Task: Open an excel sheet and write heading  Apex Sales. Add 10 people name  'Alexander Cooper, Victoria Hayes, Daniel Carter, Chloe Murphy, Christopher Ross, Natalie Price, Jack Peterson, Harper Foster, Joseph Gray, Lily Reed'Item code in between  1005-1056. Product range in between  1000-10000. Add Products   ASICS Shoe, Brooks Shoe, Clarks Shoe, Crocs Shoe, Dr. Martens Shoe, Ecco Shoe, Fila Shoe, Hush Puppies Shoe, Jordan Shoe, K-Swiss Shoe.Choose quantity  1 to 10 Tax 12 percent Total Add Amount. Save page  Apex Sales review book
Action: Mouse moved to (64, 132)
Screenshot: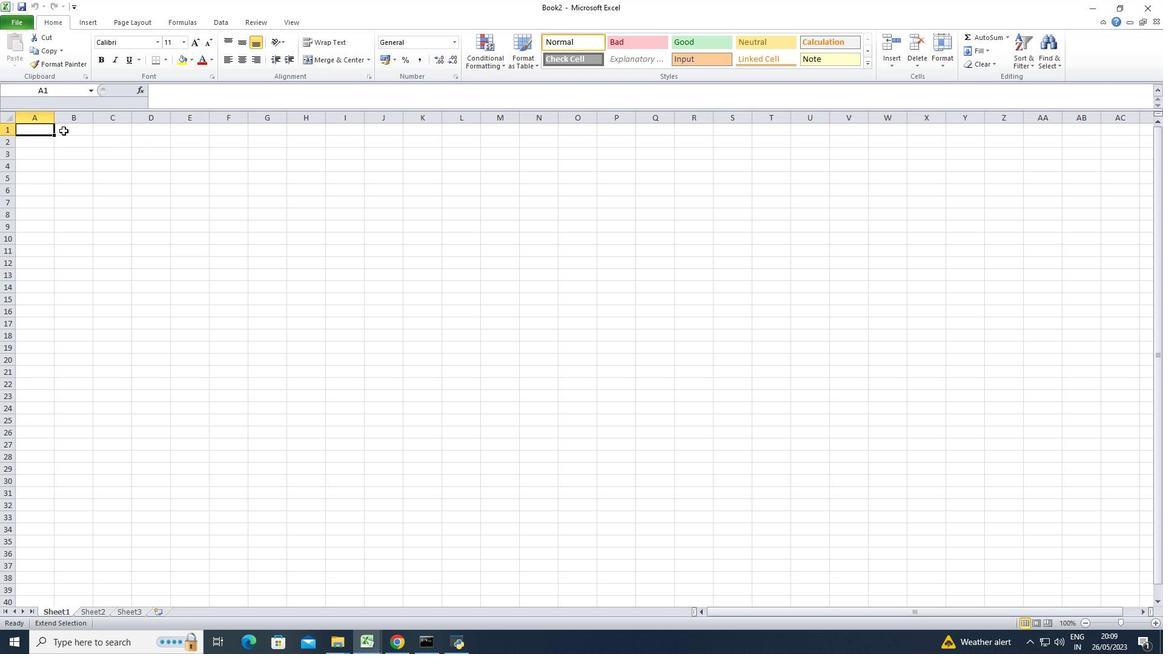 
Action: Mouse pressed left at (64, 132)
Screenshot: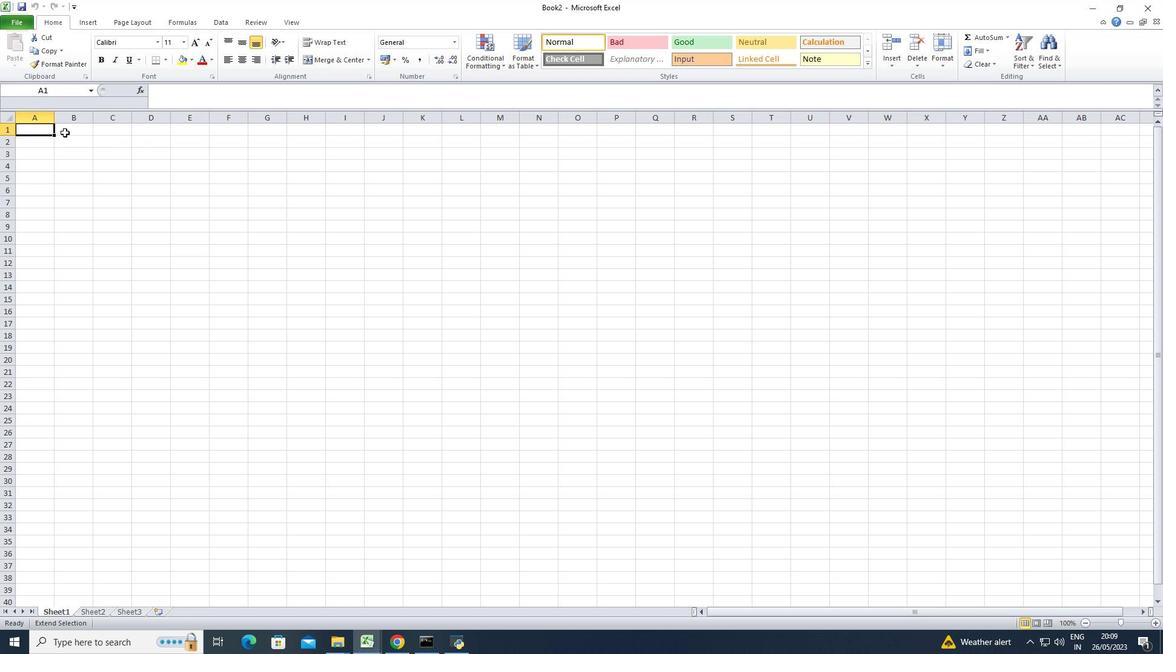 
Action: Mouse moved to (47, 130)
Screenshot: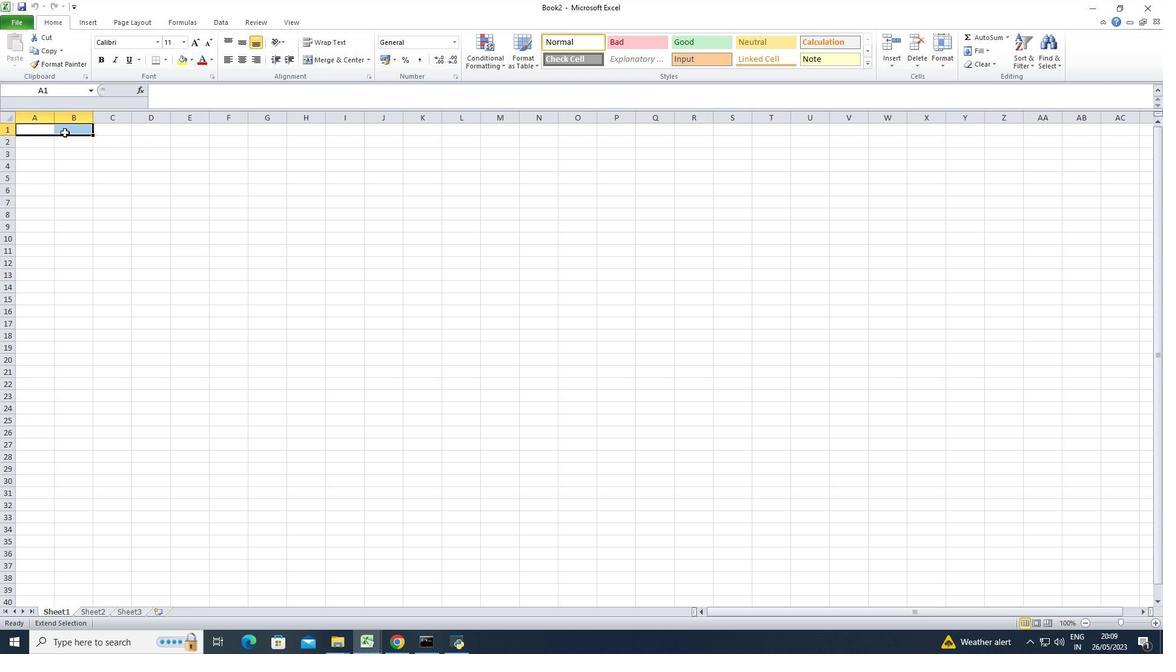 
Action: Mouse pressed left at (47, 130)
Screenshot: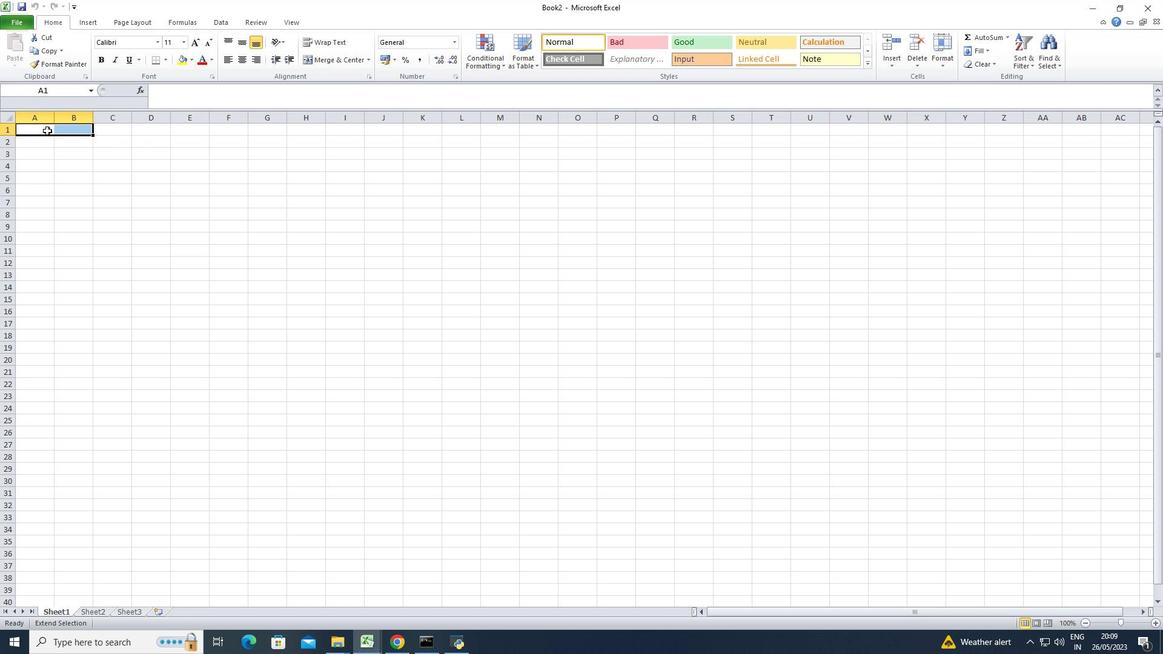 
Action: Mouse pressed left at (47, 130)
Screenshot: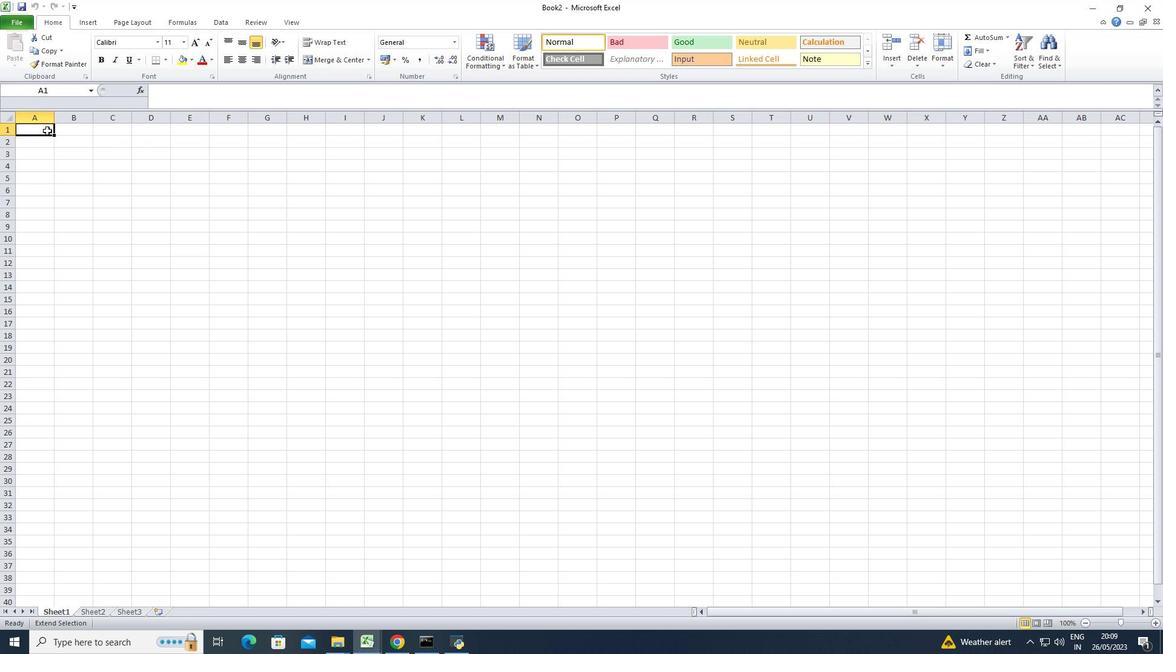 
Action: Mouse moved to (39, 134)
Screenshot: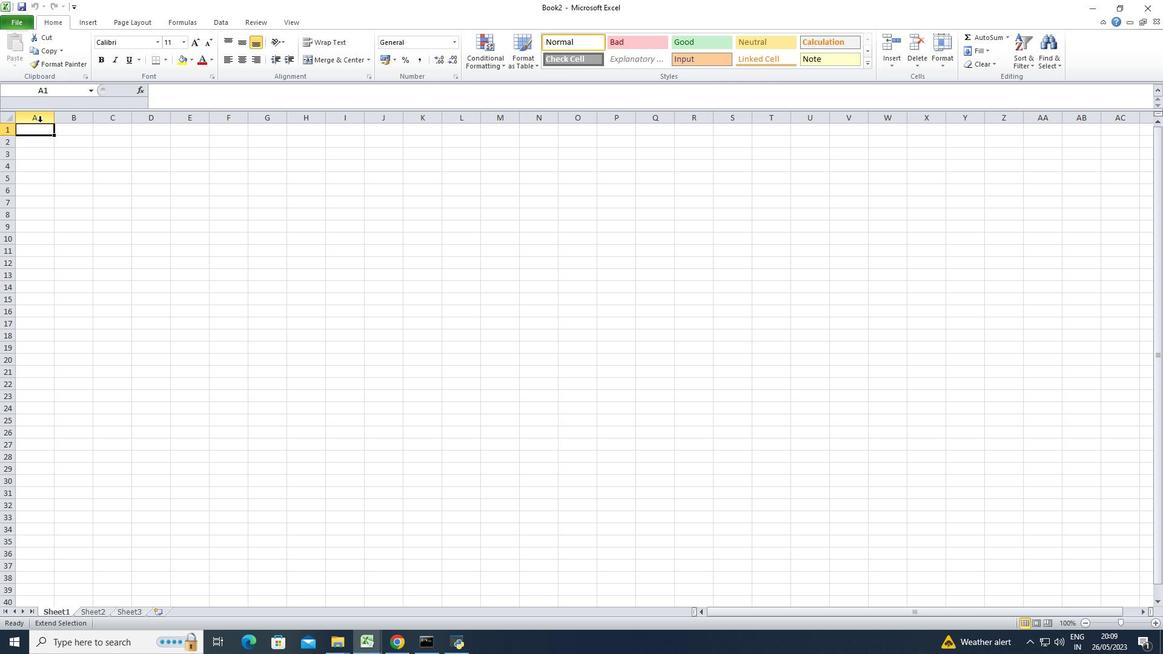 
Action: Mouse pressed left at (39, 134)
Screenshot: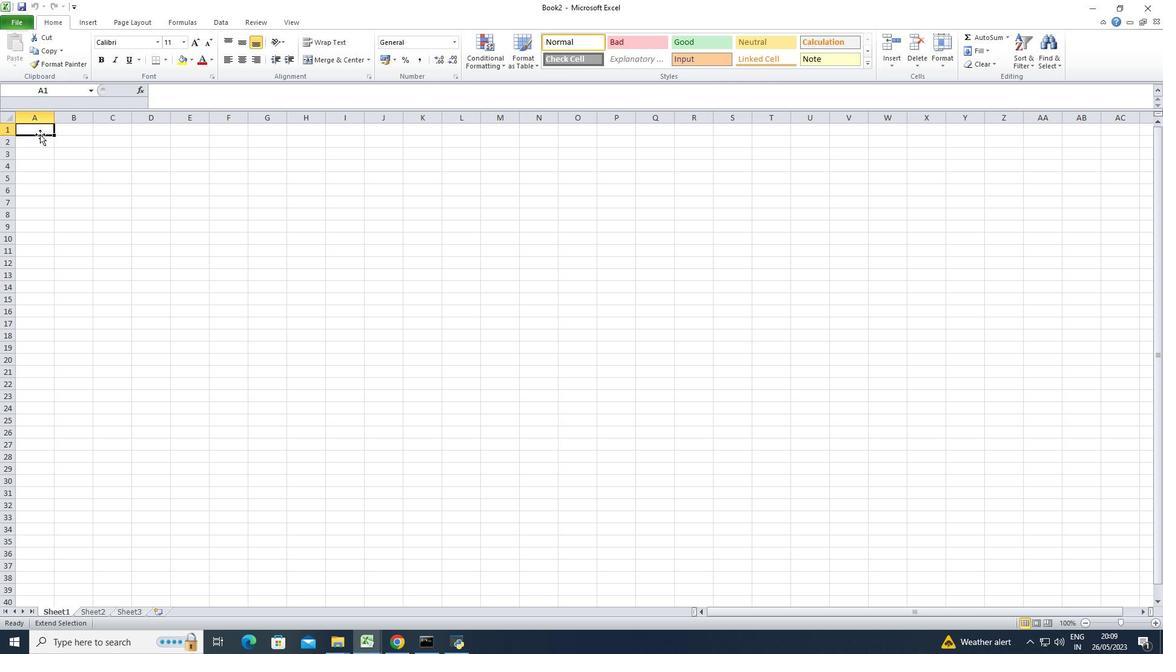 
Action: Key pressed <Key.shift>Apex<Key.space>sales<Key.space>
Screenshot: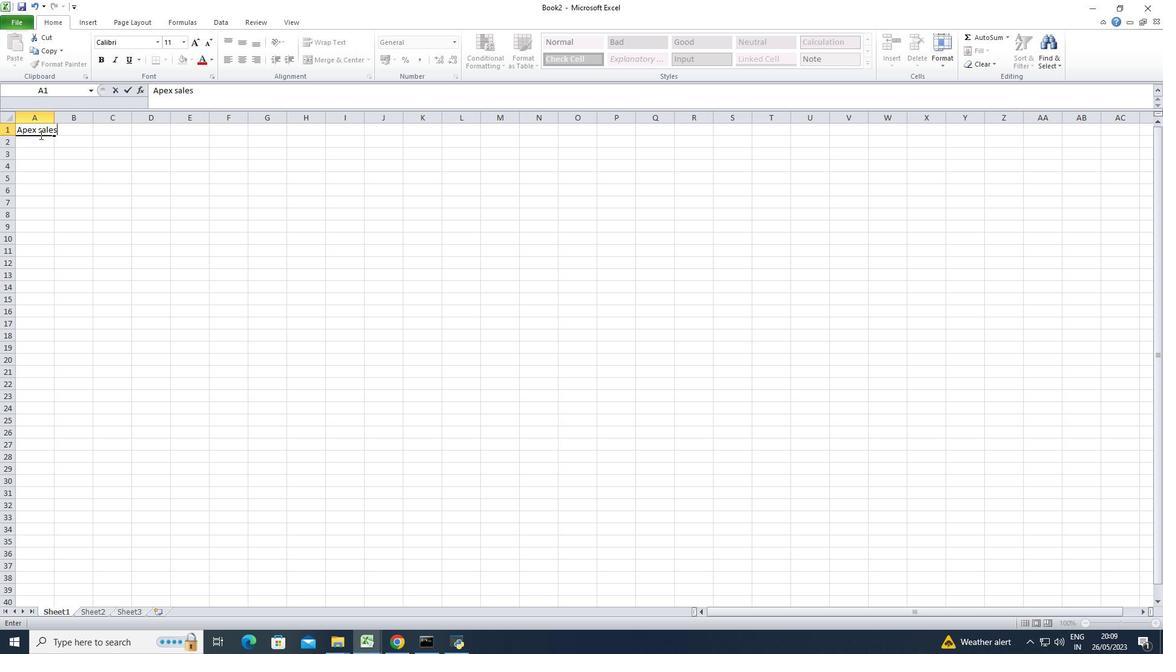 
Action: Mouse moved to (166, 212)
Screenshot: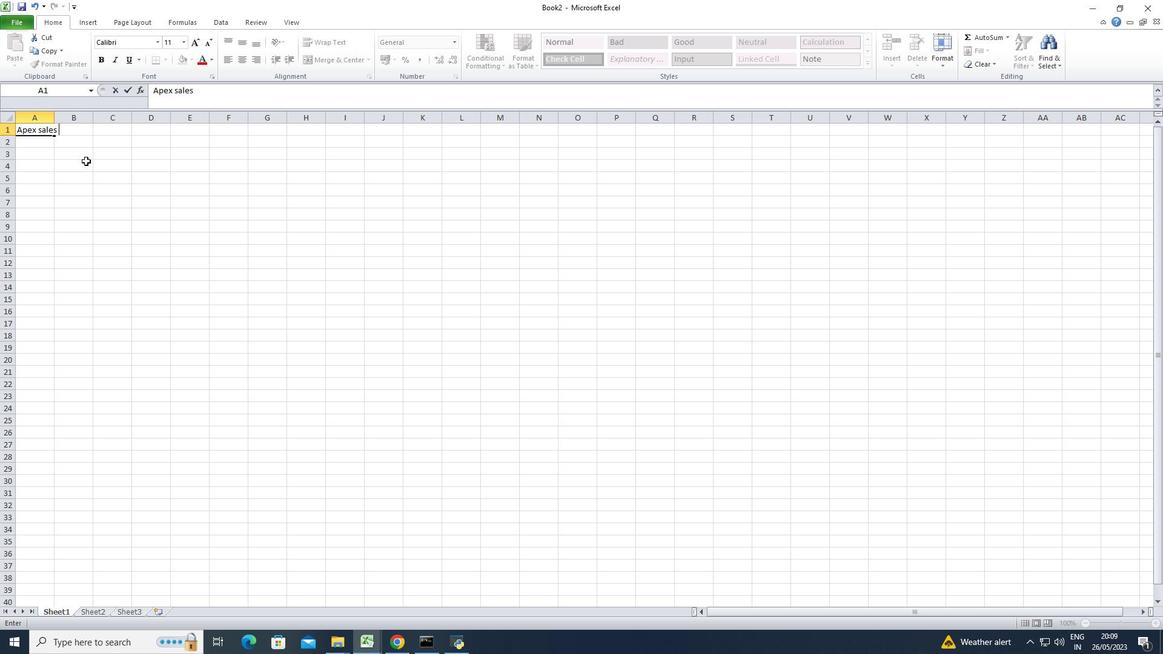
Action: Mouse pressed left at (166, 212)
Screenshot: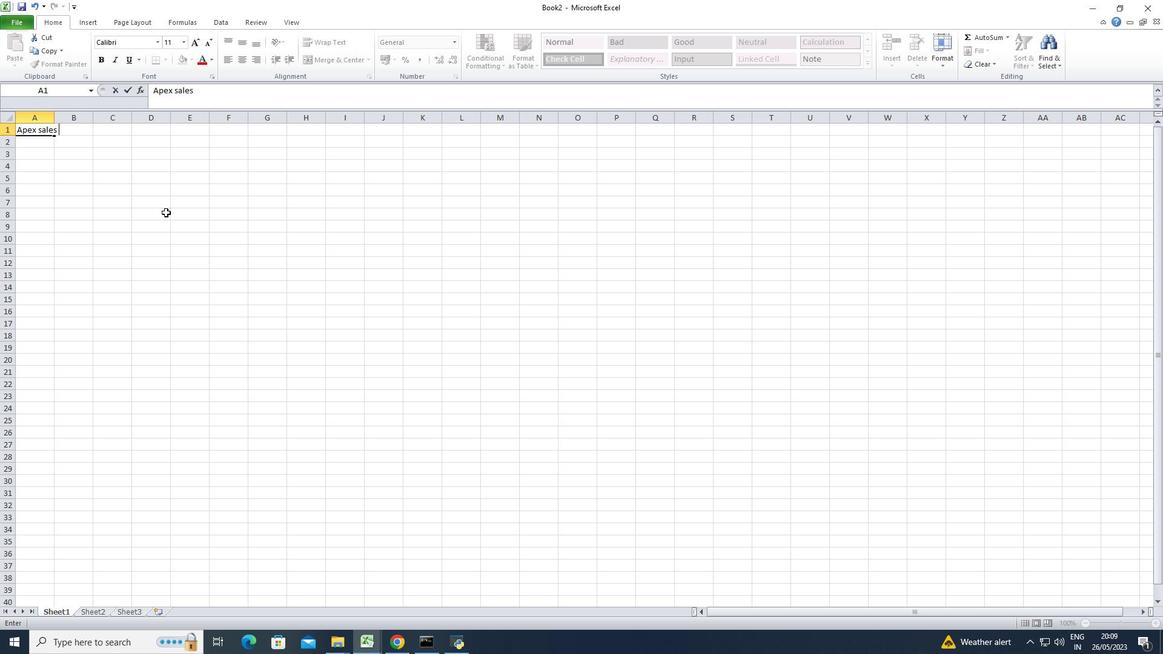 
Action: Mouse moved to (52, 130)
Screenshot: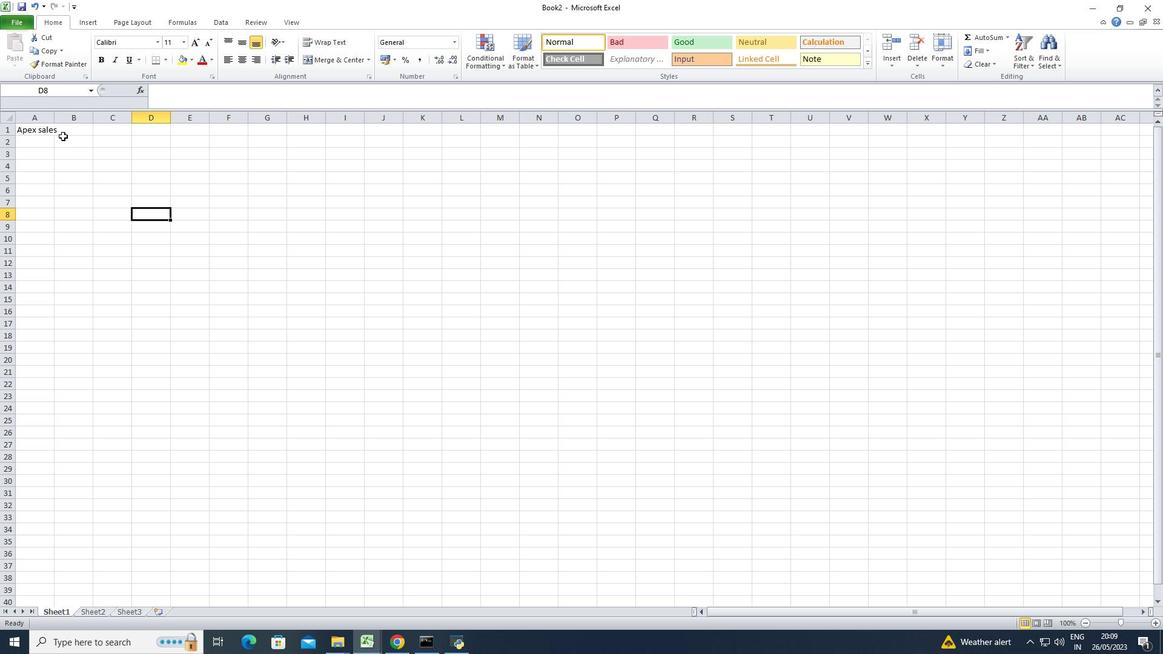 
Action: Mouse pressed left at (52, 130)
Screenshot: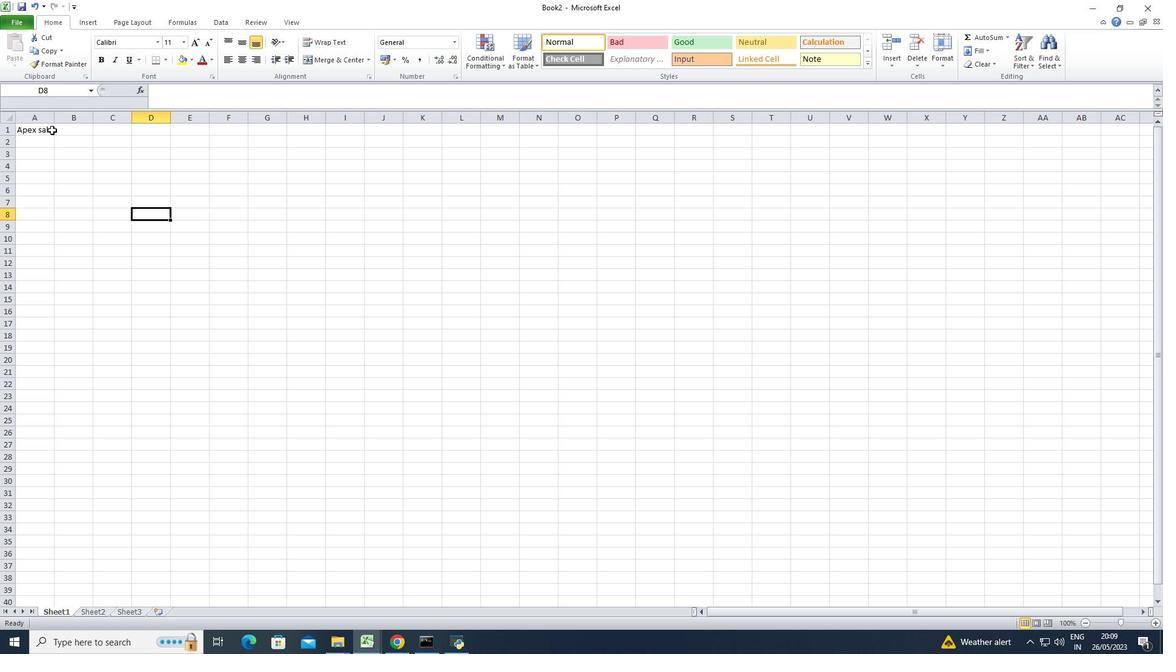 
Action: Key pressed <Key.shift><Key.shift><Key.shift><Key.shift><Key.shift><Key.shift><Key.right><Key.right><Key.right>
Screenshot: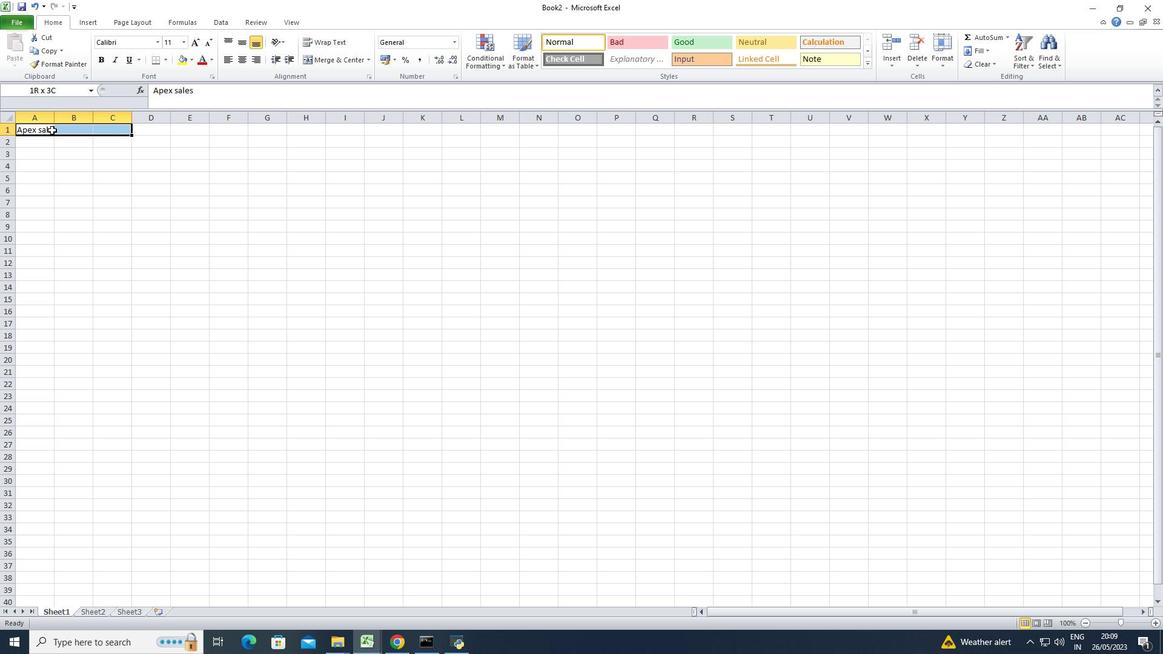 
Action: Mouse moved to (98, 202)
Screenshot: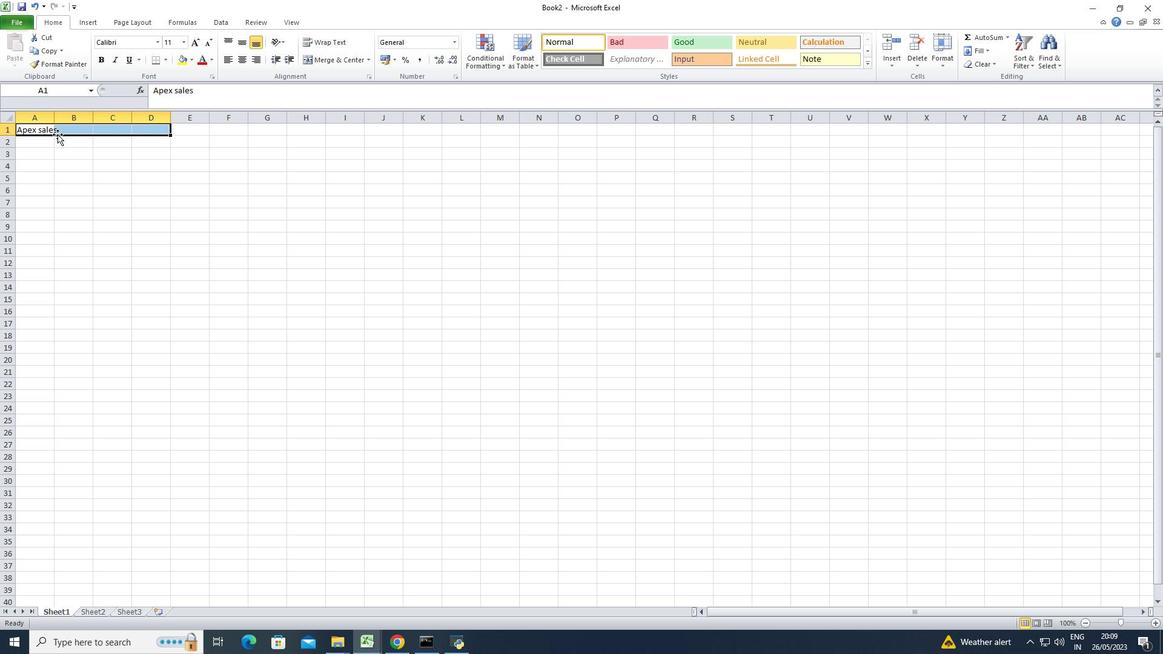 
Action: Mouse pressed left at (98, 202)
Screenshot: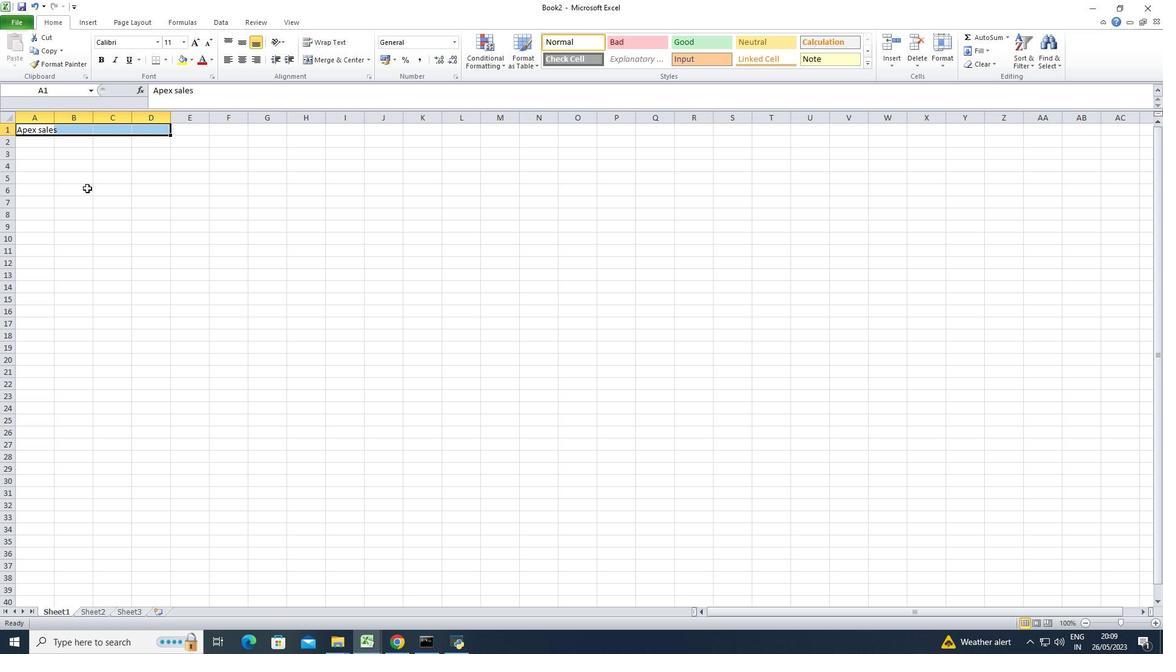 
Action: Mouse moved to (45, 129)
Screenshot: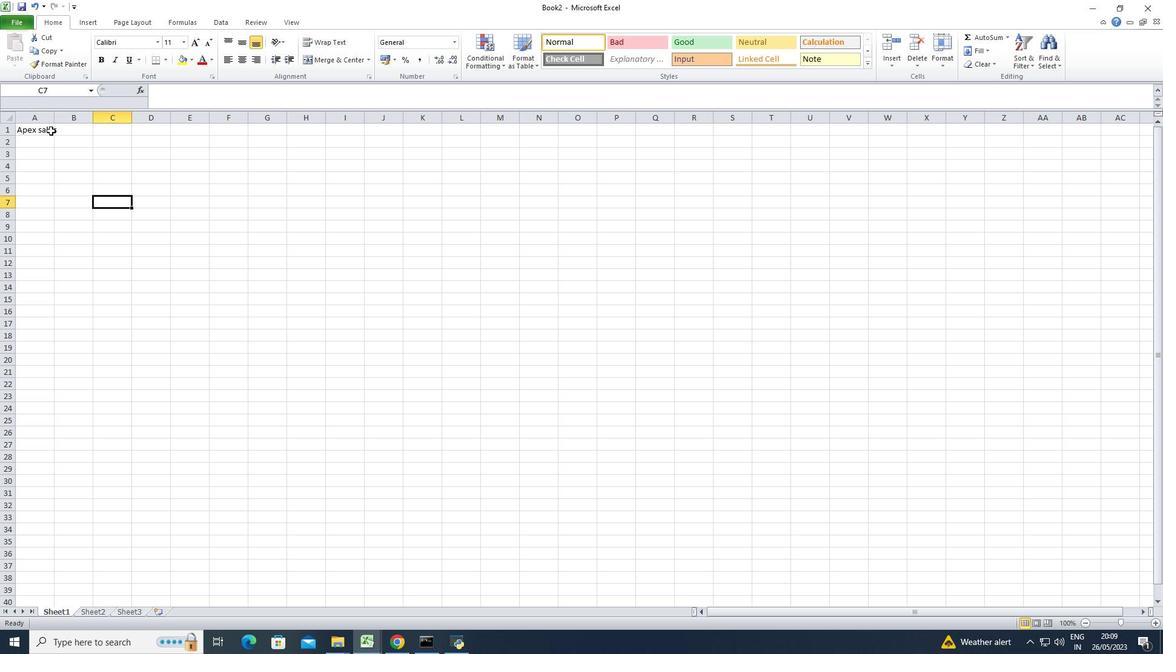 
Action: Mouse pressed left at (45, 129)
Screenshot: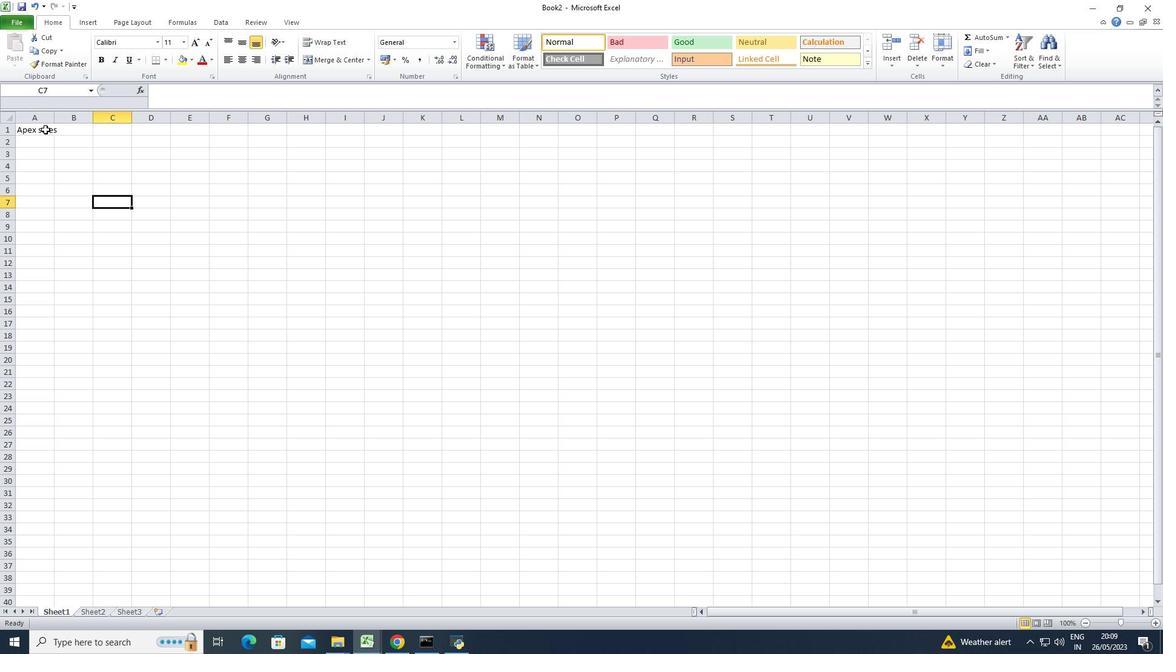
Action: Mouse moved to (17, 129)
Screenshot: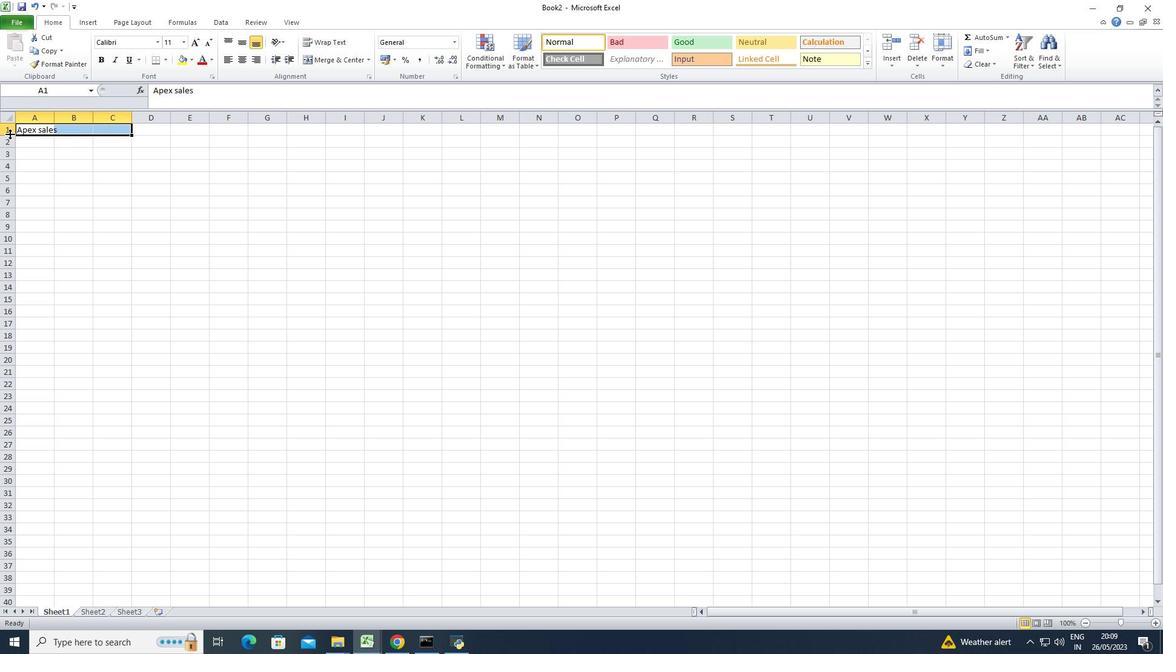 
Action: Mouse pressed left at (17, 129)
Screenshot: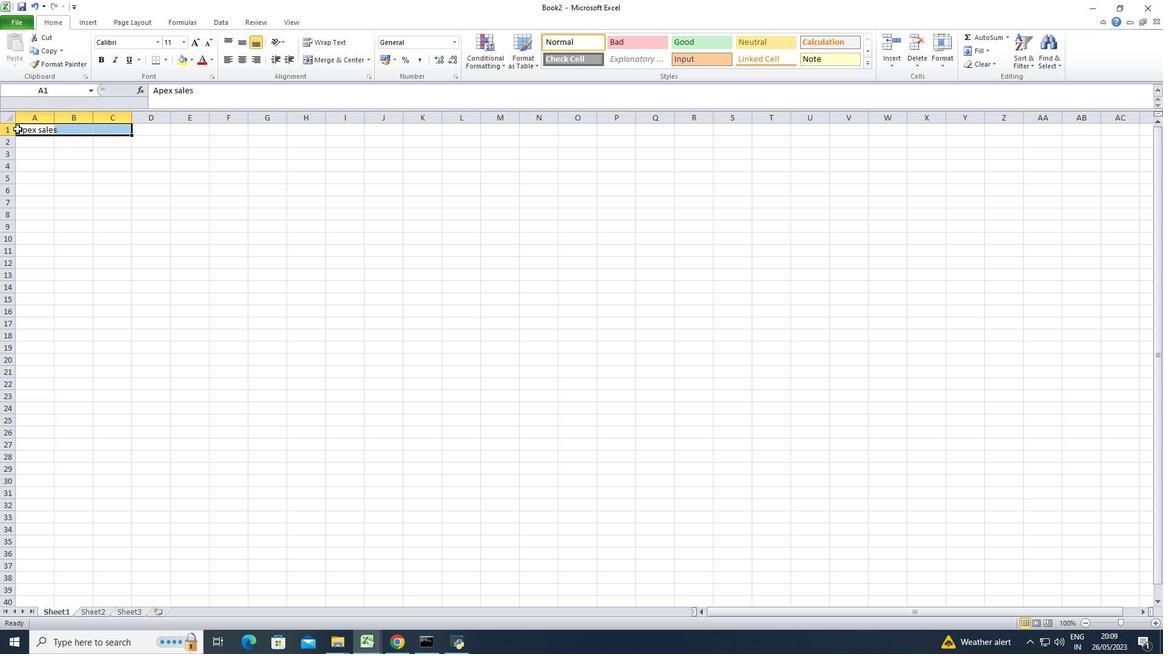 
Action: Mouse moved to (39, 215)
Screenshot: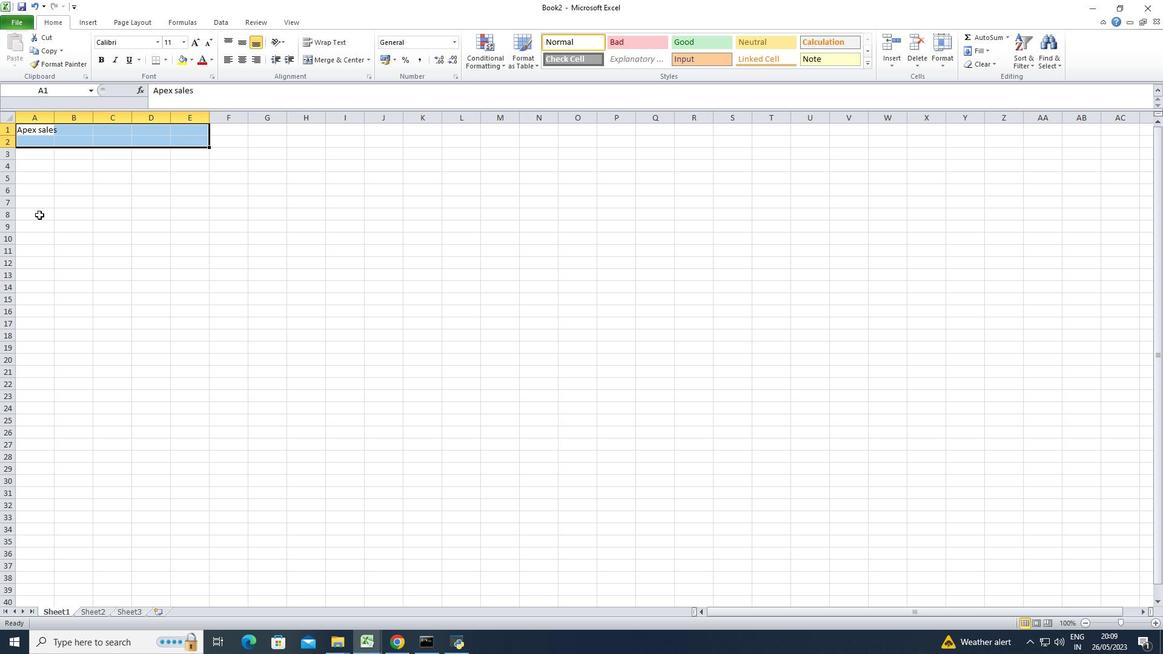 
Action: Mouse pressed left at (39, 215)
Screenshot: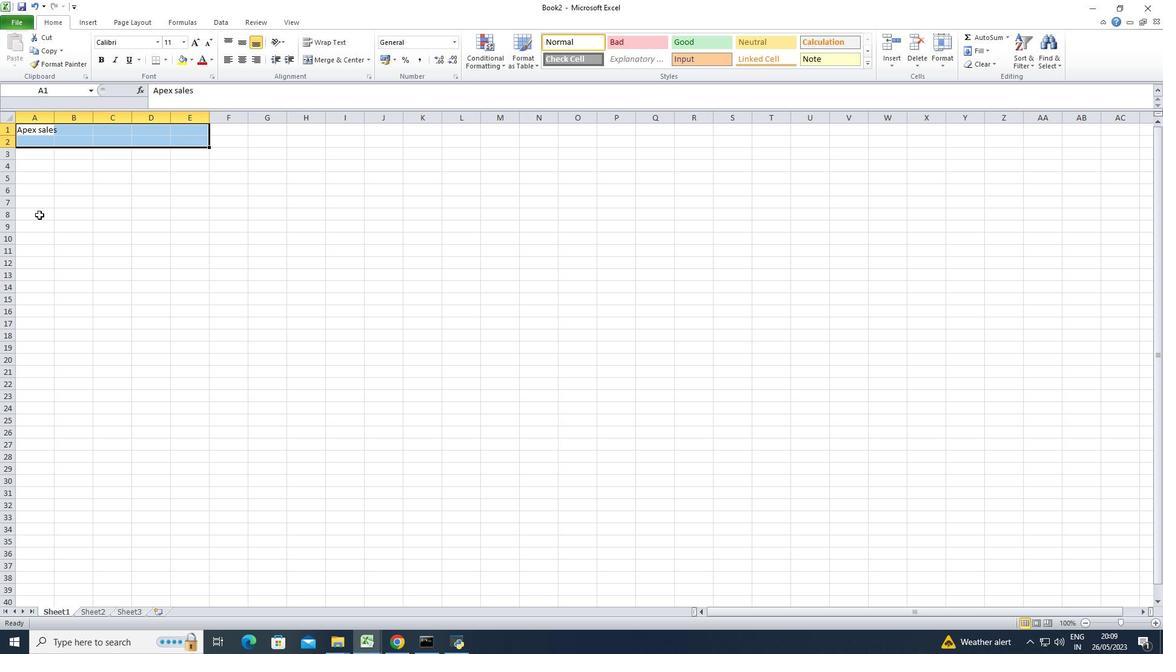 
Action: Mouse moved to (44, 127)
Screenshot: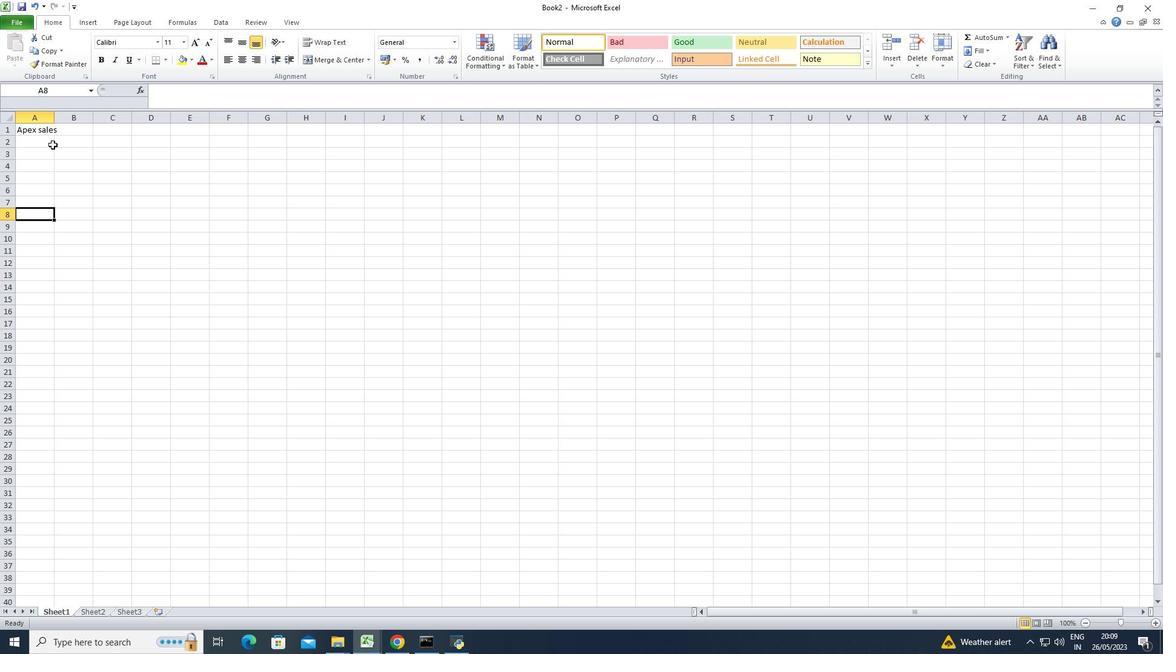 
Action: Mouse pressed left at (44, 127)
Screenshot: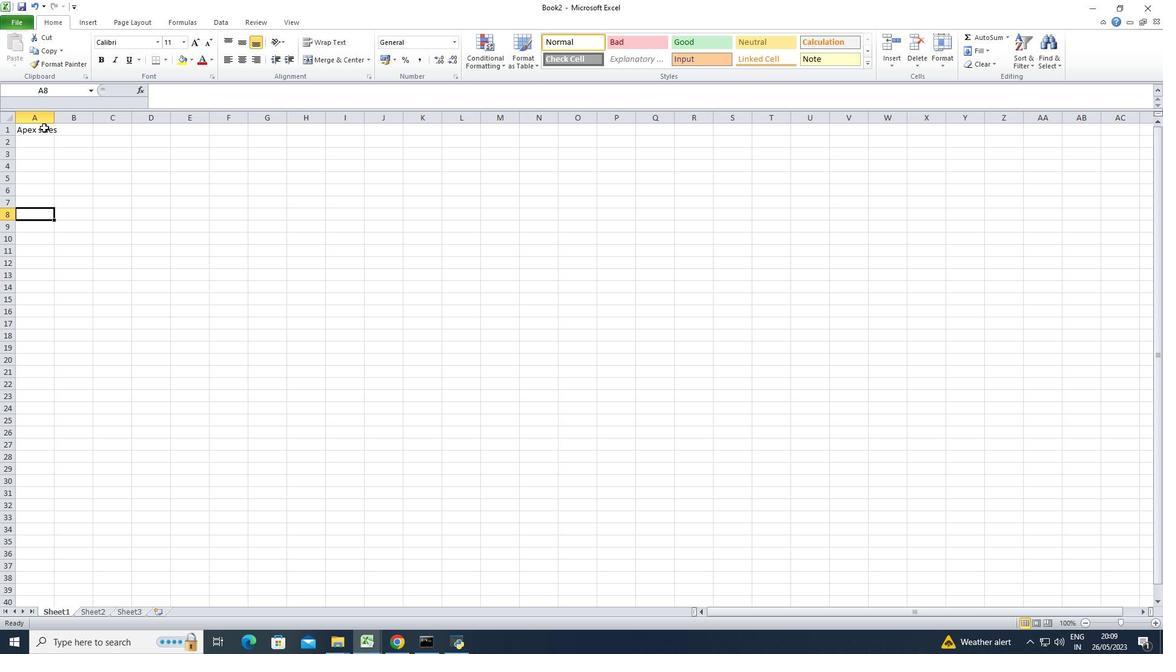
Action: Mouse pressed left at (44, 127)
Screenshot: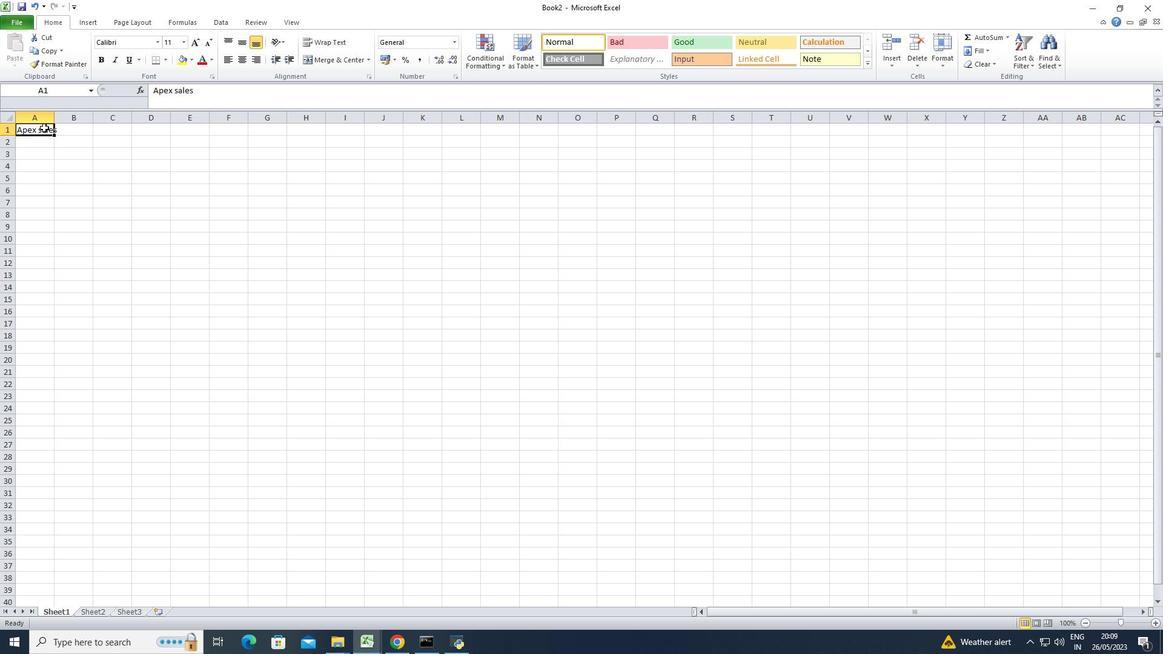 
Action: Mouse moved to (56, 134)
Screenshot: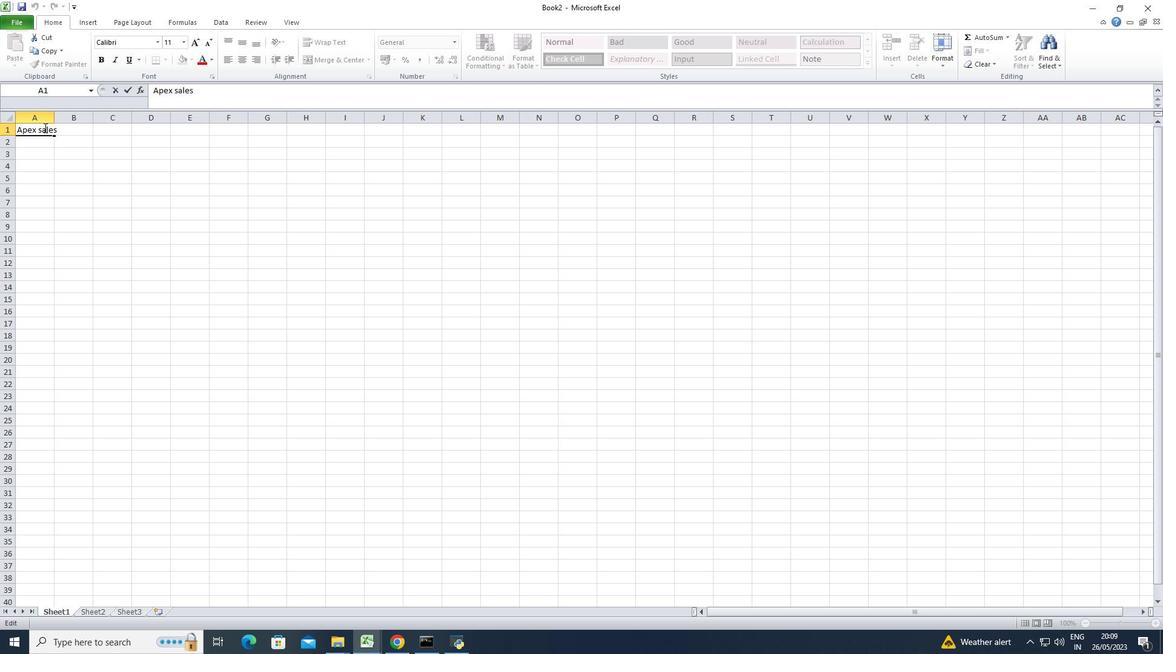 
Action: Mouse pressed left at (56, 134)
Screenshot: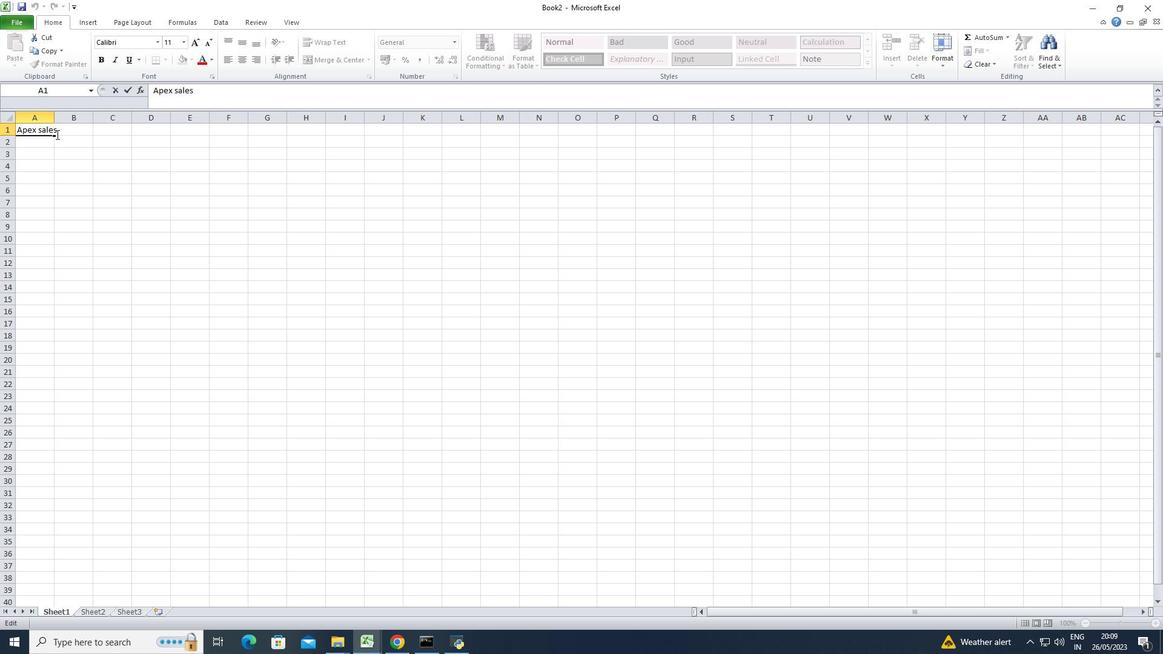 
Action: Mouse moved to (87, 152)
Screenshot: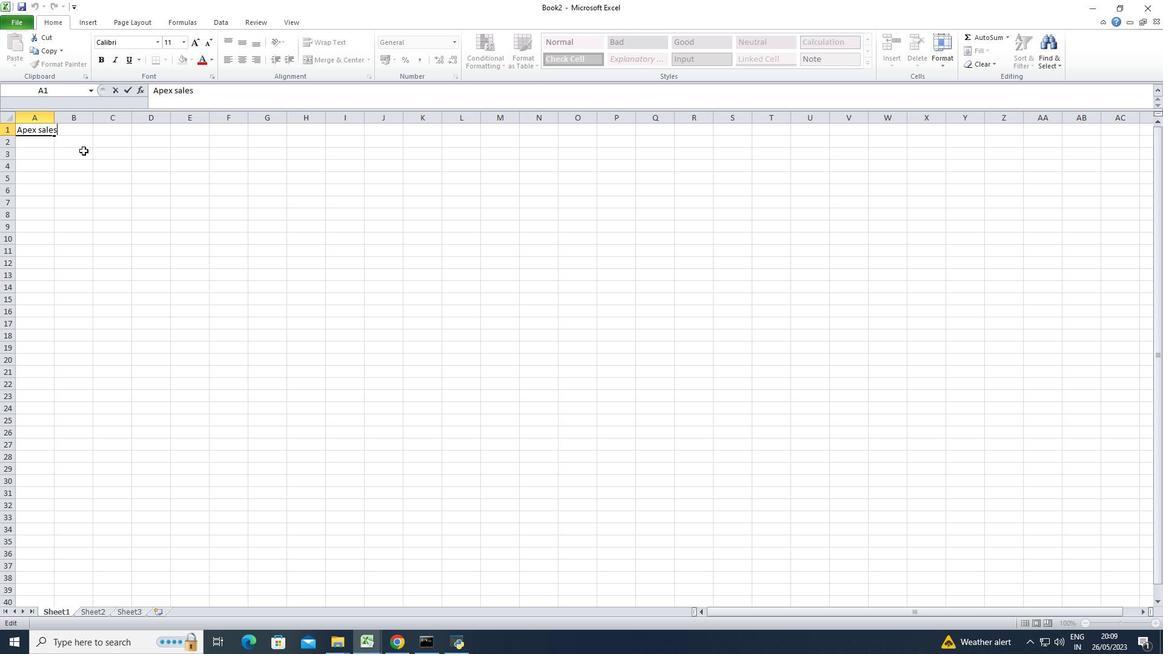 
Action: Mouse pressed left at (87, 152)
Screenshot: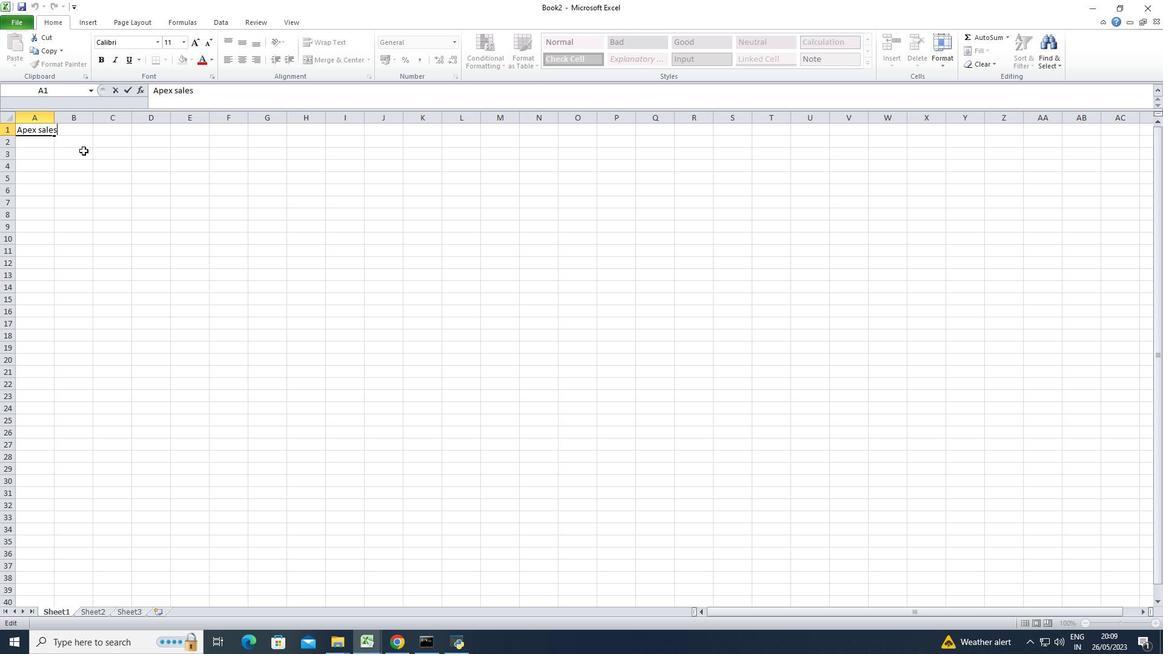 
Action: Mouse moved to (49, 131)
Screenshot: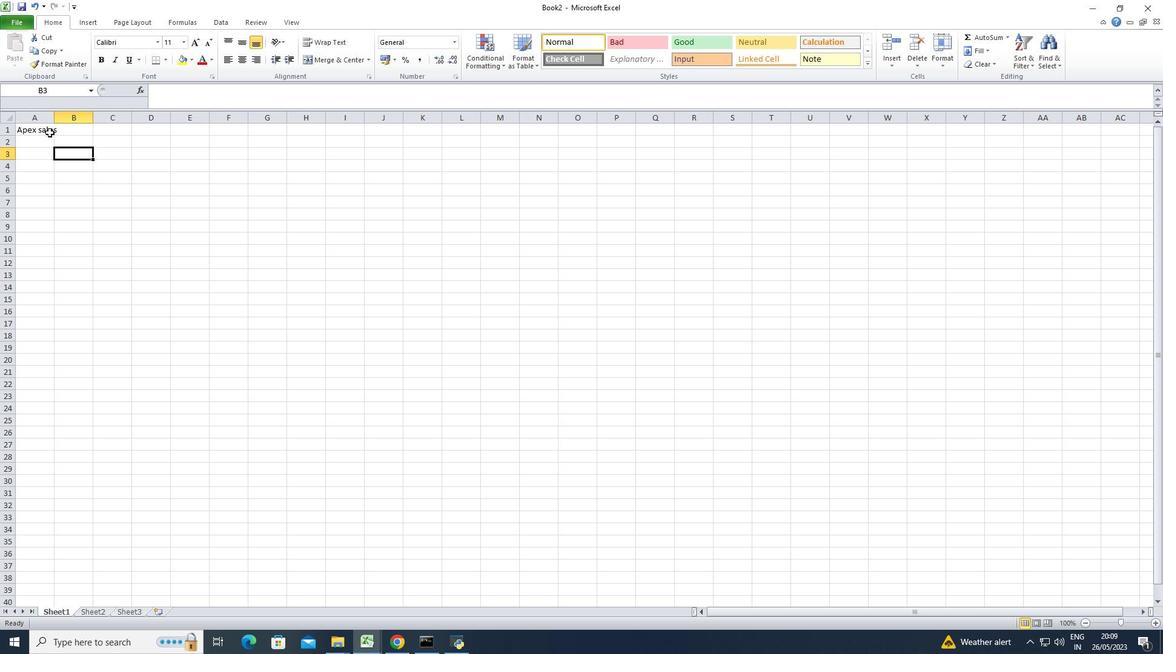 
Action: Mouse pressed left at (49, 131)
Screenshot: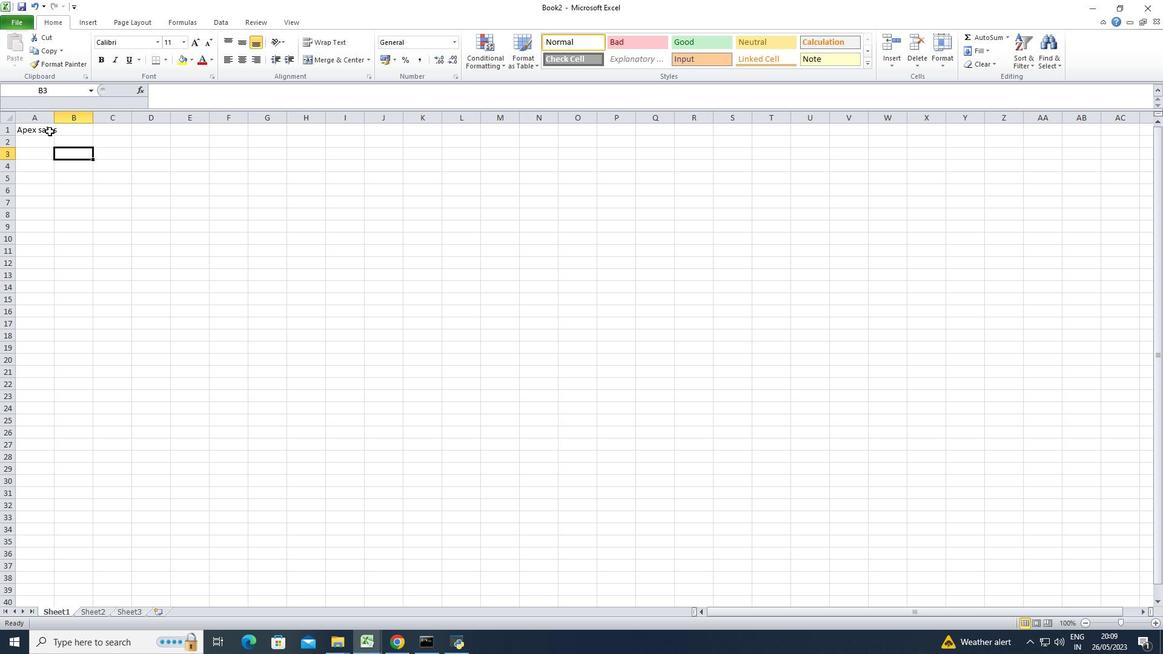 
Action: Mouse moved to (41, 144)
Screenshot: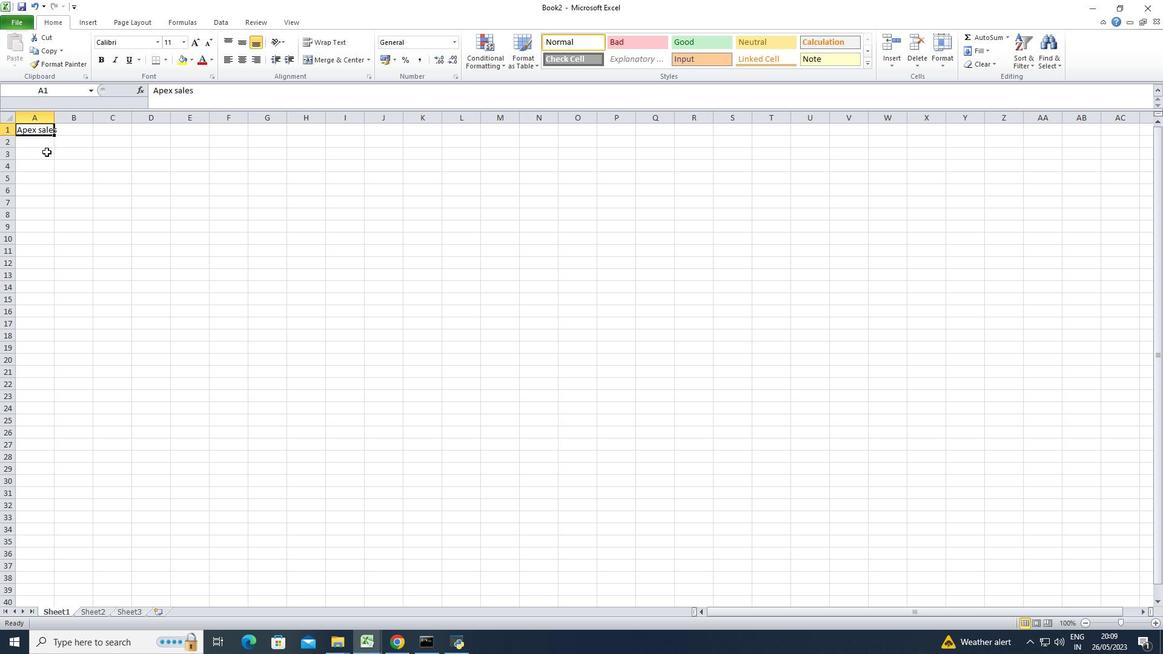 
Action: Mouse pressed left at (41, 144)
Screenshot: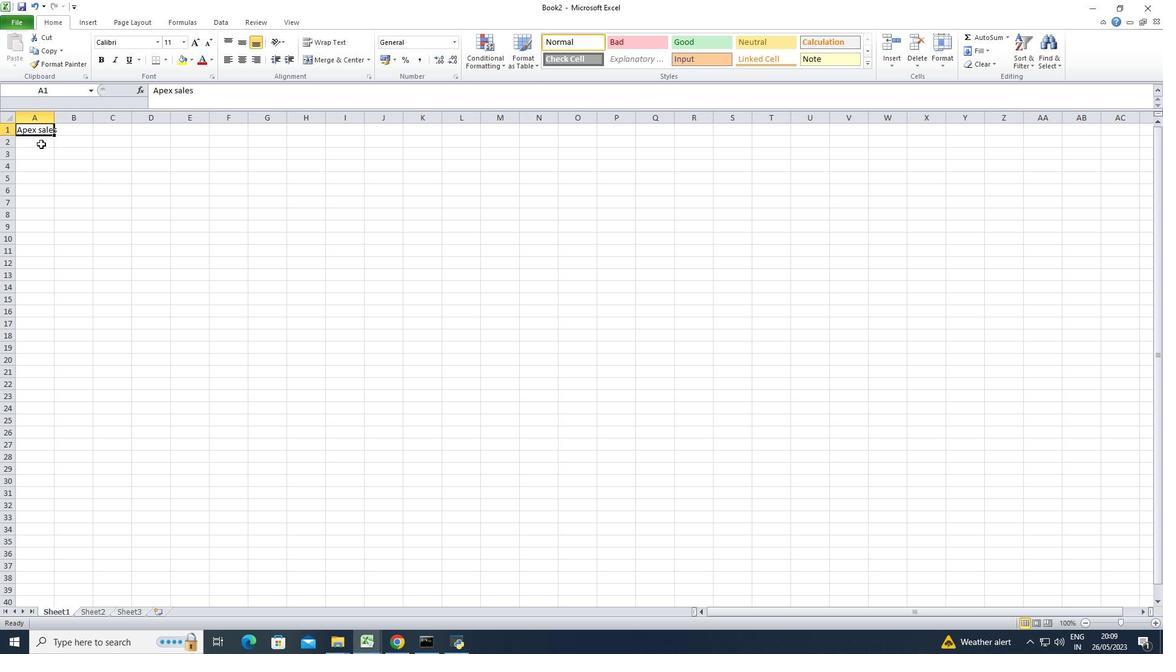 
Action: Mouse moved to (47, 116)
Screenshot: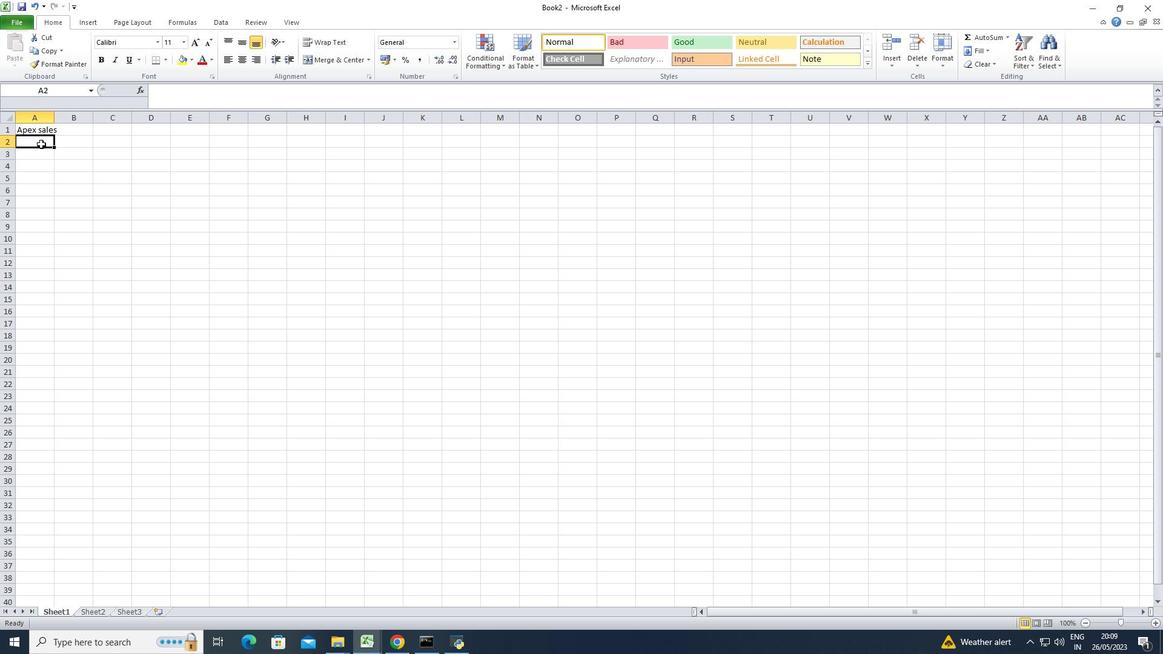 
Action: Mouse pressed left at (47, 116)
Screenshot: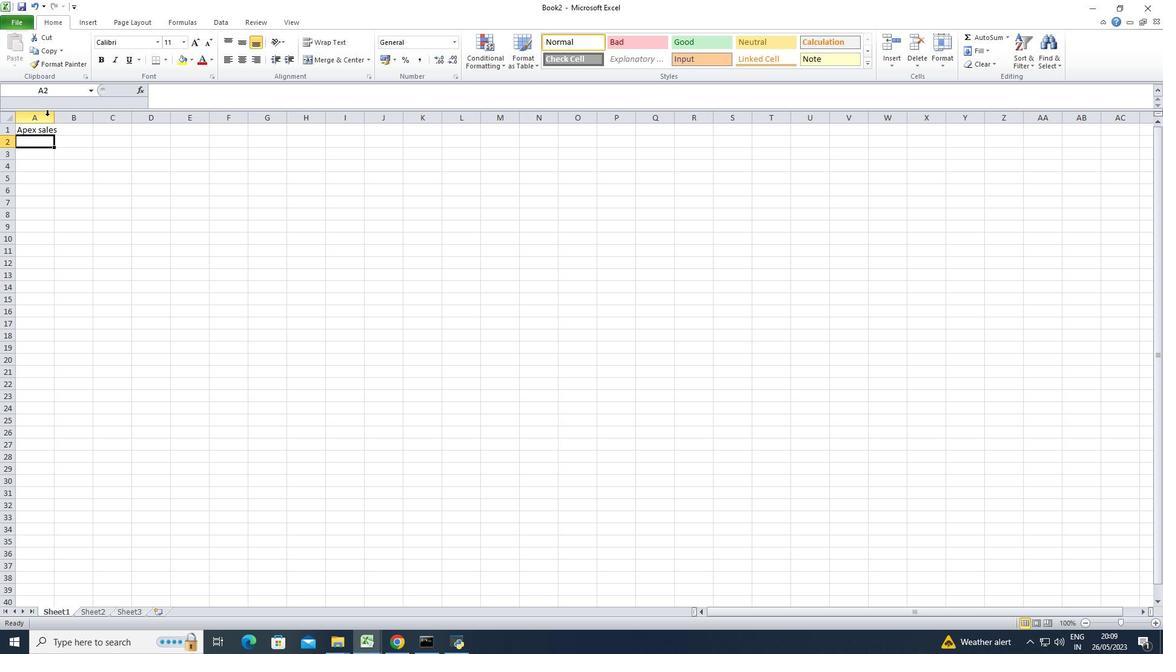 
Action: Mouse moved to (52, 148)
Screenshot: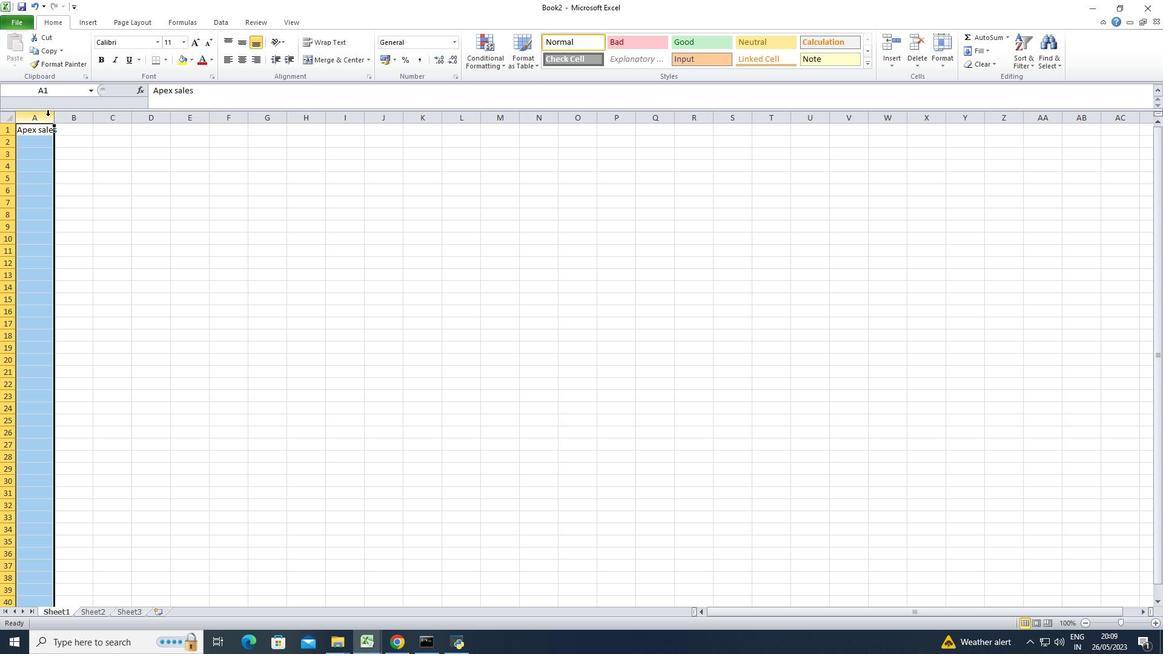 
Action: Mouse pressed left at (52, 148)
Screenshot: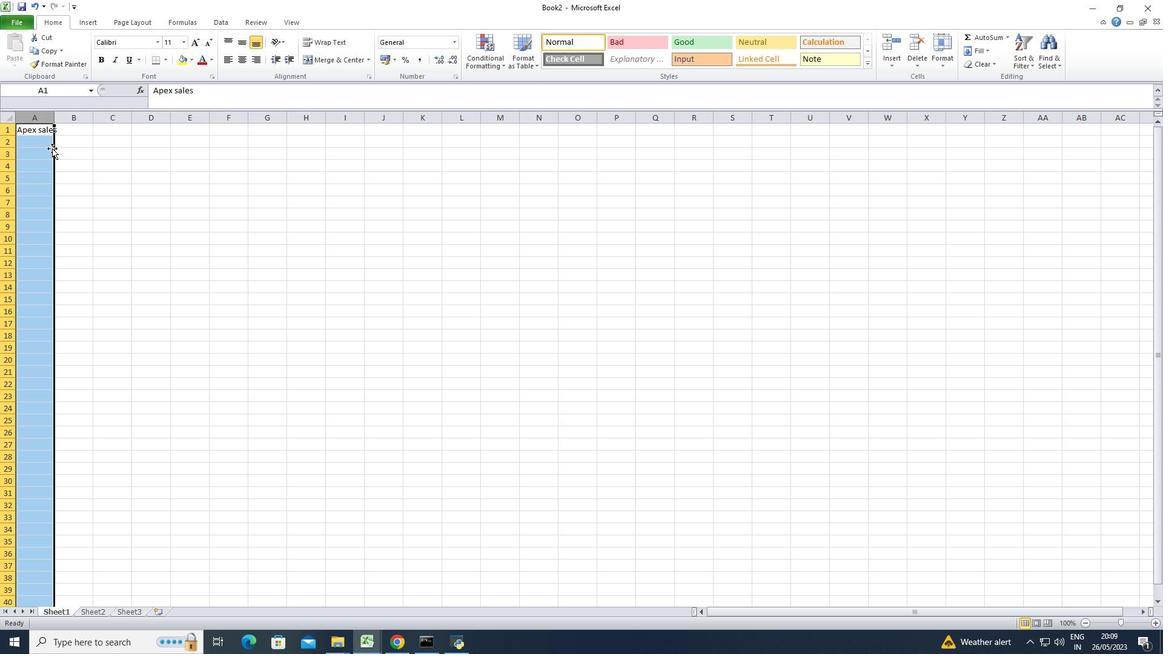 
Action: Mouse moved to (114, 151)
Screenshot: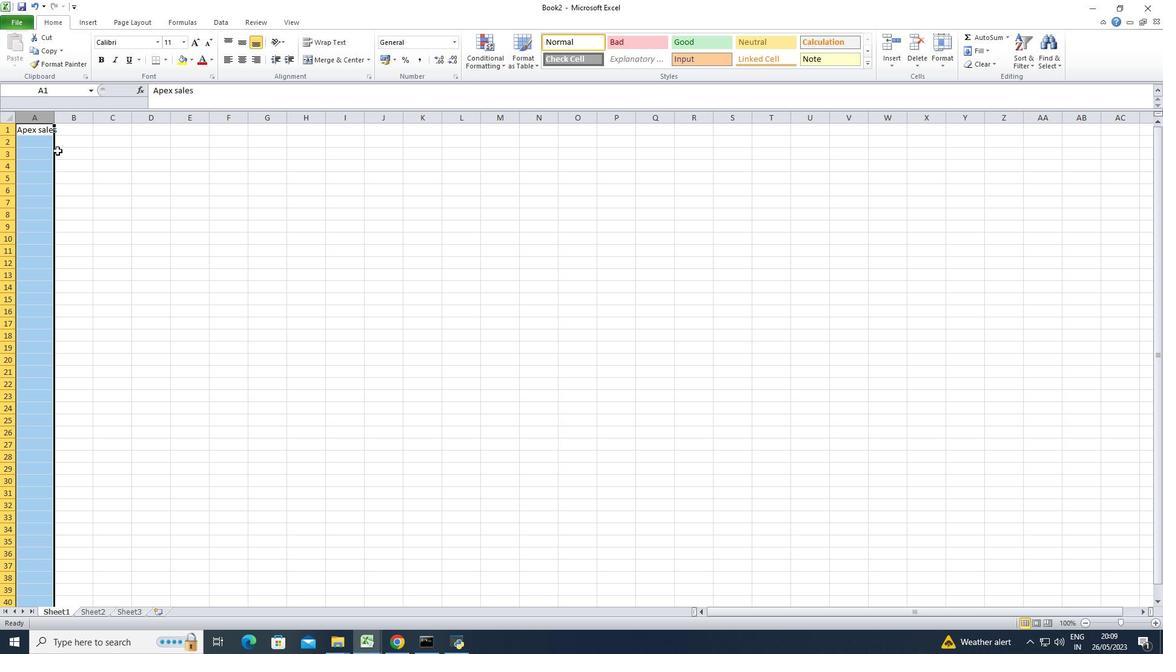 
Action: Mouse pressed left at (114, 151)
Screenshot: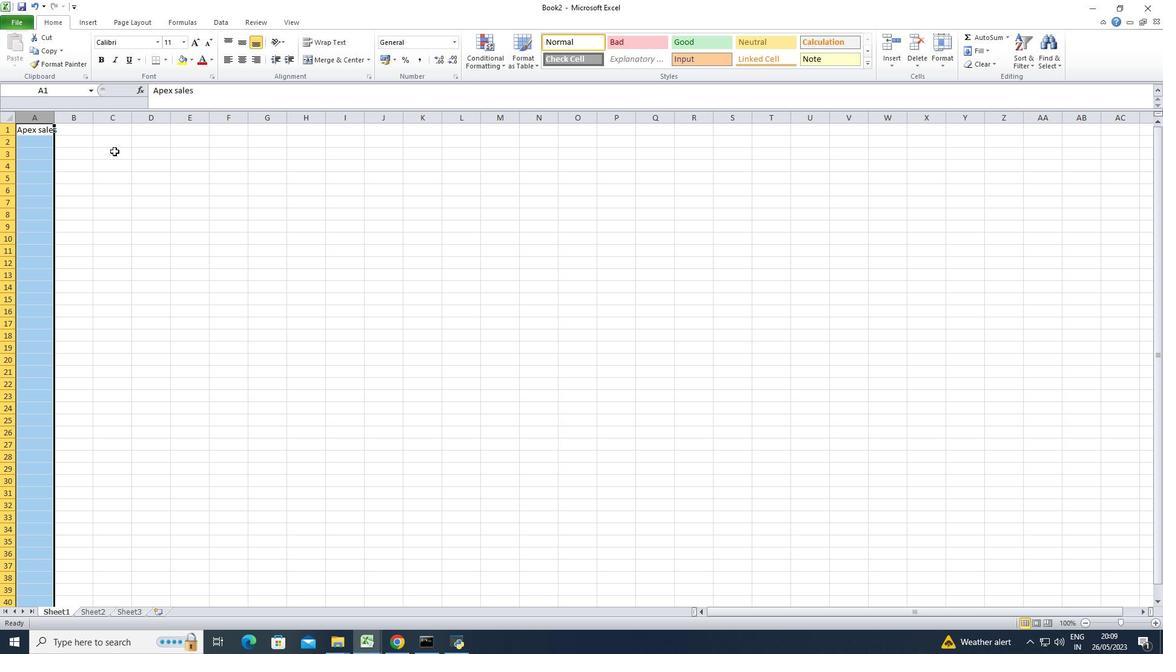 
Action: Mouse moved to (50, 130)
Screenshot: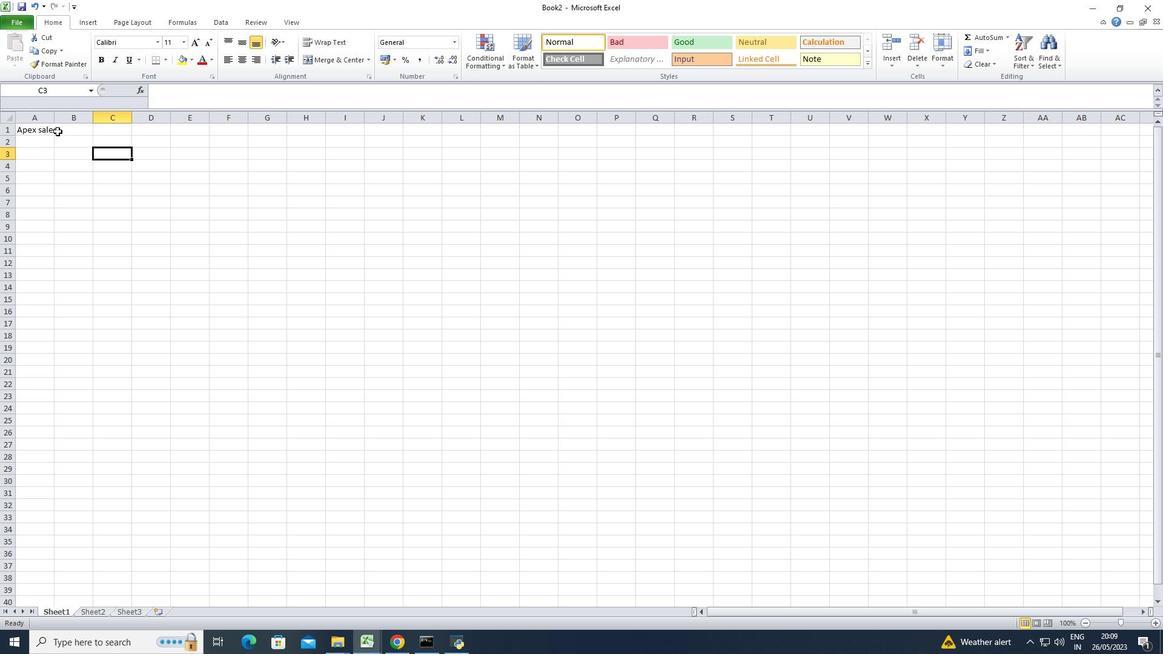 
Action: Mouse pressed left at (50, 130)
Screenshot: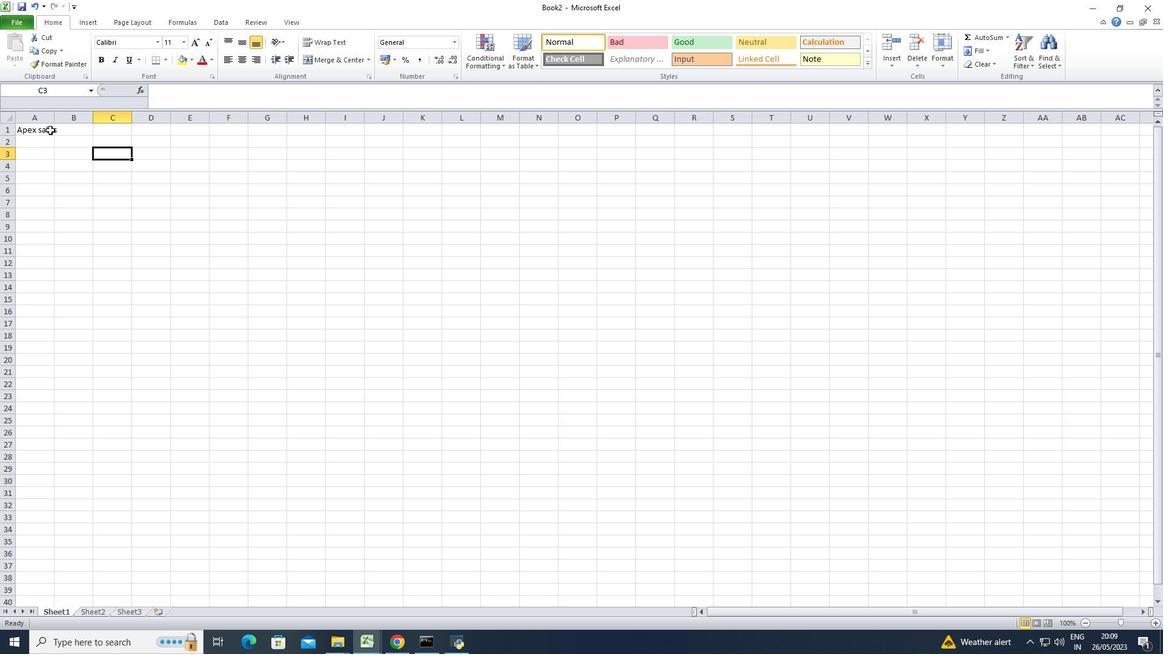 
Action: Mouse moved to (102, 63)
Screenshot: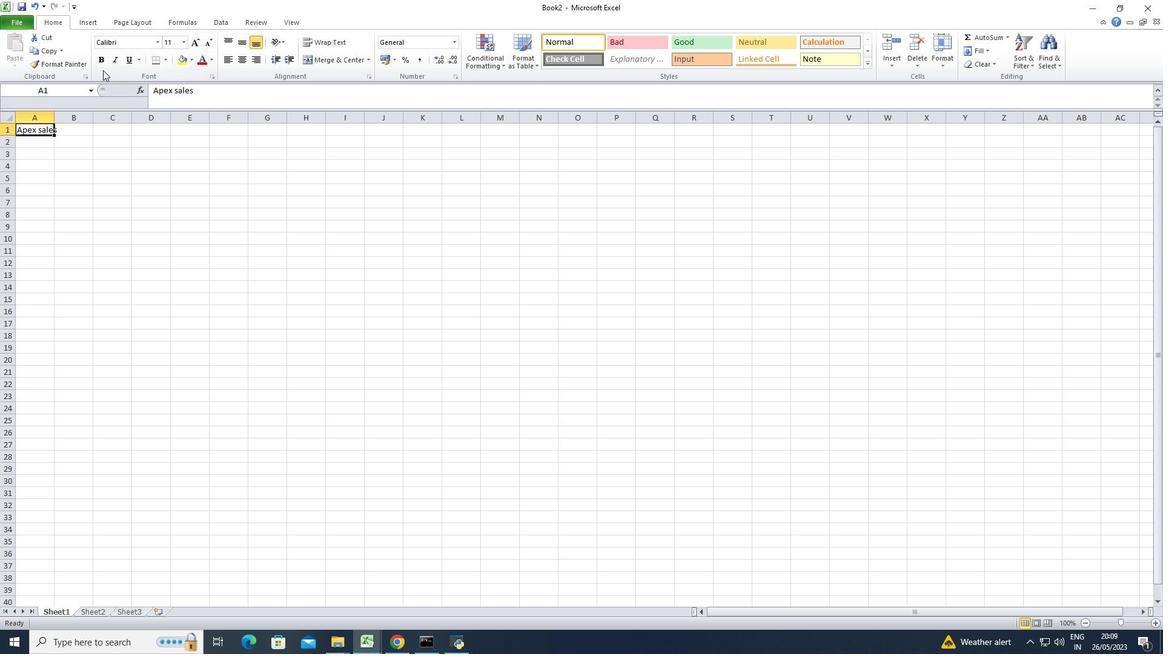 
Action: Mouse pressed left at (102, 63)
Screenshot: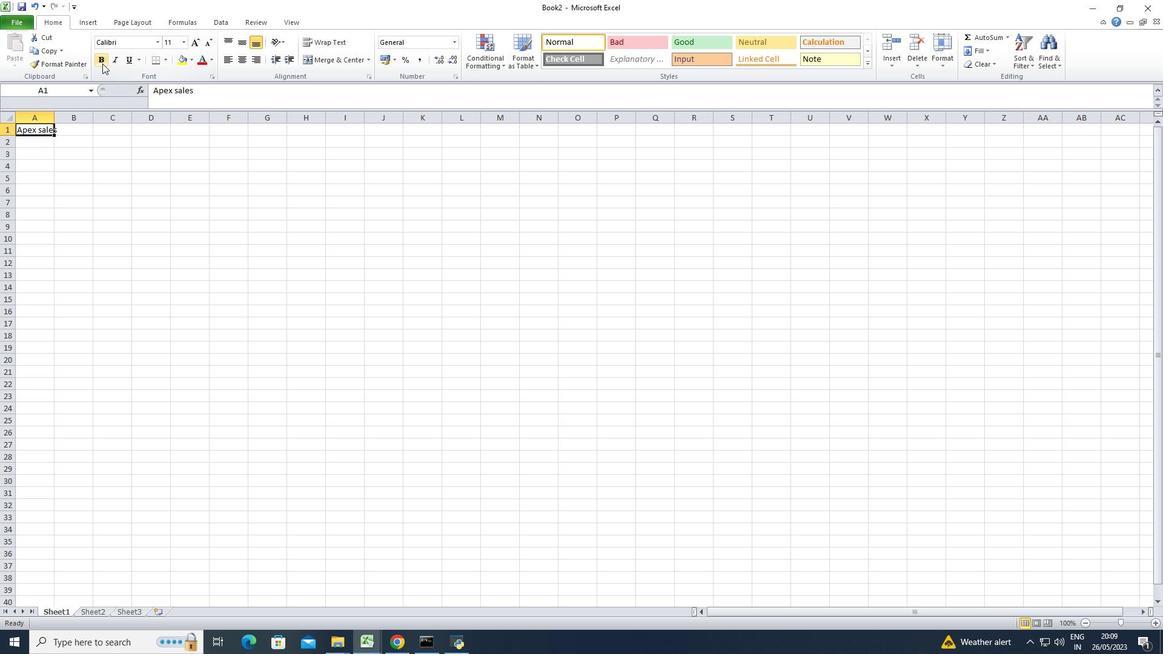 
Action: Mouse moved to (180, 42)
Screenshot: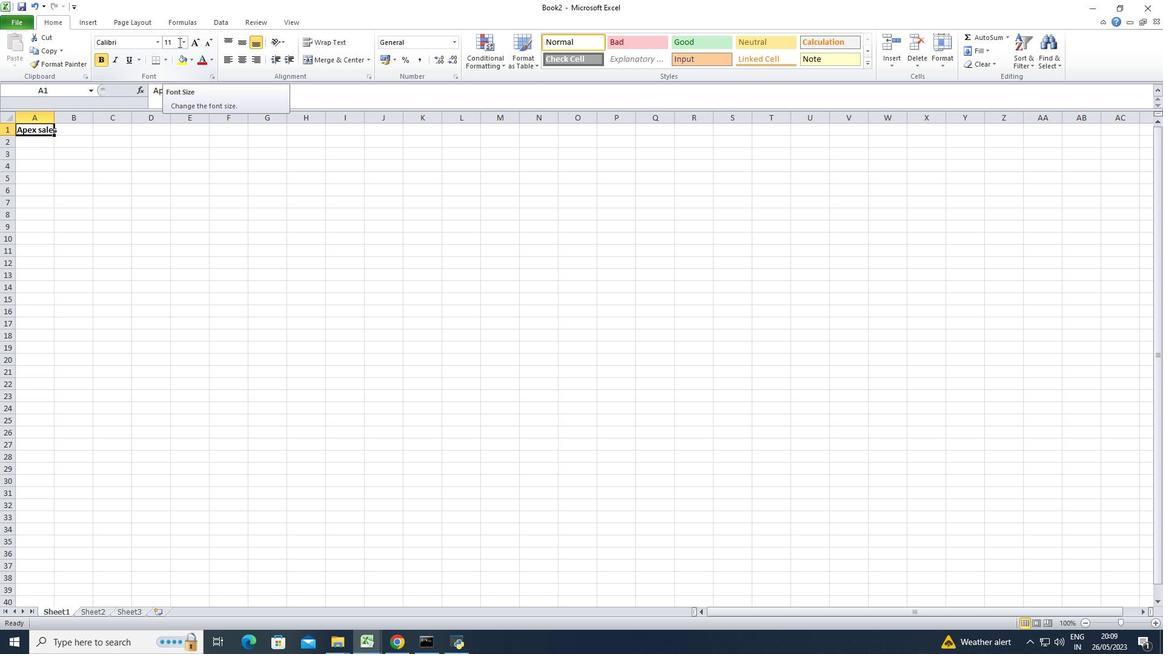 
Action: Mouse pressed left at (180, 42)
Screenshot: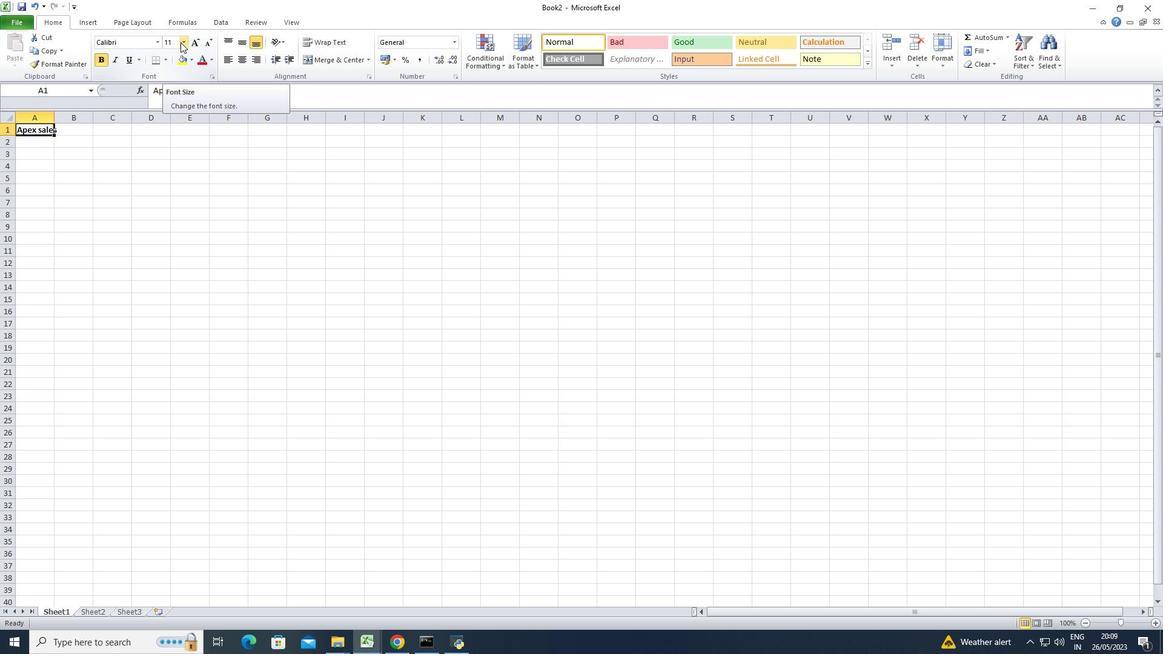 
Action: Mouse moved to (173, 155)
Screenshot: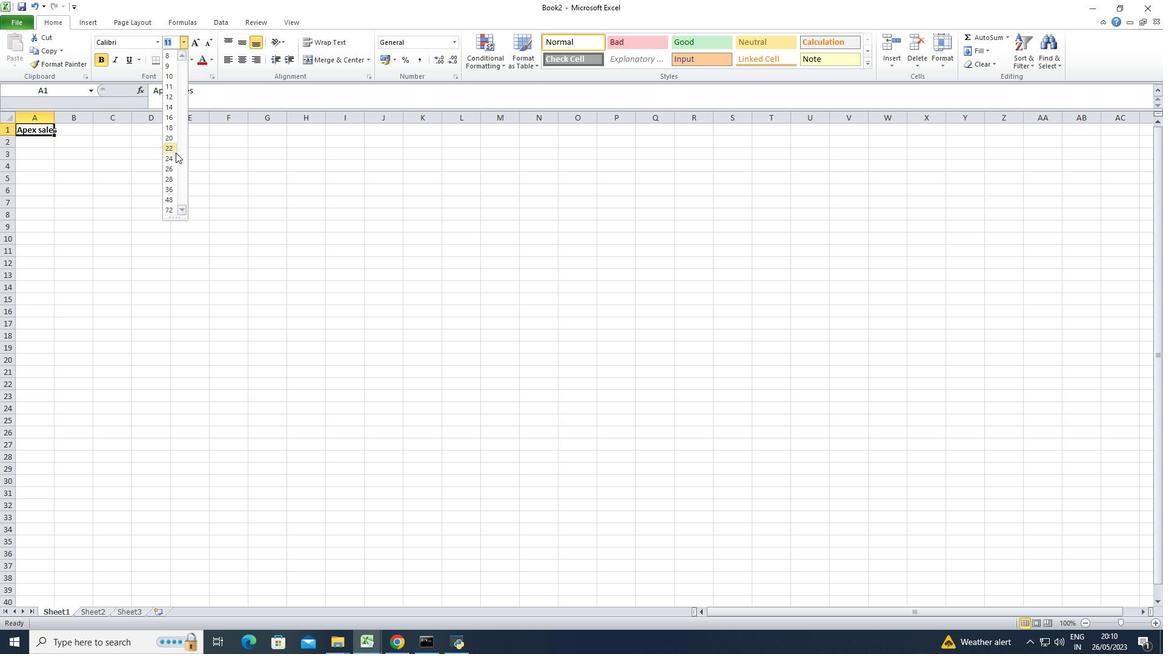
Action: Mouse pressed left at (173, 155)
Screenshot: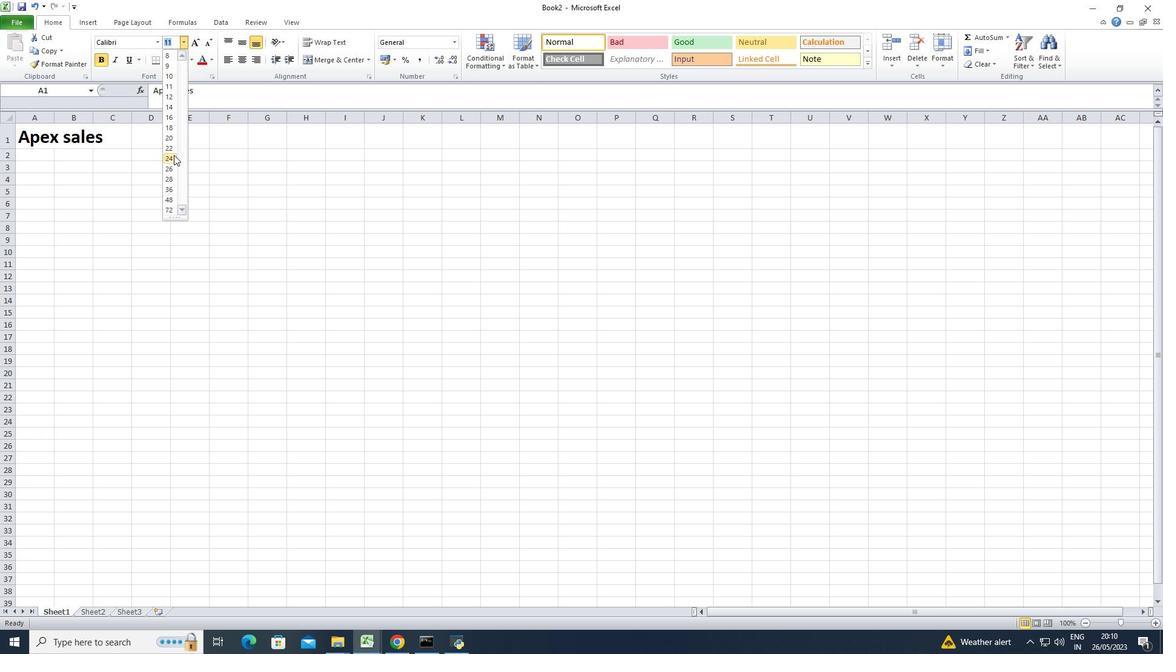 
Action: Mouse moved to (33, 158)
Screenshot: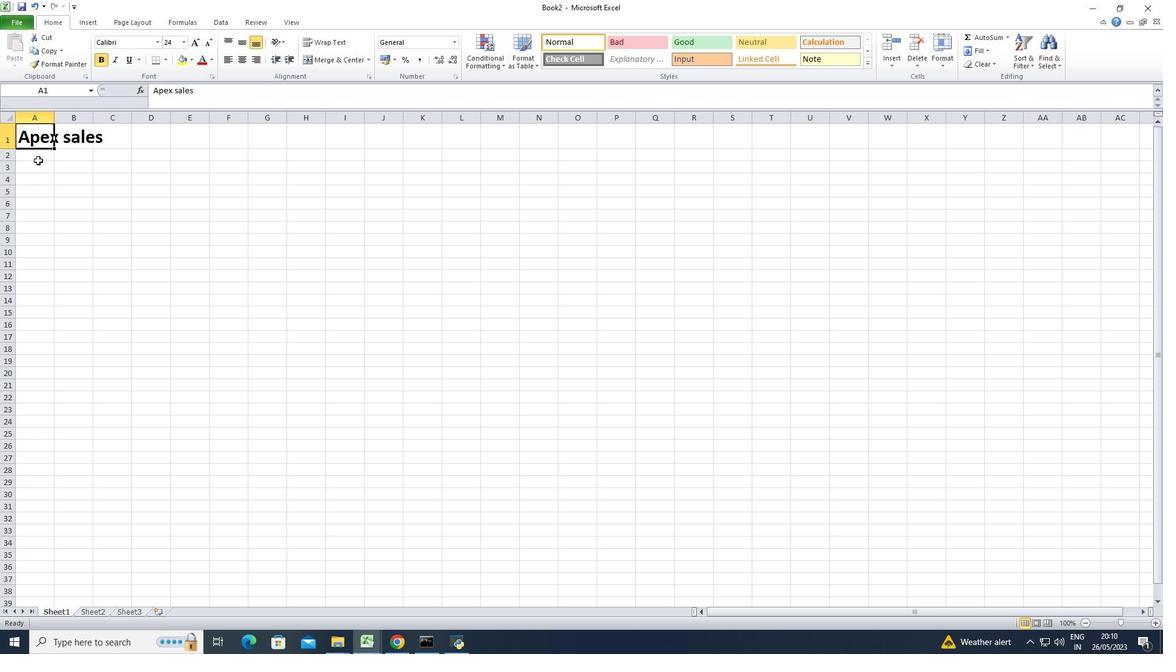 
Action: Mouse pressed left at (33, 158)
Screenshot: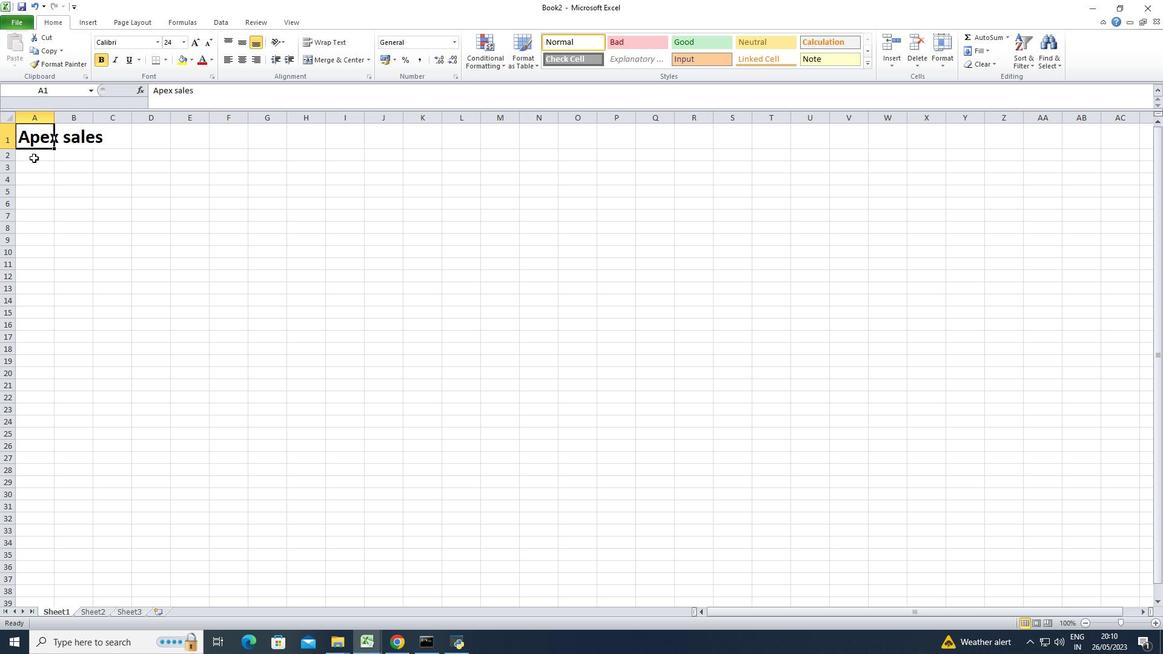 
Action: Mouse moved to (142, 182)
Screenshot: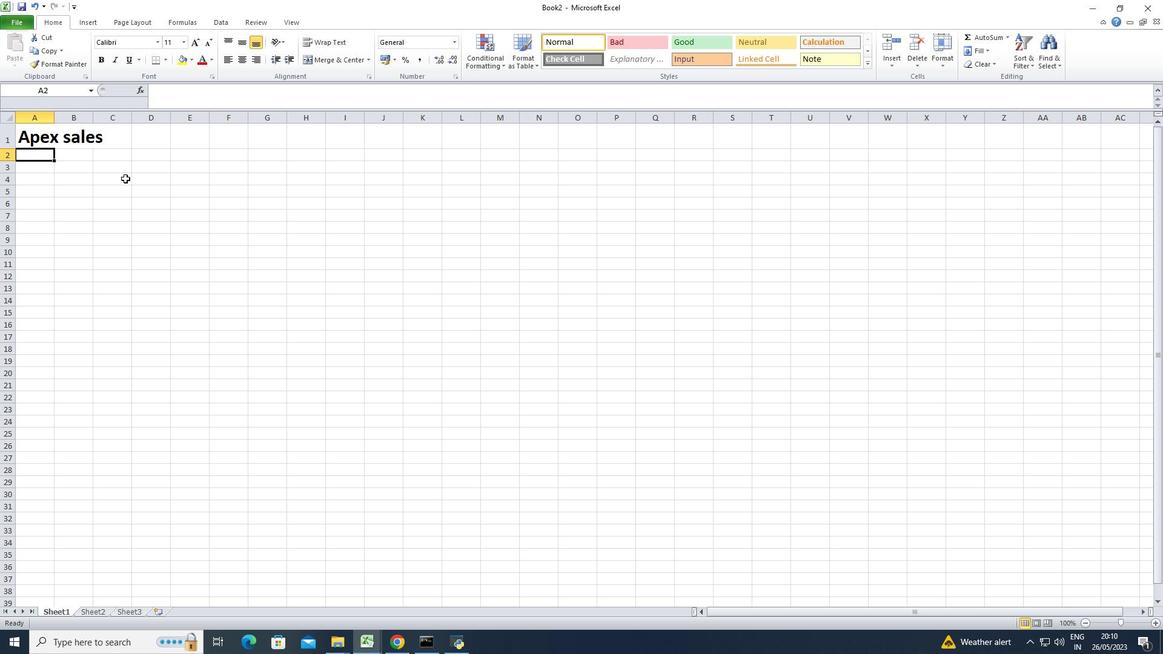 
Action: Key pressed nam<Key.backspace><Key.backspace><Key.backspace><Key.shift><Key.shift><Key.shift><Key.shift><Key.shift><Key.shift><Key.shift><Key.shift><Key.shift><Key.shift><Key.shift><Key.shift><Key.shift><Key.shift><Key.shift><Key.shift><Key.shift><Key.shift><Key.shift><Key.shift><Key.shift><Key.shift><Key.shift><Key.shift><Key.shift><Key.shift><Key.shift><Key.shift><Key.shift><Key.shift><Key.shift><Key.shift><Key.shift><Key.shift><Key.shift><Key.shift><Key.shift><Key.shift><Key.shift><Key.shift><Key.shift><Key.shift><Key.shift><Key.shift><Key.shift><Key.shift><Key.shift><Key.shift><Key.shift><Key.shift><Key.shift><Key.shift><Key.shift><Key.shift><Key.shift><Key.shift><Key.shift>Name<Key.space><Key.right><Key.shift>Item<Key.space>codw<Key.backspace>e<Key.space><Key.right><Key.shift>Product<Key.space>rane<Key.backspace>ge<Key.space><Key.right><Key.shift>Product<Key.space><Key.backspace>s
Screenshot: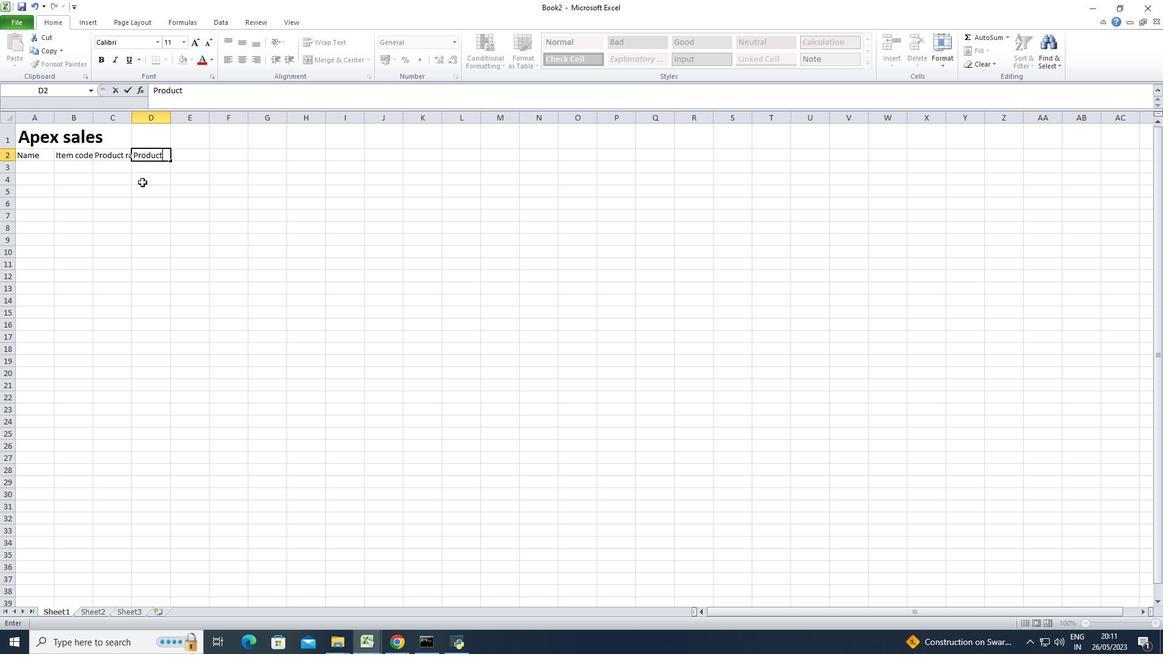
Action: Mouse moved to (149, 197)
Screenshot: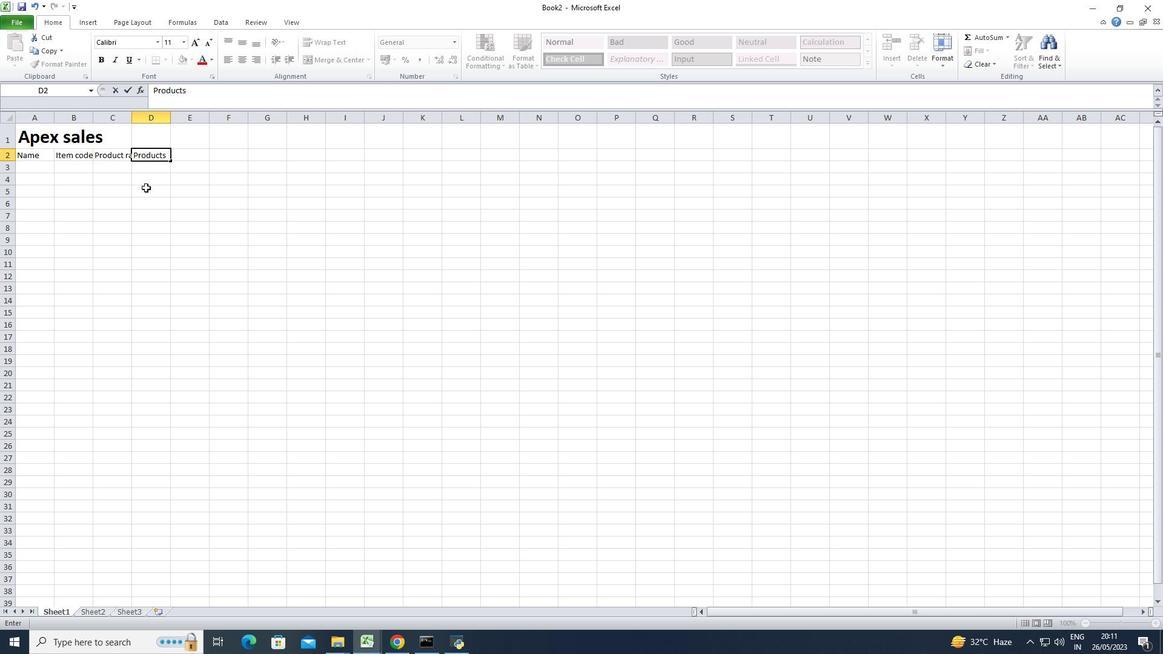 
Action: Mouse pressed left at (149, 197)
Screenshot: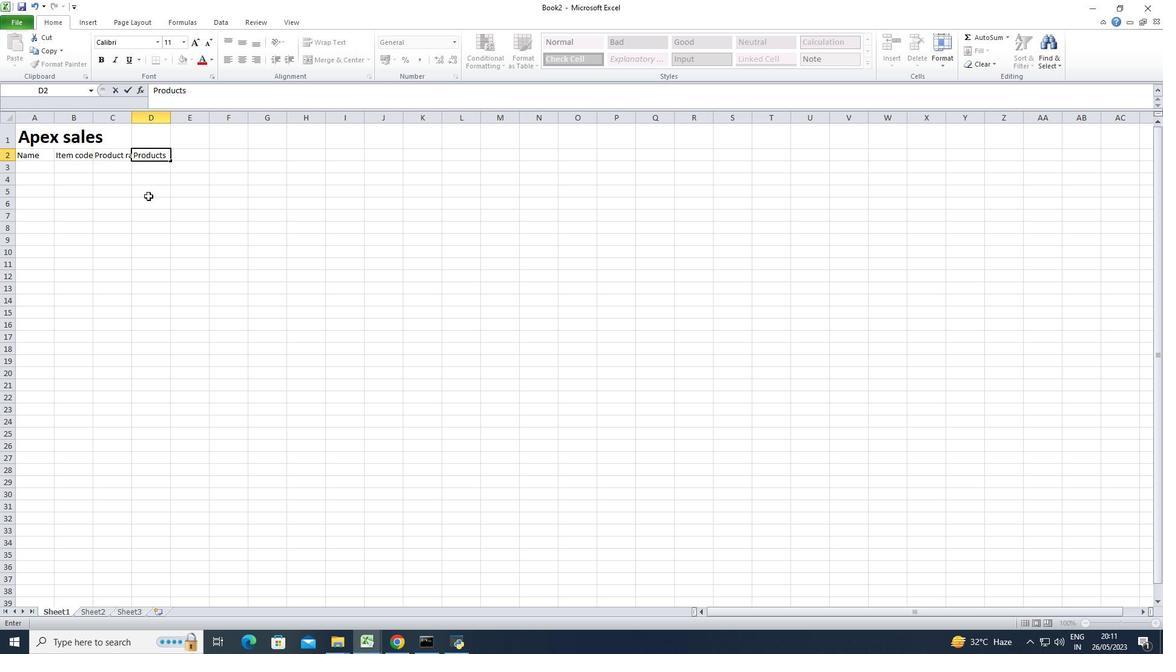 
Action: Mouse moved to (187, 149)
Screenshot: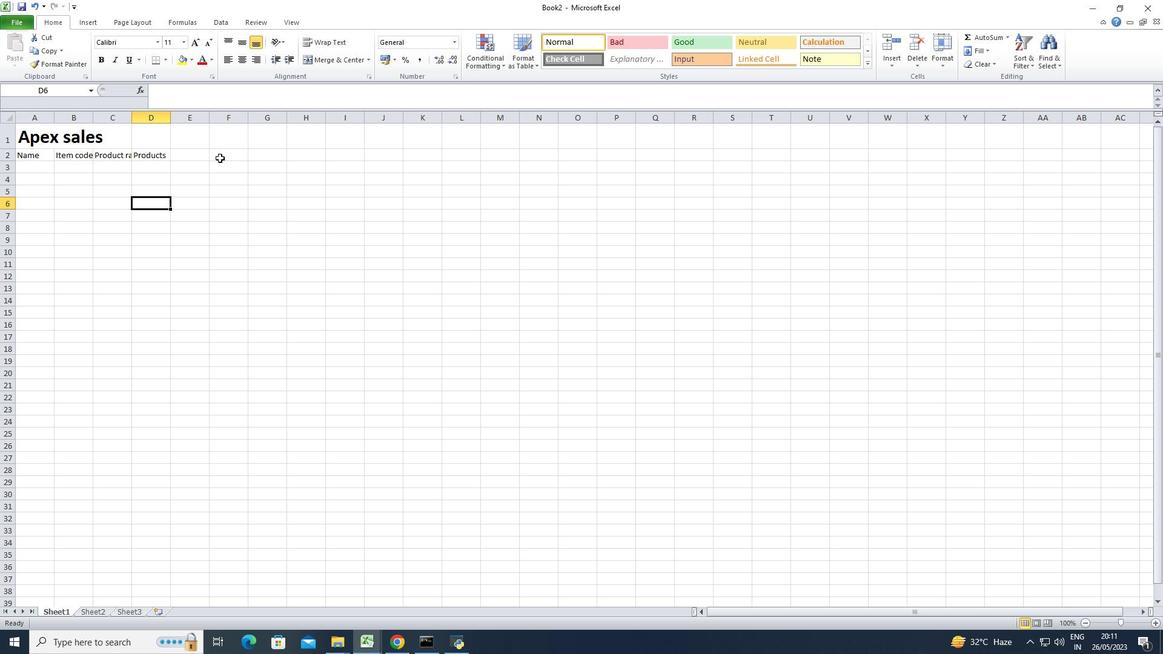 
Action: Mouse pressed left at (187, 149)
Screenshot: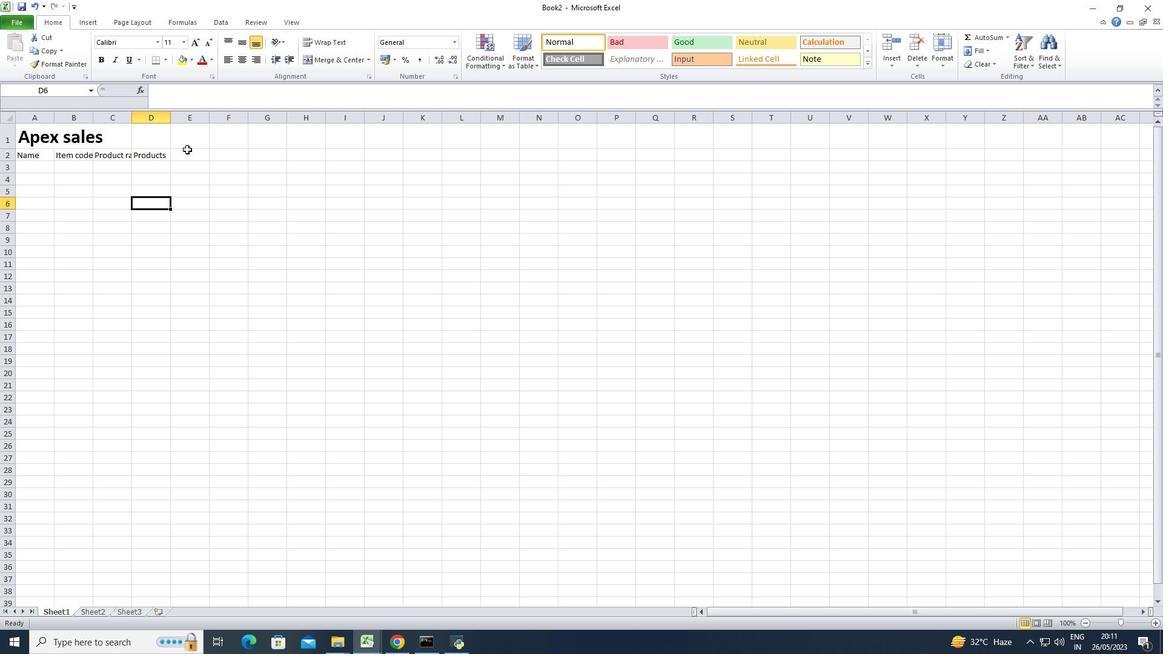 
Action: Mouse moved to (193, 154)
Screenshot: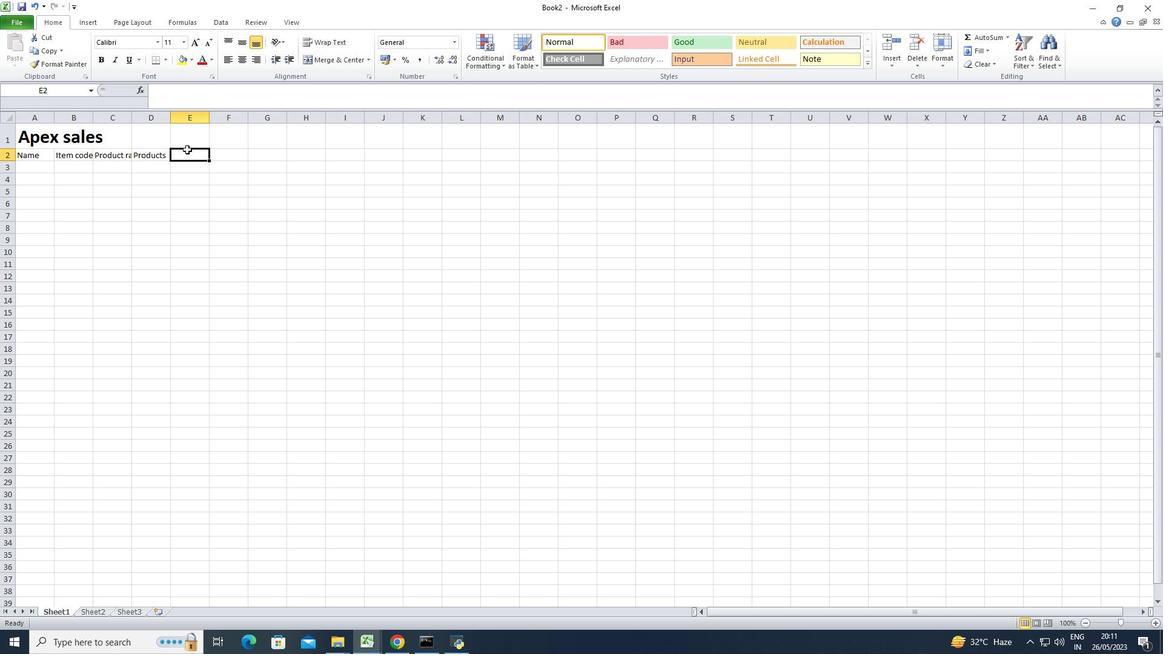 
Action: Key pressed quantity
Screenshot: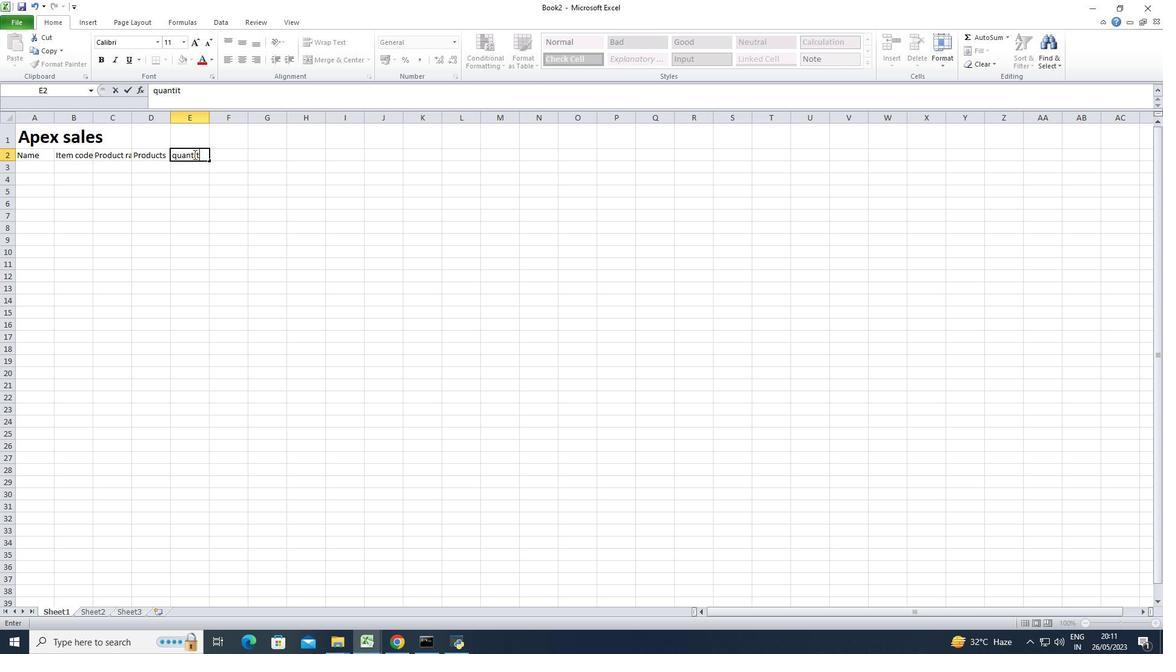 
Action: Mouse moved to (269, 287)
Screenshot: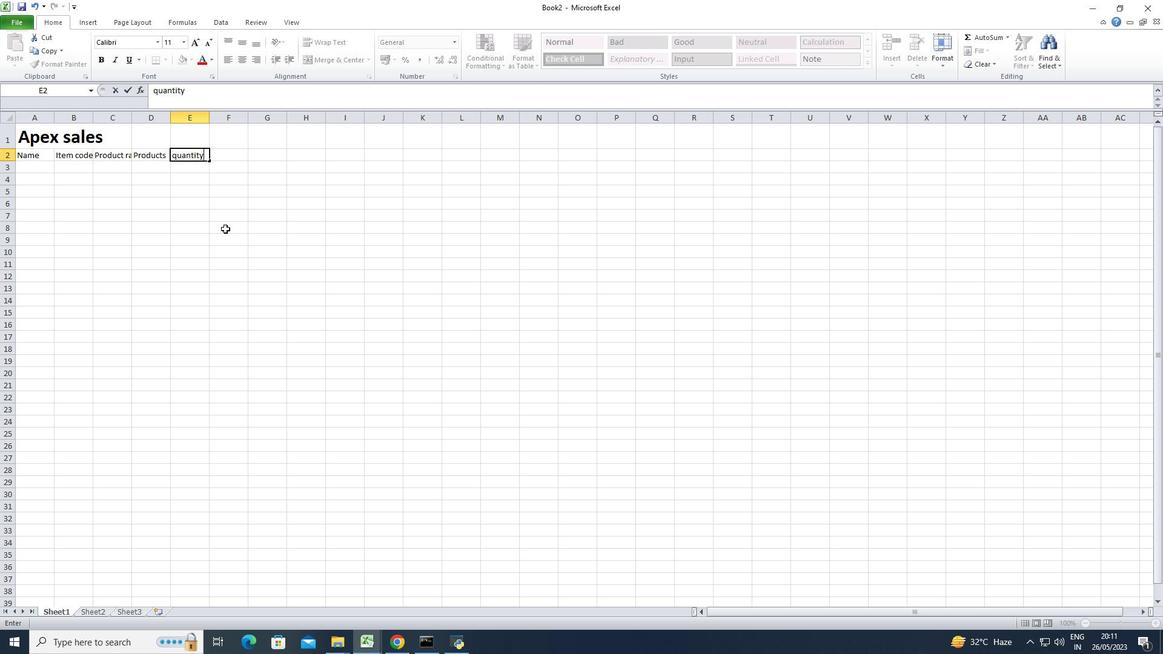 
Action: Mouse pressed left at (269, 287)
Screenshot: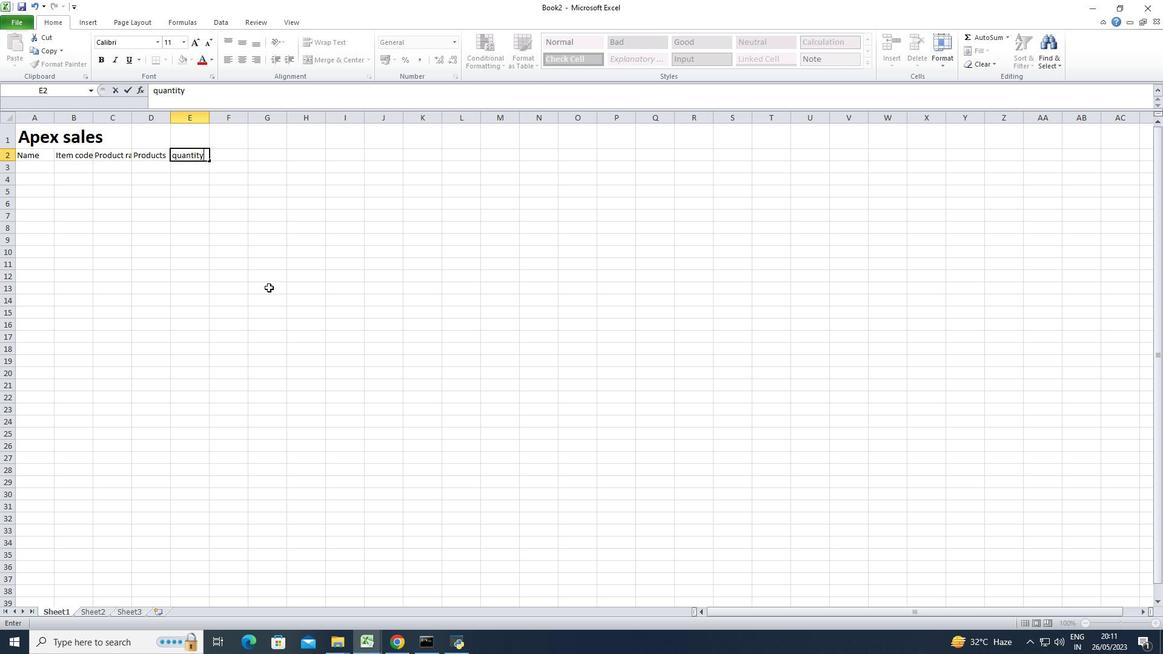 
Action: Mouse moved to (235, 160)
Screenshot: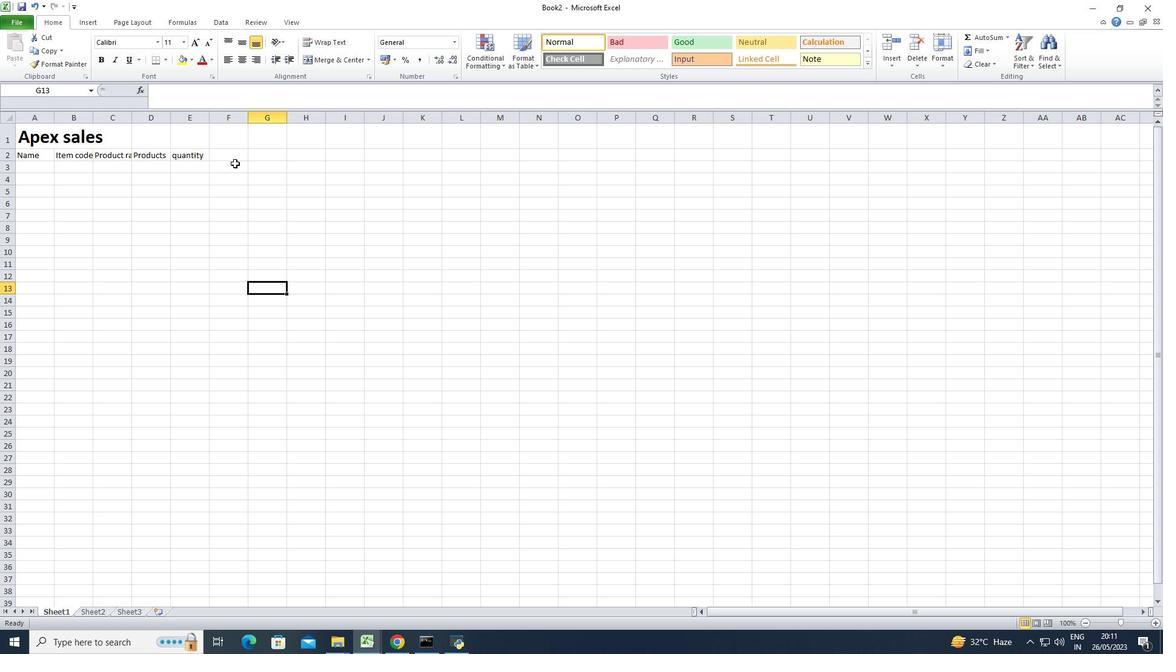 
Action: Mouse pressed left at (235, 160)
Screenshot: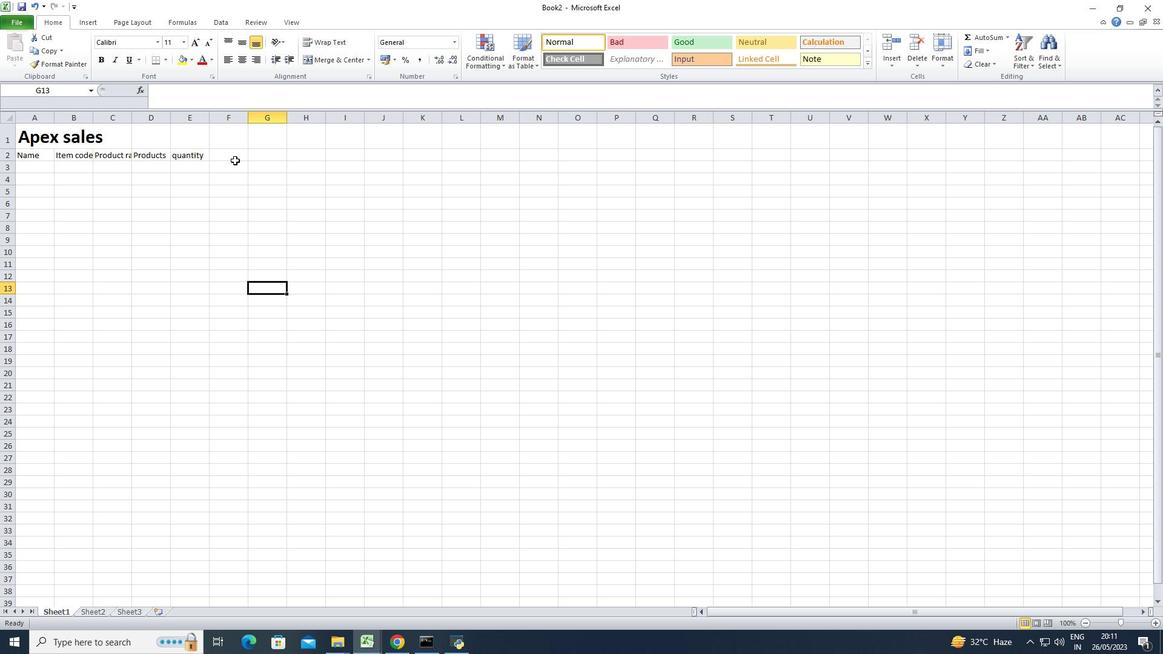 
Action: Key pressed 12<Key.backspace><Key.backspace>totel
Screenshot: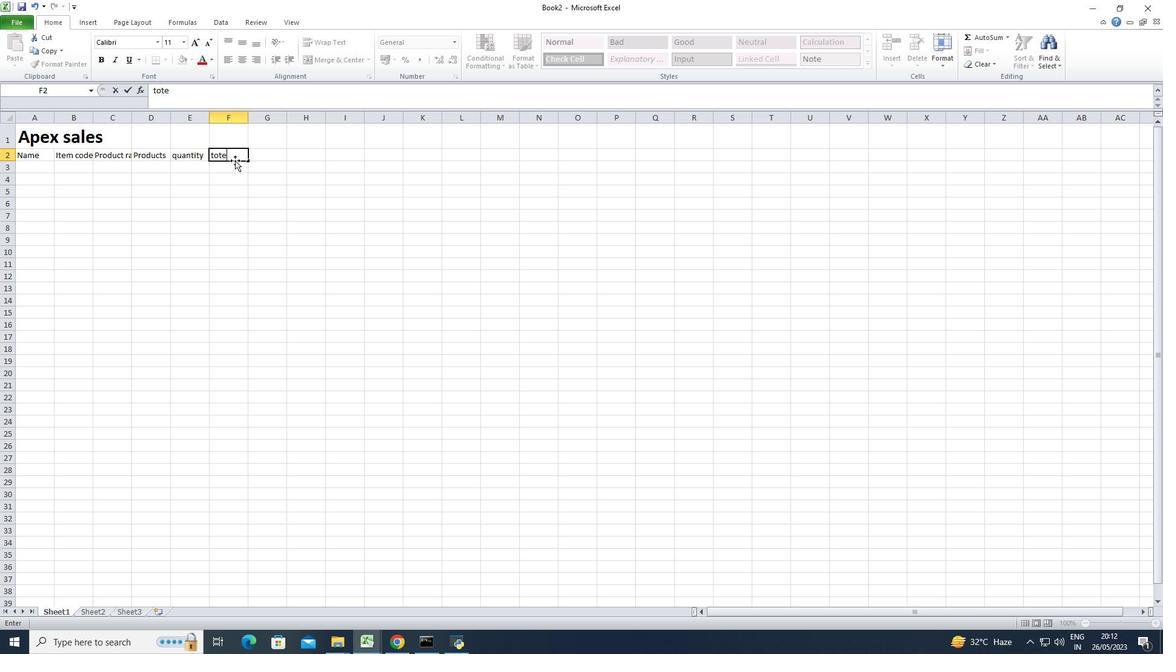 
Action: Mouse moved to (252, 223)
Screenshot: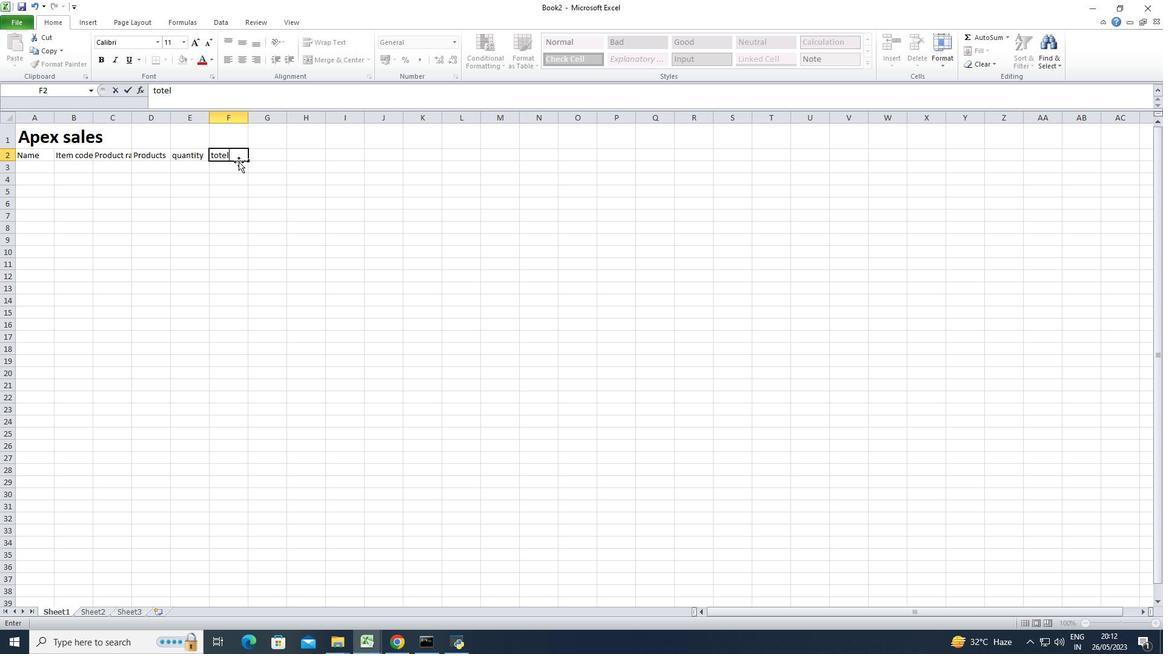 
Action: Mouse pressed left at (252, 223)
Screenshot: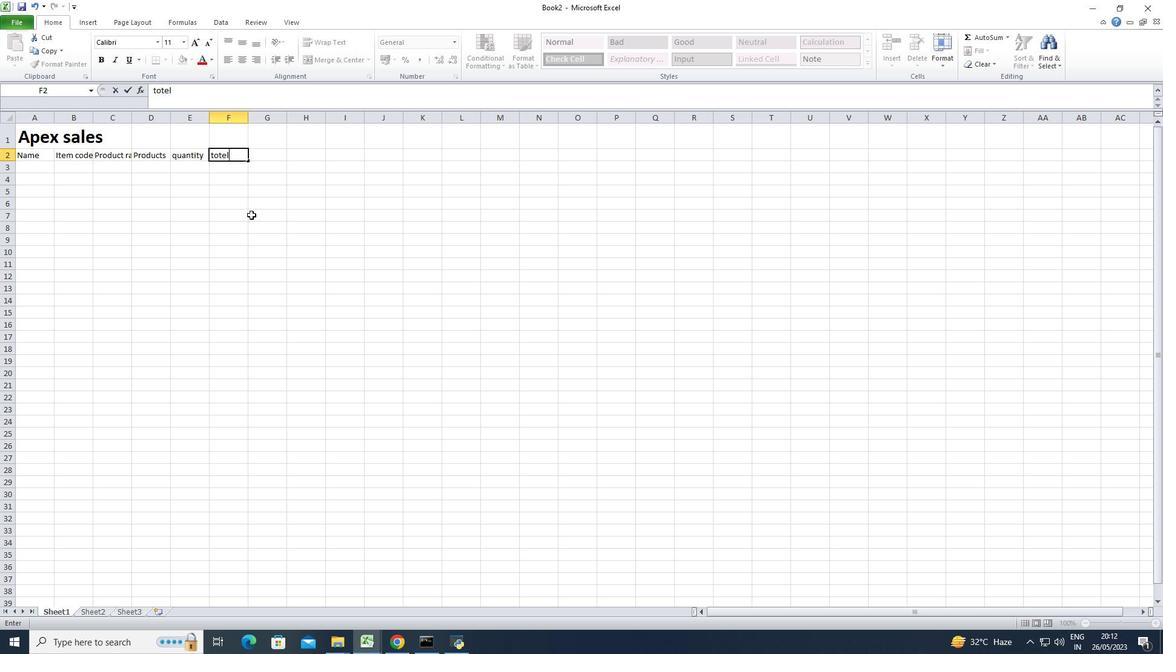 
Action: Mouse moved to (55, 147)
Screenshot: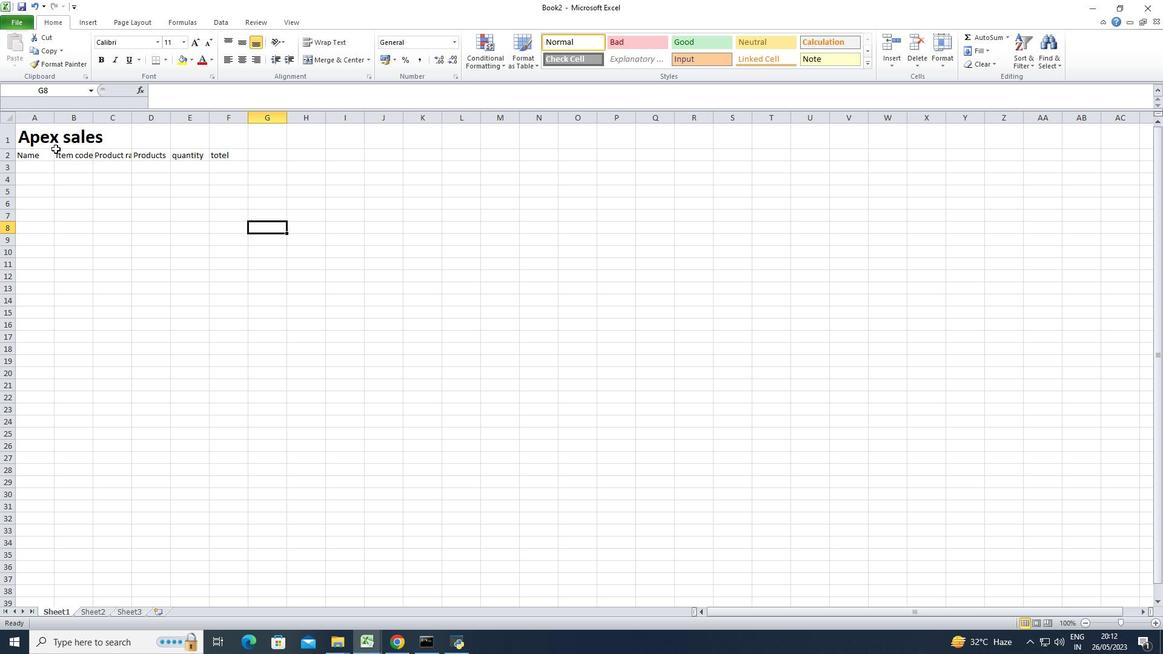 
Action: Mouse pressed left at (55, 147)
Screenshot: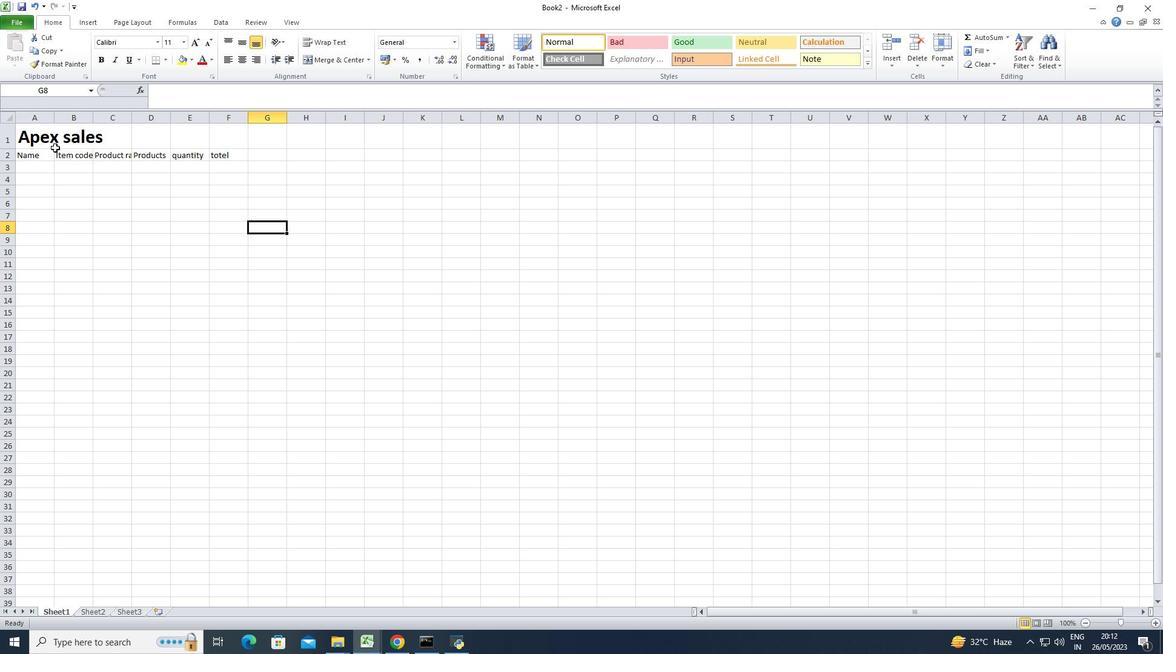
Action: Mouse pressed left at (55, 147)
Screenshot: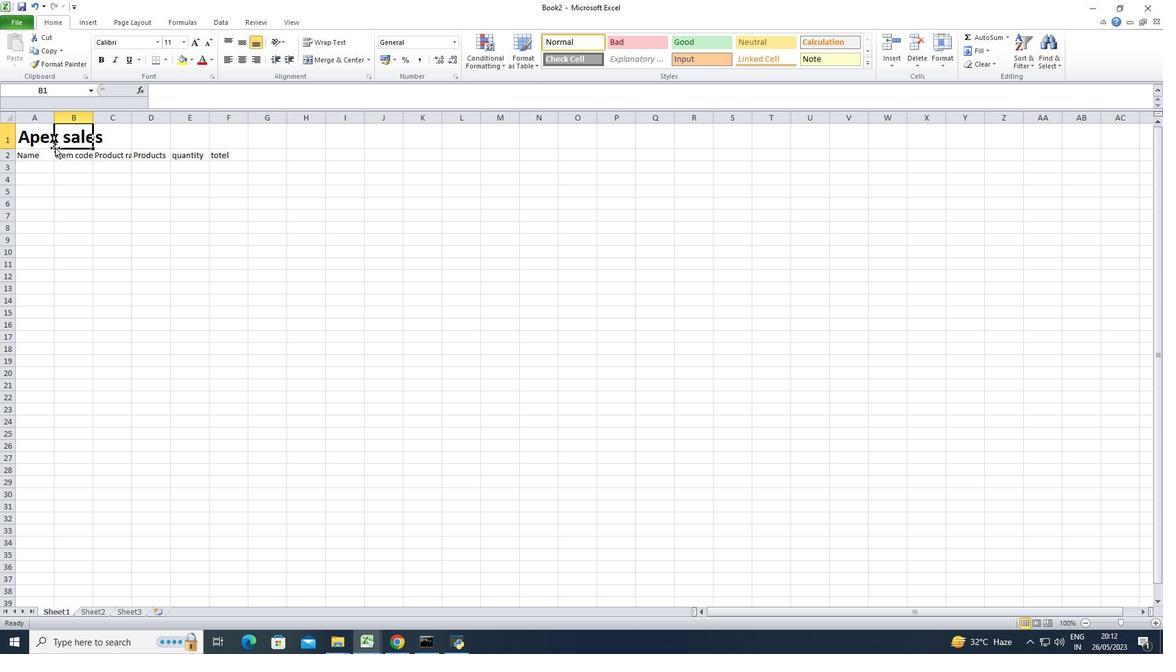 
Action: Mouse moved to (55, 153)
Screenshot: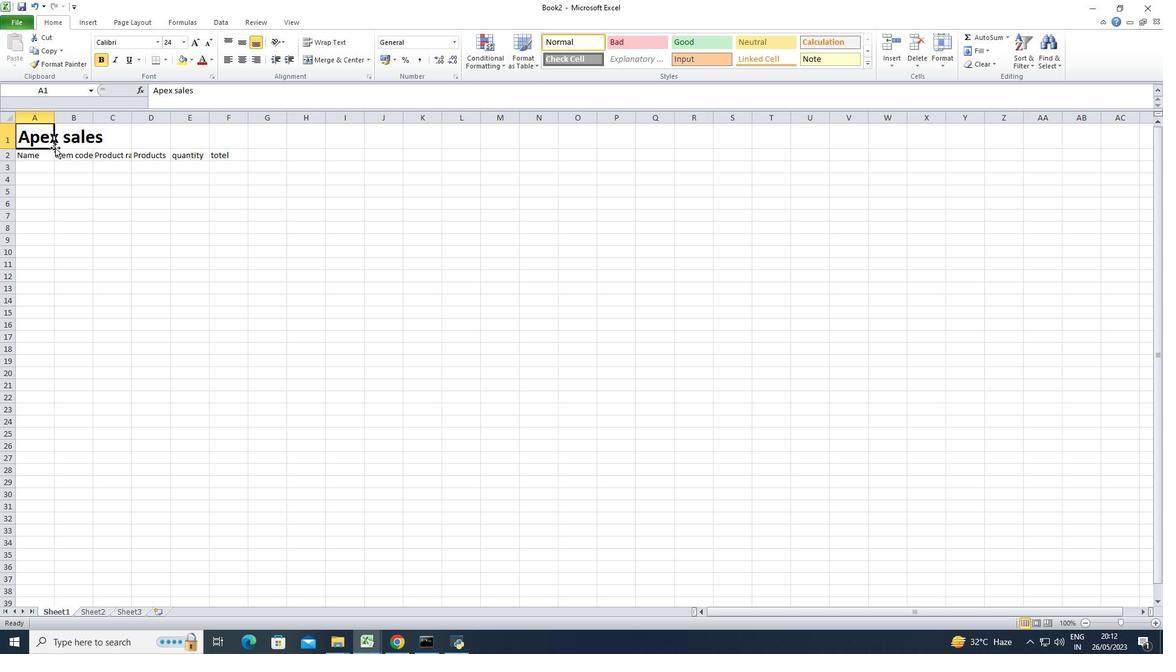 
Action: Mouse pressed left at (55, 153)
Screenshot: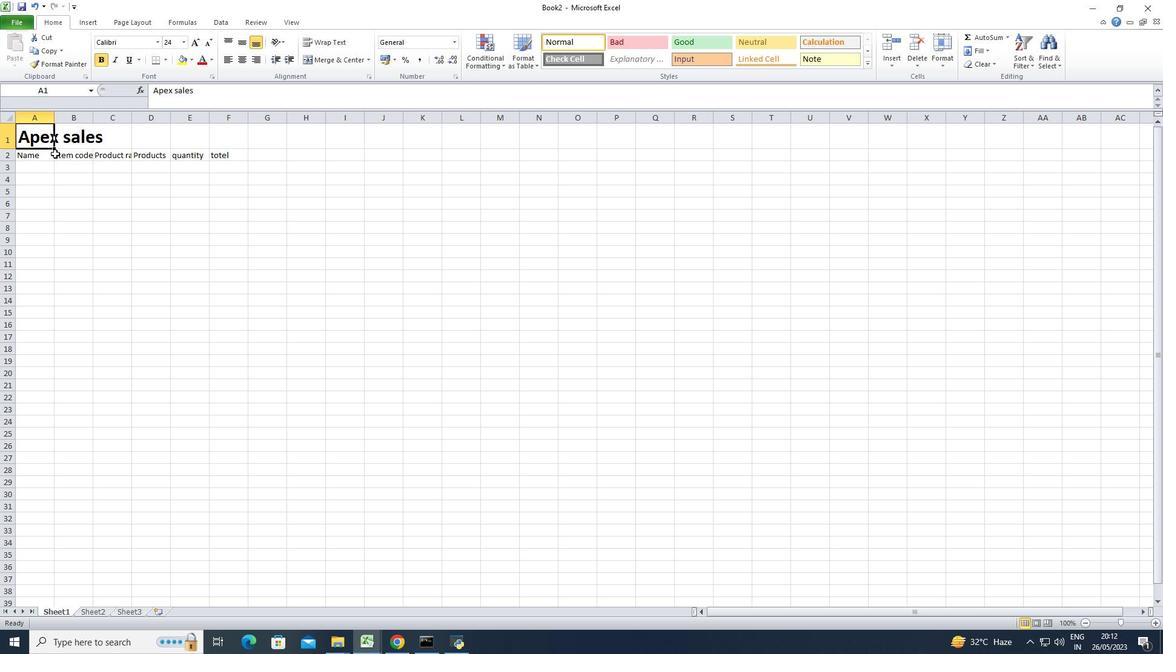 
Action: Mouse pressed left at (55, 153)
Screenshot: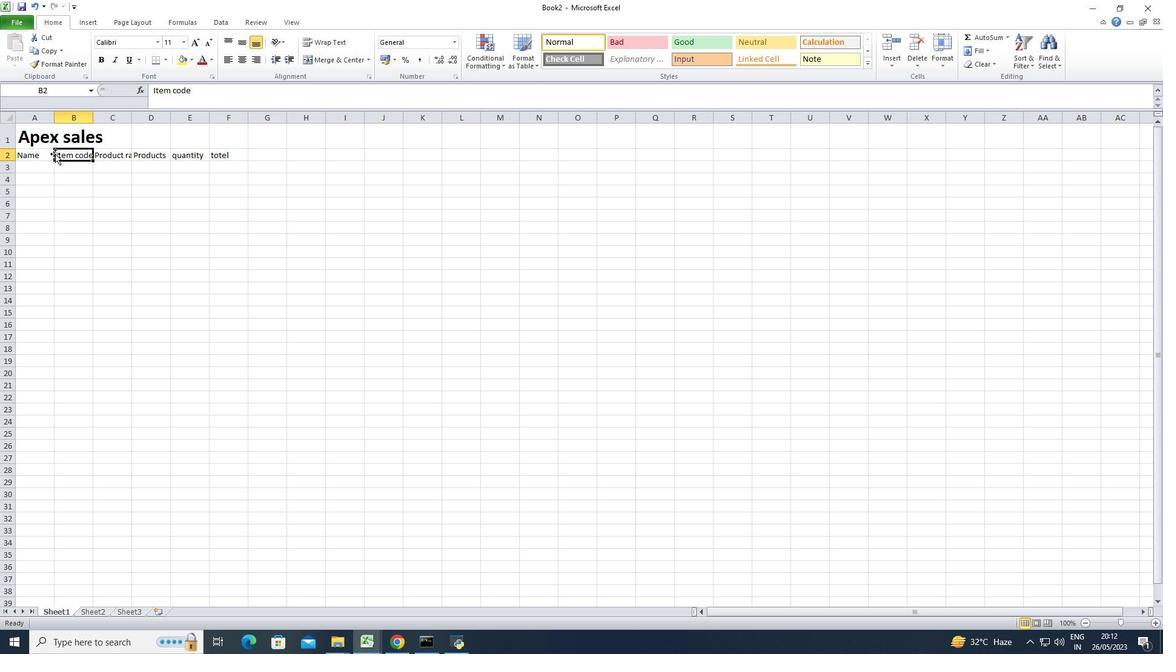
Action: Mouse moved to (53, 110)
Screenshot: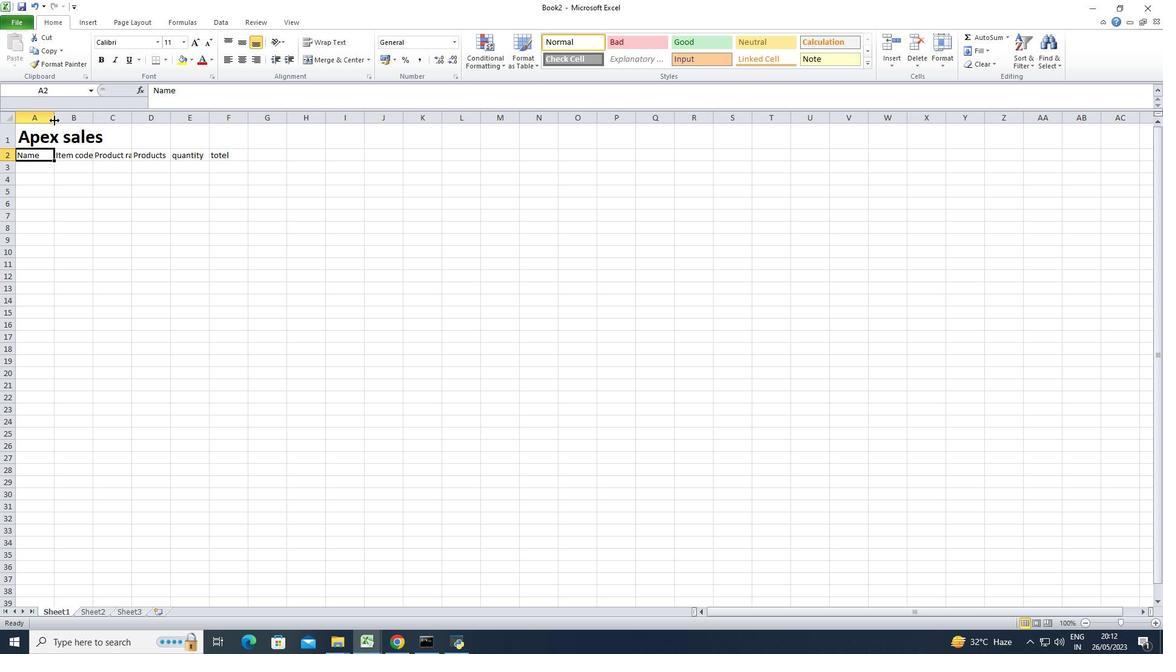 
Action: Mouse pressed left at (53, 110)
Screenshot: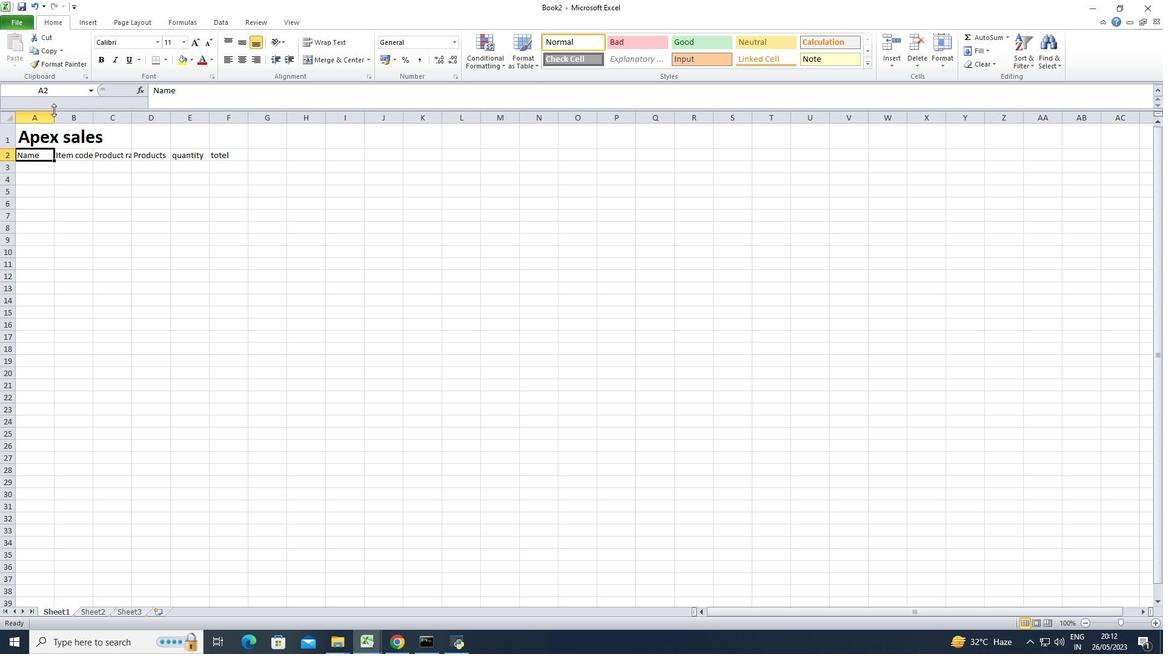 
Action: Mouse pressed left at (53, 110)
Screenshot: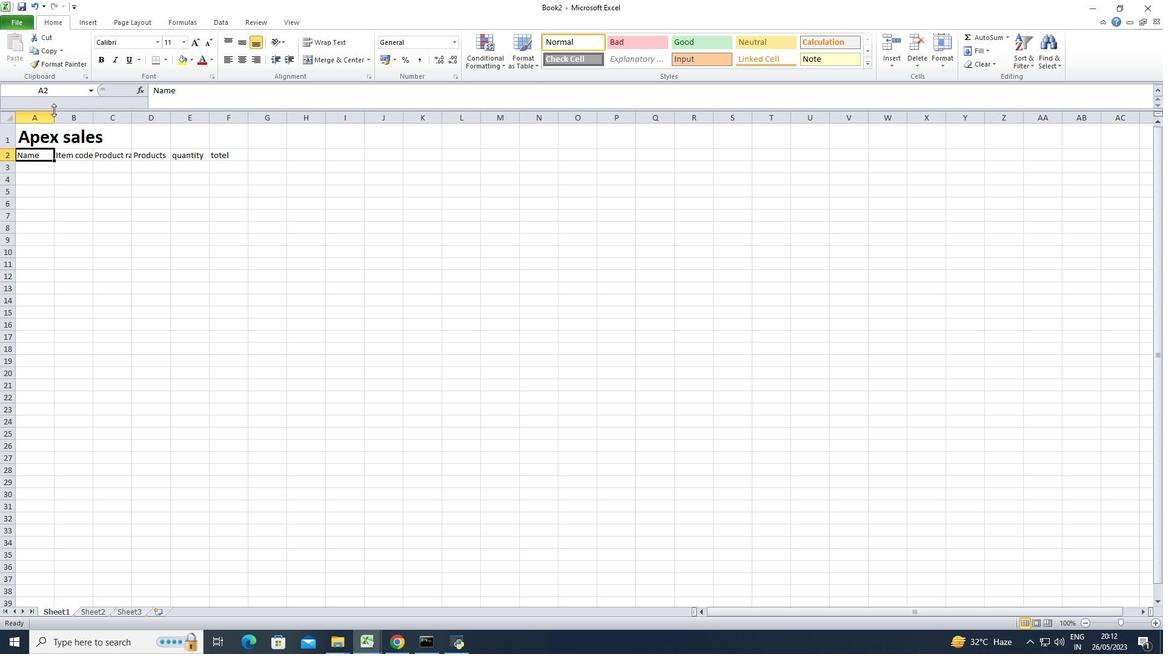 
Action: Mouse pressed left at (53, 110)
Screenshot: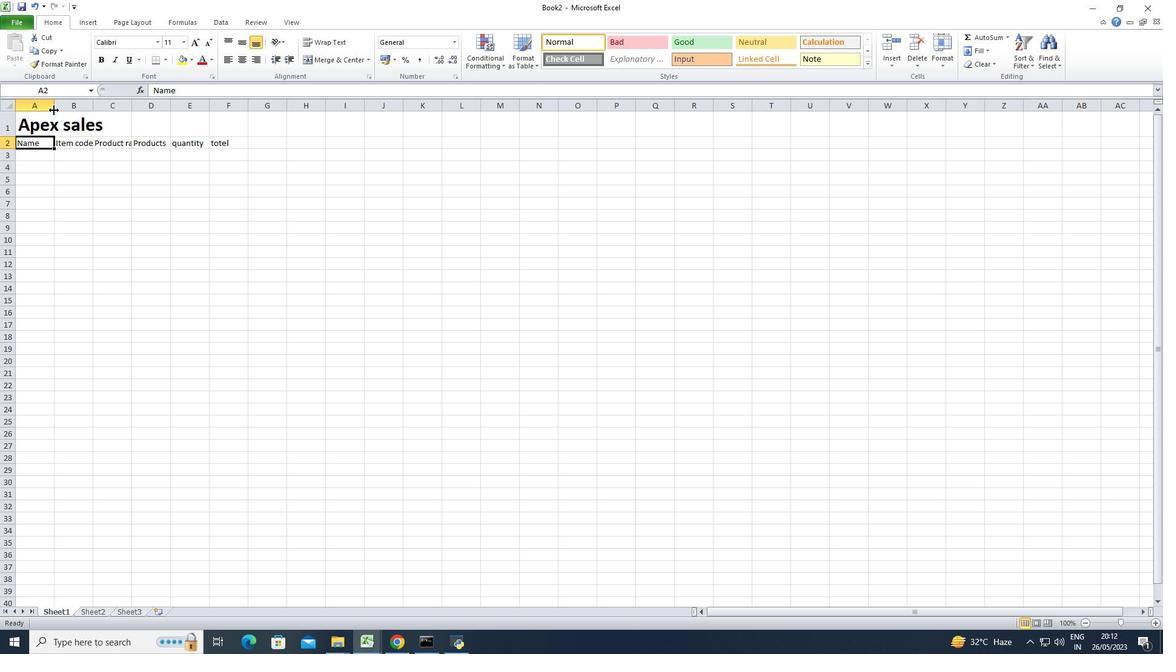 
Action: Mouse pressed left at (53, 110)
Screenshot: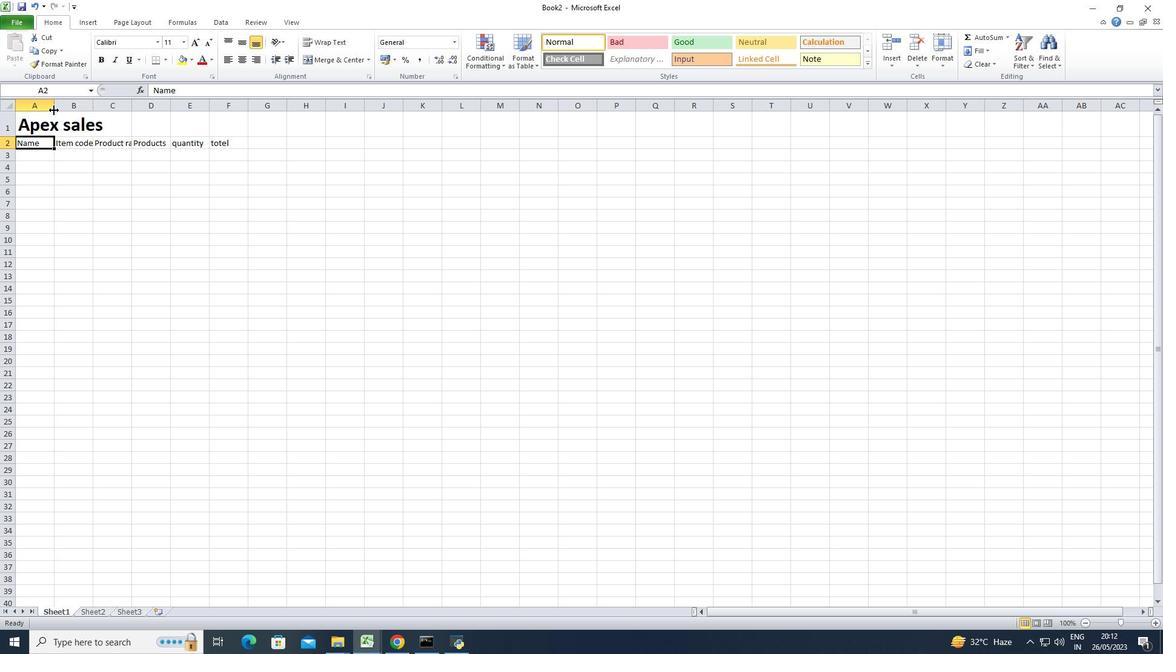 
Action: Mouse moved to (53, 101)
Screenshot: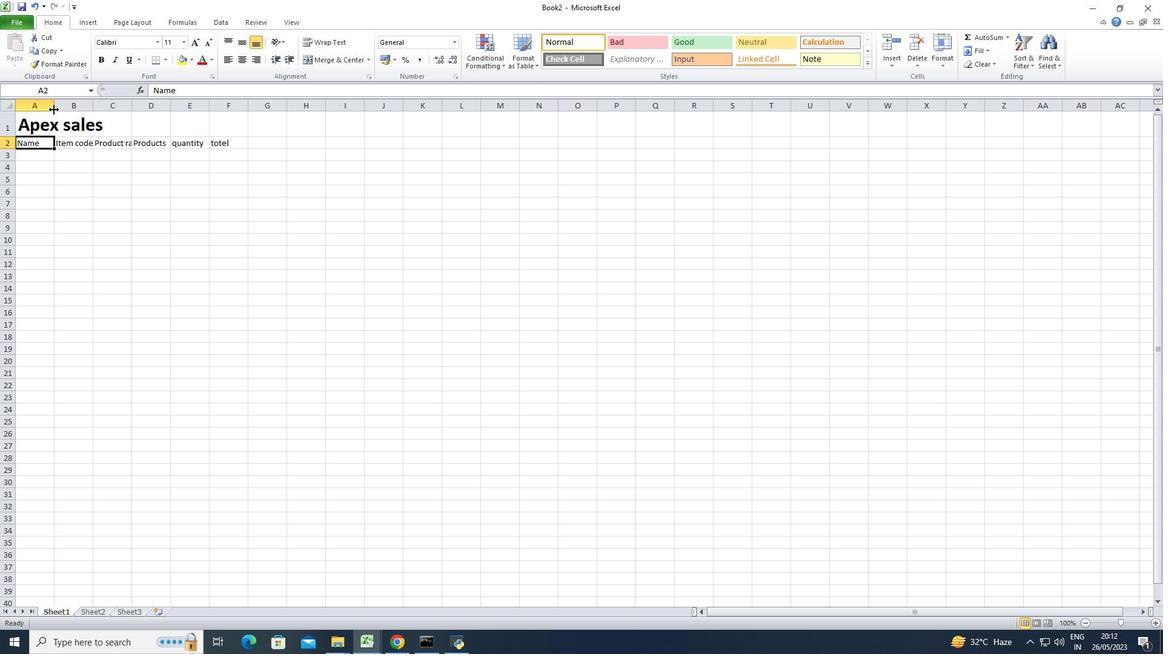 
Action: Mouse pressed left at (53, 101)
Screenshot: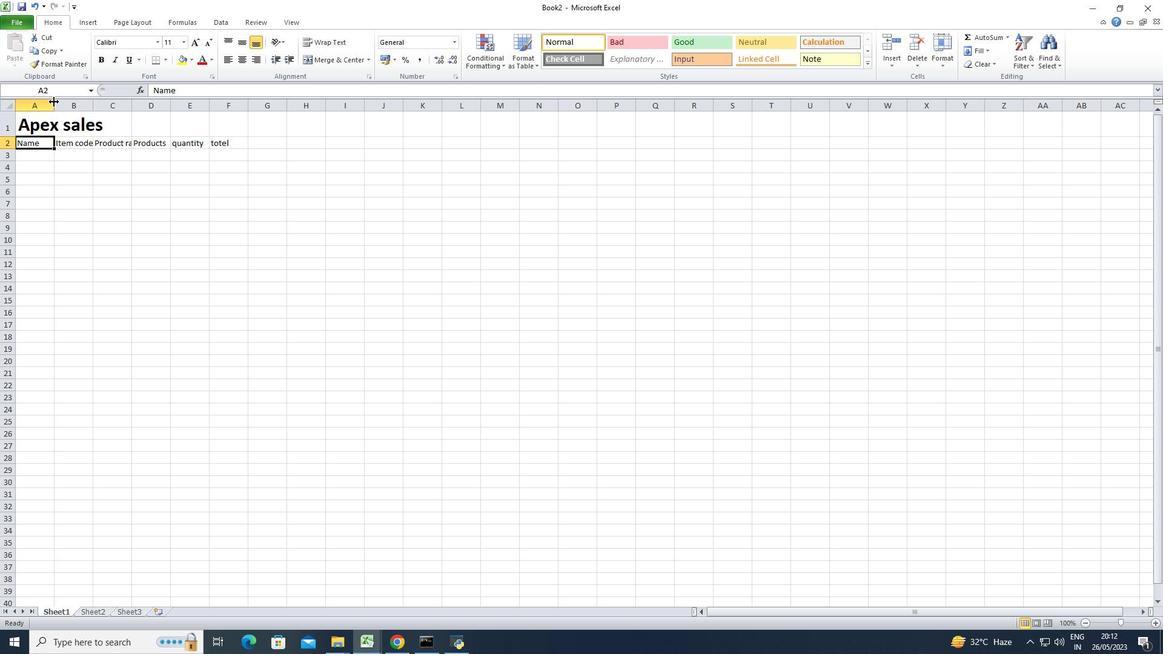 
Action: Mouse moved to (92, 98)
Screenshot: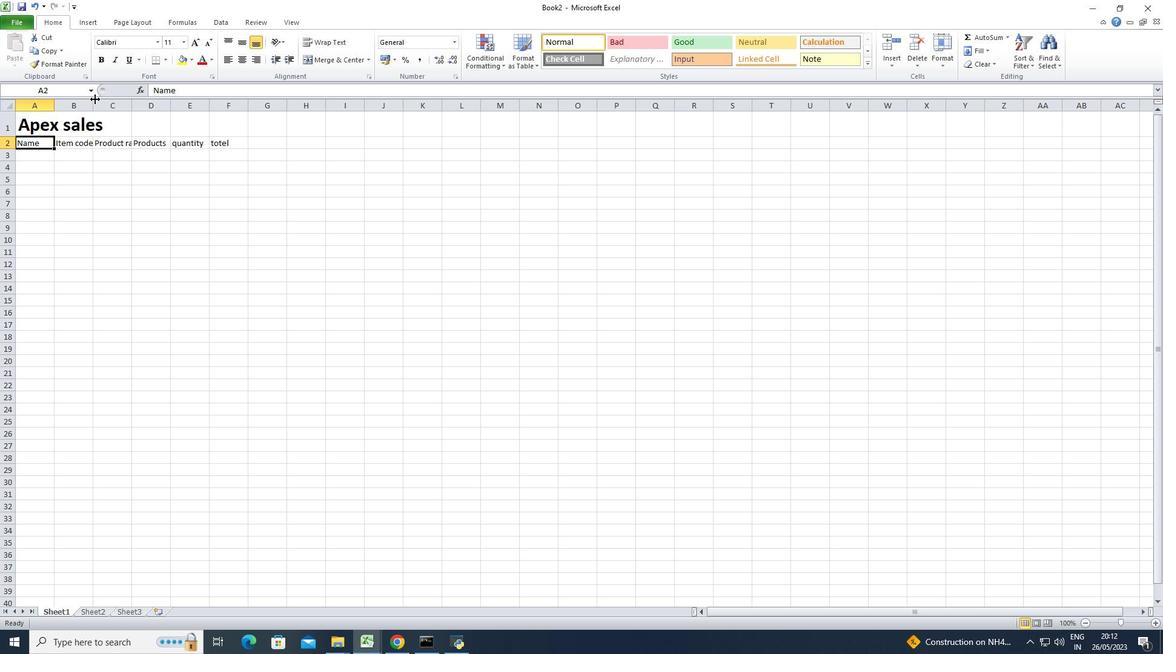 
Action: Mouse pressed left at (92, 98)
Screenshot: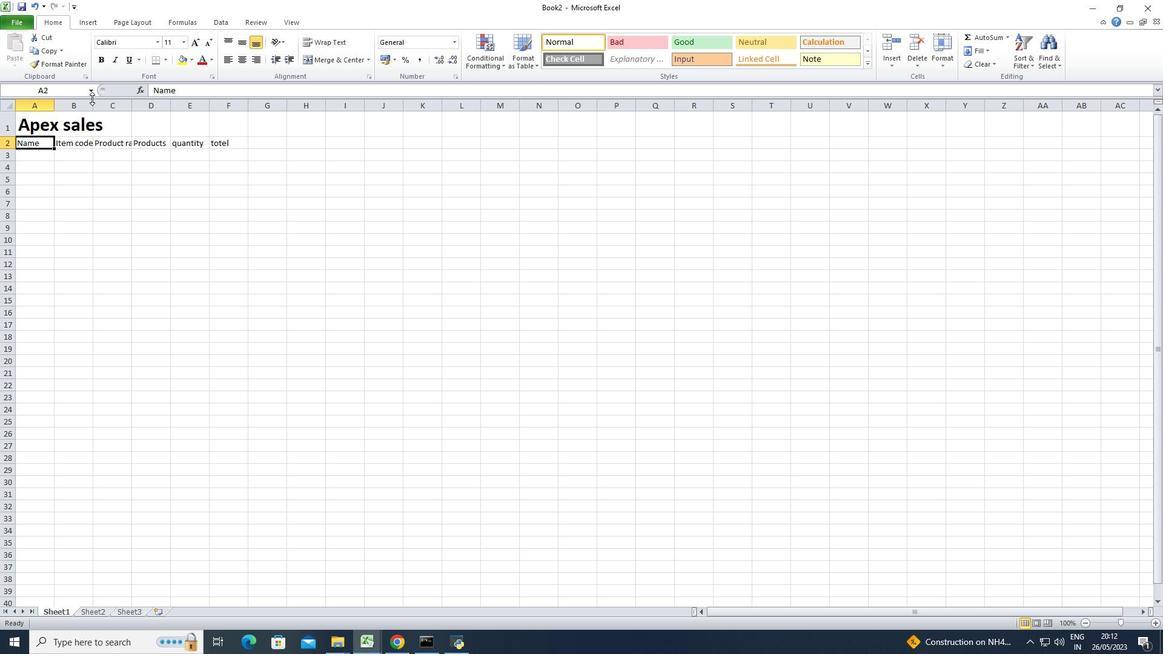 
Action: Mouse pressed left at (92, 98)
Screenshot: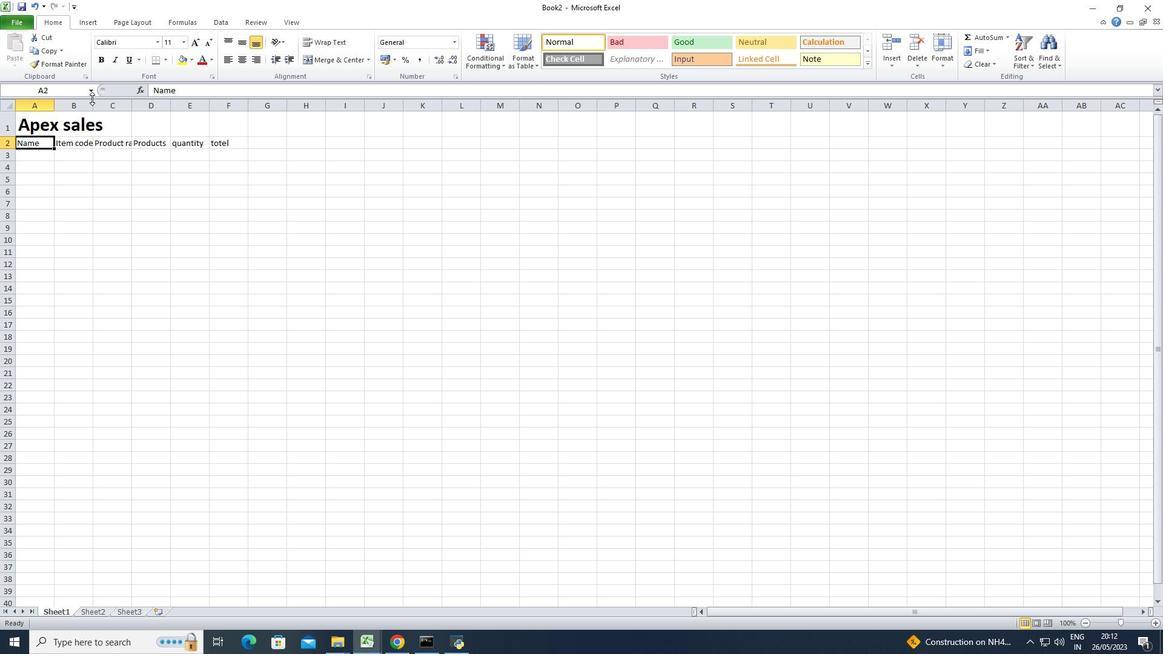 
Action: Mouse pressed left at (92, 98)
Screenshot: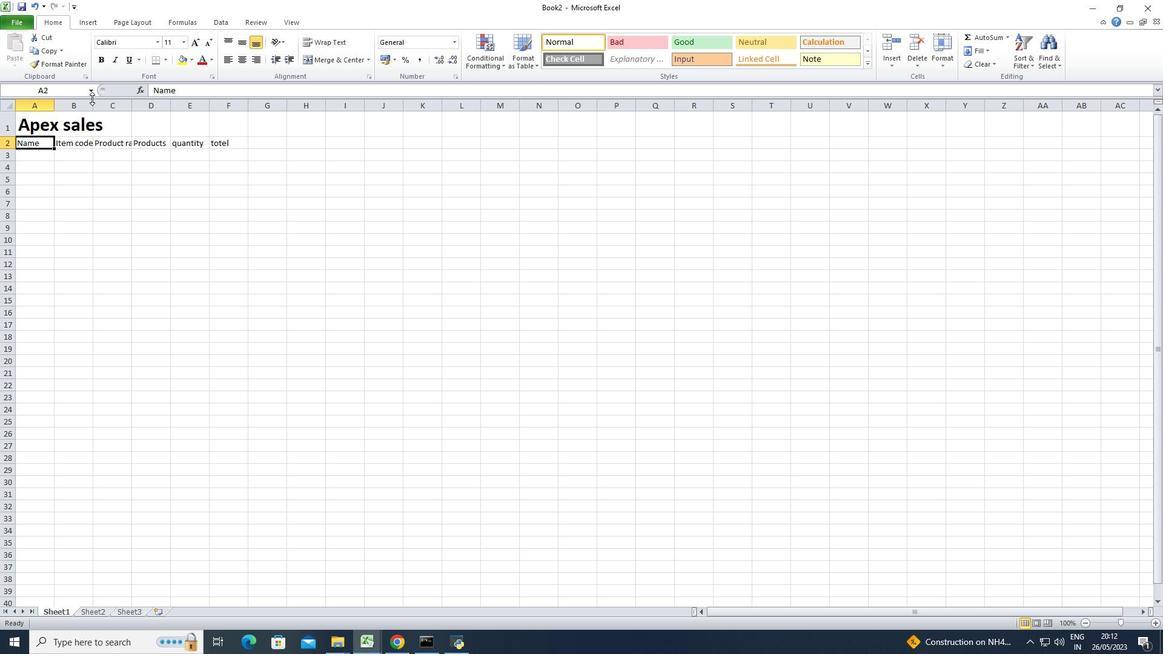
Action: Mouse pressed left at (92, 98)
Screenshot: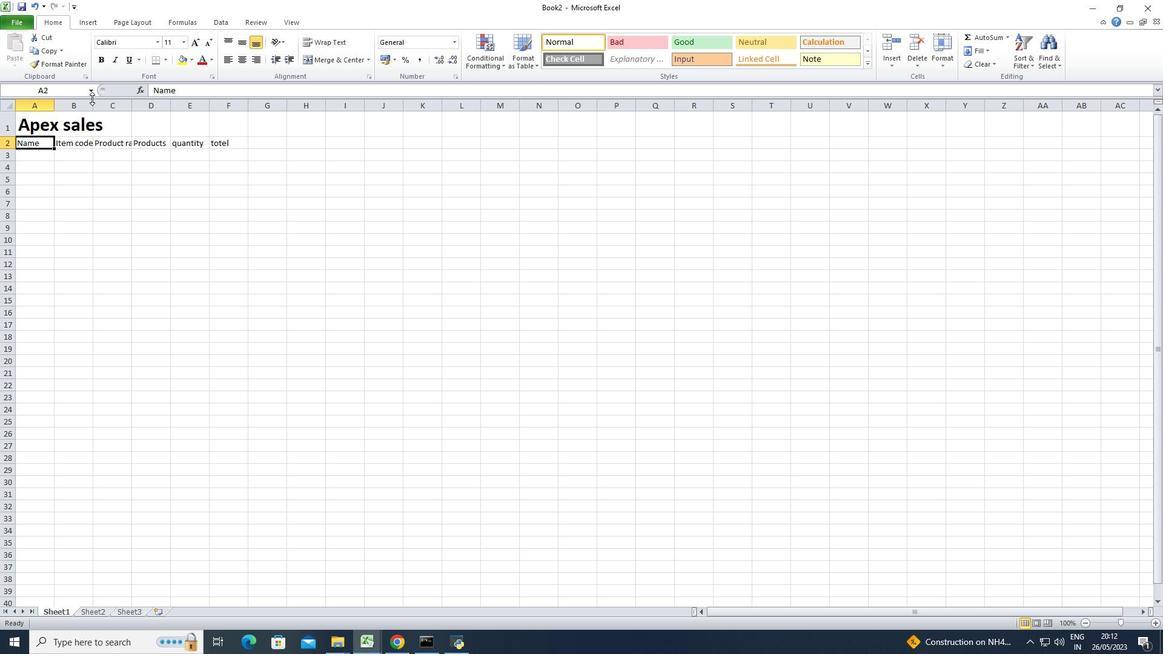 
Action: Mouse moved to (93, 98)
Screenshot: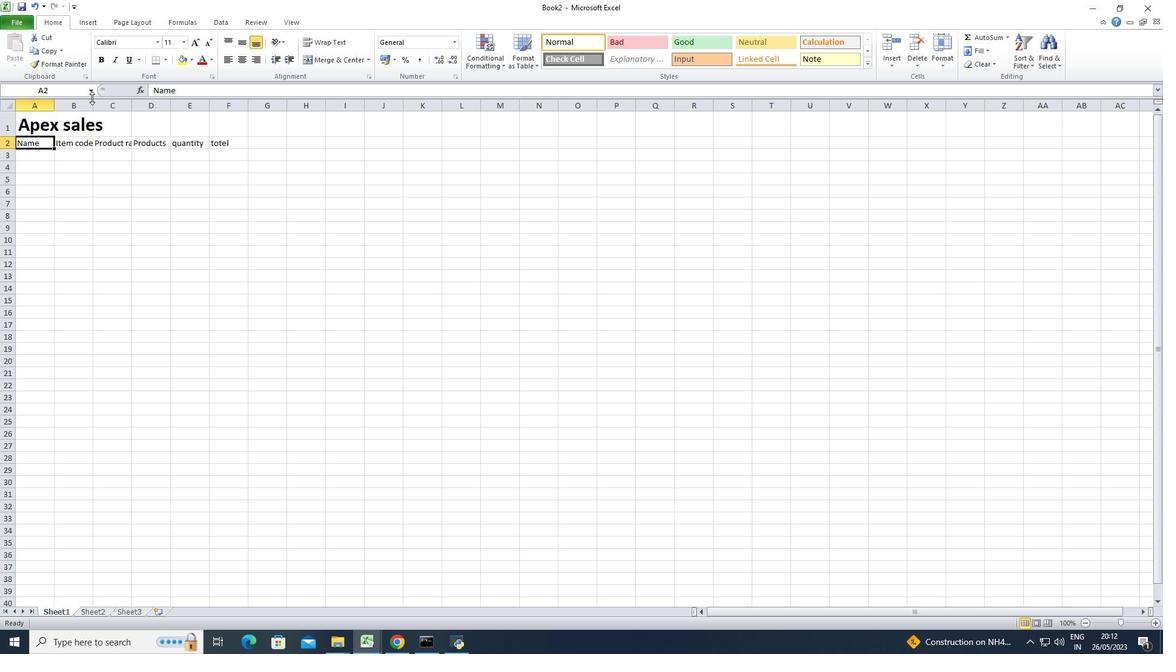 
Action: Mouse pressed left at (93, 98)
Screenshot: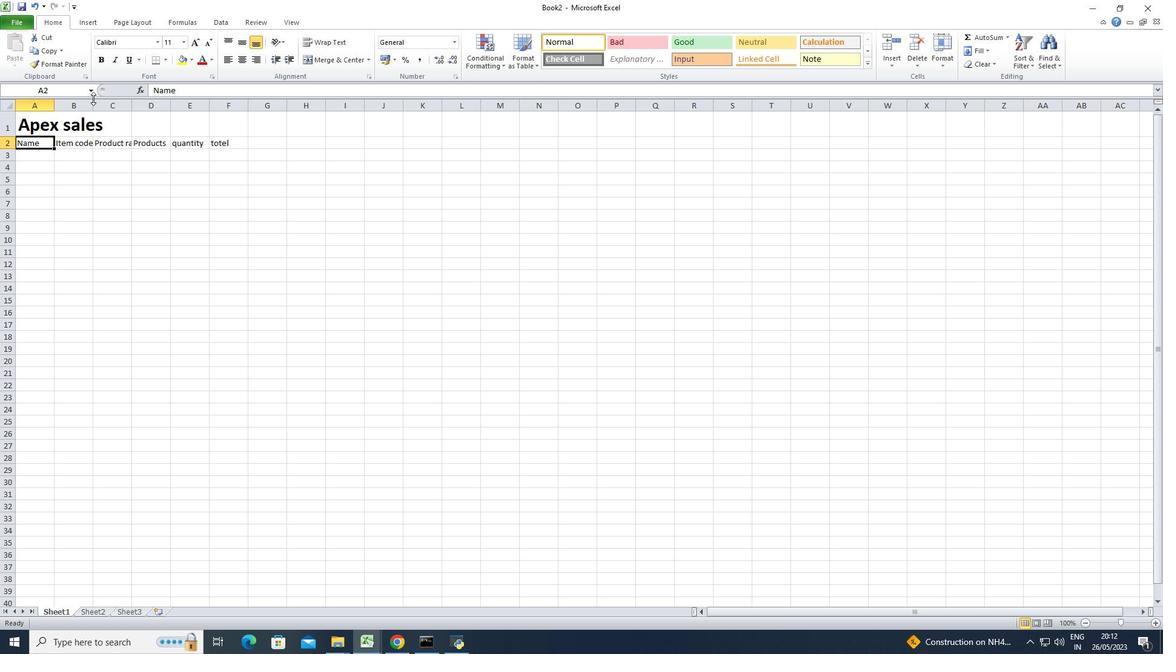 
Action: Mouse pressed left at (93, 98)
Screenshot: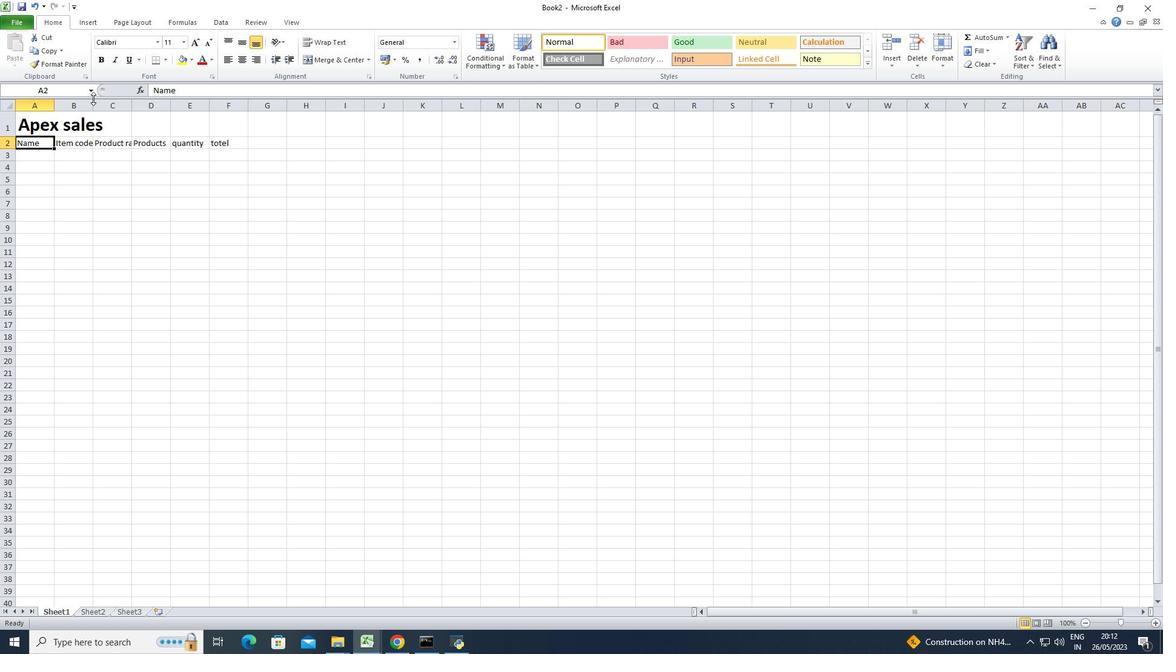 
Action: Mouse pressed left at (93, 98)
Screenshot: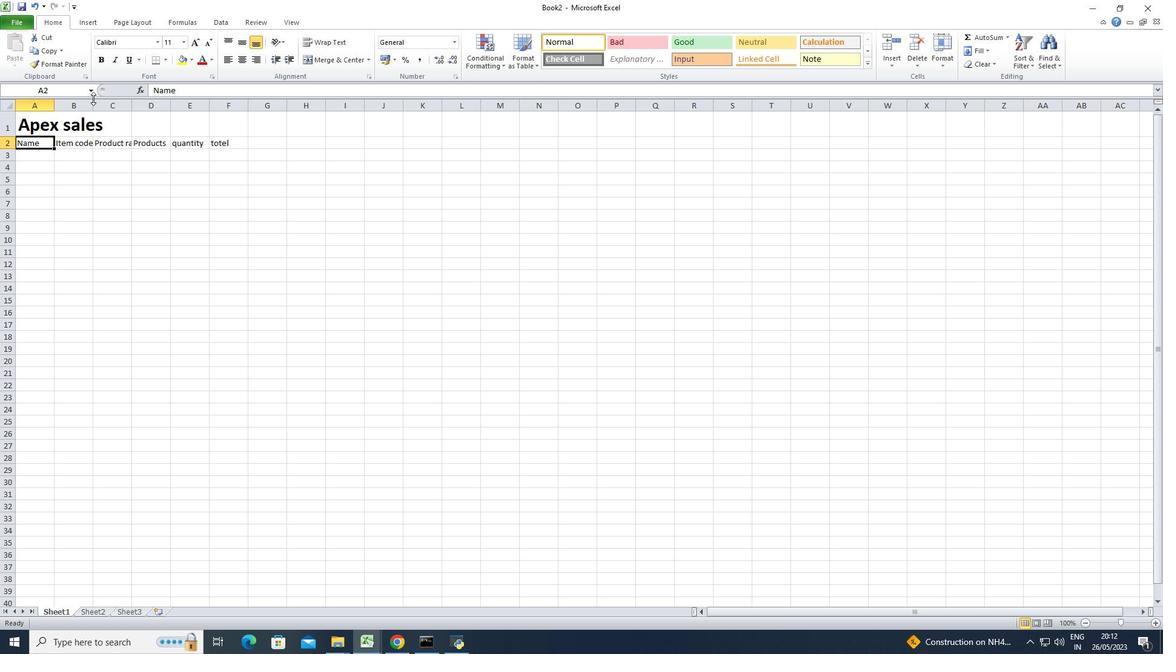
Action: Mouse pressed left at (93, 98)
Screenshot: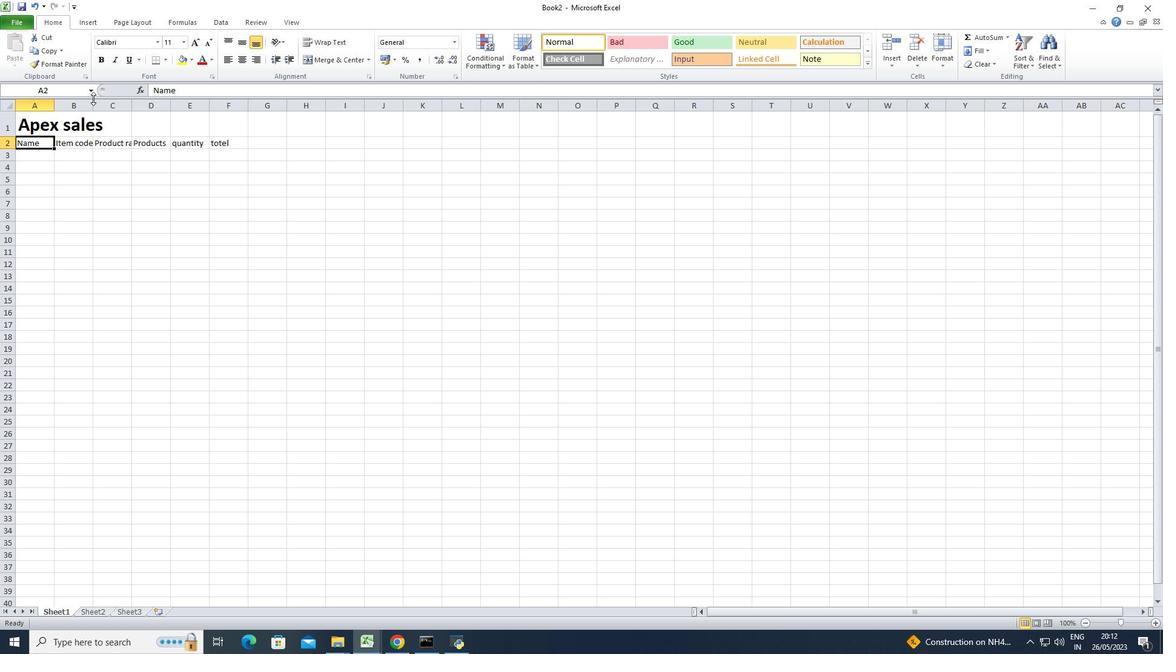 
Action: Mouse moved to (92, 98)
Screenshot: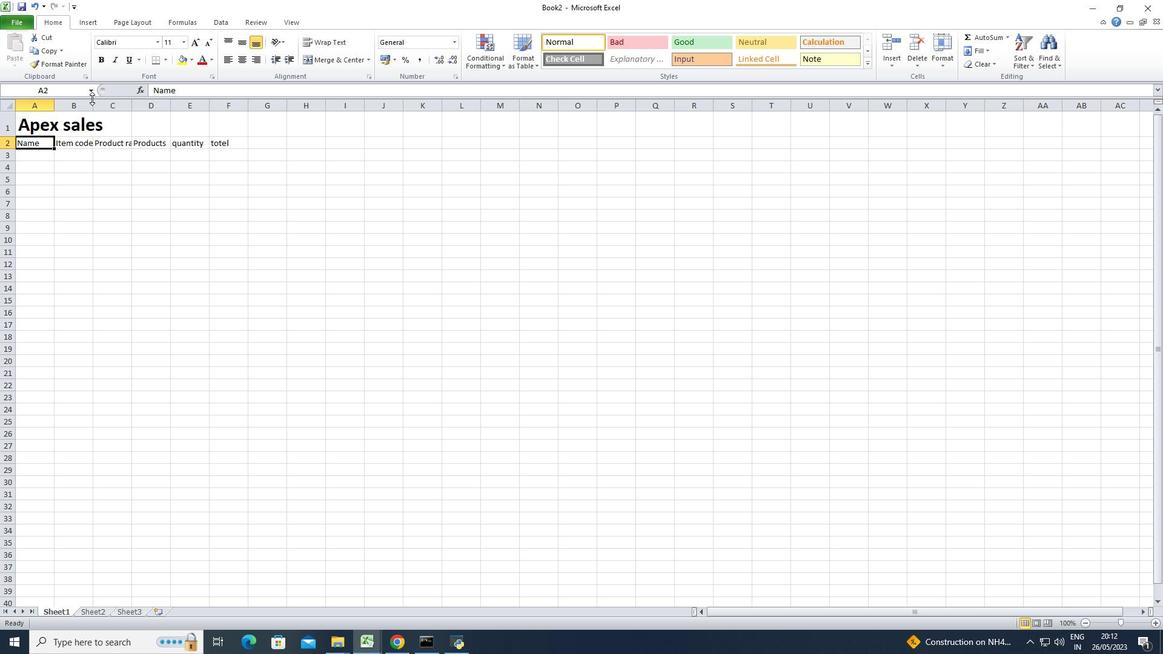 
Action: Mouse pressed left at (92, 98)
Screenshot: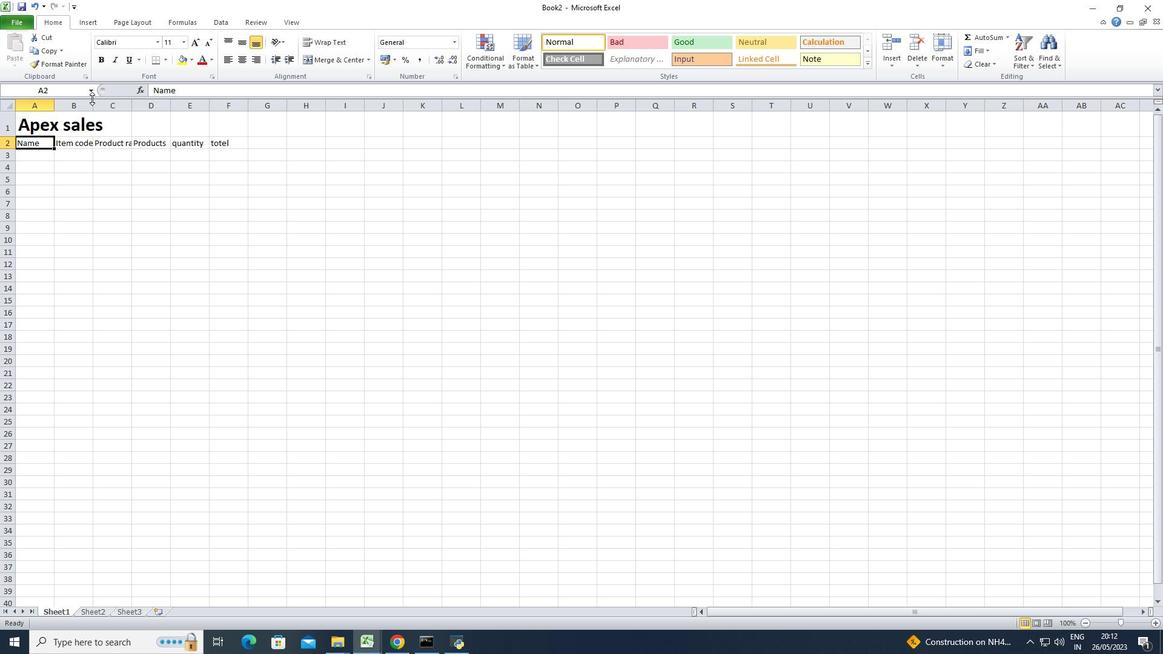 
Action: Mouse moved to (92, 99)
Screenshot: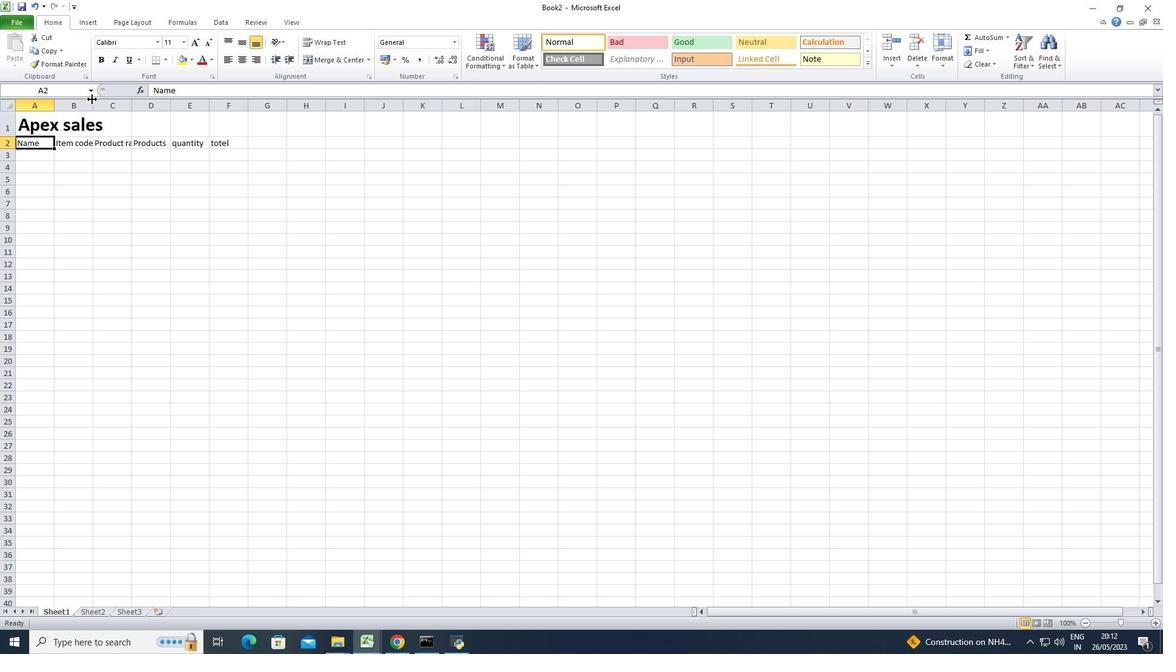 
Action: Mouse pressed left at (92, 99)
Screenshot: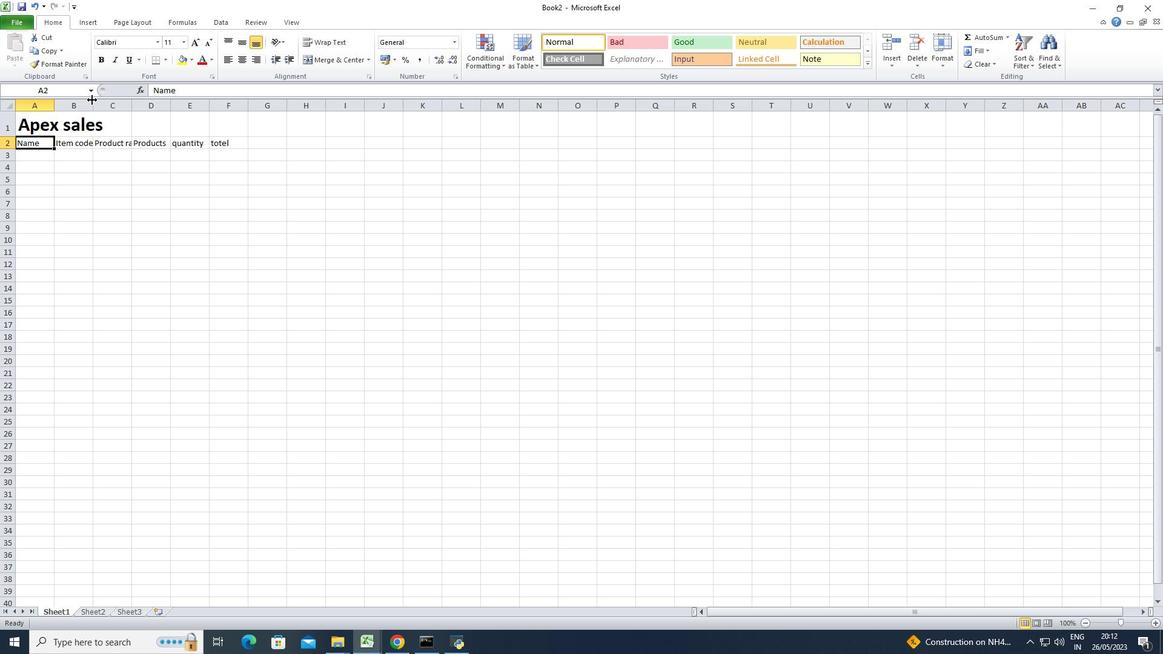 
Action: Mouse pressed left at (92, 99)
Screenshot: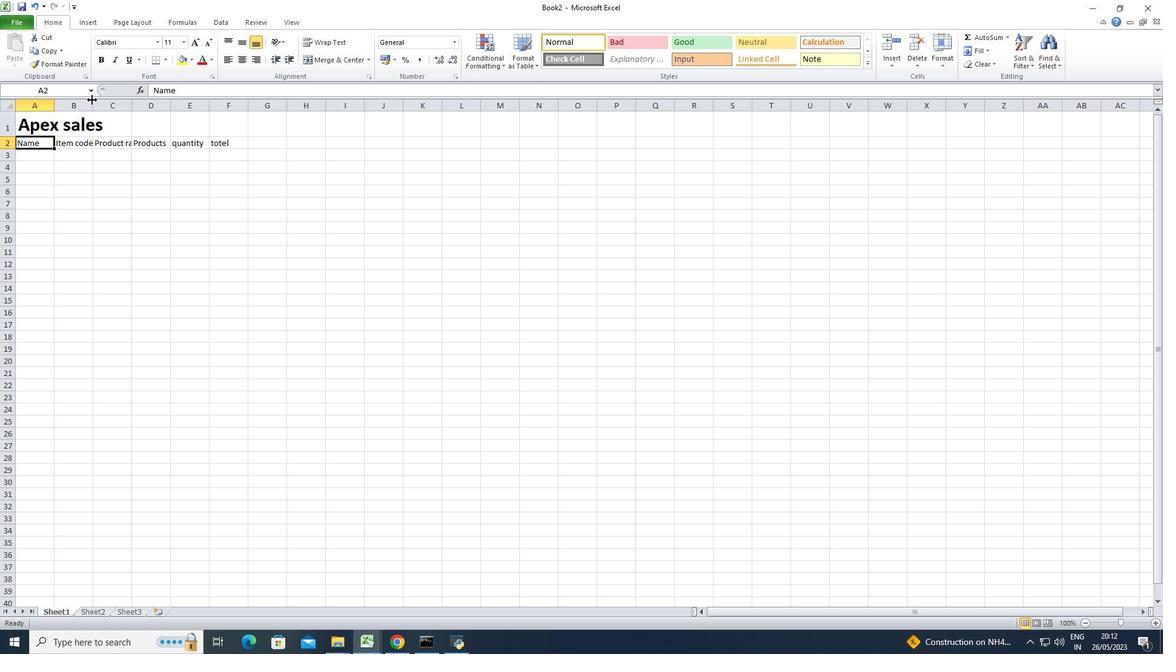 
Action: Mouse moved to (136, 99)
Screenshot: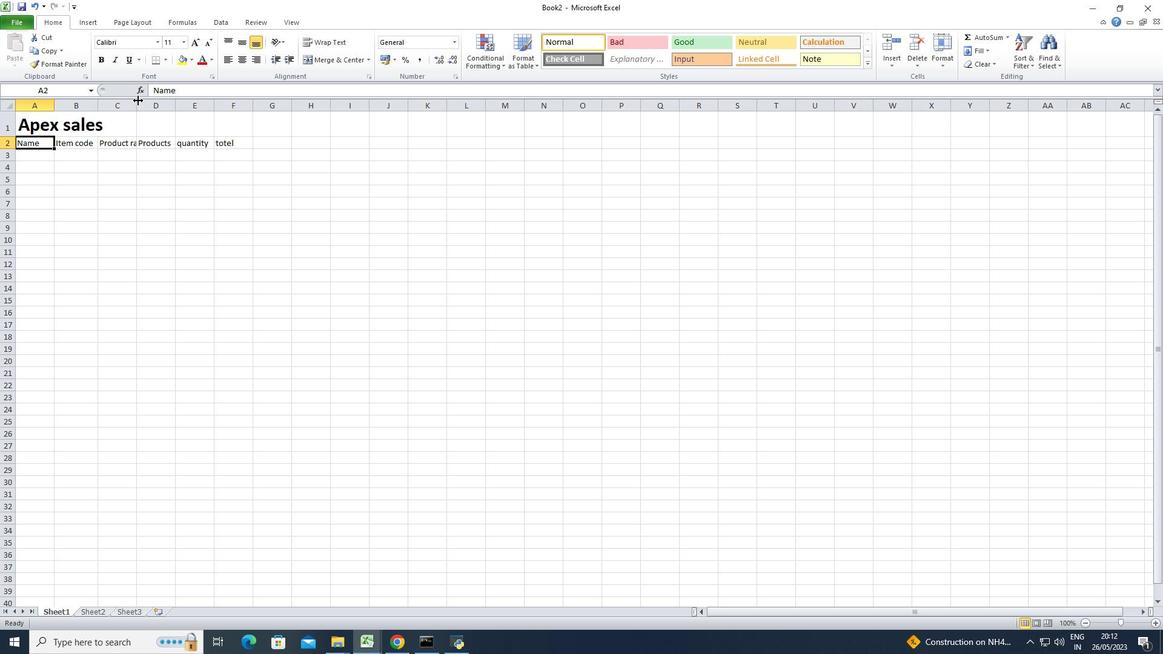 
Action: Mouse pressed left at (136, 99)
Screenshot: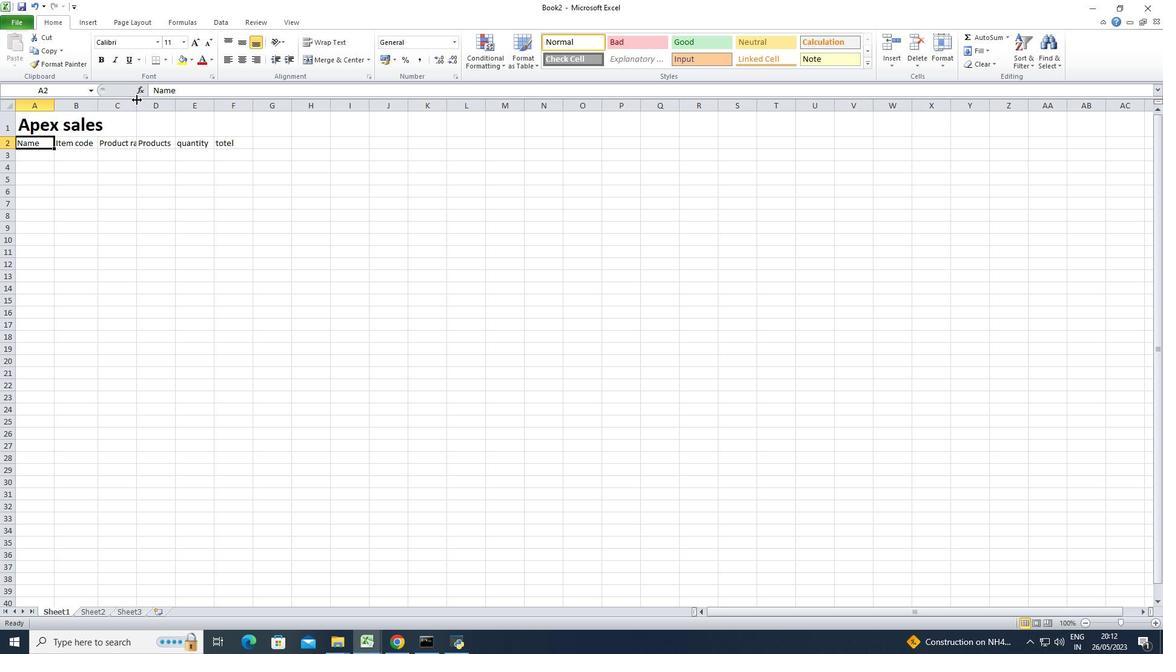 
Action: Mouse pressed left at (136, 99)
Screenshot: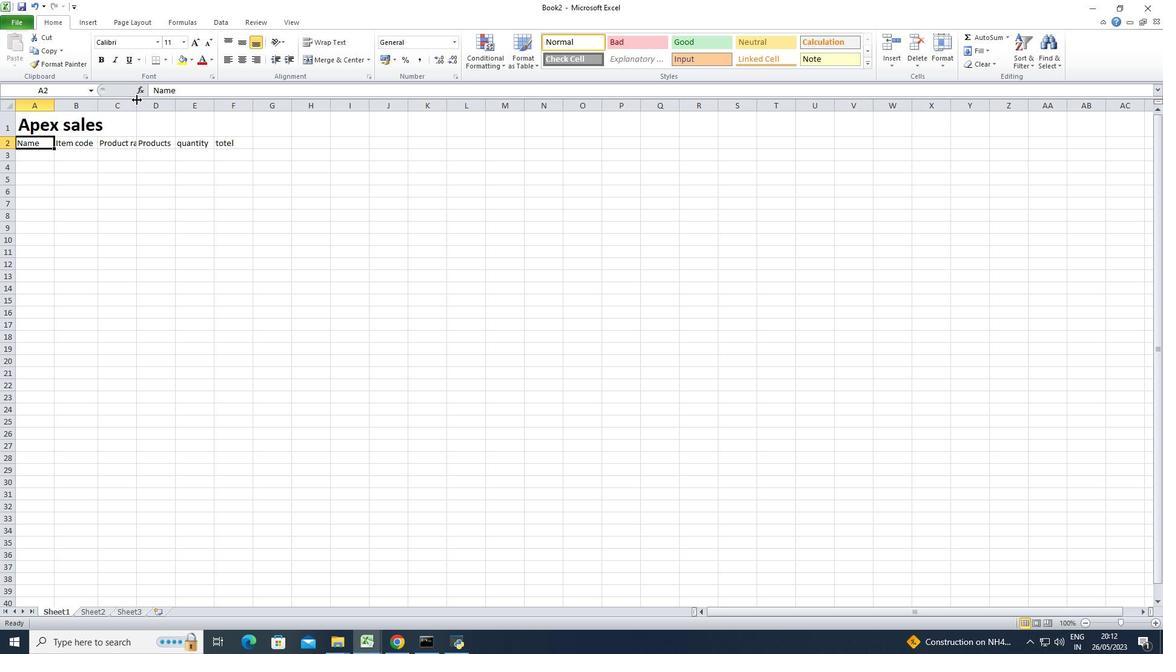 
Action: Mouse moved to (195, 102)
Screenshot: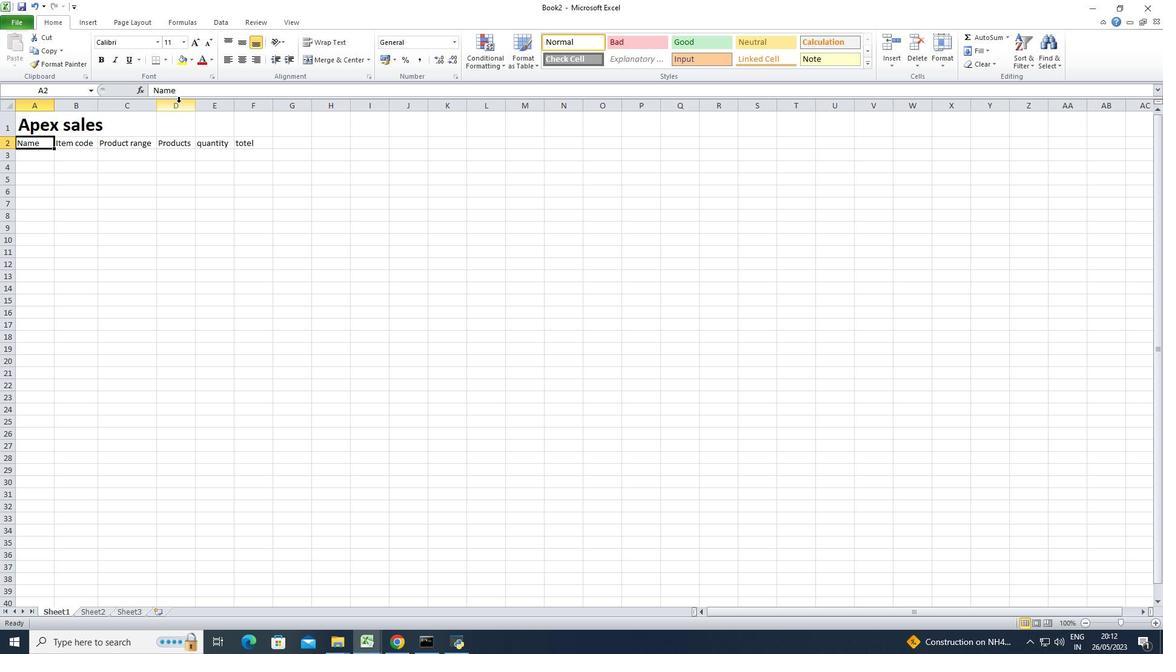 
Action: Mouse pressed left at (195, 102)
Screenshot: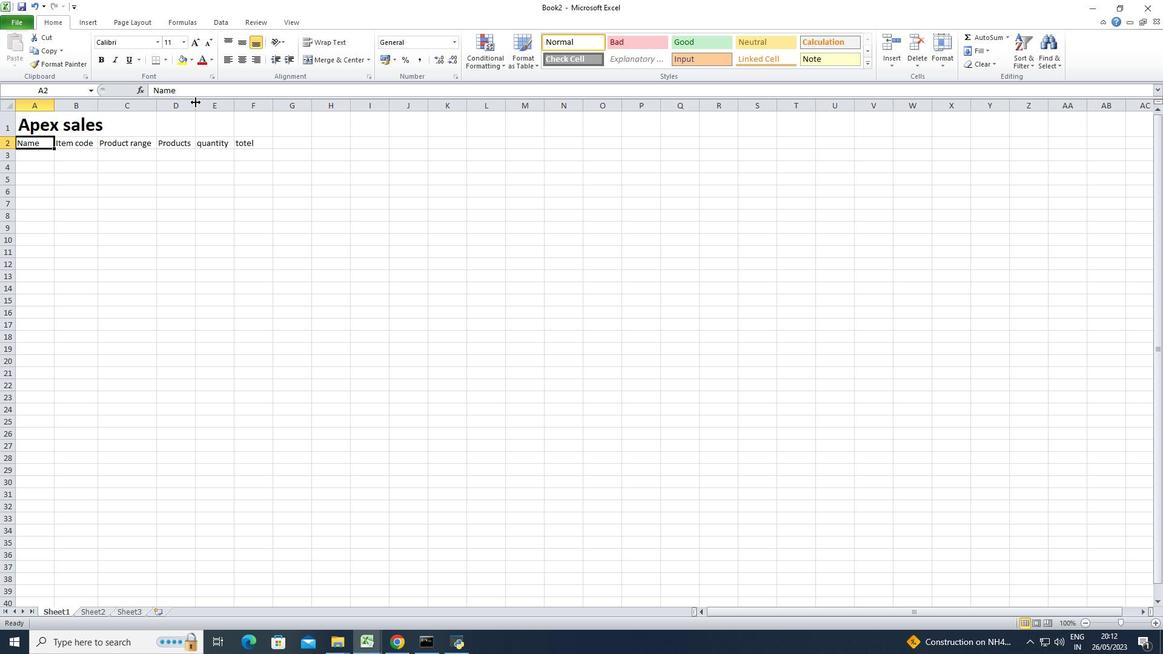 
Action: Mouse pressed left at (195, 102)
Screenshot: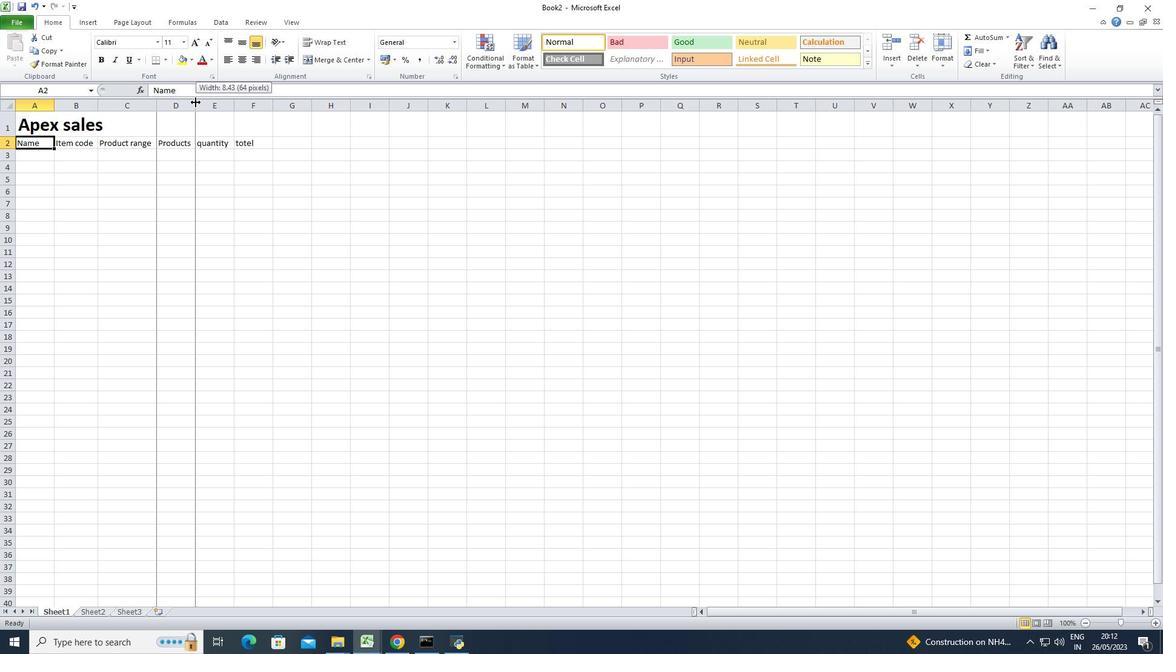 
Action: Mouse moved to (195, 102)
Screenshot: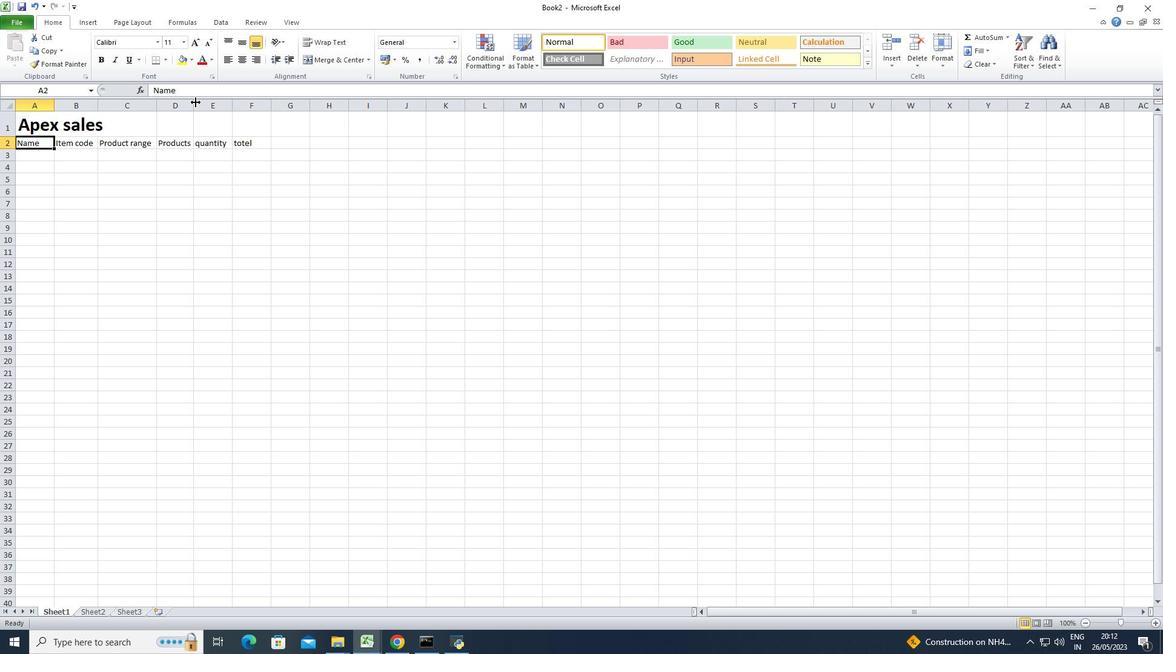 
Action: Mouse pressed left at (195, 102)
Screenshot: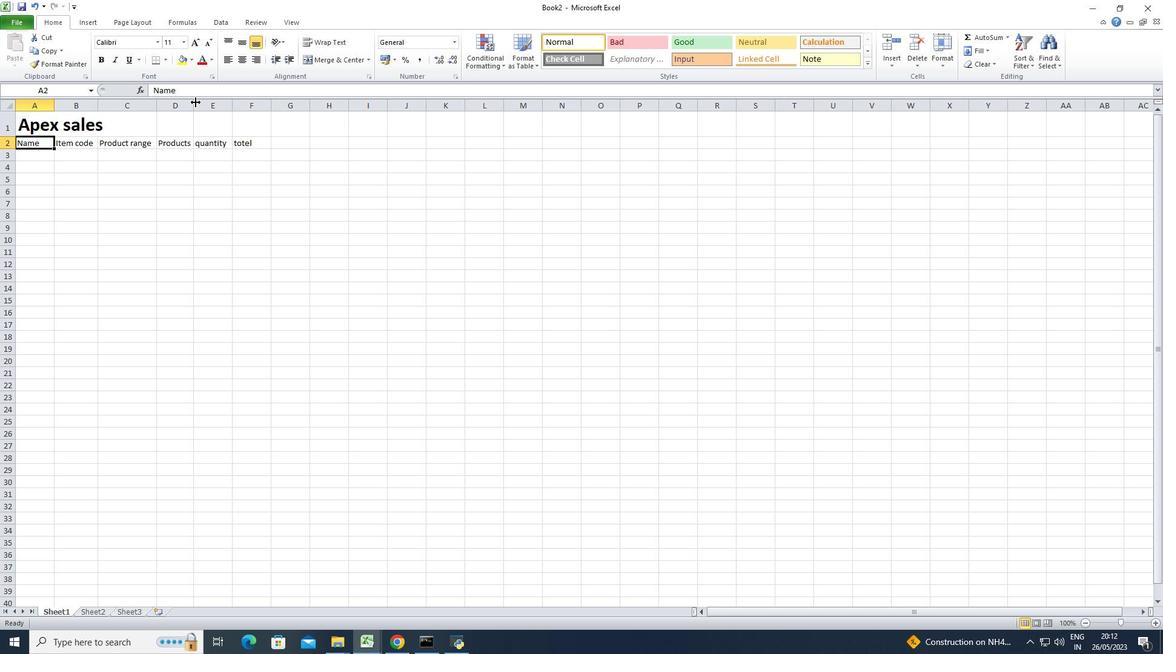 
Action: Mouse moved to (232, 100)
Screenshot: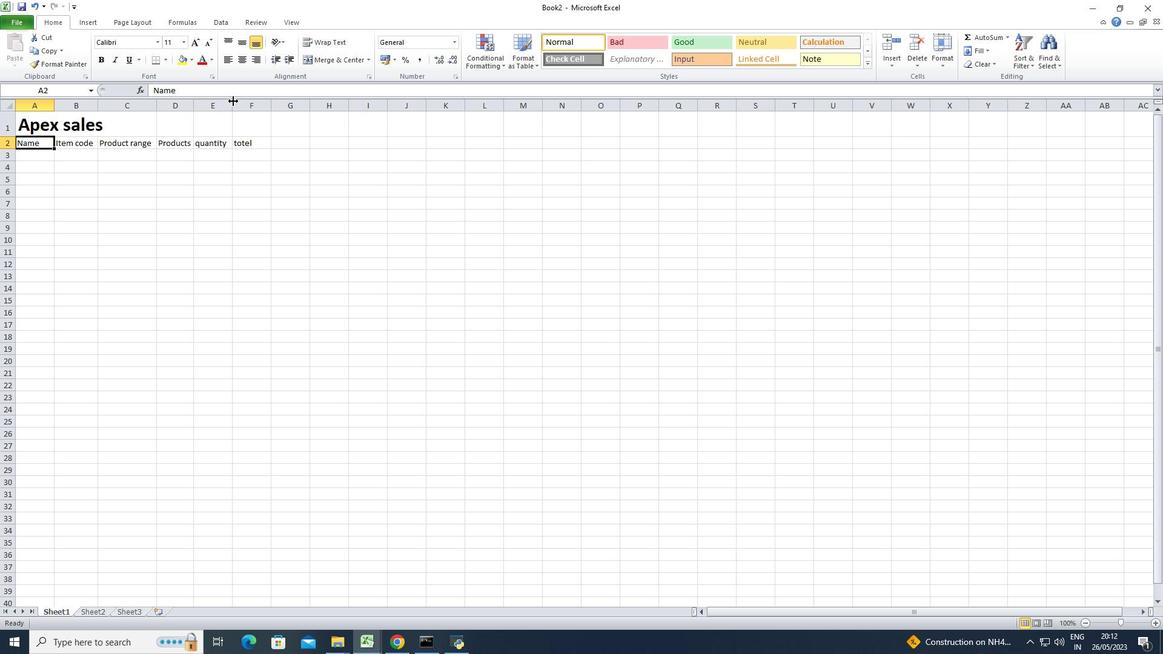 
Action: Mouse pressed left at (232, 100)
Screenshot: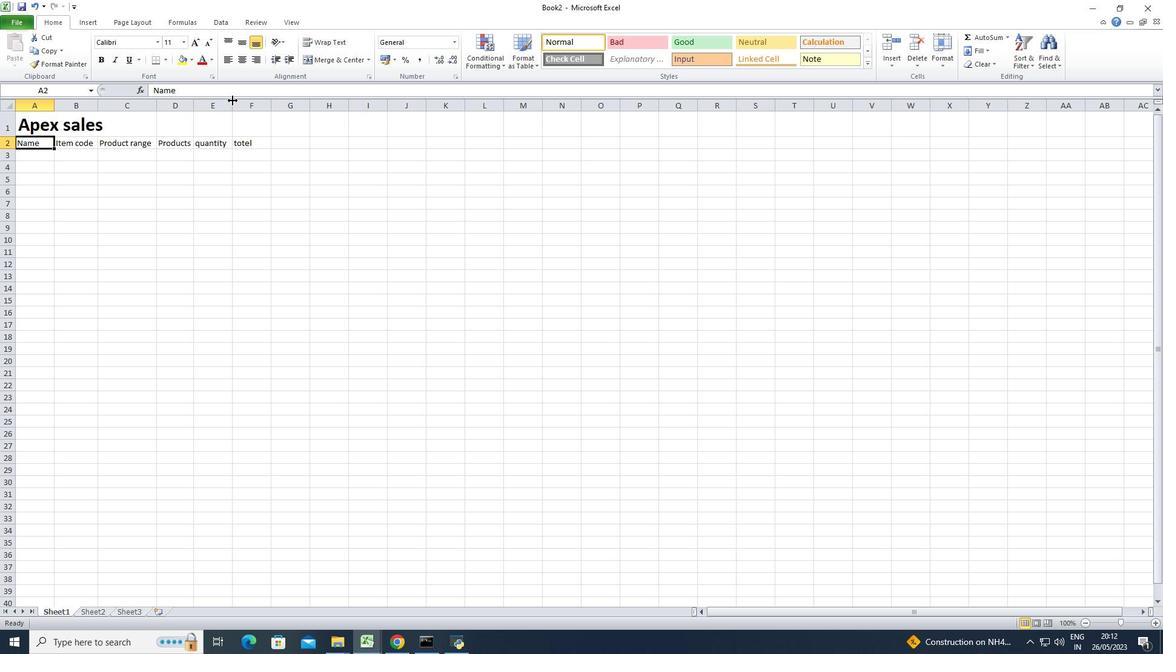 
Action: Mouse pressed left at (232, 100)
Screenshot: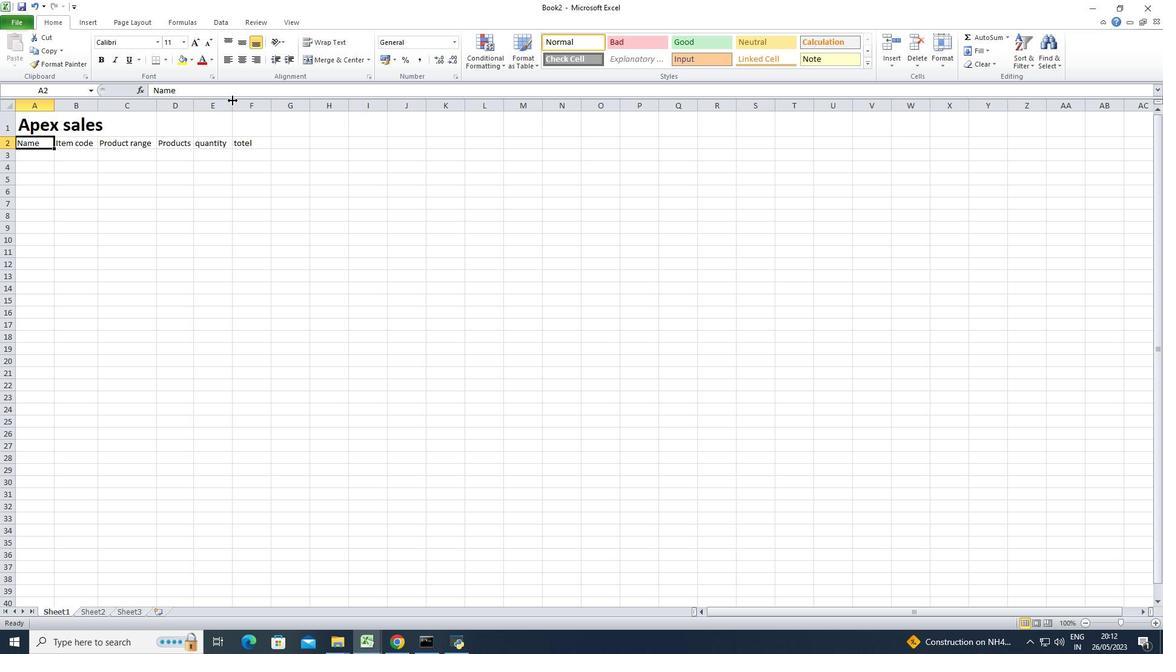 
Action: Mouse pressed left at (232, 100)
Screenshot: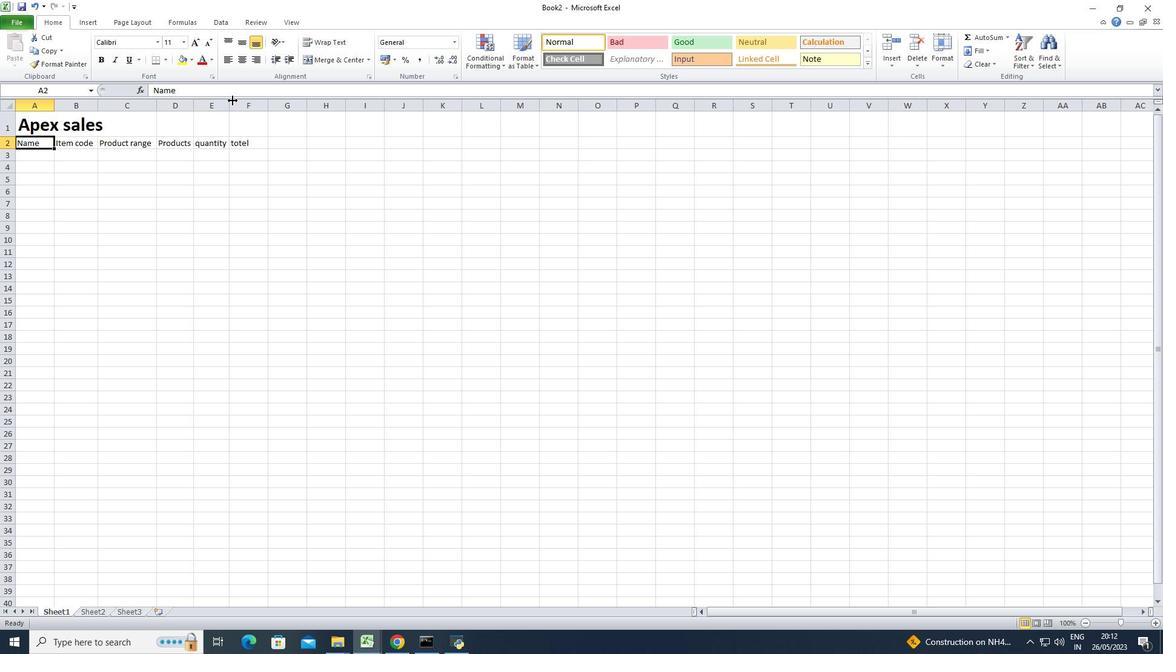 
Action: Mouse moved to (267, 101)
Screenshot: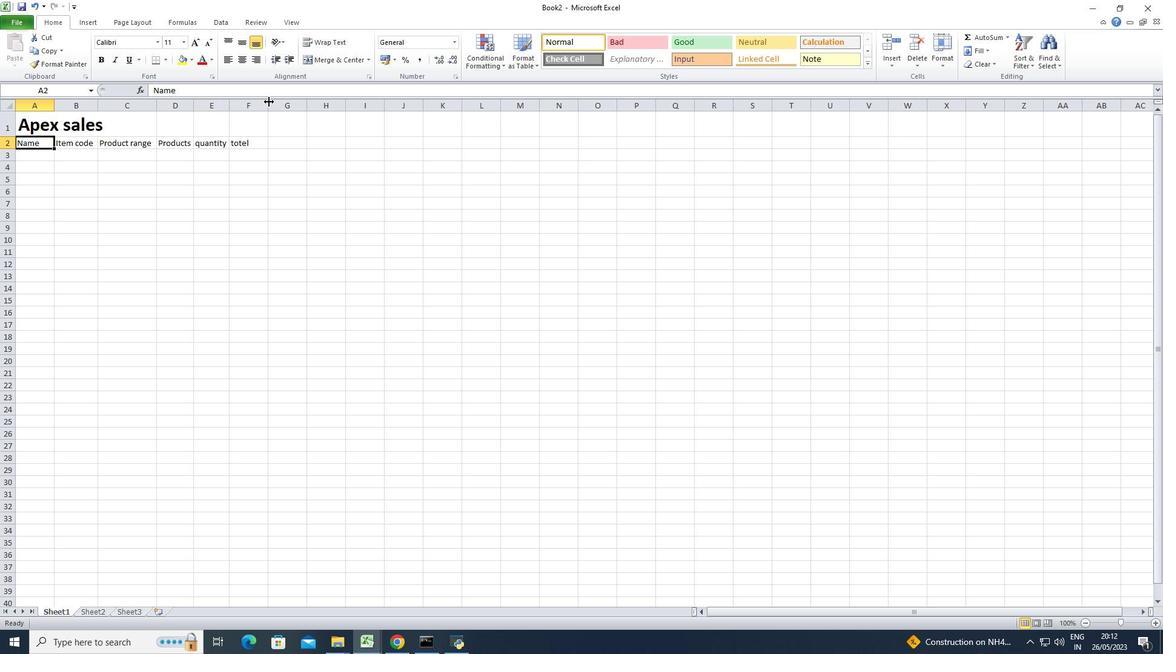 
Action: Mouse pressed left at (267, 101)
Screenshot: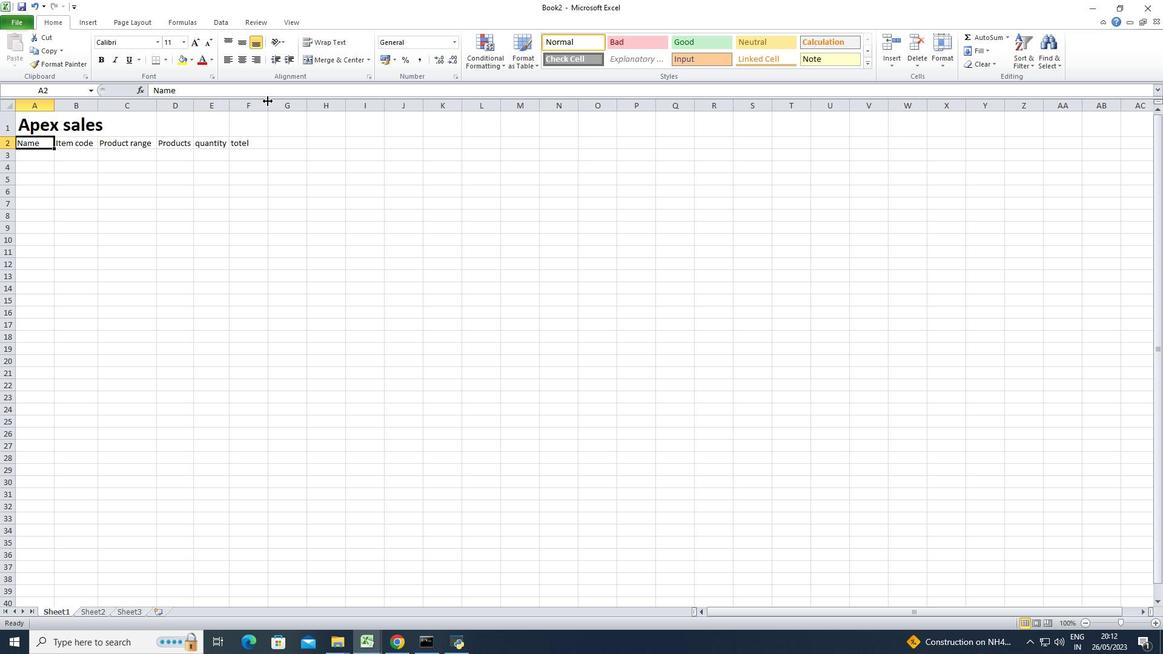 
Action: Mouse pressed left at (267, 101)
Screenshot: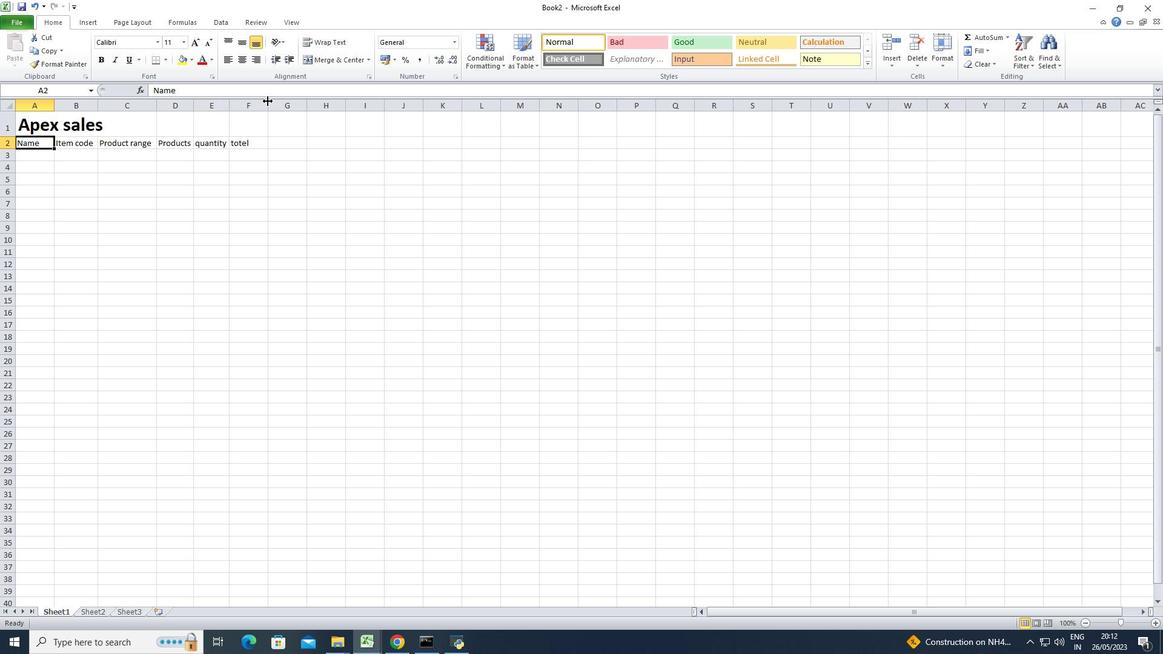 
Action: Mouse pressed left at (267, 101)
Screenshot: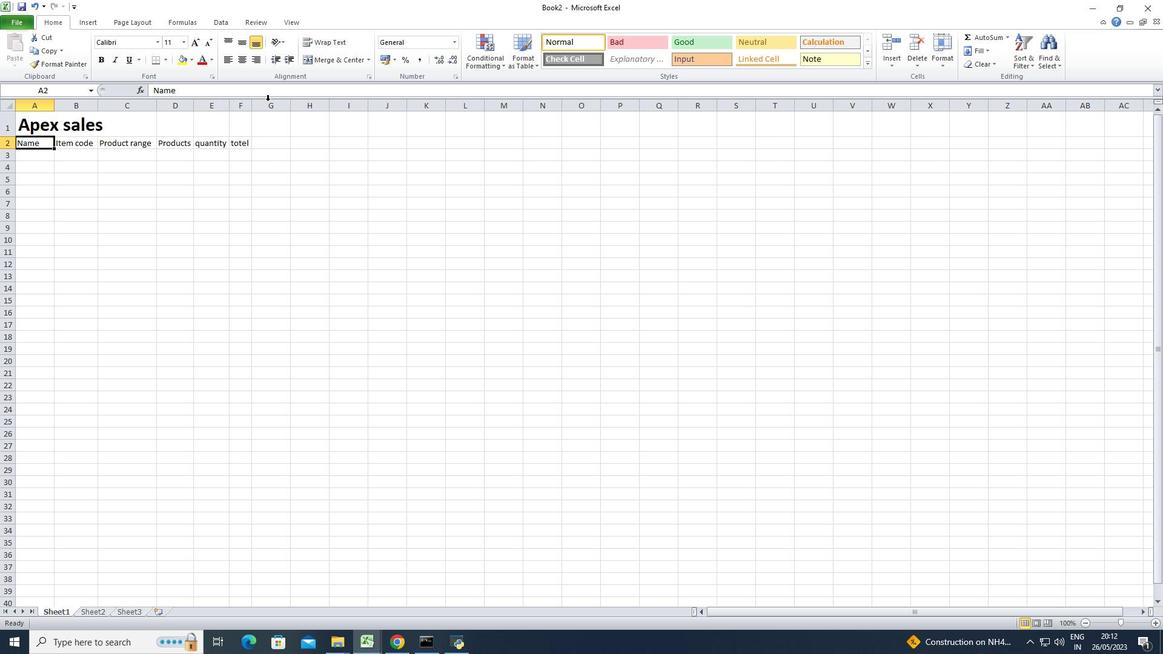 
Action: Mouse moved to (223, 159)
Screenshot: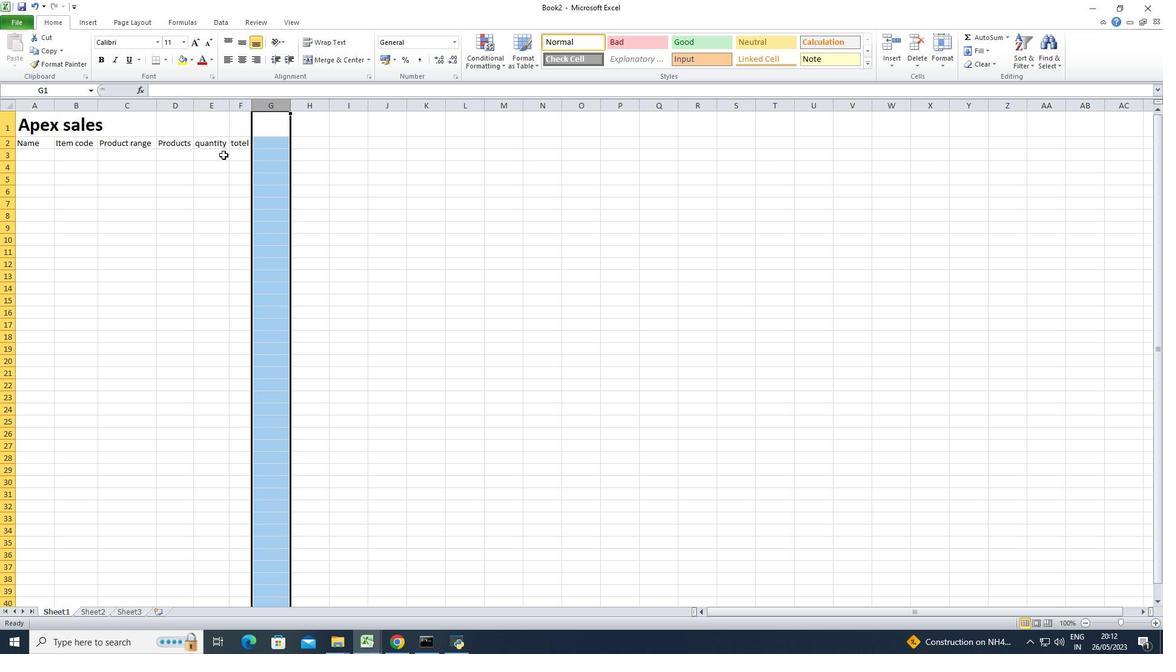 
Action: Mouse pressed left at (223, 159)
Screenshot: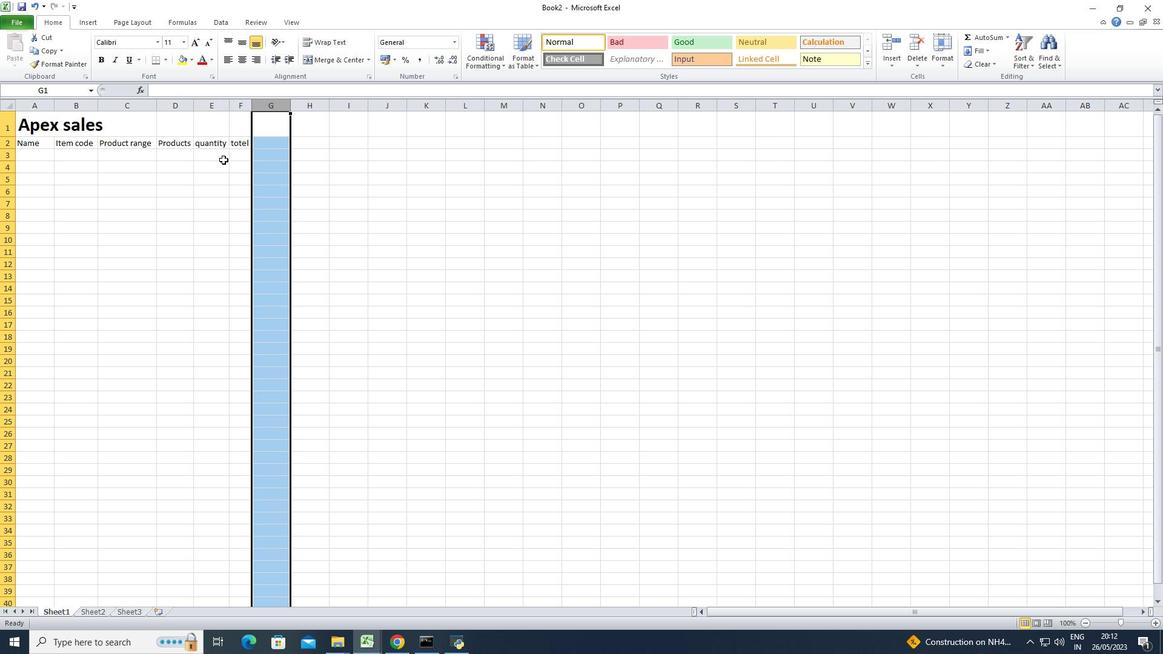
Action: Mouse moved to (252, 99)
Screenshot: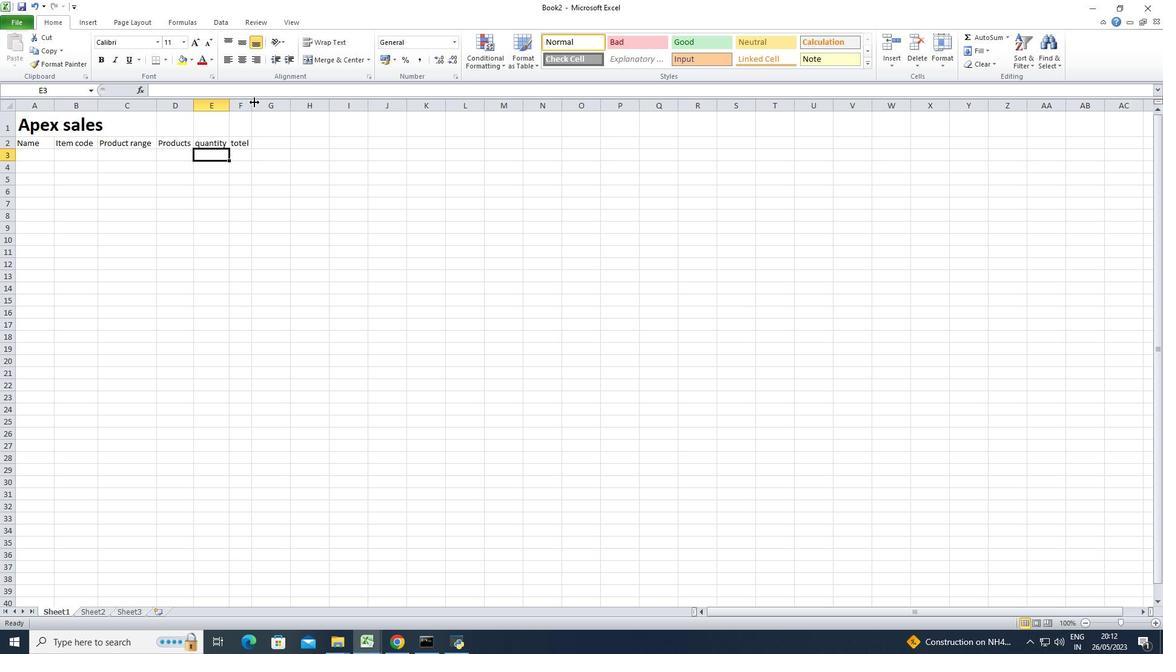 
Action: Mouse pressed left at (252, 99)
Screenshot: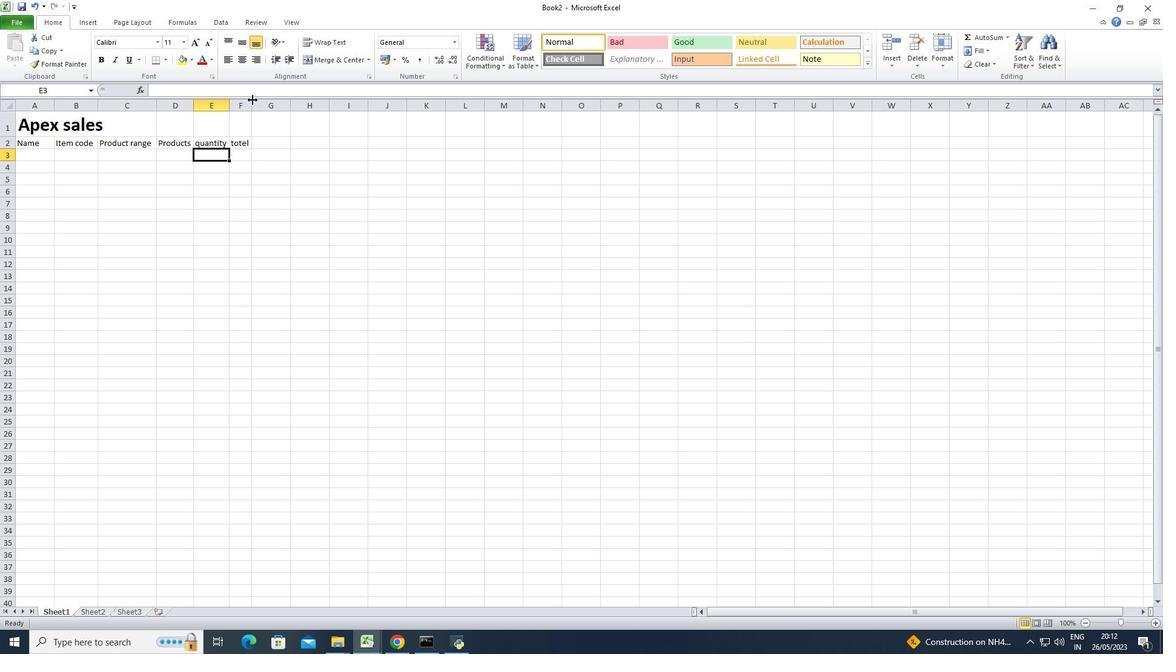 
Action: Mouse pressed left at (252, 99)
Screenshot: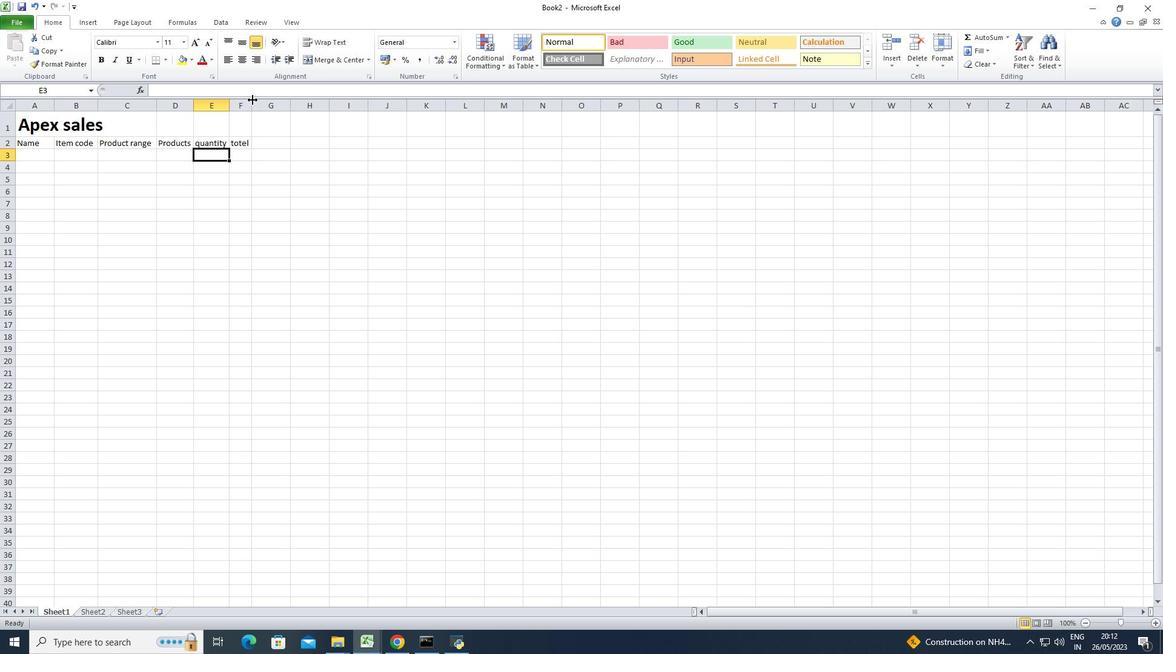 
Action: Mouse moved to (250, 98)
Screenshot: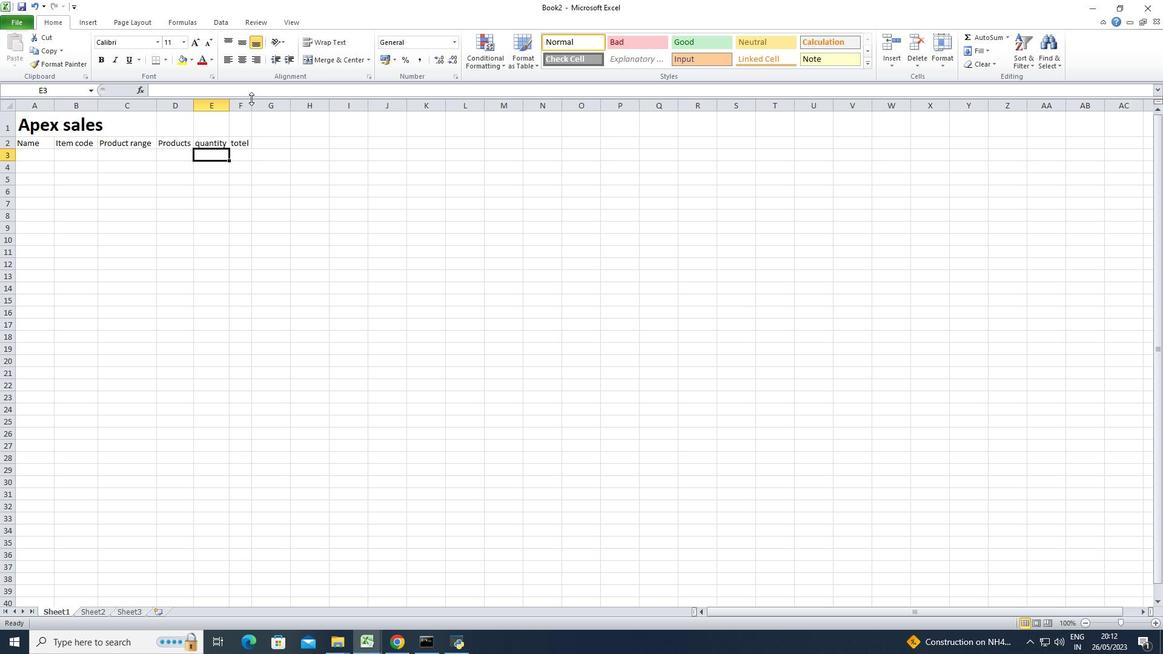 
Action: Mouse pressed left at (250, 98)
Screenshot: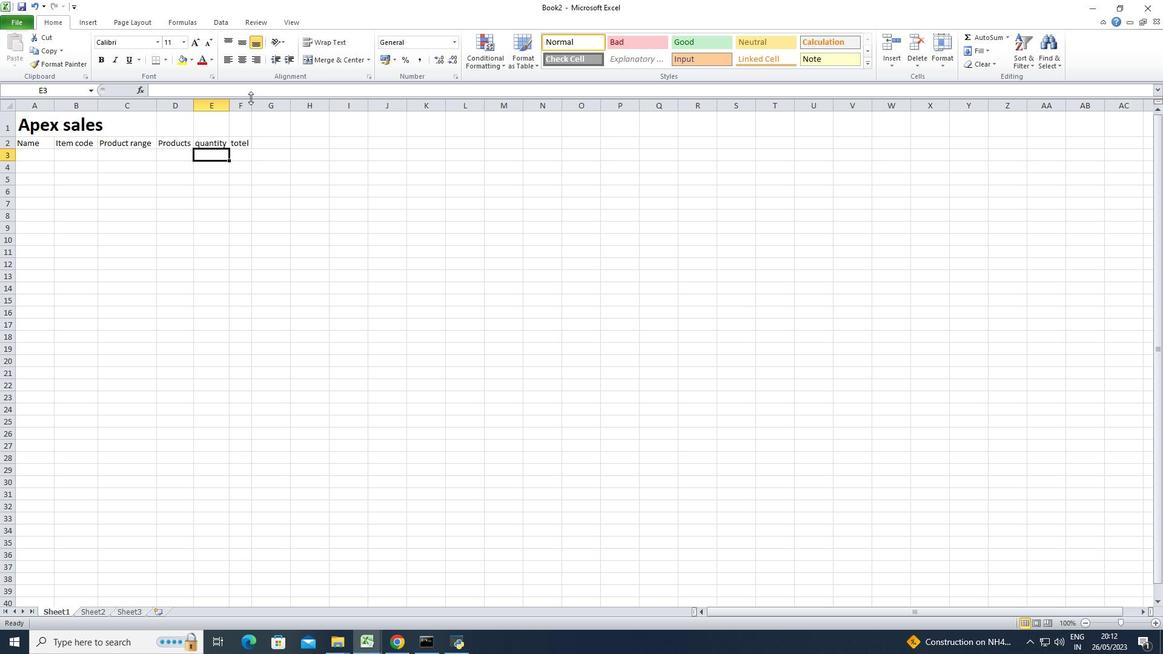 
Action: Mouse pressed left at (250, 98)
Screenshot: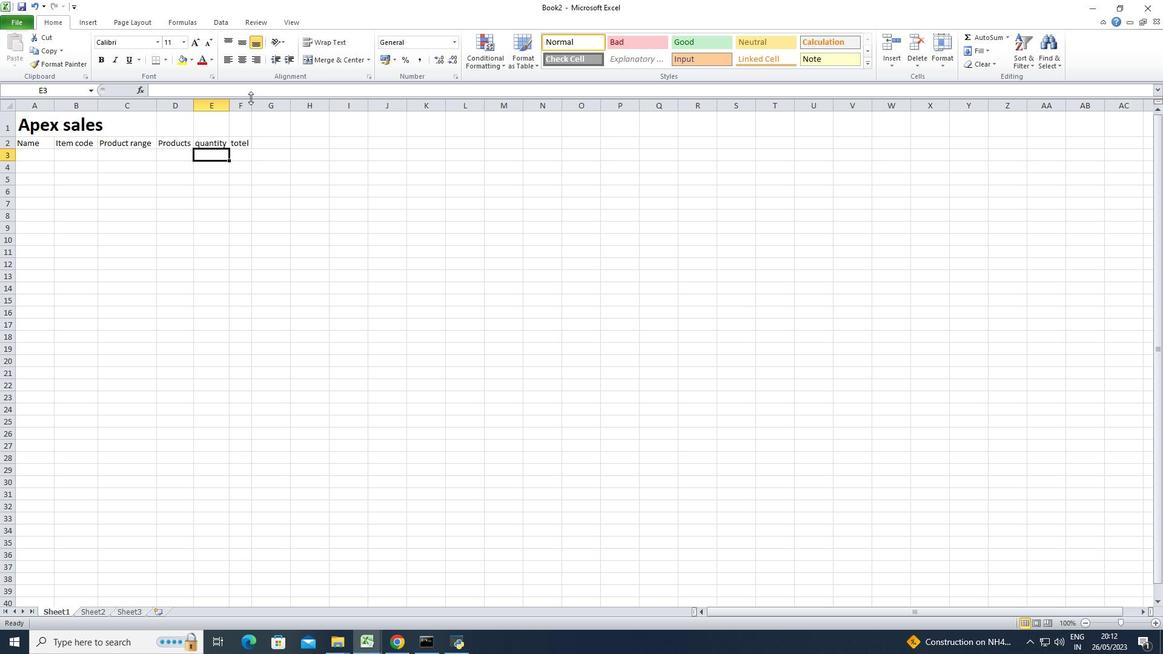 
Action: Mouse moved to (252, 99)
Screenshot: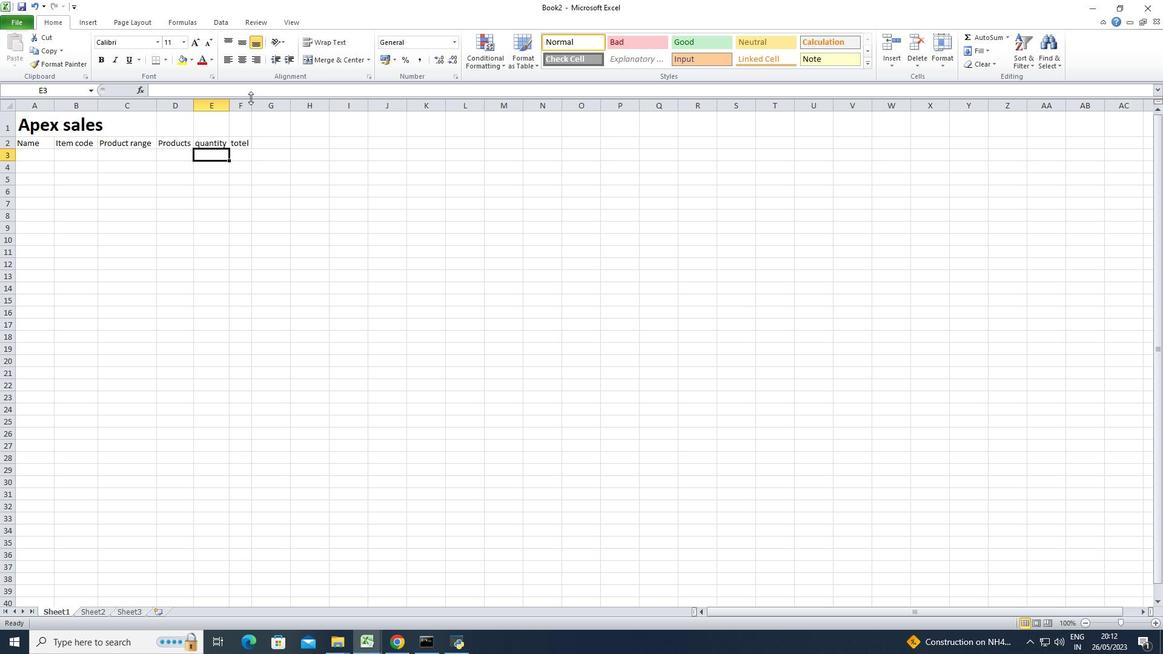 
Action: Mouse pressed left at (252, 99)
Screenshot: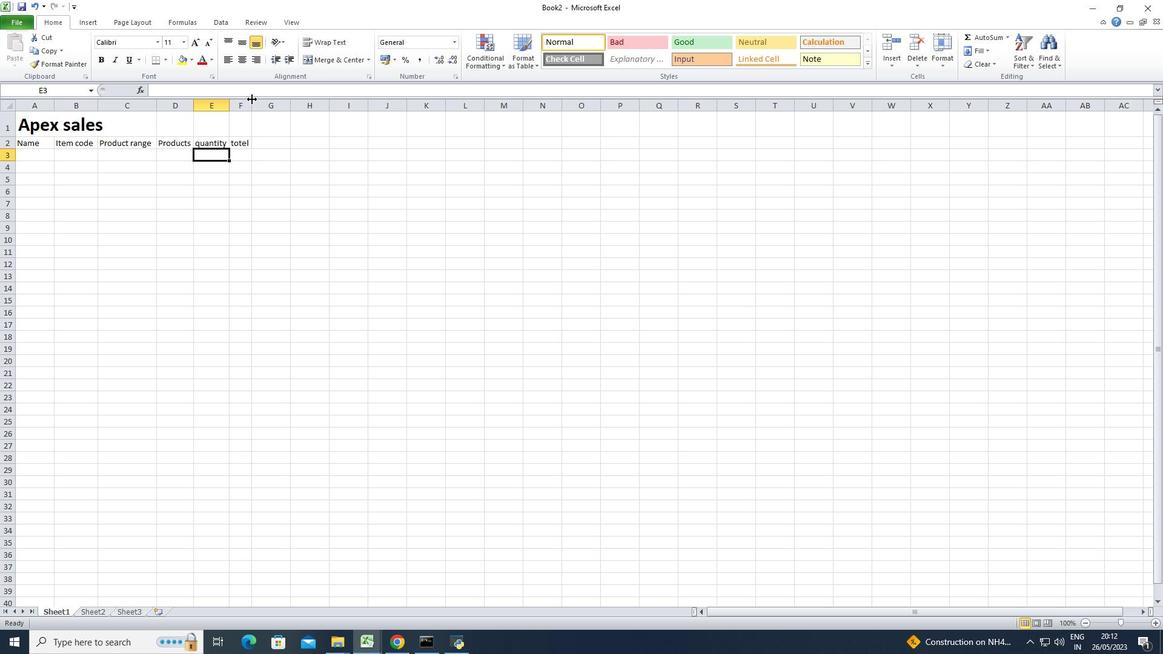 
Action: Mouse pressed left at (252, 99)
Screenshot: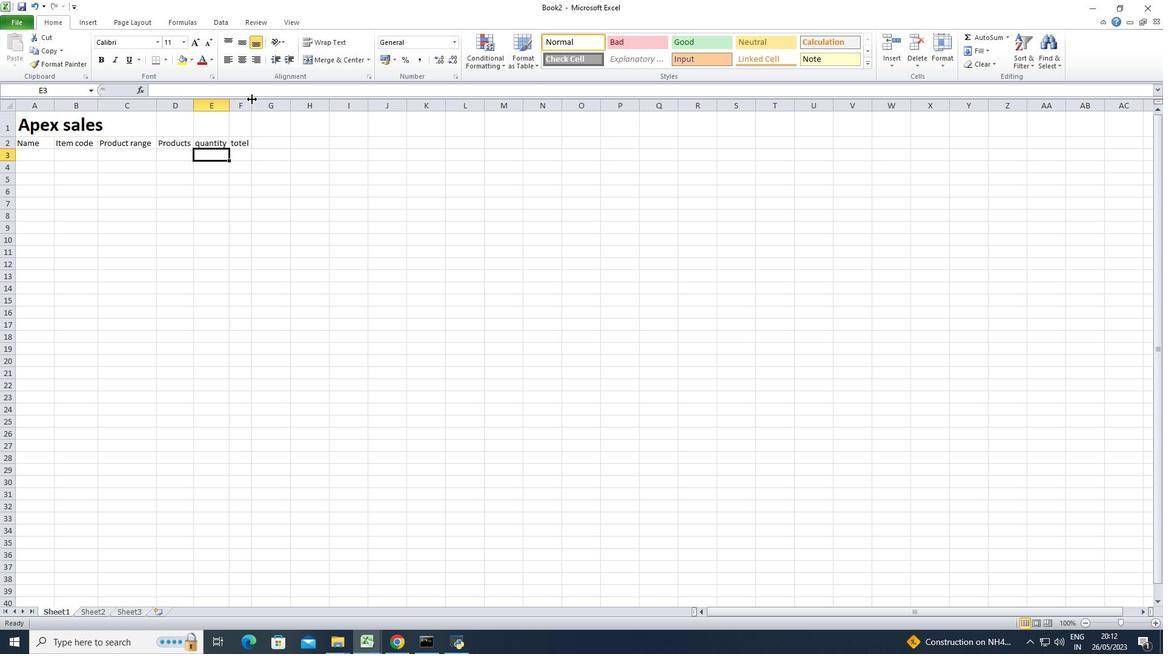 
Action: Mouse moved to (252, 99)
Screenshot: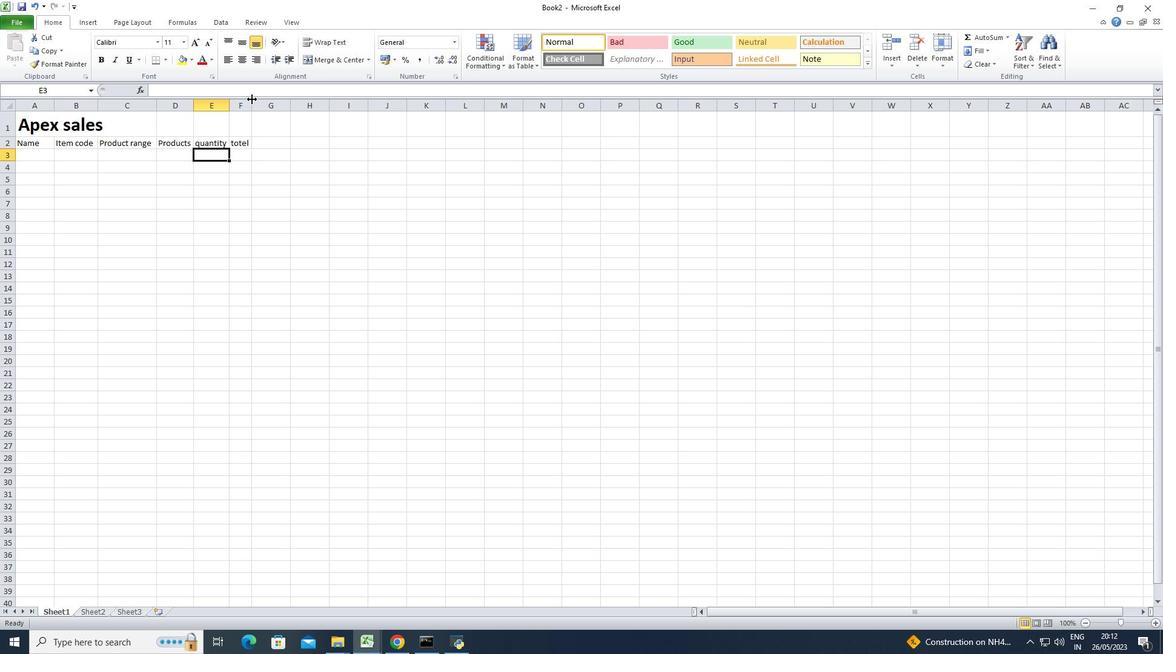 
Action: Mouse pressed left at (252, 99)
Screenshot: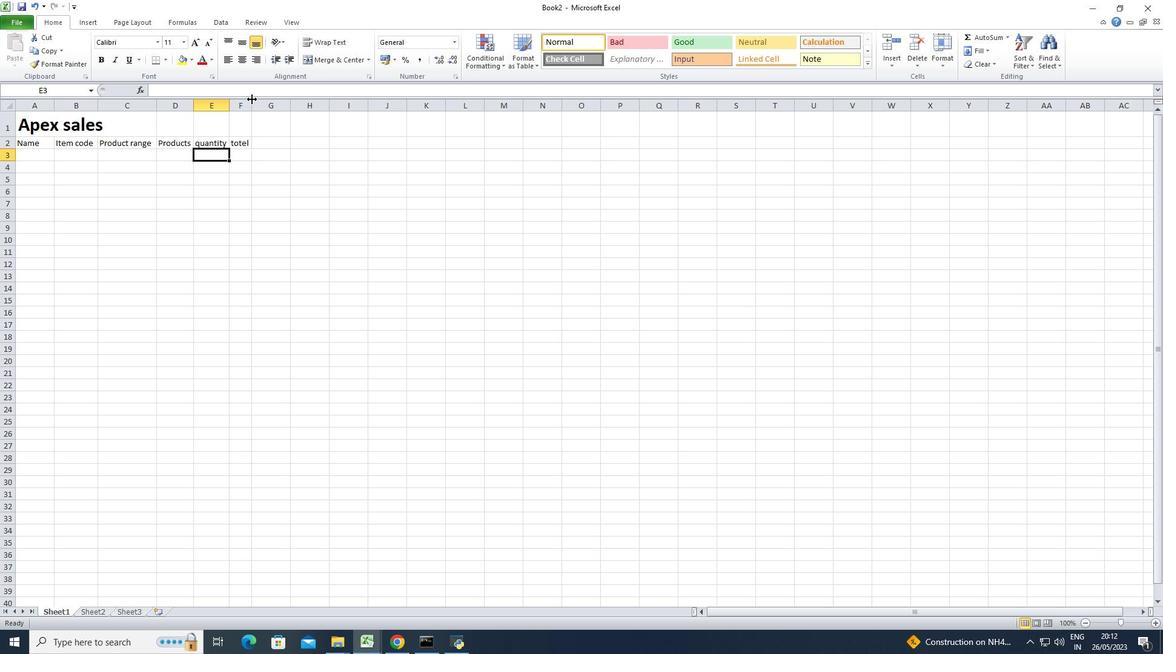 
Action: Mouse pressed left at (252, 99)
Screenshot: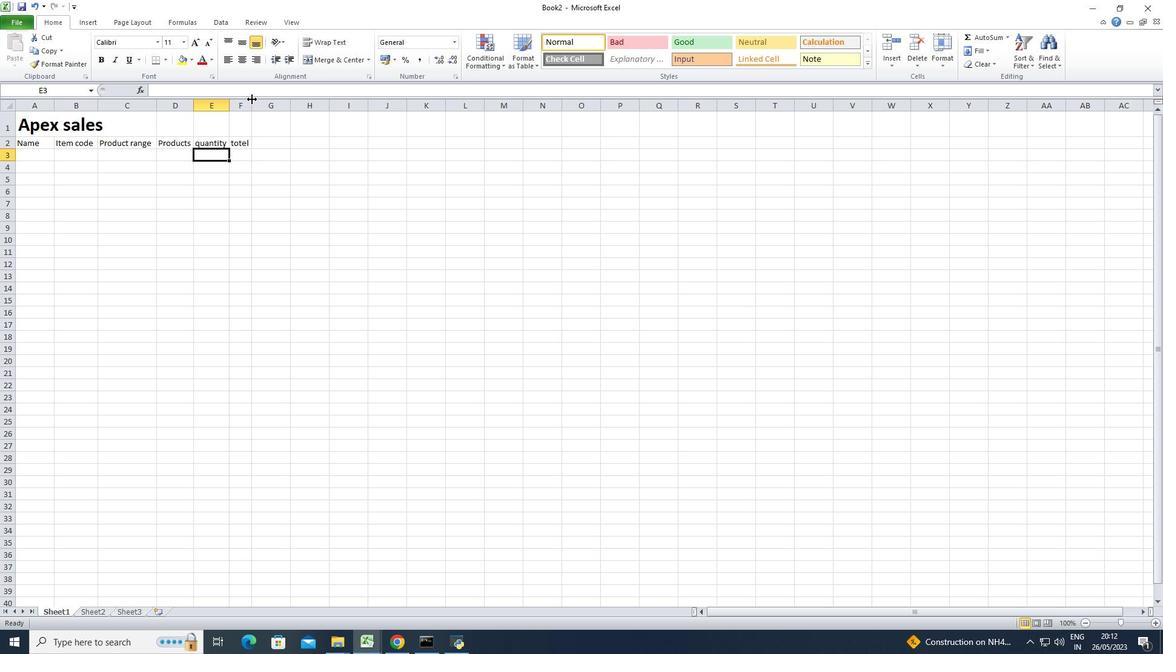 
Action: Mouse moved to (250, 100)
Screenshot: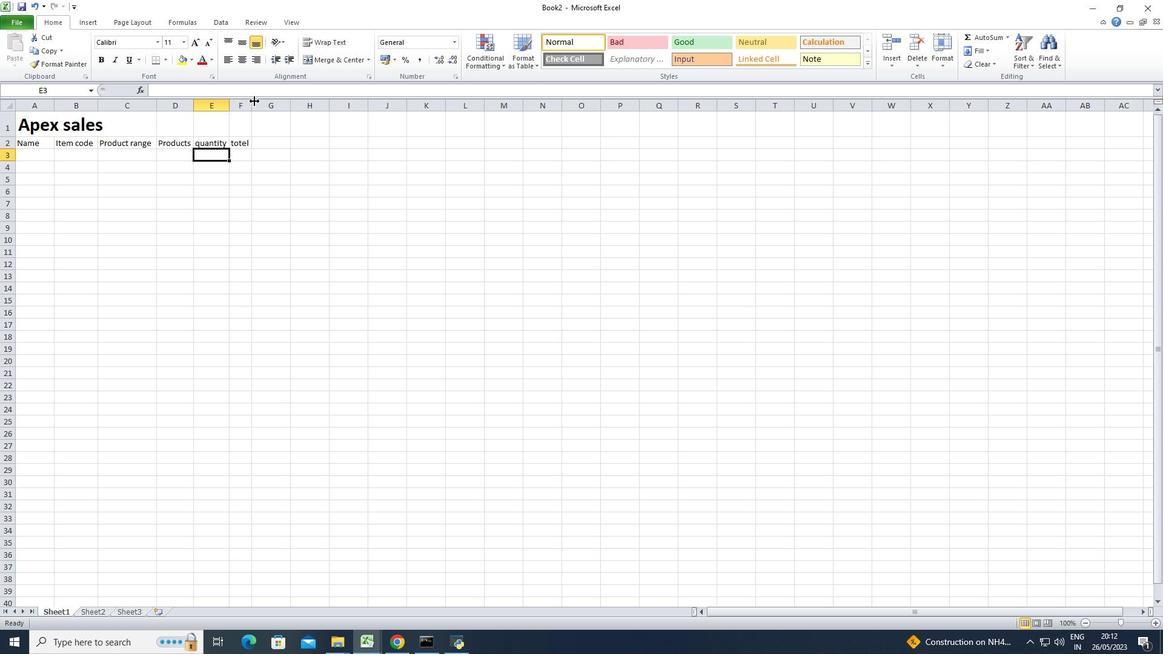 
Action: Mouse pressed left at (250, 100)
Screenshot: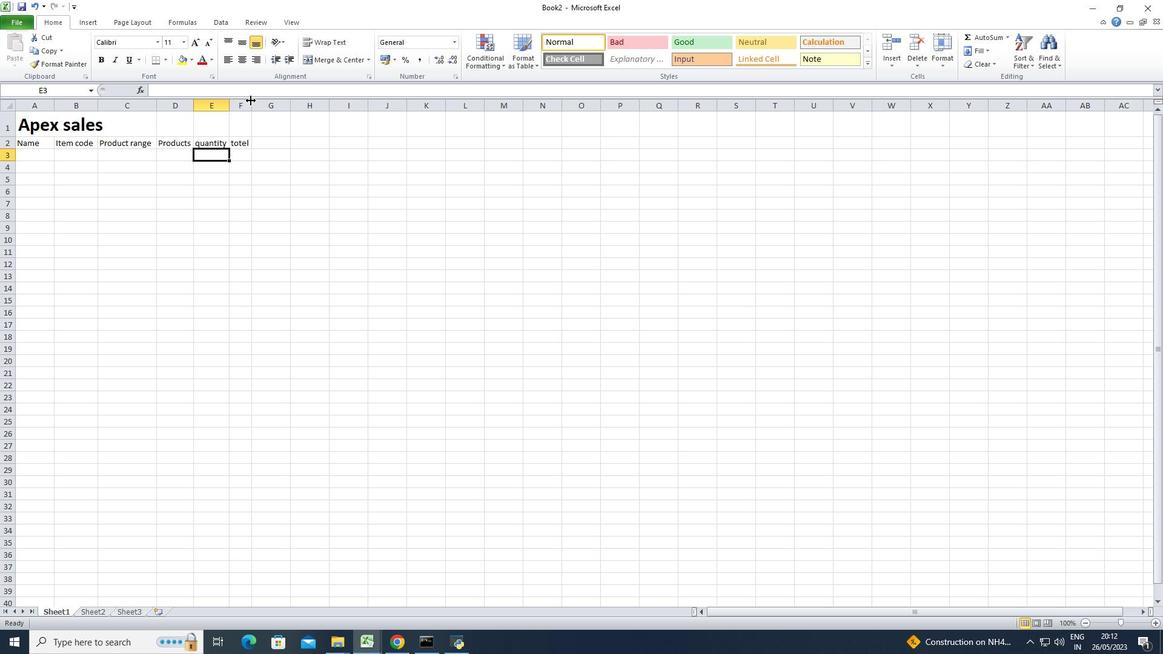 
Action: Mouse pressed left at (250, 100)
Screenshot: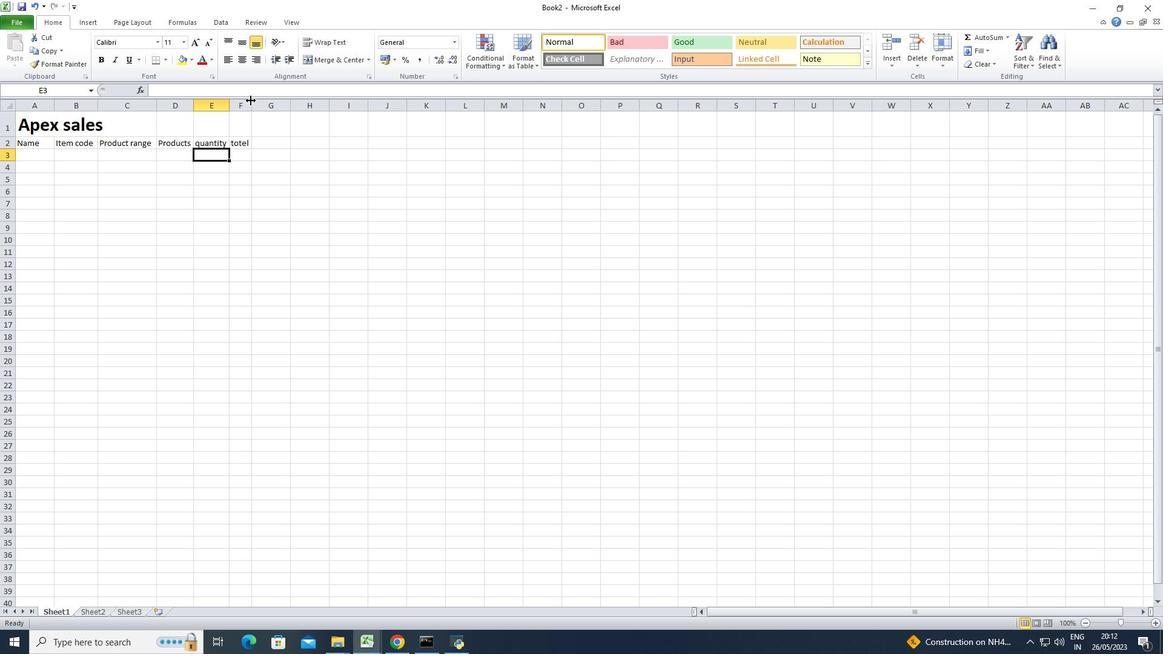 
Action: Mouse pressed left at (250, 100)
Screenshot: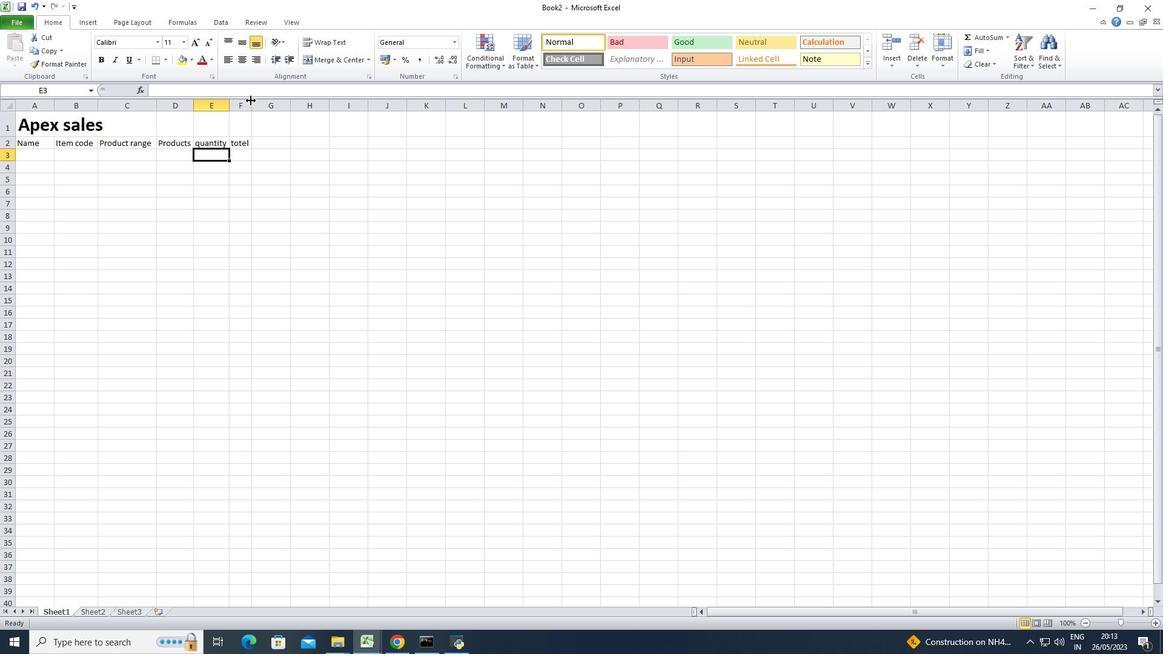 
Action: Mouse moved to (249, 99)
Screenshot: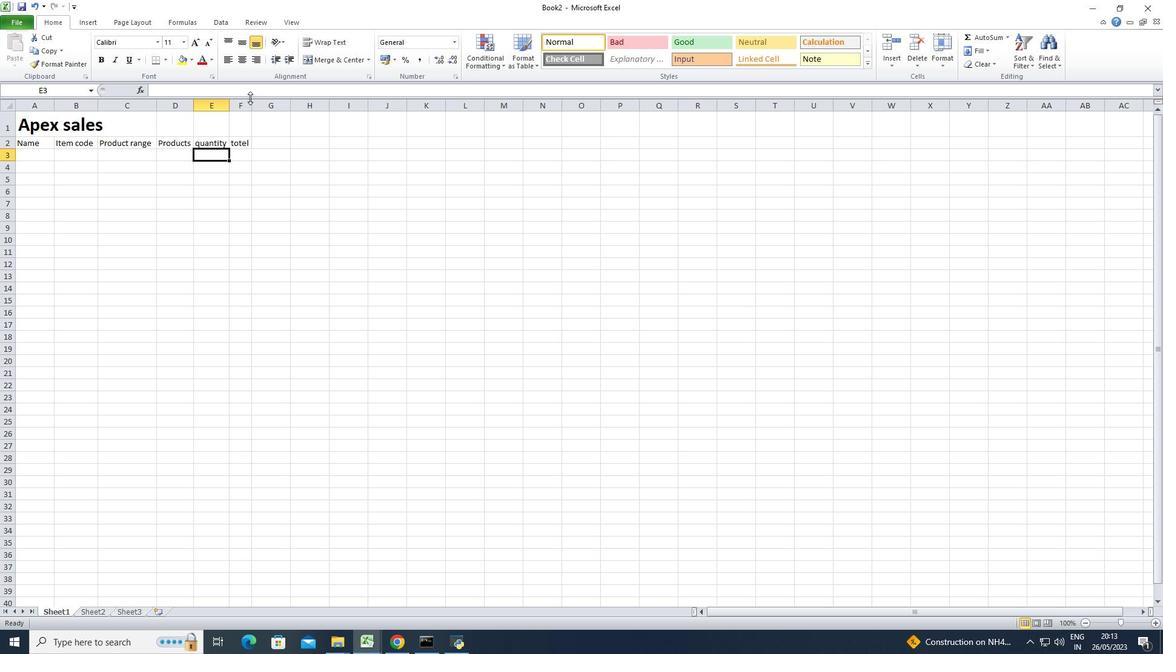 
Action: Mouse pressed left at (249, 99)
Screenshot: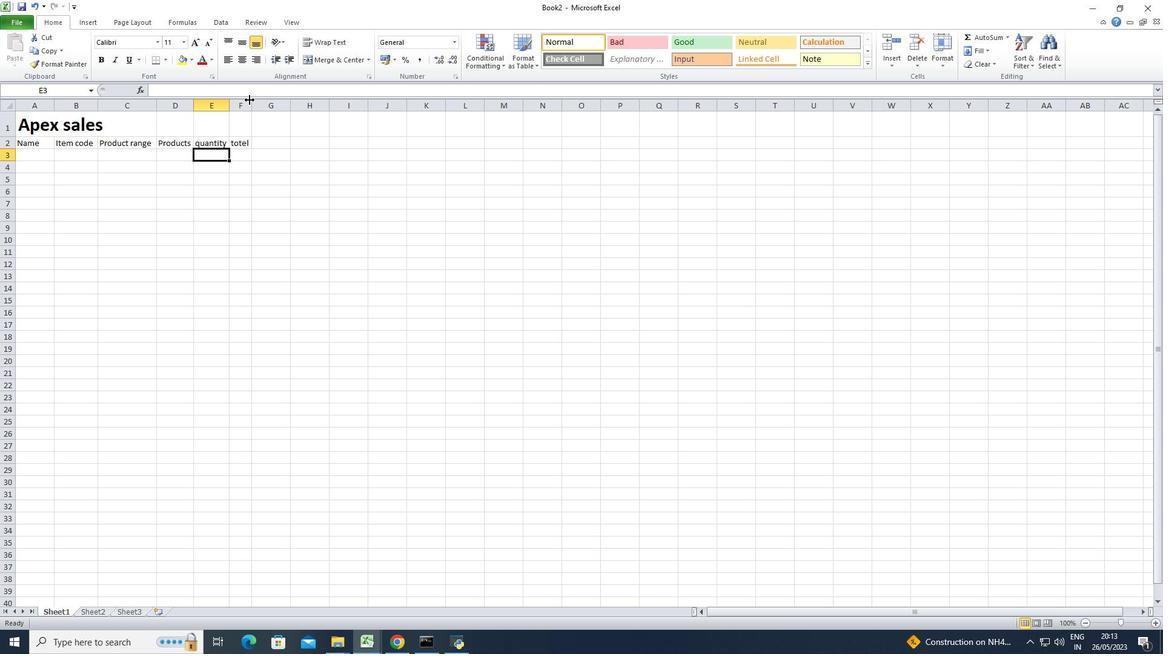 
Action: Mouse moved to (252, 99)
Screenshot: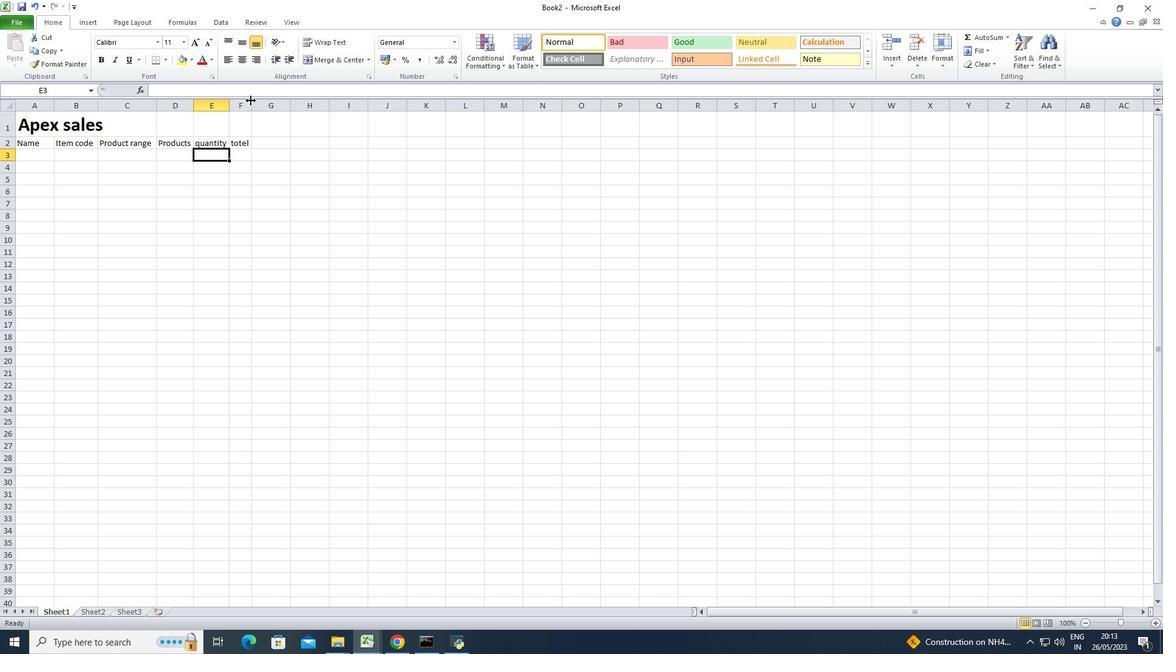
Action: Mouse pressed left at (252, 99)
Screenshot: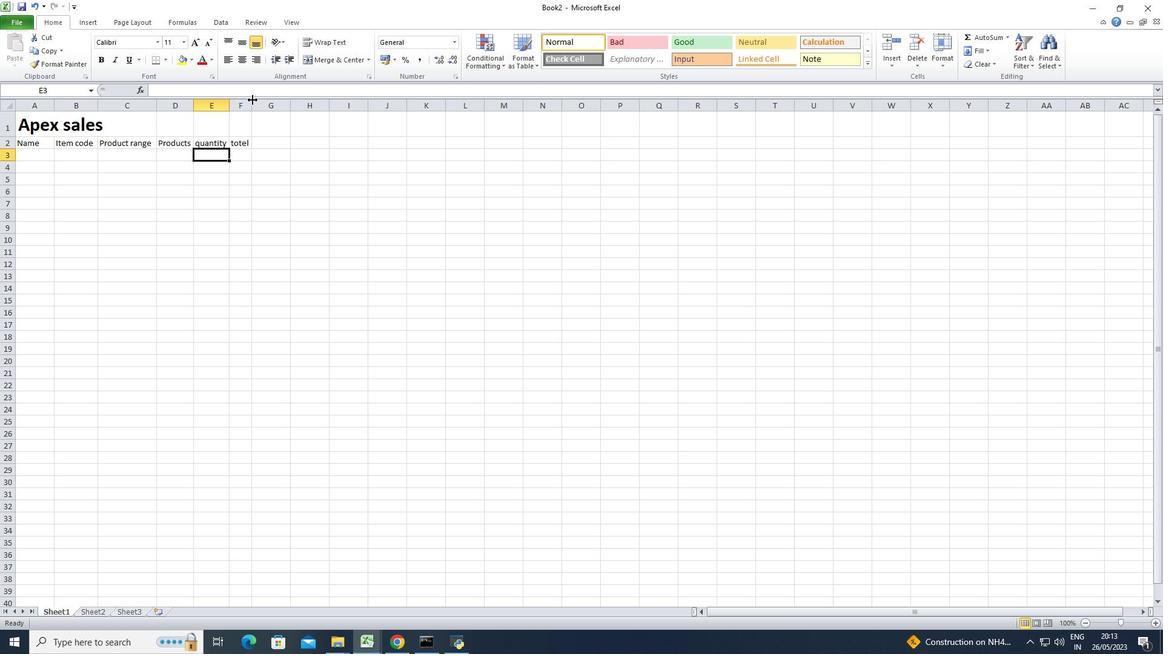 
Action: Mouse pressed left at (252, 99)
Screenshot: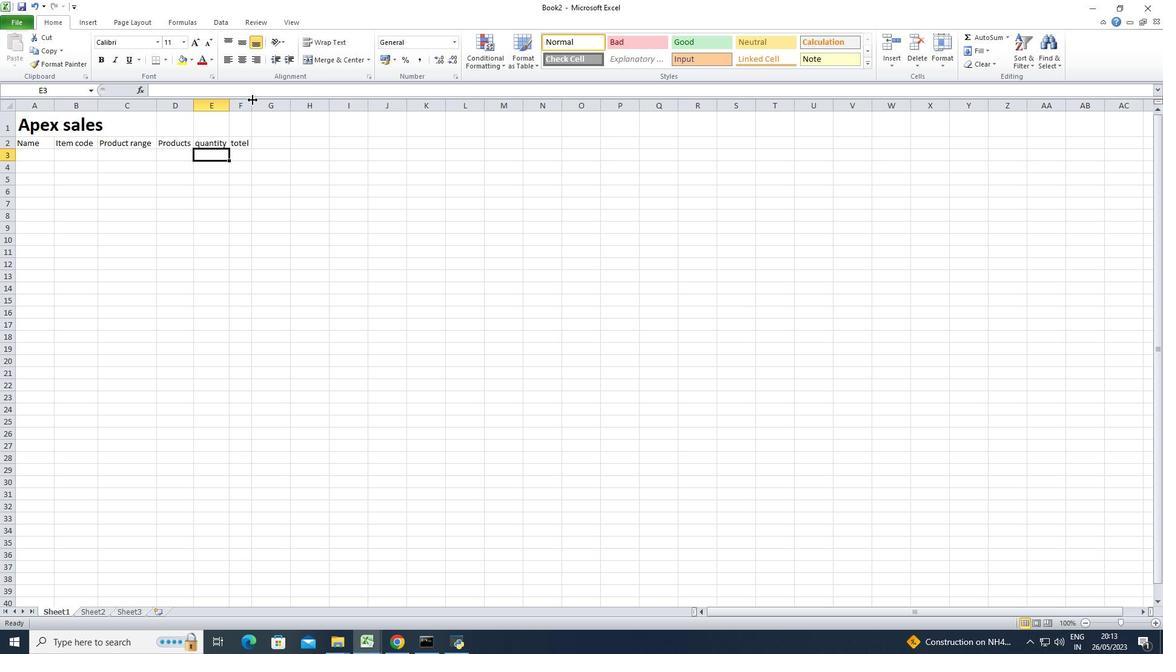 
Action: Mouse moved to (187, 220)
Screenshot: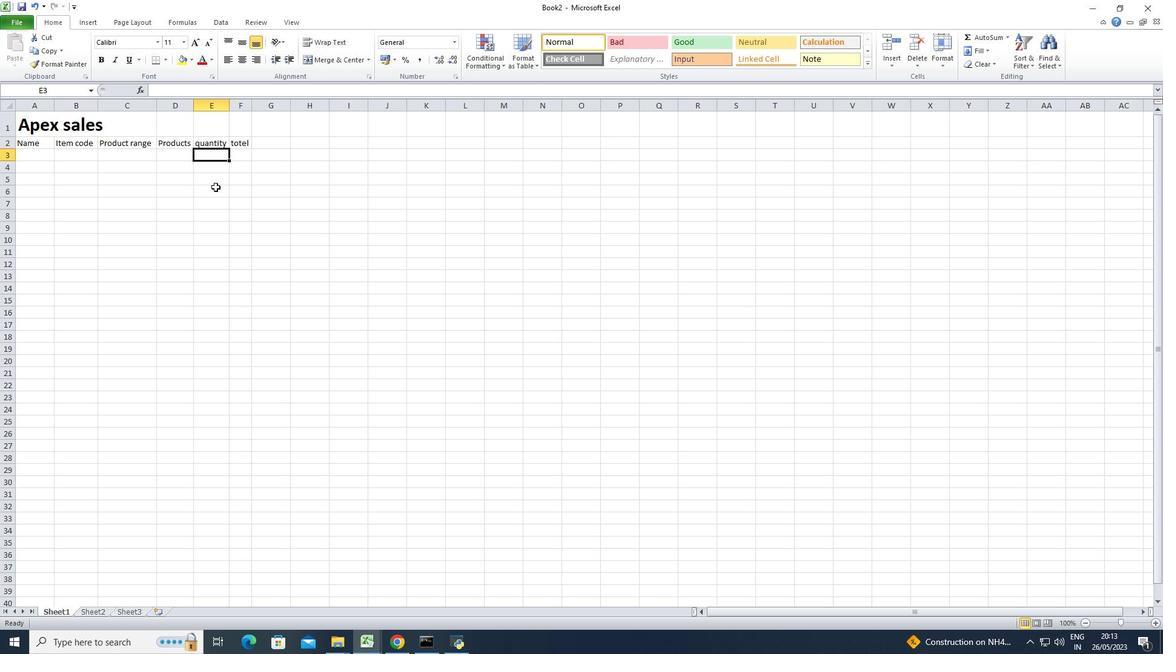 
Action: Mouse pressed left at (187, 220)
Screenshot: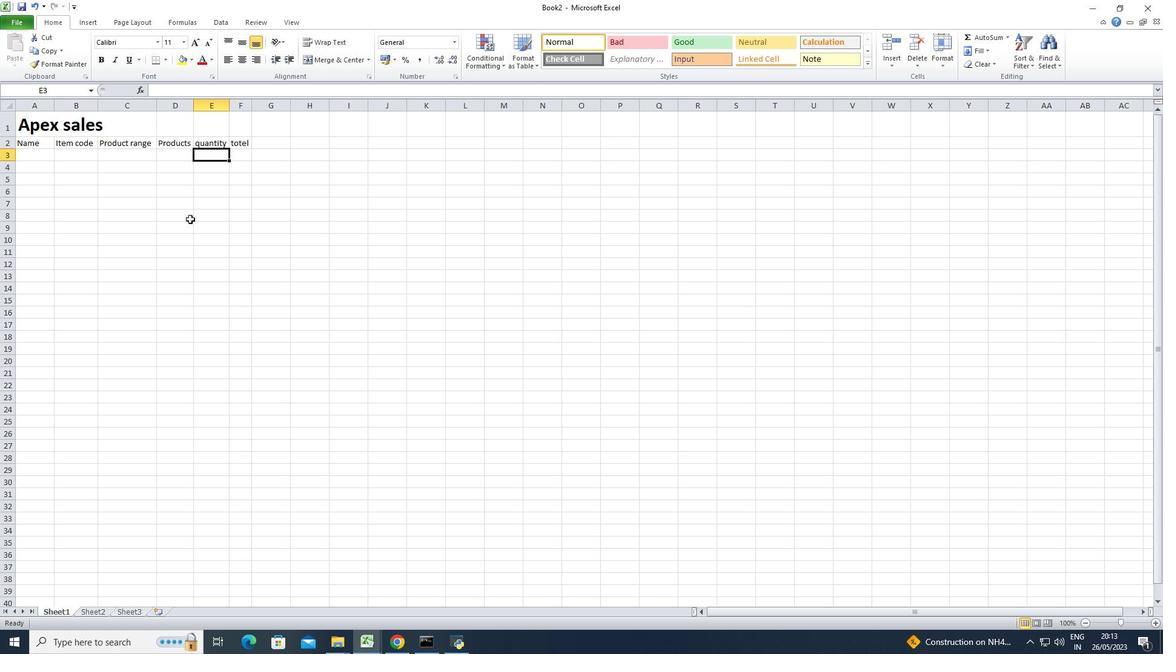 
Action: Mouse moved to (35, 156)
Screenshot: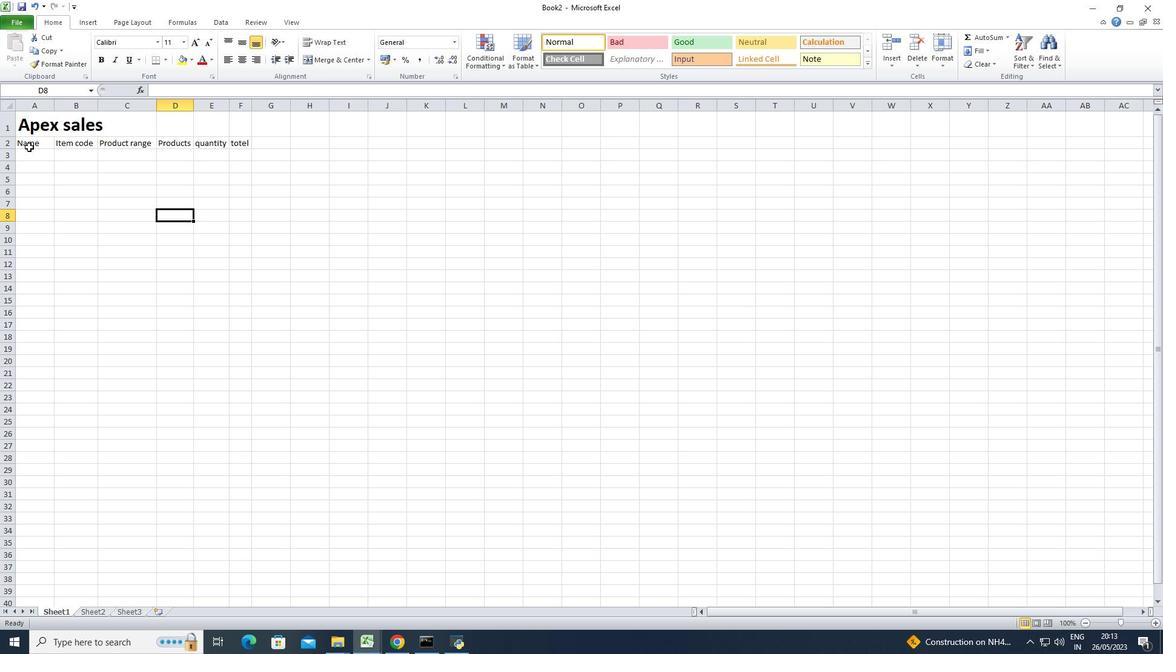 
Action: Mouse pressed left at (35, 156)
Screenshot: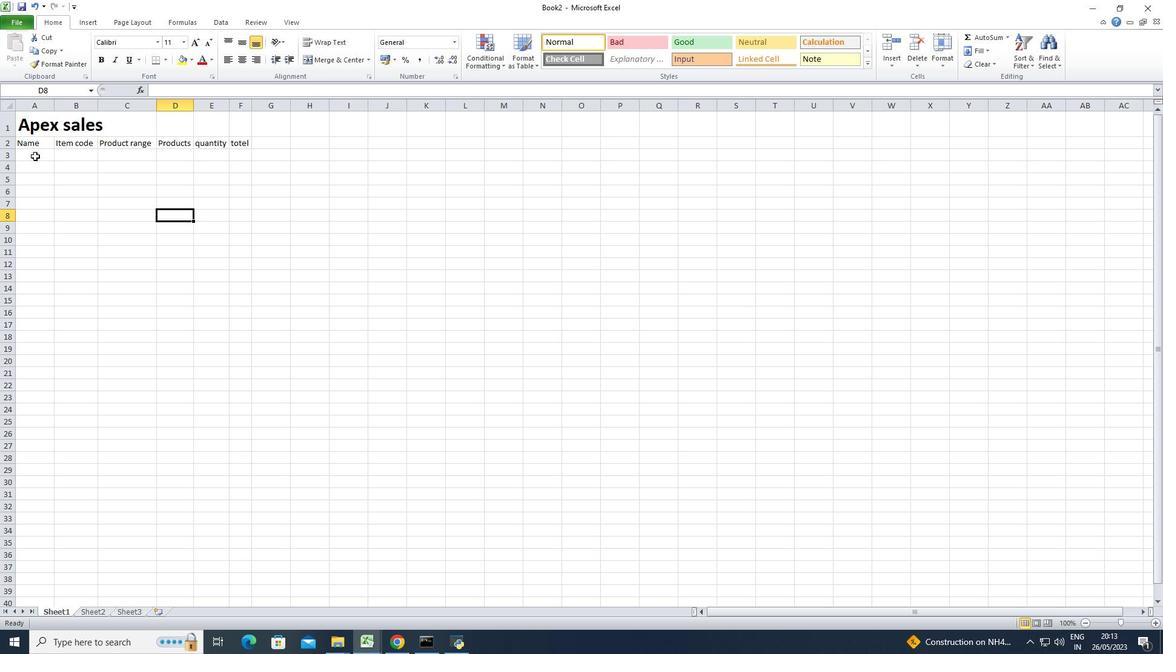 
Action: Mouse moved to (221, 209)
Screenshot: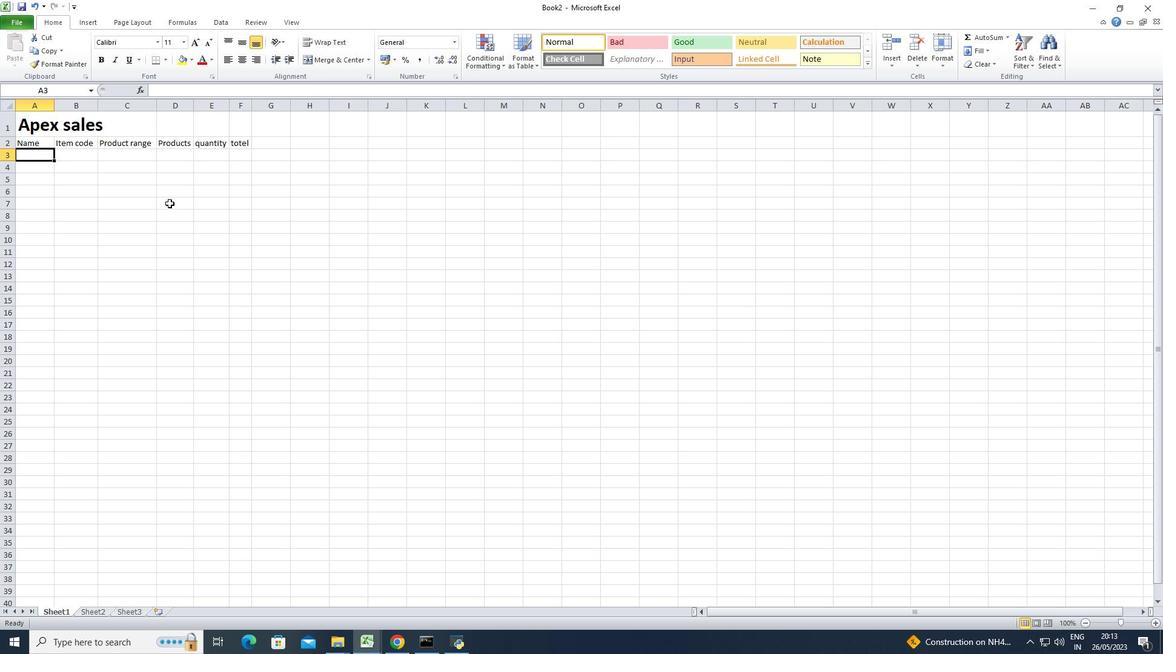 
Action: Key pressed <Key.shift>Alexander<Key.space><Key.shift><Key.shift><Key.shift><Key.shift>Cooper<Key.enter><Key.shift><Key.shift><Key.shift><Key.shift><Key.shift><Key.shift><Key.shift><Key.shift><Key.shift><Key.shift><Key.shift><Key.shift><Key.shift><Key.shift><Key.shift><Key.shift><Key.shift><Key.shift><Key.shift><Key.shift><Key.shift><Key.shift><Key.shift><Key.shift><Key.shift><Key.shift><Key.shift><Key.shift><Key.shift><Key.shift><Key.shift><Key.shift><Key.shift><Key.shift><Key.shift><Key.shift><Key.shift><Key.shift><Key.shift><Key.shift><Key.shift><Key.shift><Key.shift><Key.shift><Key.shift><Key.shift><Key.shift><Key.shift><Key.shift><Key.shift><Key.shift><Key.shift><Key.shift><Key.shift><Key.shift><Key.shift><Key.shift><Key.shift><Key.shift><Key.shift><Key.shift><Key.shift><Key.shift><Key.shift><Key.shift><Key.shift><Key.shift><Key.shift><Key.shift><Key.shift><Key.shift><Key.shift><Key.shift><Key.shift><Key.shift><Key.shift><Key.shift><Key.shift><Key.shift><Key.shift><Key.shift><Key.shift><Key.shift><Key.shift><Key.shift><Key.shift><Key.shift><Key.shift><Key.shift><Key.shift><Key.shift><Key.shift><Key.shift><Key.shift><Key.shift><Key.shift><Key.shift><Key.shift><Key.shift><Key.shift><Key.shift><Key.shift><Key.shift><Key.shift><Key.shift><Key.shift><Key.shift><Key.shift><Key.shift>Victoria<Key.space><Key.shift>Hy<Key.backspace>ayes<Key.enter>
Screenshot: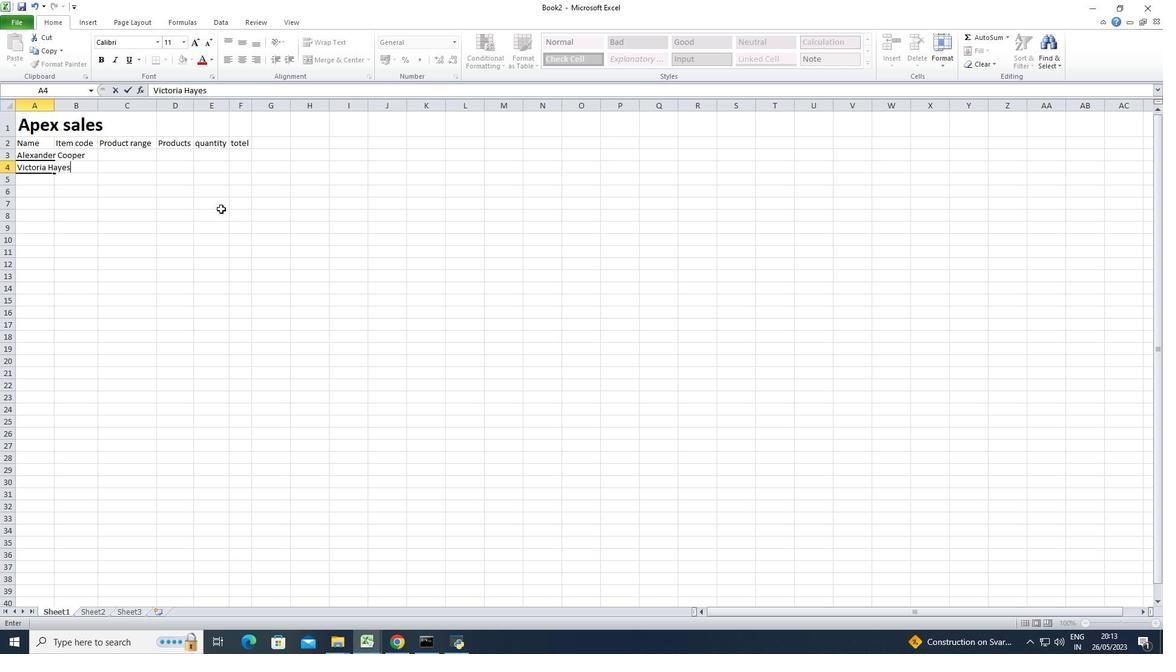 
Action: Mouse moved to (855, 653)
Screenshot: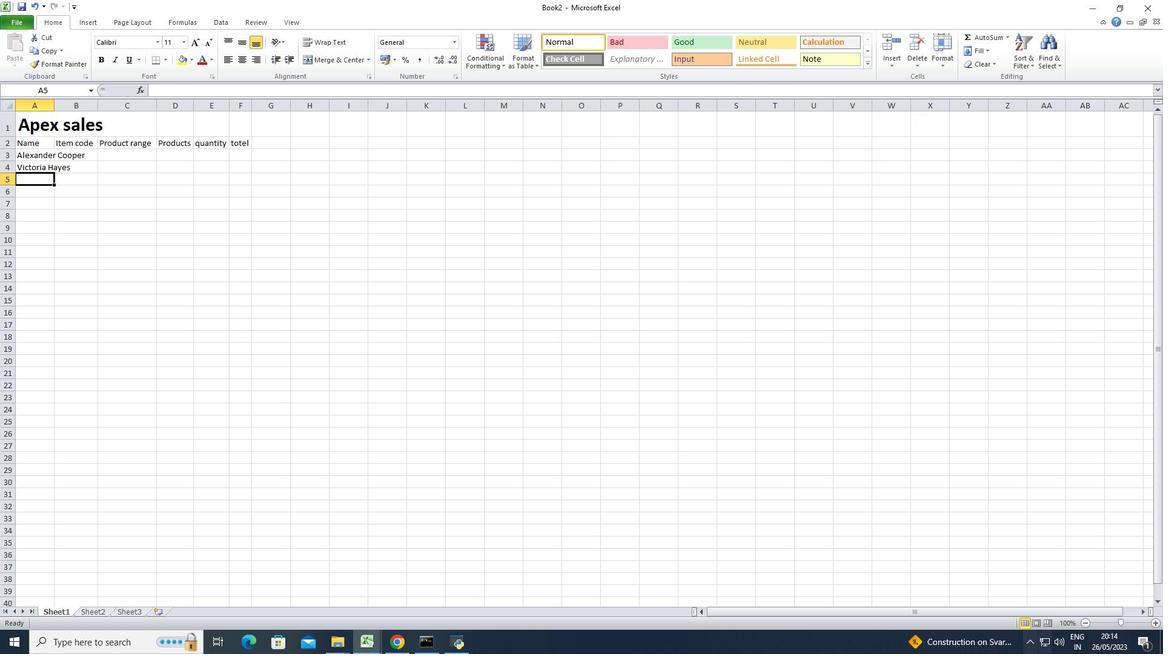 
Action: Key pressed <Key.shift>Daniel<Key.space><Key.shift>Carter<Key.space><Key.enter><Key.shift>Chol<Key.backspace><Key.backspace>loe<Key.space><Key.shift>Murphy<Key.space><Key.enter><Key.shift><Key.shift><Key.shift><Key.shift><Key.shift><Key.shift><Key.shift><Key.shift><Key.shift><Key.shift><Key.shift><Key.shift><Key.shift><Key.shift><Key.shift><Key.shift><Key.shift><Key.shift><Key.shift><Key.shift><Key.shift><Key.shift><Key.shift><Key.shift>Christopher<Key.space><Key.shift><Key.shift><Key.shift><Key.shift><Key.shift><Key.shift><Key.shift><Key.shift><Key.shift><Key.shift>Ross<Key.enter><Key.shift><Key.shift><Key.shift><Key.shift><Key.shift><Key.shift><Key.shift><Key.shift><Key.shift><Key.shift><Key.shift><Key.shift><Key.shift><Key.shift>Nataile<Key.space><Key.shift>Pricw<Key.backspace>e<Key.space><Key.enter><Key.shift>Jack<Key.space><Key.shift>Peterson<Key.space><Key.enter><Key.shift>Harper<Key.space><Key.shift>Foster<Key.space><Key.enter><Key.shift><Key.shift><Key.shift><Key.shift>Joseph<Key.space><Key.shift>Gray<Key.space><Key.enter><Key.shift>Lily<Key.space><Key.shift>Reed
Screenshot: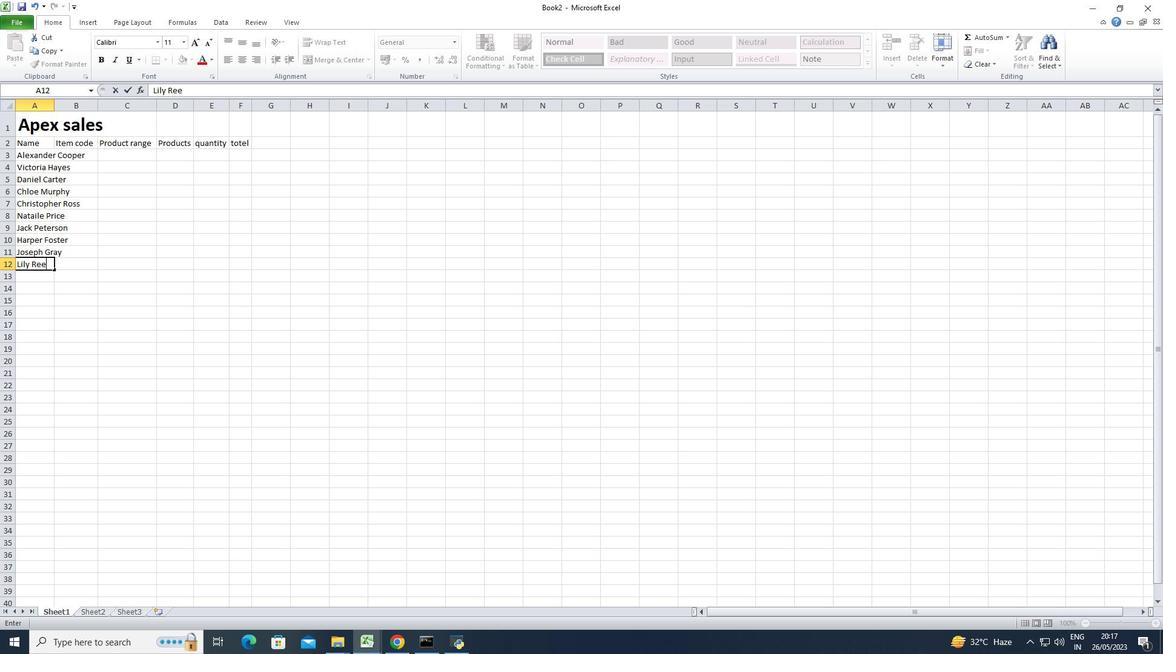 
Action: Mouse moved to (212, 215)
Screenshot: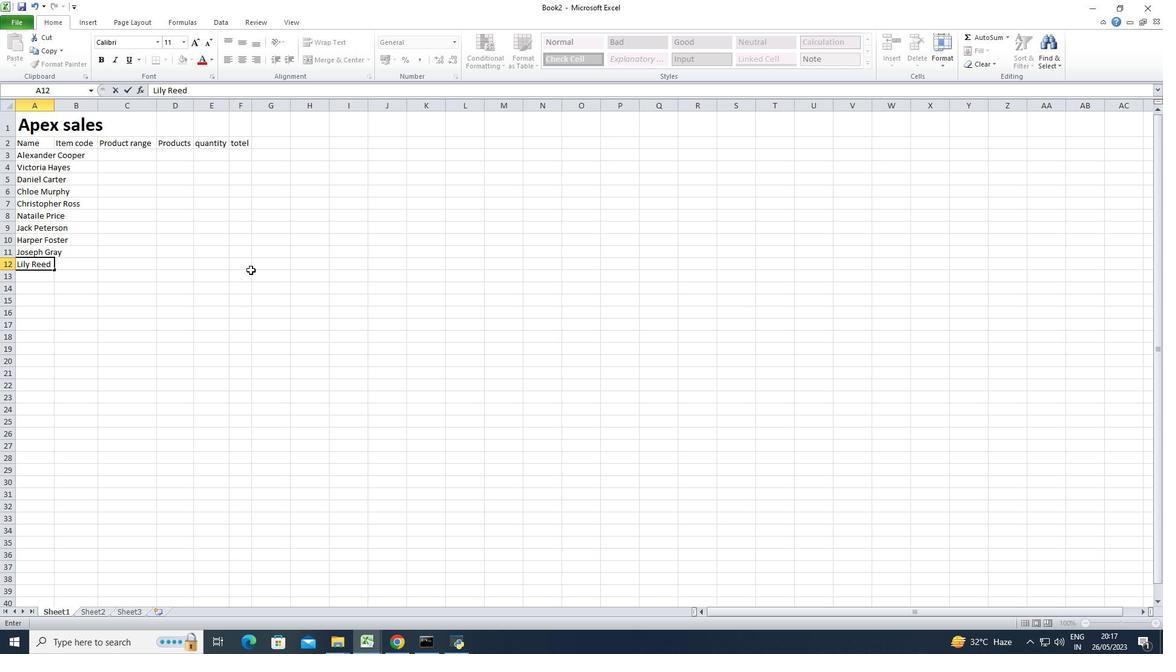 
Action: Mouse pressed left at (212, 215)
Screenshot: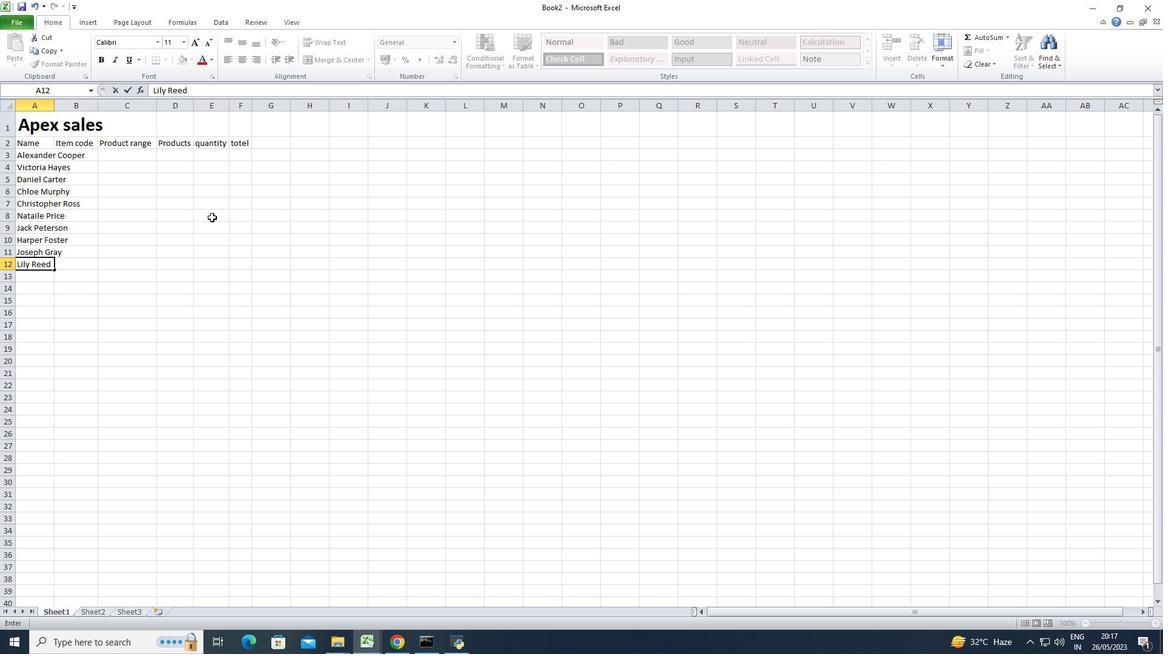 
Action: Mouse moved to (54, 101)
Screenshot: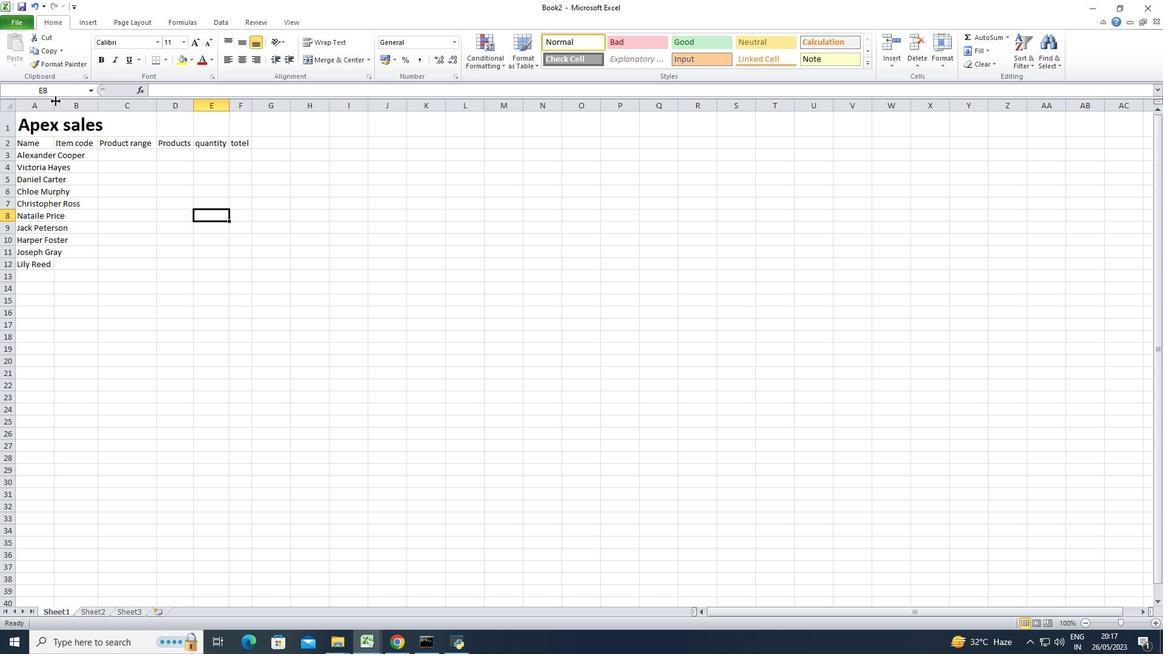 
Action: Mouse pressed left at (54, 101)
Screenshot: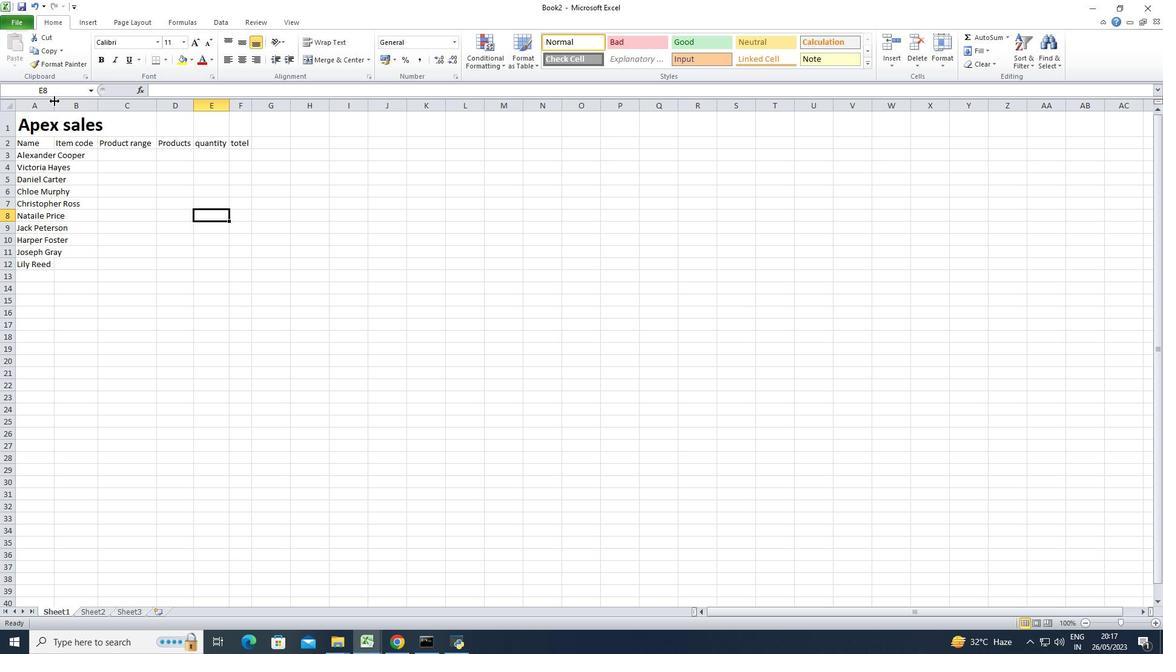 
Action: Mouse pressed left at (54, 101)
Screenshot: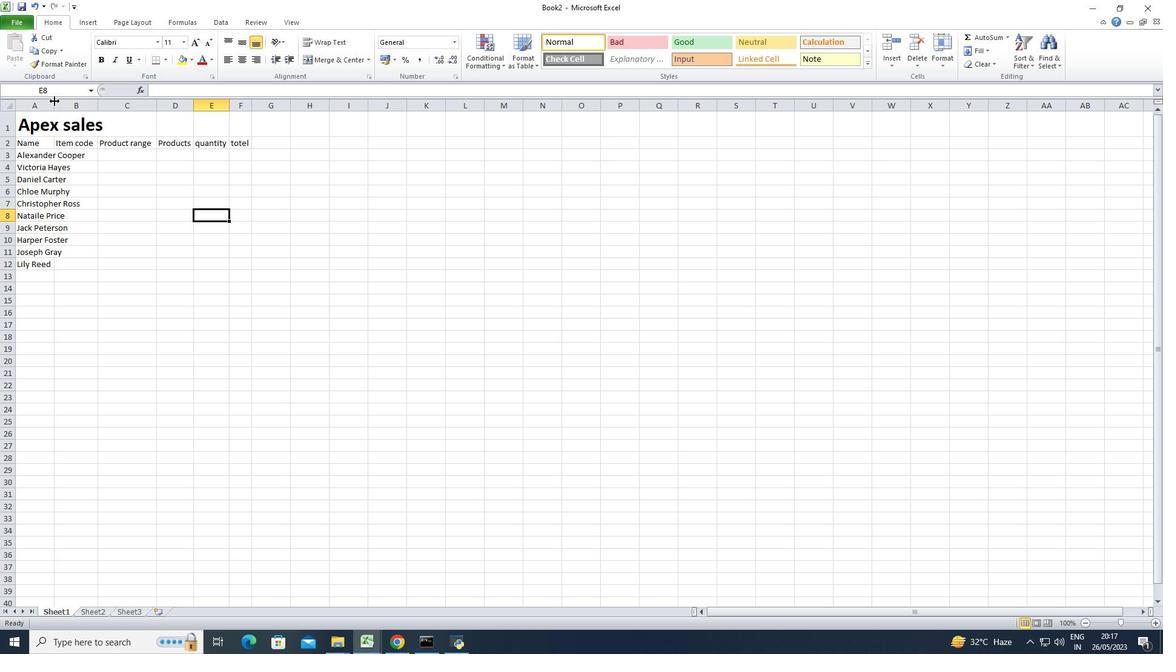 
Action: Mouse moved to (176, 214)
Screenshot: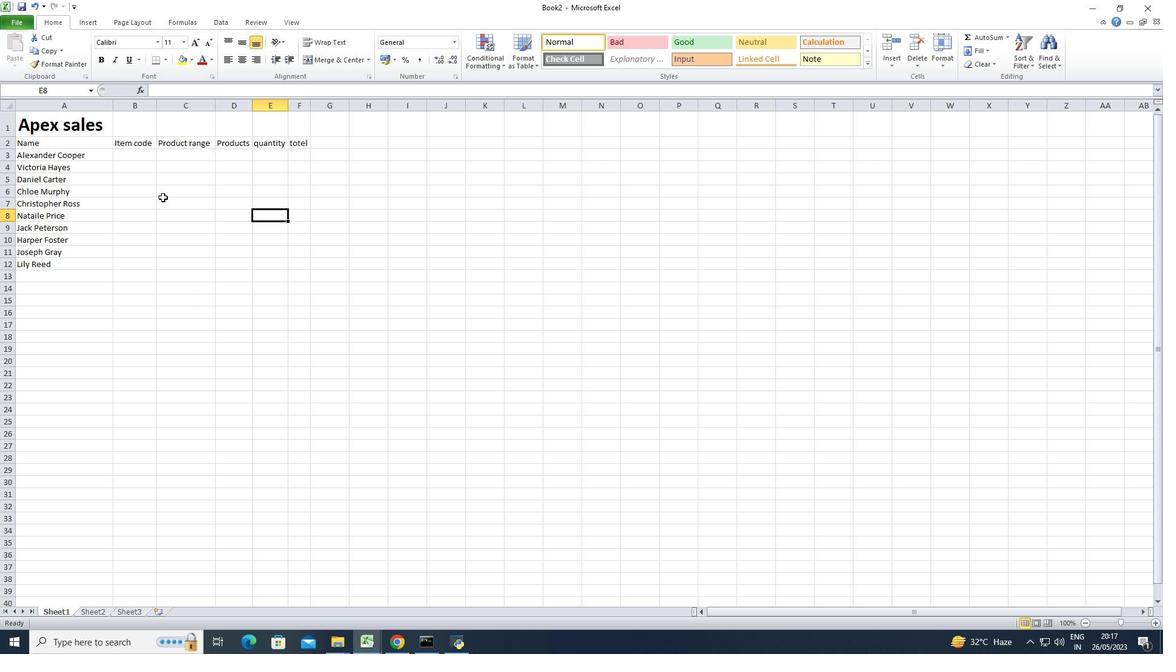 
Action: Mouse pressed left at (176, 214)
Screenshot: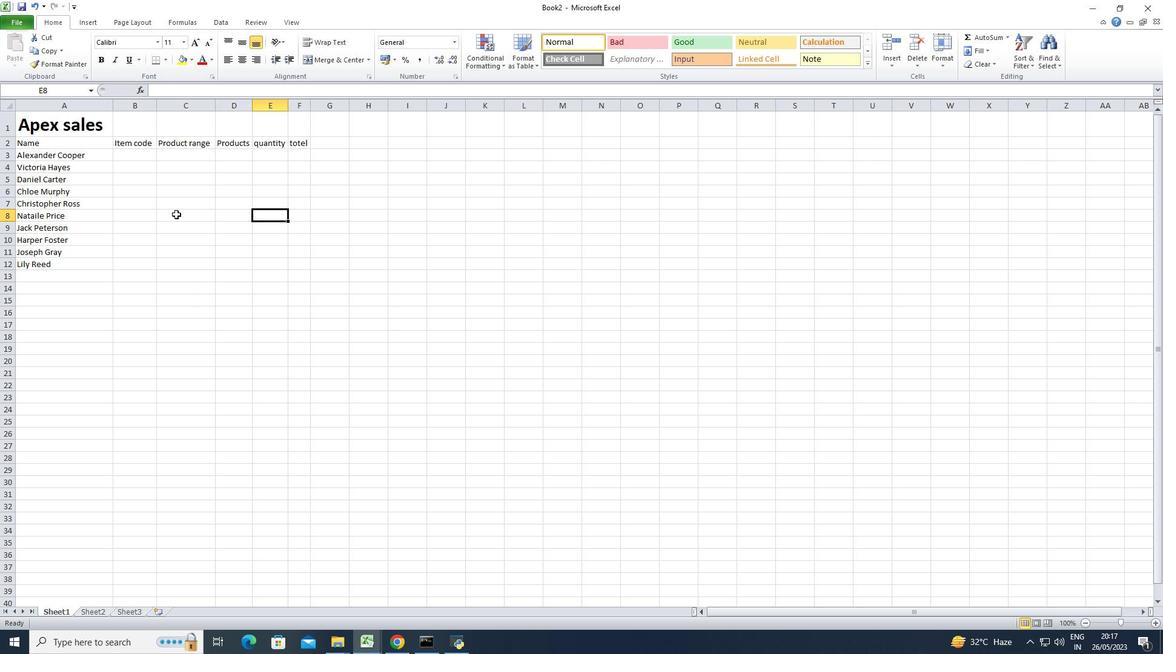 
Action: Mouse moved to (73, 147)
Screenshot: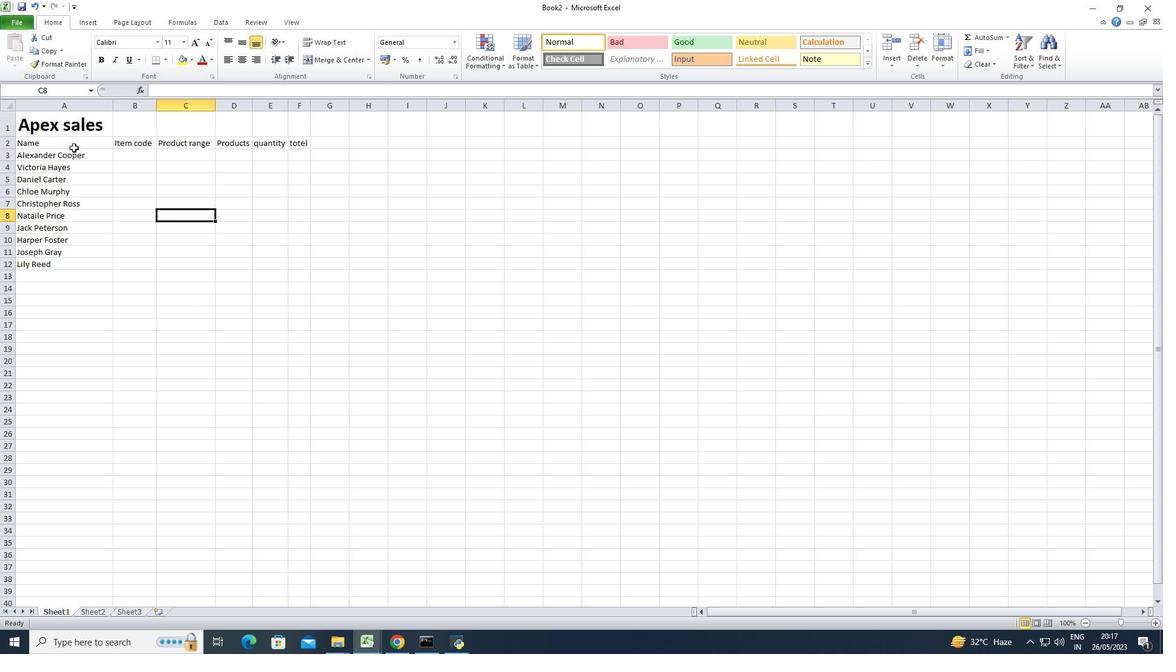 
Action: Mouse pressed left at (73, 147)
Screenshot: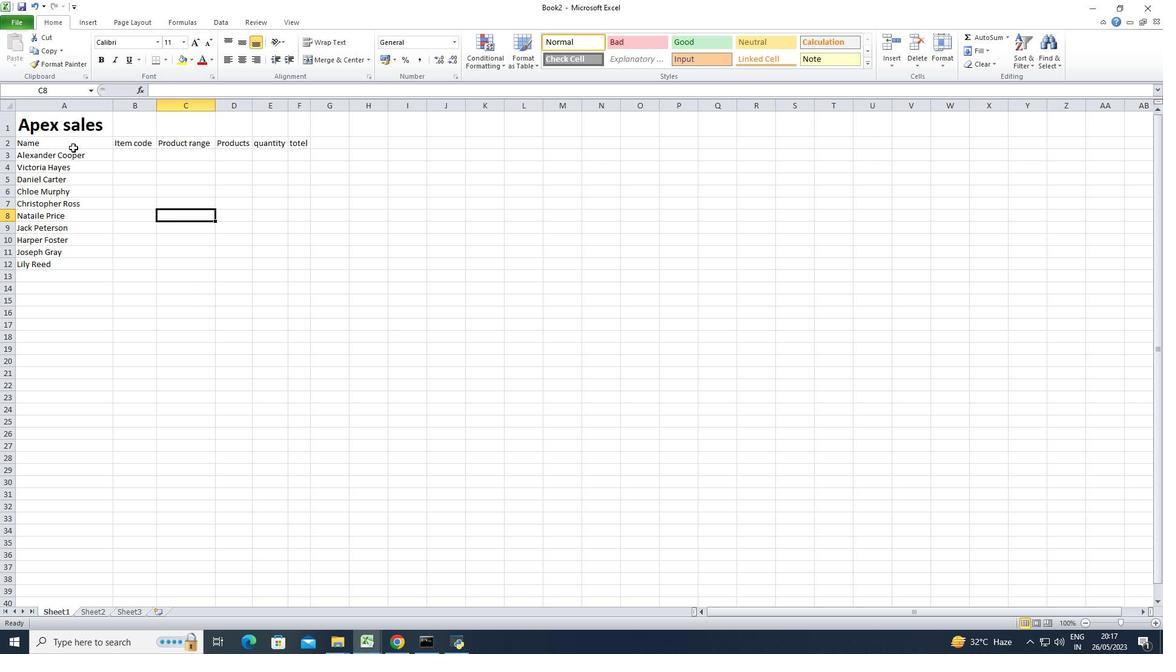 
Action: Mouse moved to (115, 153)
Screenshot: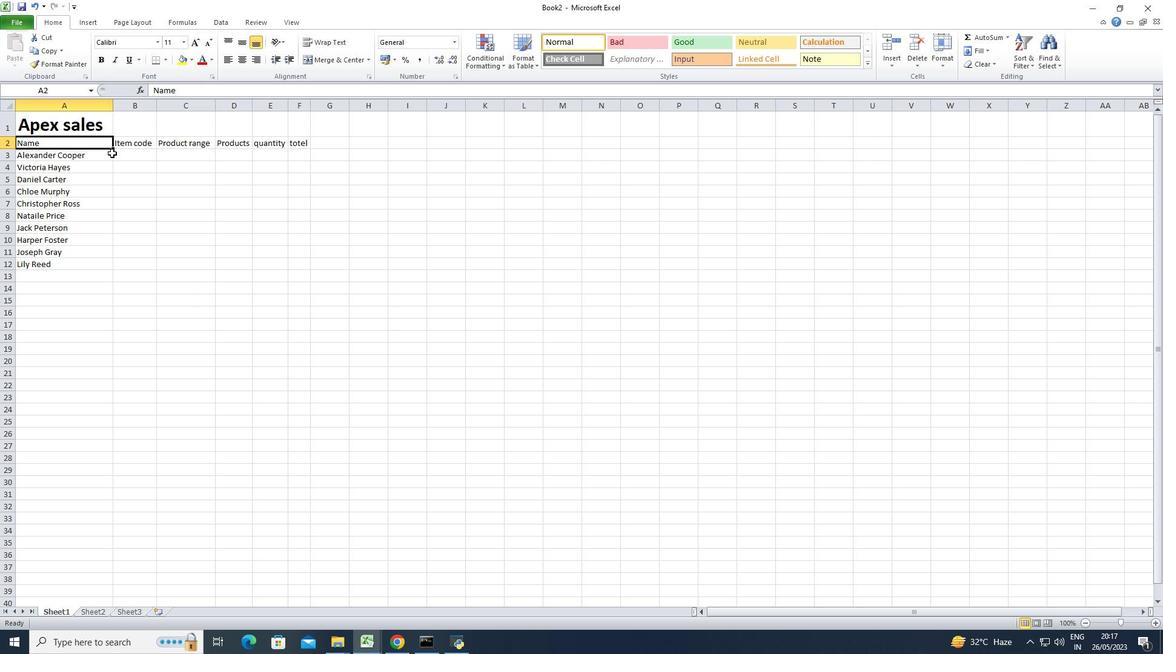 
Action: Key pressed <Key.shift><Key.shift><Key.shift><Key.shift><Key.shift><Key.right><Key.right><Key.right><Key.right><Key.right>
Screenshot: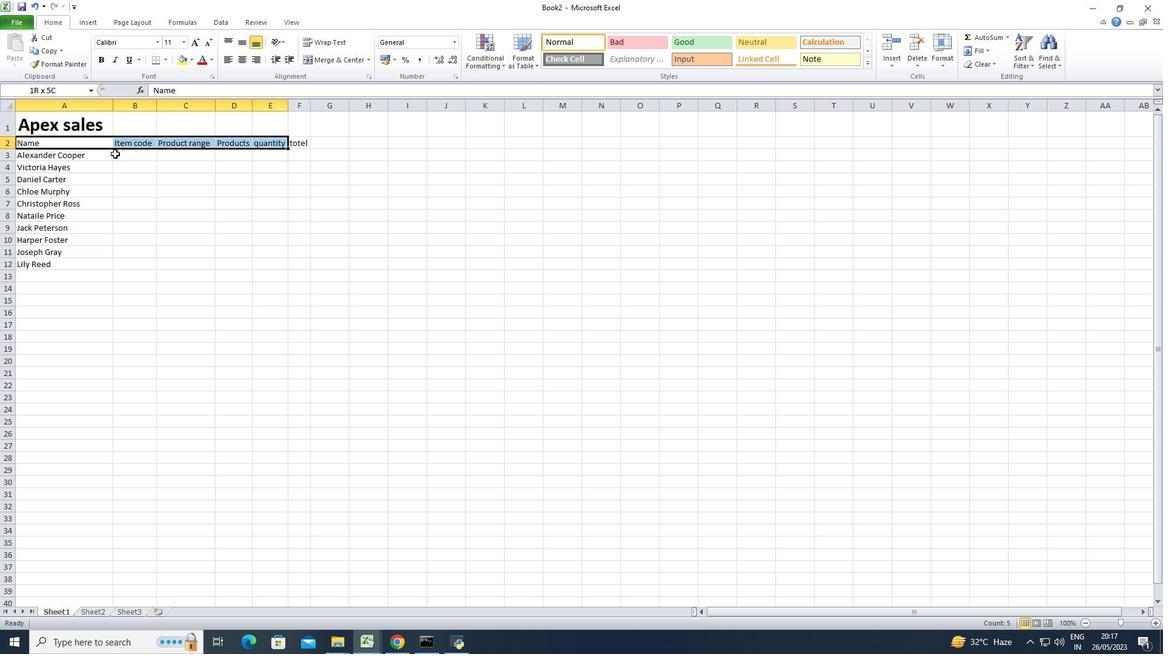 
Action: Mouse moved to (106, 61)
Screenshot: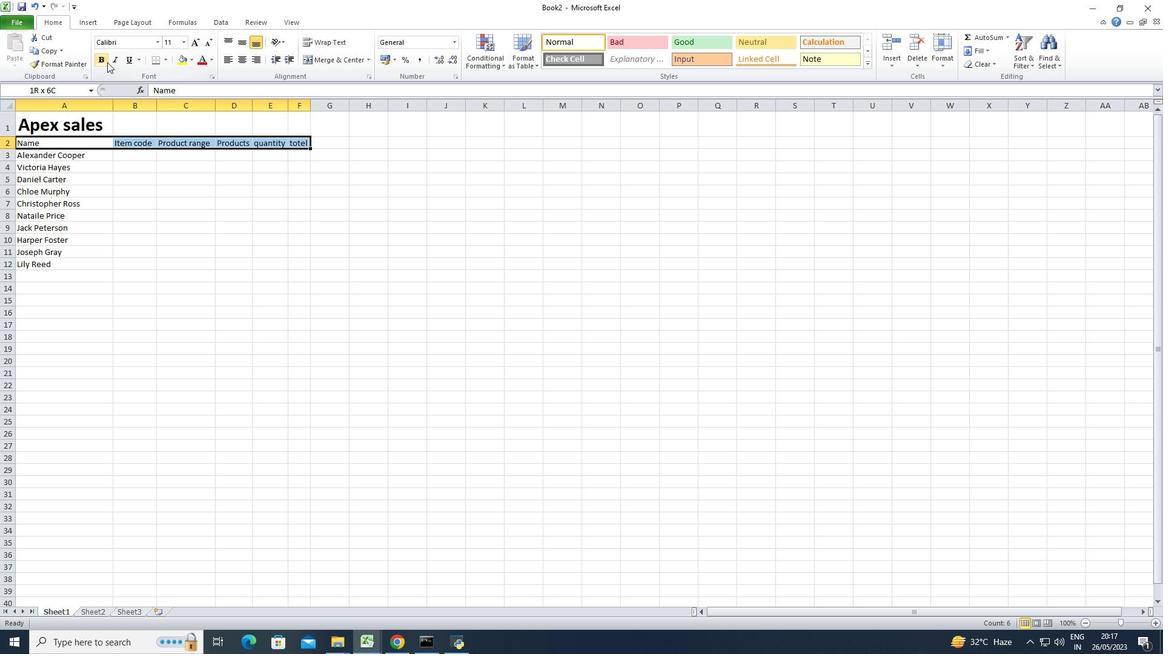 
Action: Mouse pressed left at (106, 61)
Screenshot: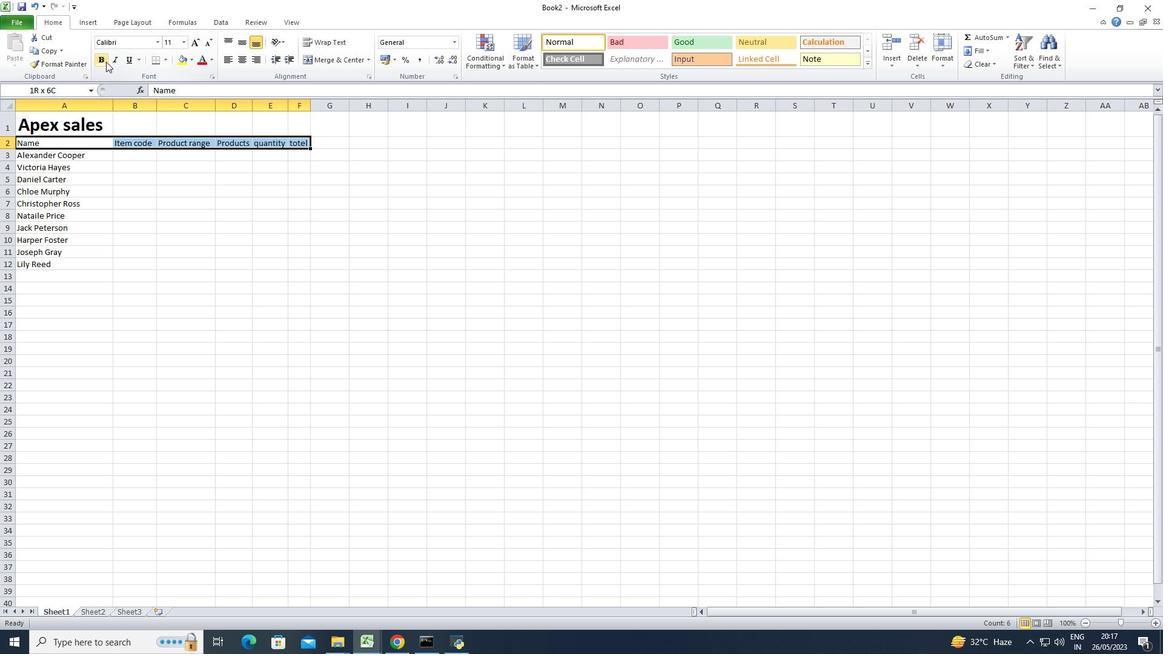 
Action: Mouse moved to (144, 195)
Screenshot: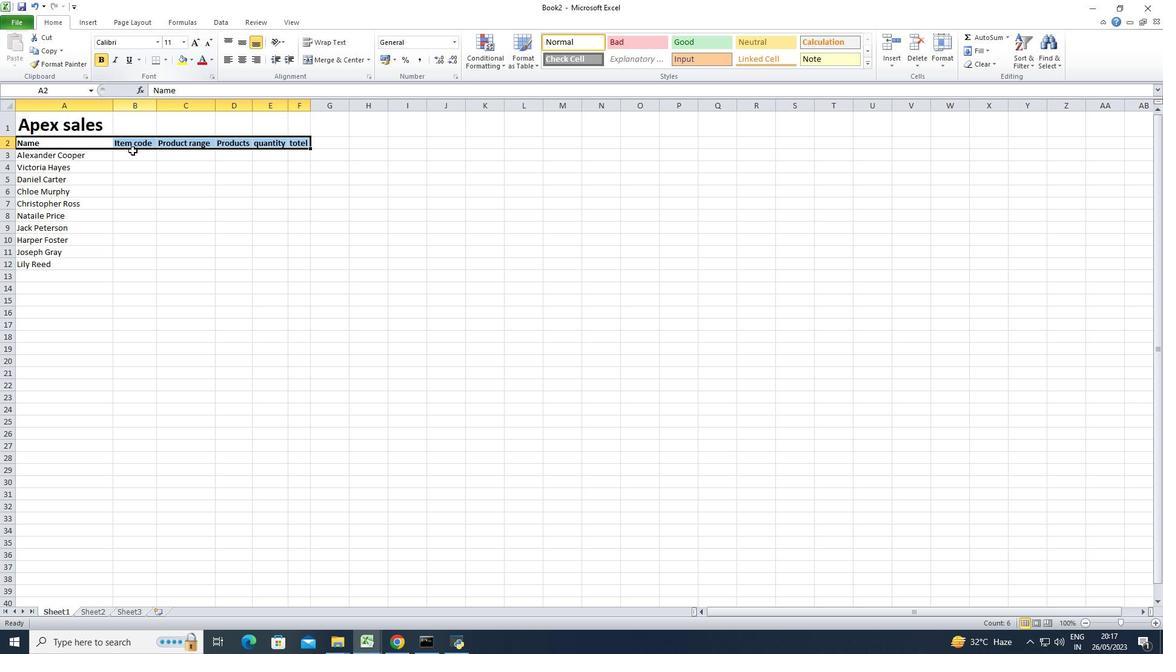 
Action: Mouse pressed left at (144, 195)
Screenshot: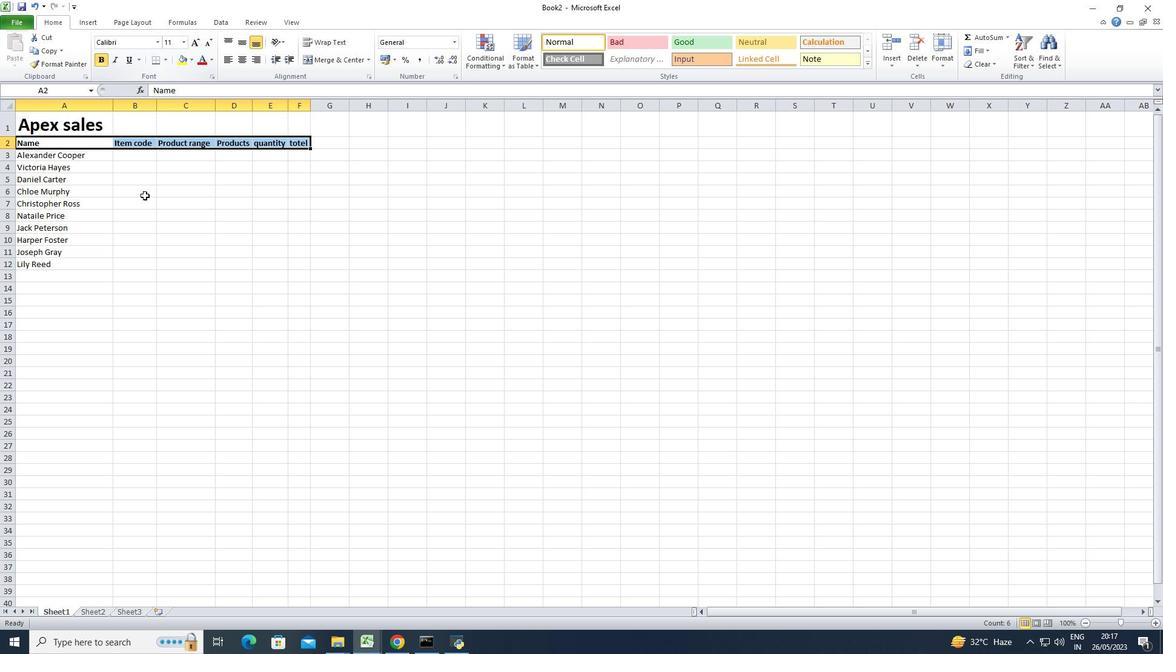 
Action: Mouse moved to (139, 161)
Screenshot: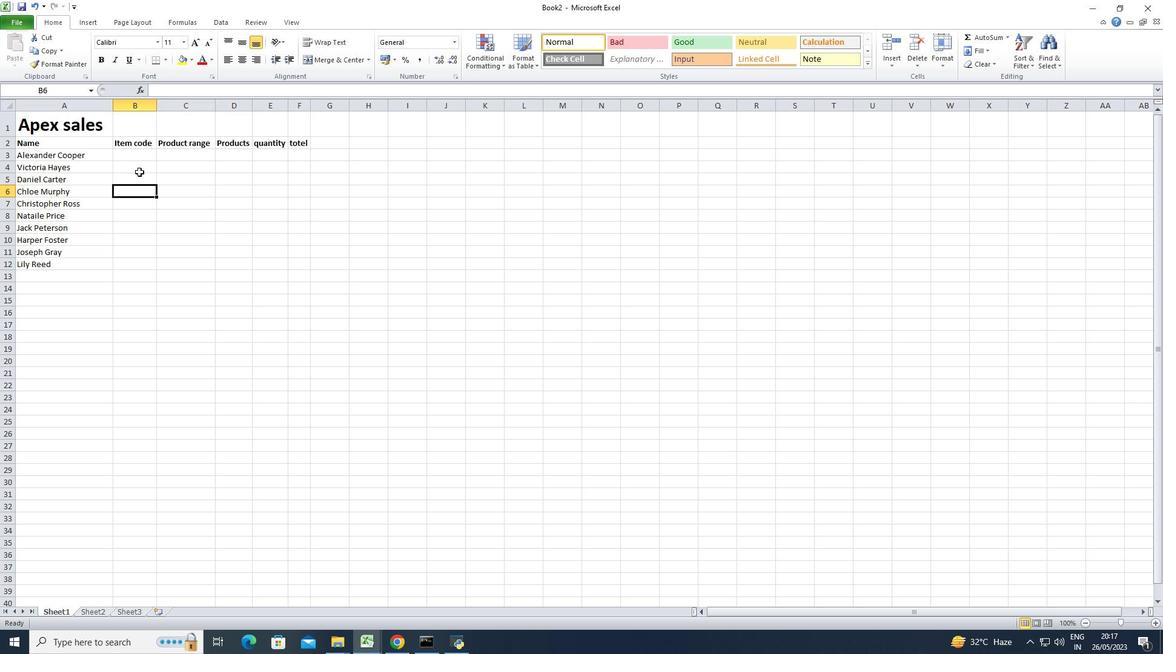 
Action: Mouse pressed left at (139, 161)
Screenshot: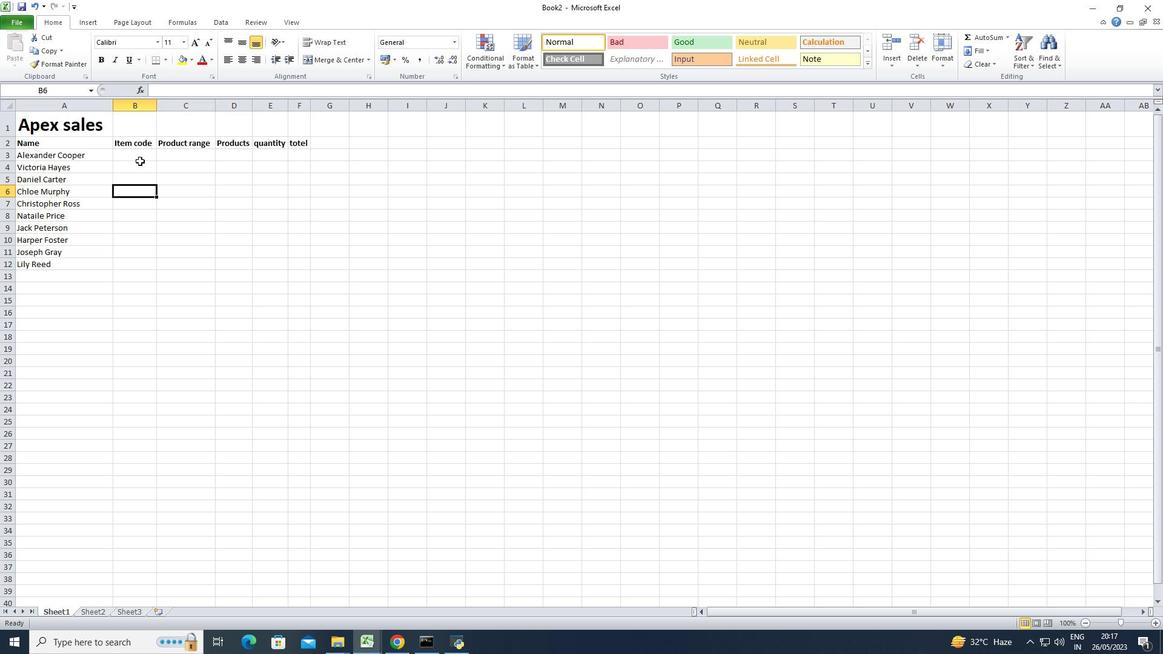 
Action: Mouse moved to (139, 153)
Screenshot: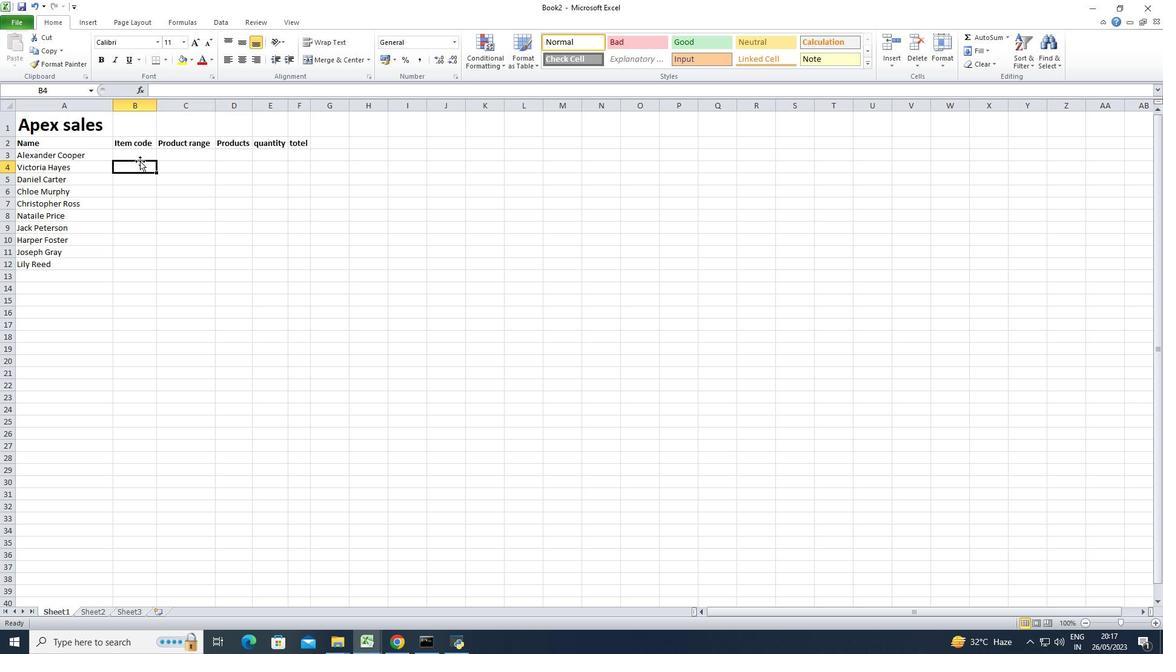 
Action: Mouse pressed left at (139, 153)
Screenshot: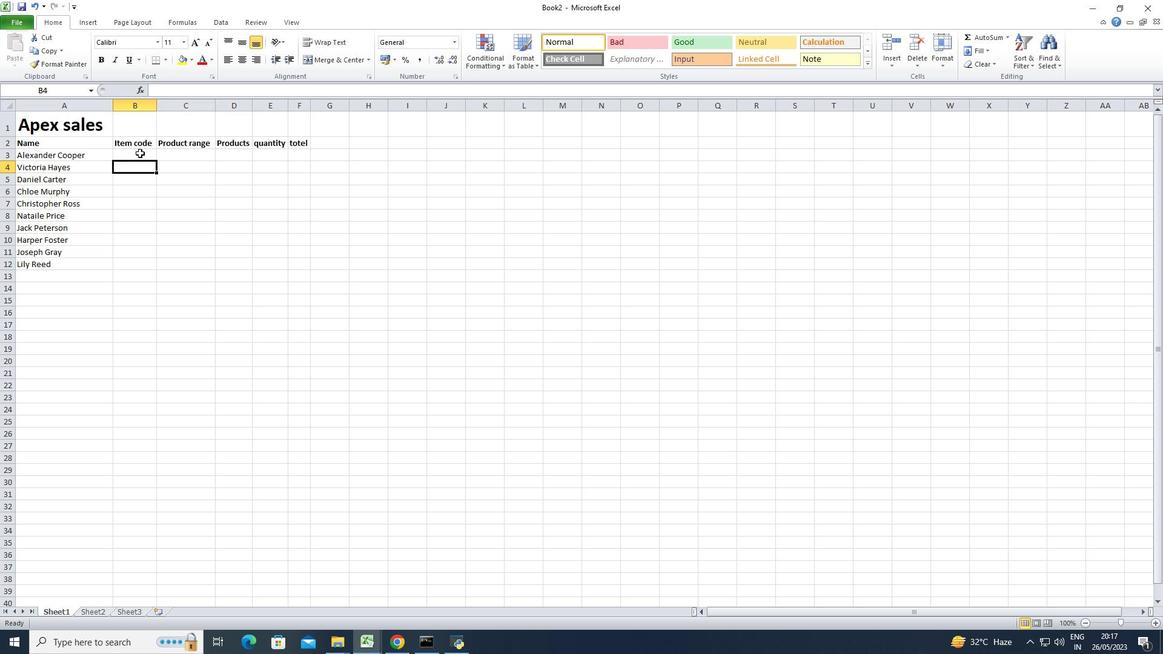 
Action: Mouse moved to (140, 153)
Screenshot: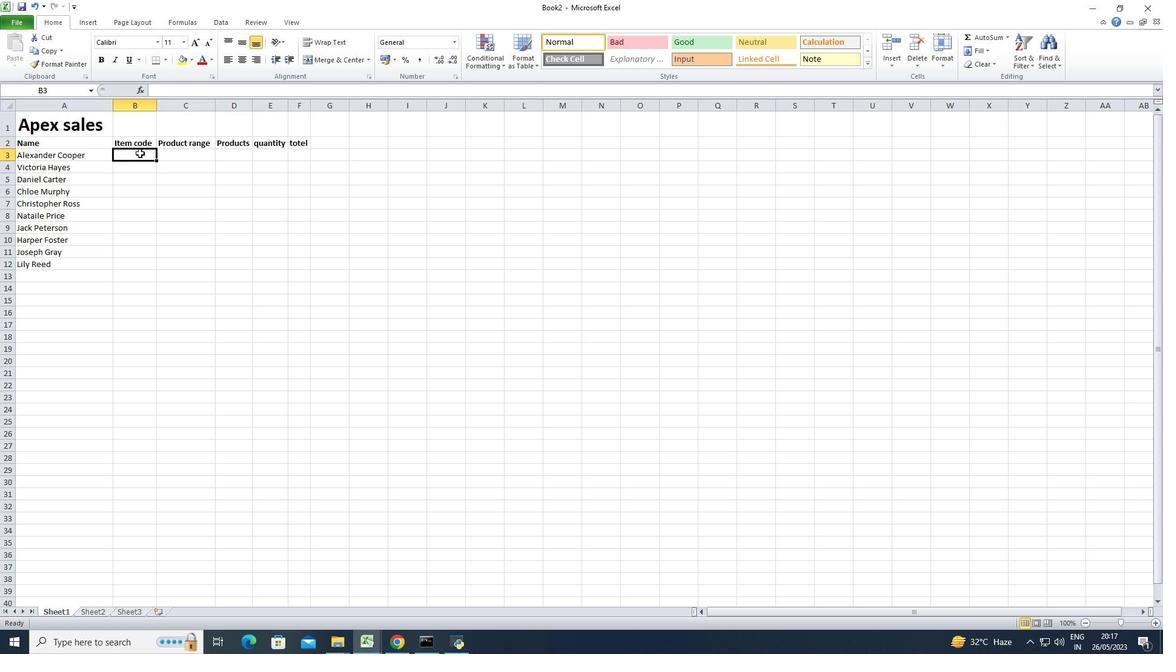 
Action: Key pressed 1005<Key.enter>0
Screenshot: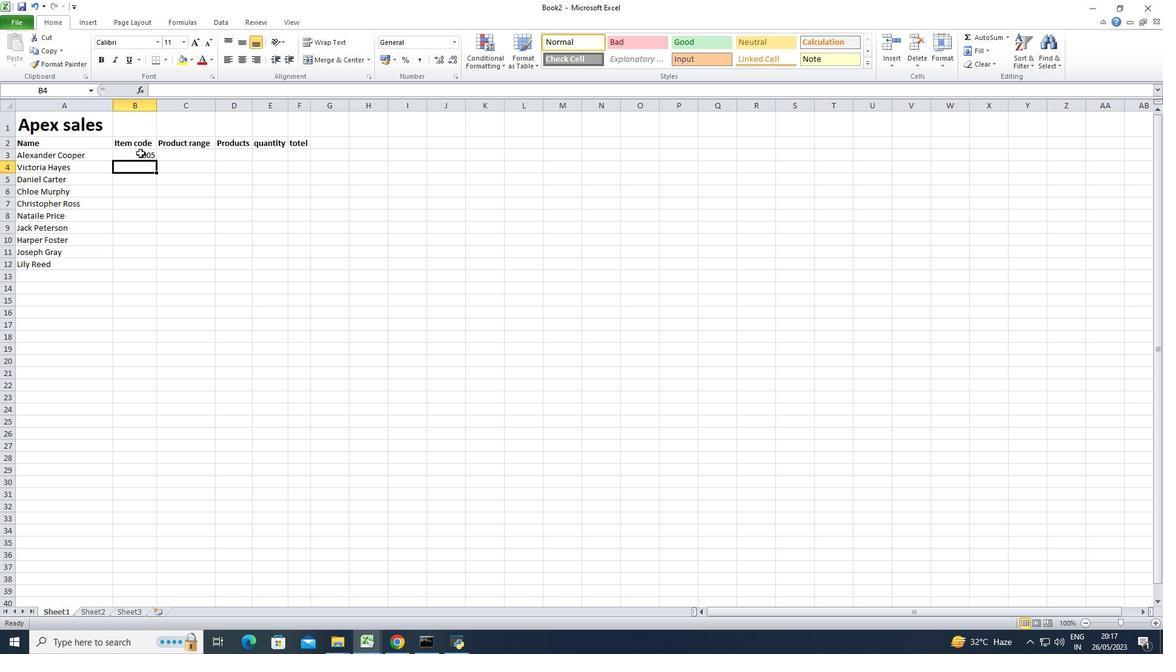 
Action: Mouse moved to (649, 48)
Screenshot: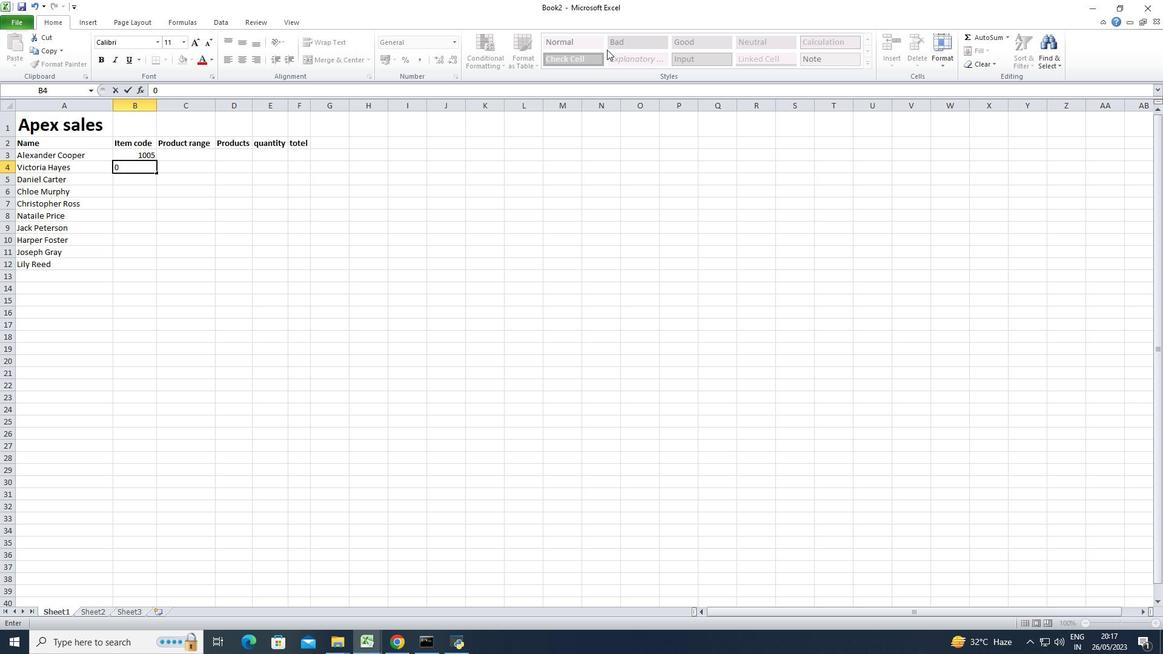 
Action: Key pressed <Key.backspace>1010<Key.enter>1020<Key.enter>1025<Key.enter>1040<Key.enter>1055<Key.enter>1045<Key.enter>1050<Key.enter>1015<Key.enter>1035
Screenshot: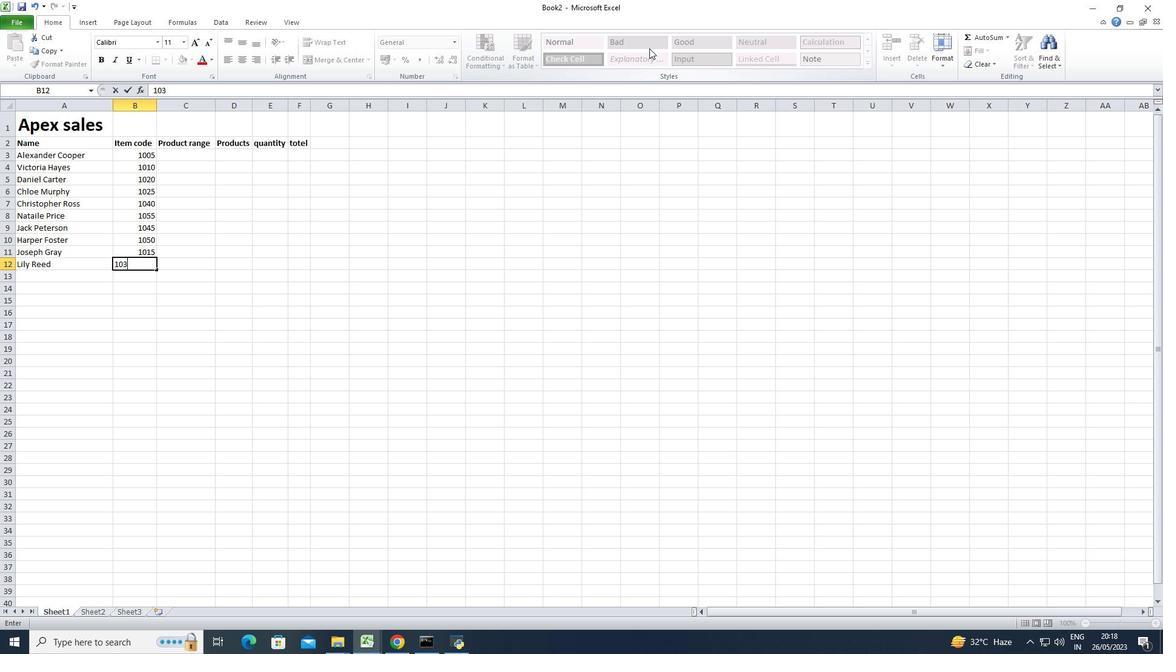 
Action: Mouse moved to (344, 189)
Screenshot: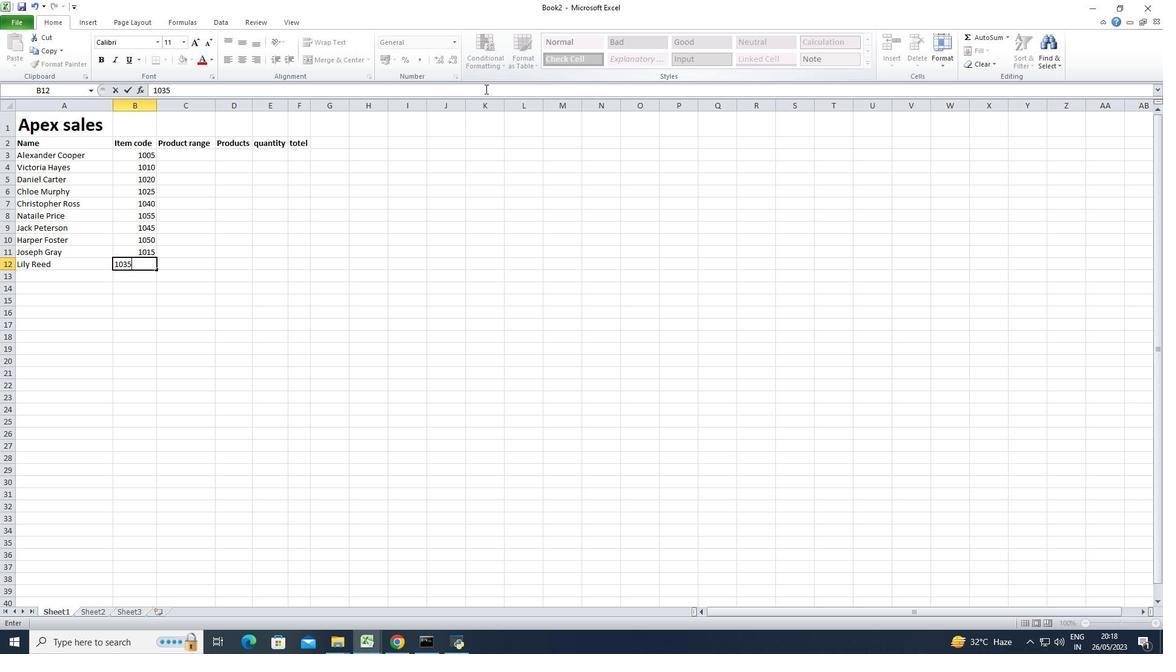 
Action: Mouse pressed left at (344, 189)
Screenshot: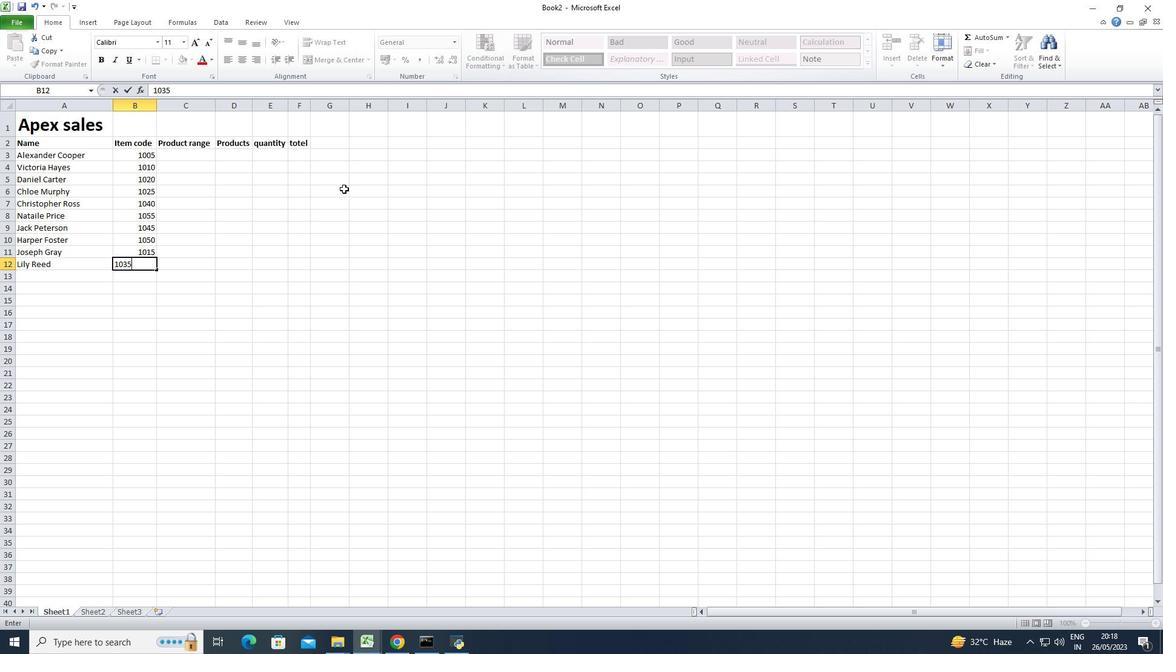 
Action: Mouse moved to (202, 162)
Screenshot: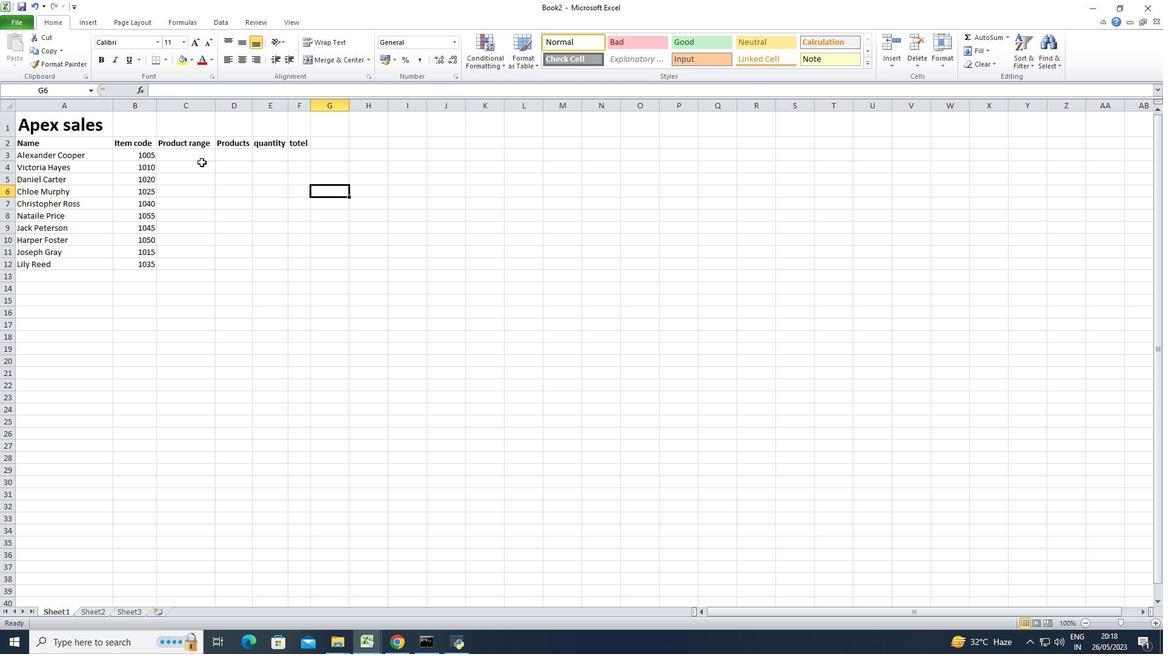 
Action: Mouse pressed left at (202, 162)
Screenshot: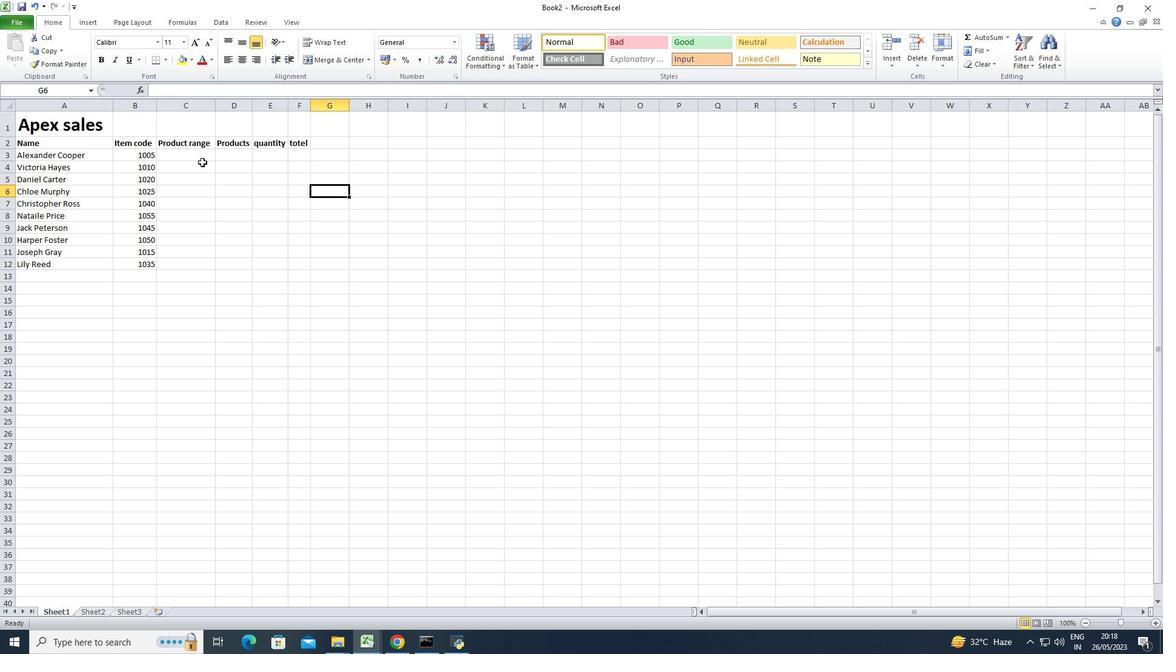 
Action: Mouse moved to (204, 159)
Screenshot: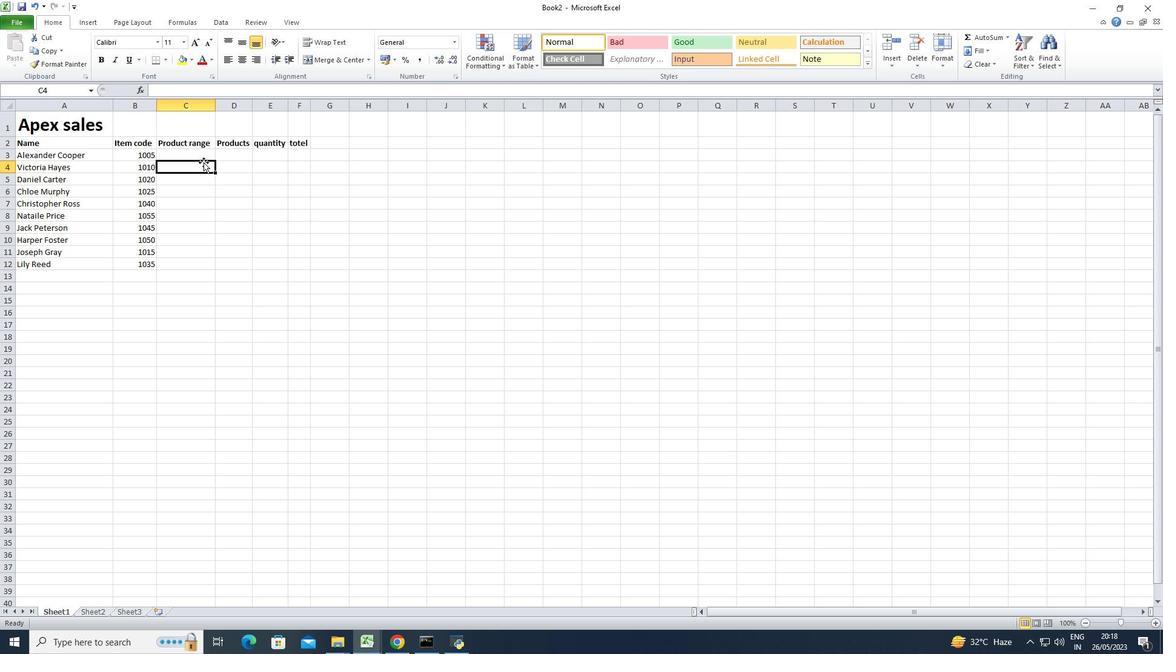 
Action: Mouse pressed left at (204, 159)
Screenshot: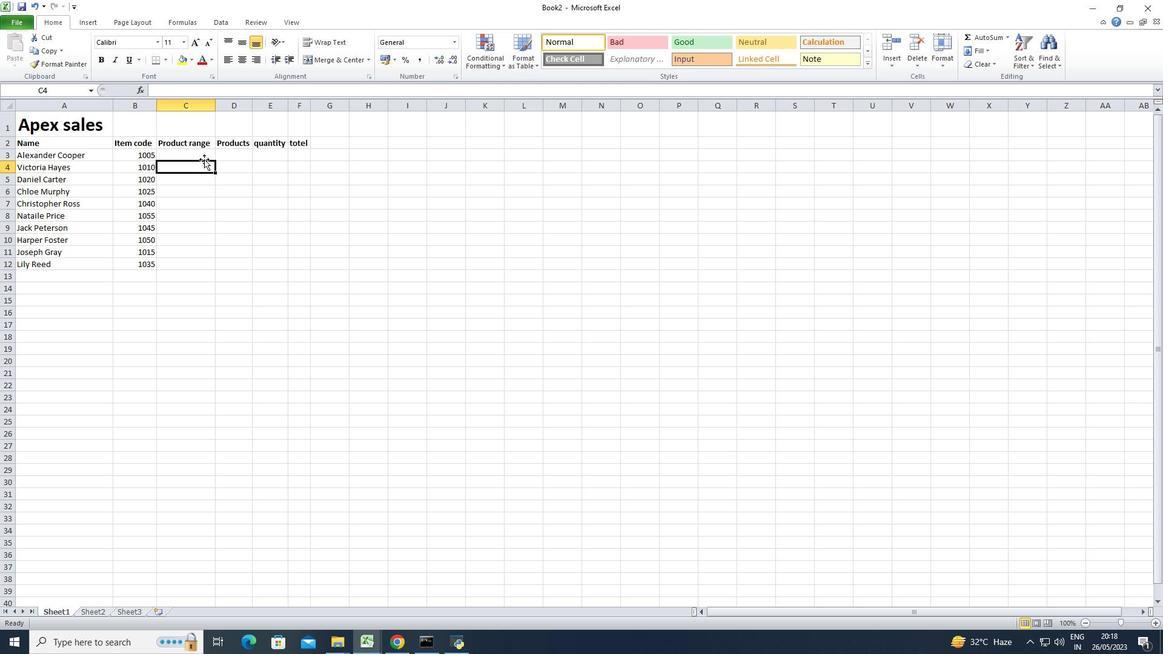 
Action: Mouse moved to (204, 152)
Screenshot: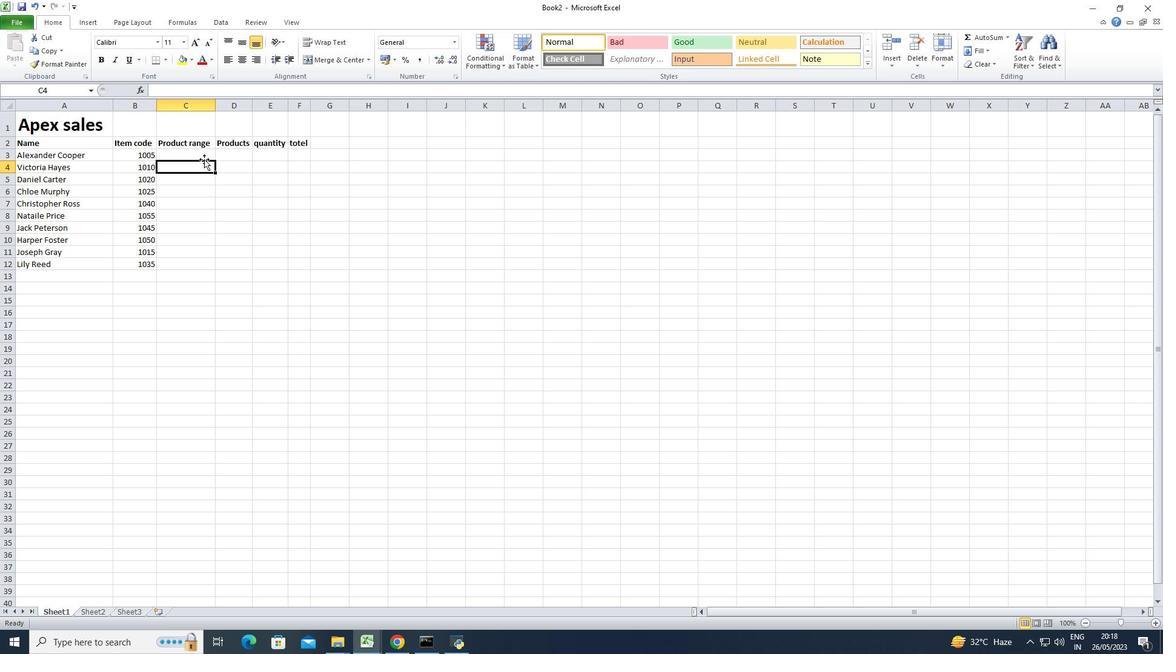 
Action: Mouse pressed left at (204, 152)
Screenshot: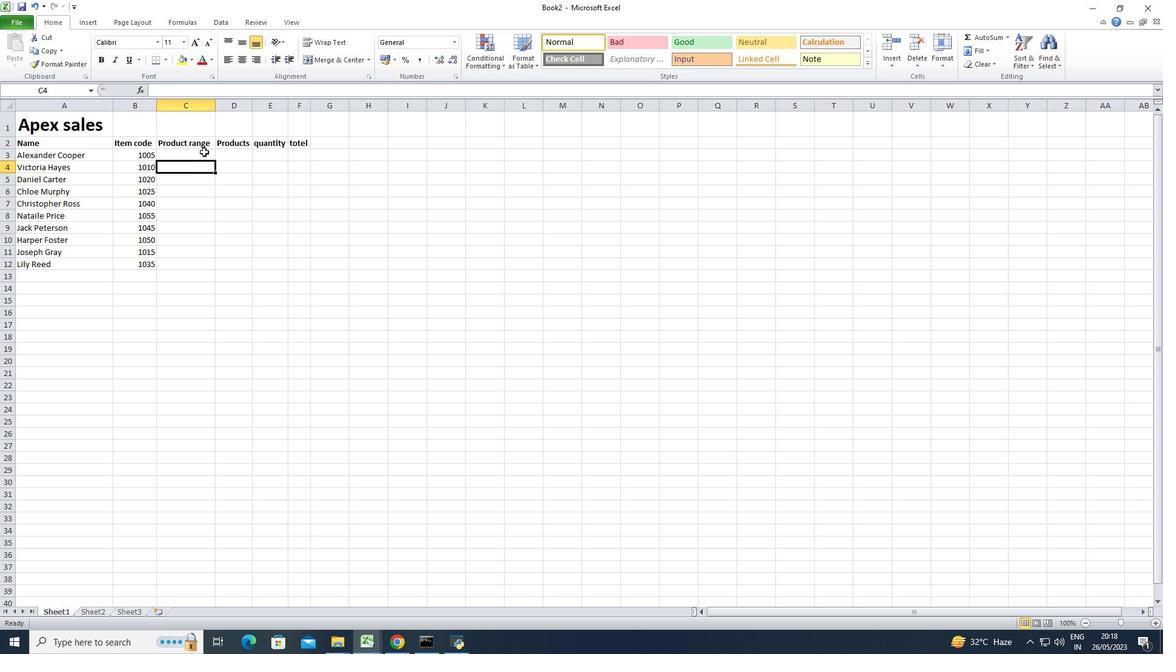 
Action: Mouse moved to (212, 154)
Screenshot: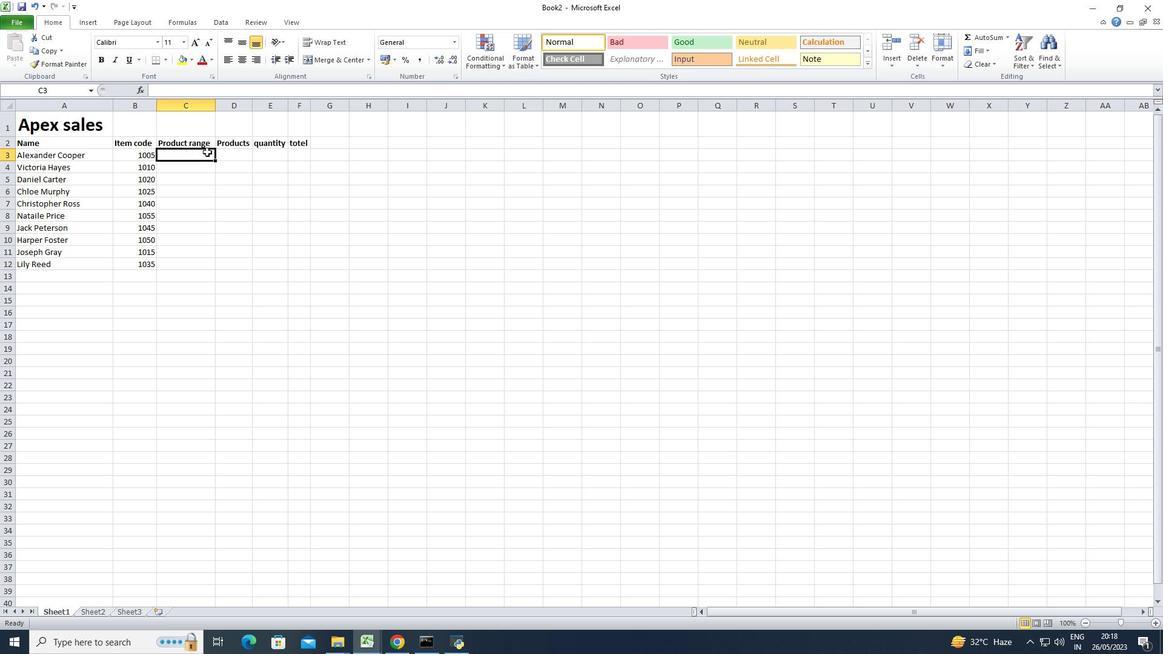 
Action: Key pressed 1000<Key.enter>2000<Key.enter>3000<Key.enter>4000<Key.enter>5000<Key.enter>6000<Key.enter>7000<Key.enter>8000<Key.enter>9000<Key.enter>10000
Screenshot: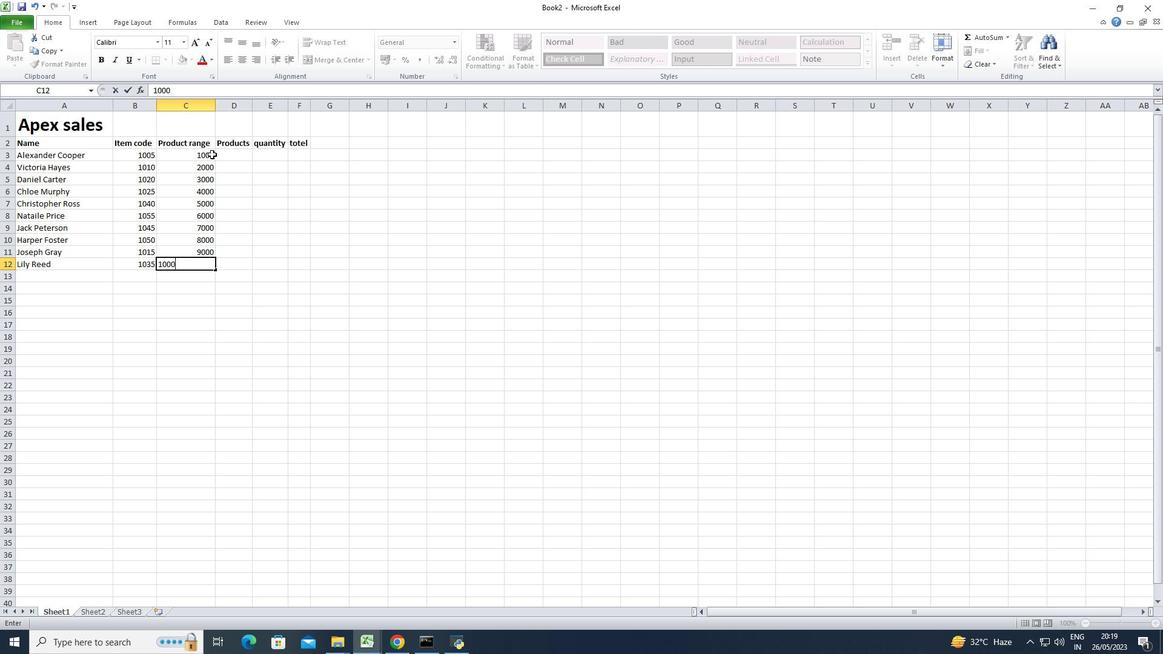 
Action: Mouse moved to (243, 173)
Screenshot: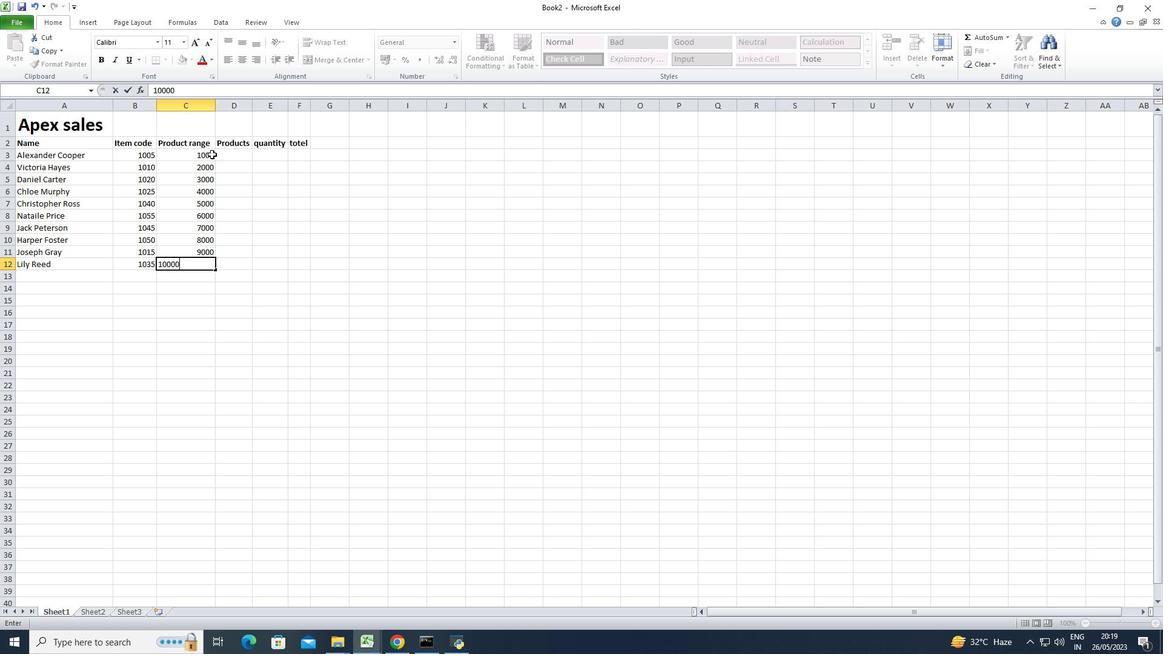 
Action: Mouse pressed left at (243, 173)
Screenshot: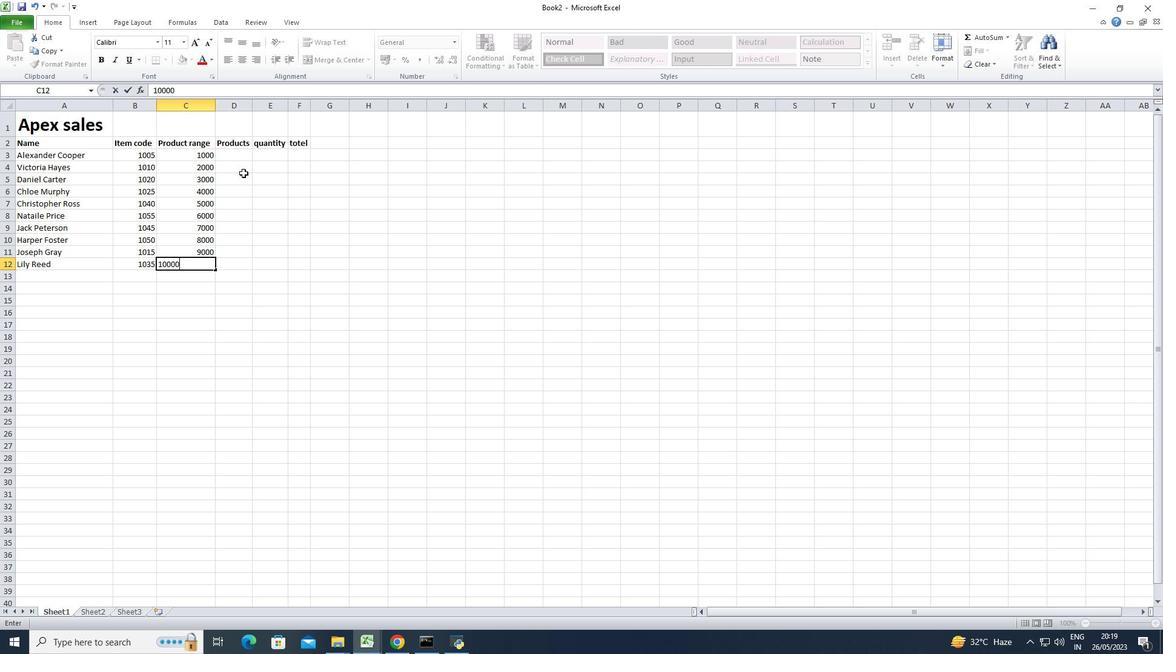 
Action: Mouse moved to (240, 153)
Screenshot: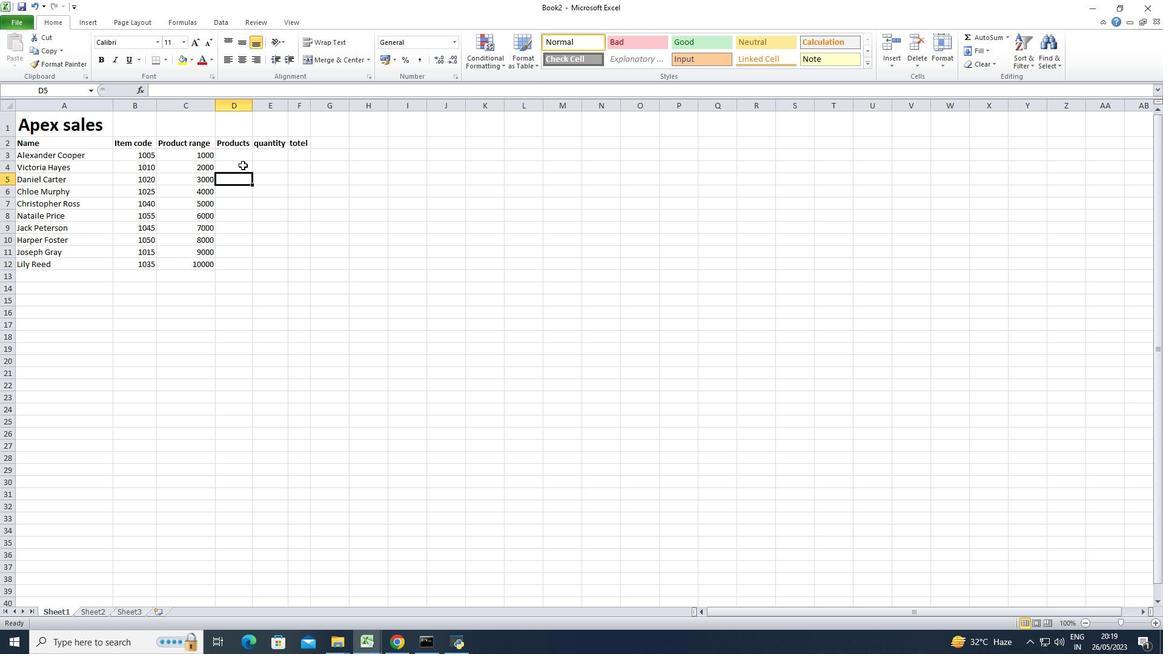 
Action: Mouse pressed left at (240, 153)
Screenshot: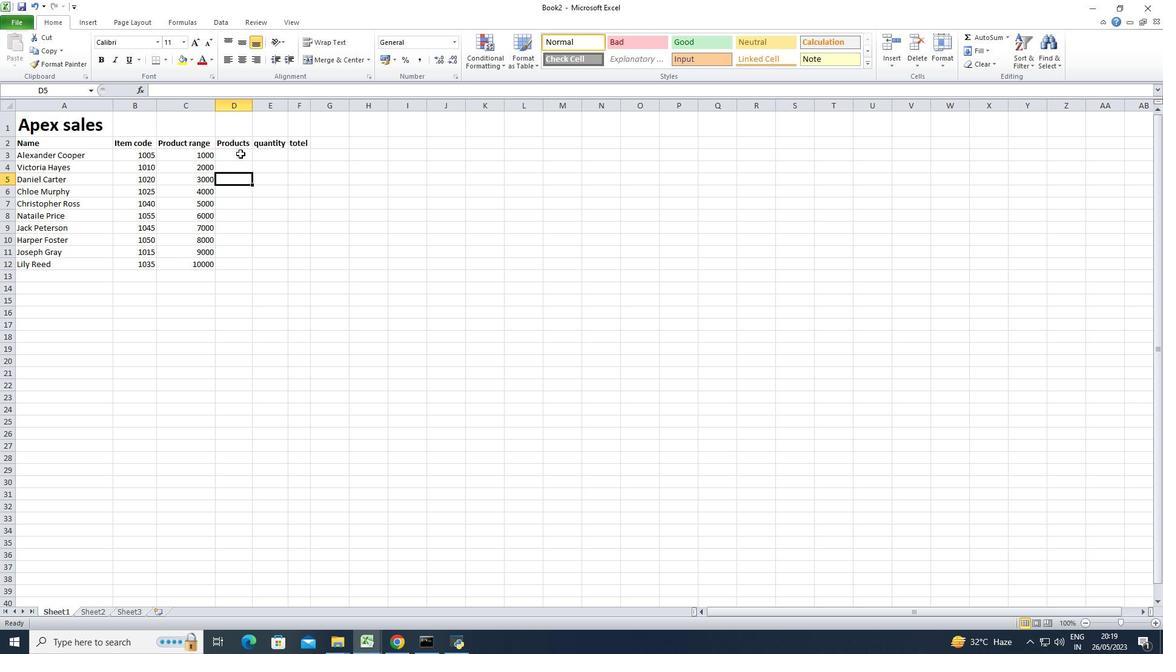 
Action: Mouse moved to (258, 358)
Screenshot: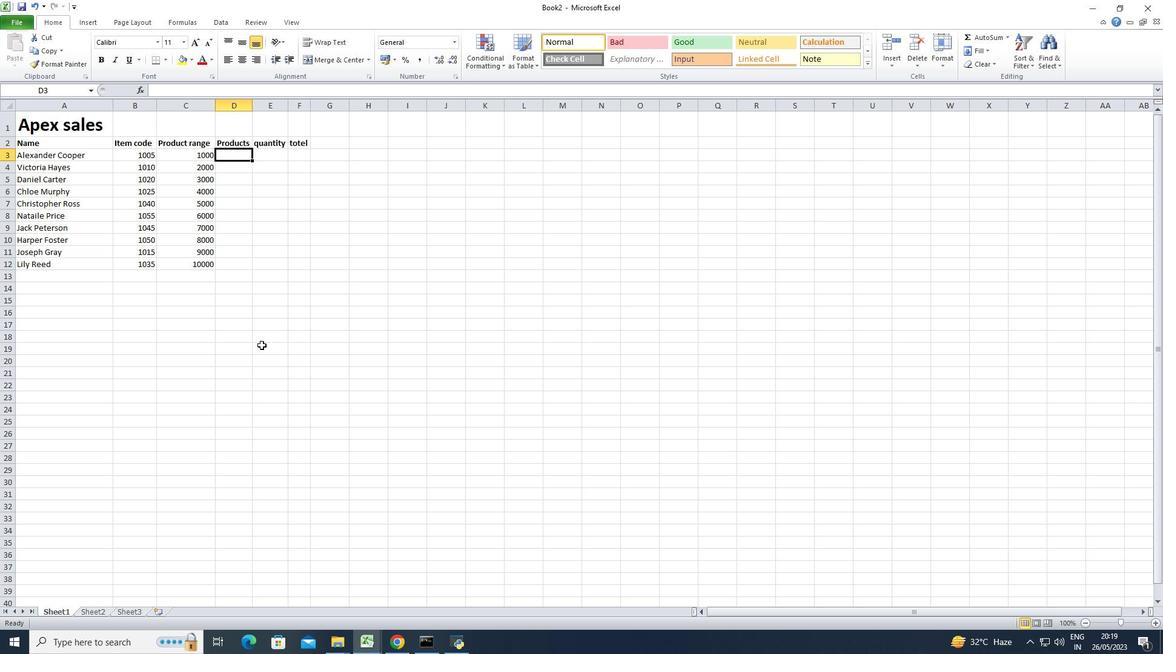 
Action: Key pressed <Key.caps_lock>ASIS<Key.backspace>CS<Key.space>S<Key.caps_lock>hoe<Key.enter><Key.shift>Brooks<Key.space><Key.shift>Shoe<Key.enter><Key.shift>Clarks<Key.space><Key.shift>Shoe<Key.enter><Key.shift>Crocs<Key.space><Key.shift>Shoe<Key.enter><Key.shift>Dr.<Key.space><Key.shift><Key.shift><Key.shift><Key.shift><Key.shift><Key.shift><Key.shift><Key.shift><Key.shift><Key.shift><Key.shift><Key.shift><Key.shift><Key.shift><Key.shift><Key.shift>Martens<Key.space><Key.shift>Shoe<Key.enter><Key.shift><Key.shift><Key.shift><Key.shift><Key.shift><Key.shift><Key.shift><Key.shift><Key.shift><Key.shift><Key.shift><Key.shift><Key.shift><Key.shift><Key.shift><Key.shift><Key.shift><Key.shift><Key.shift><Key.shift><Key.shift><Key.shift><Key.shift><Key.shift><Key.shift><Key.shift><Key.shift><Key.shift><Key.shift><Key.shift><Key.shift><Key.shift><Key.shift>Ecco<Key.space><Key.shift>Shoe<Key.enter><Key.shift><Key.shift><Key.shift><Key.shift><Key.shift>Fila<Key.space><Key.shift>Shoe<Key.enter><Key.shift>Hush<Key.space><Key.shift>Puppies<Key.enter>
Screenshot: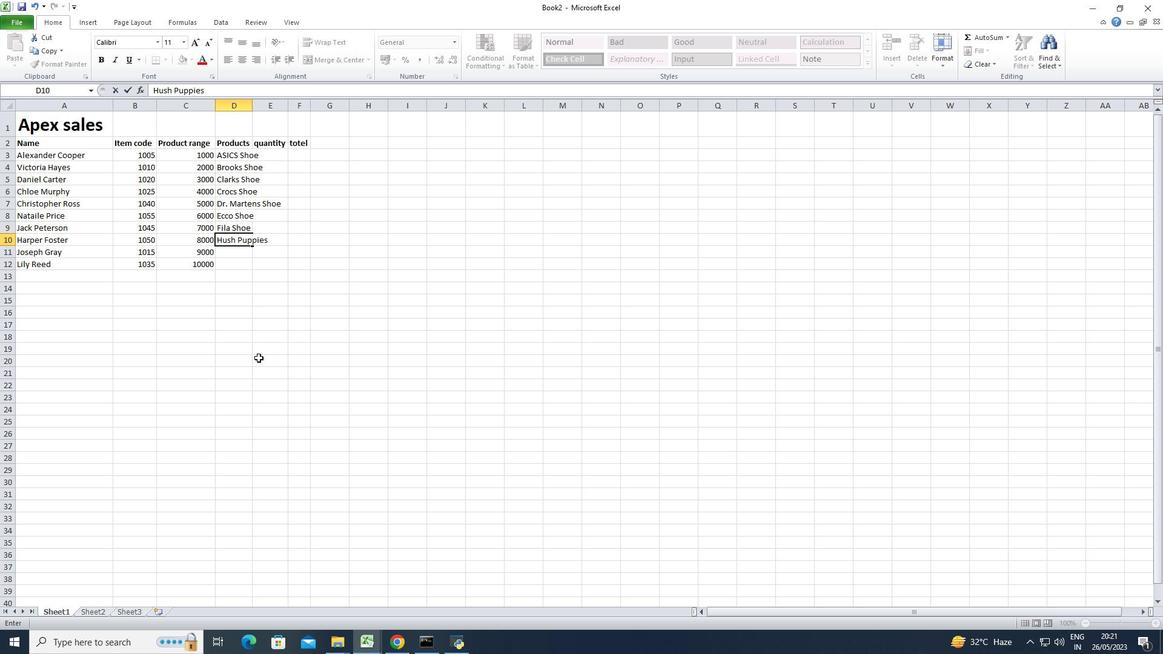 
Action: Mouse moved to (238, 241)
Screenshot: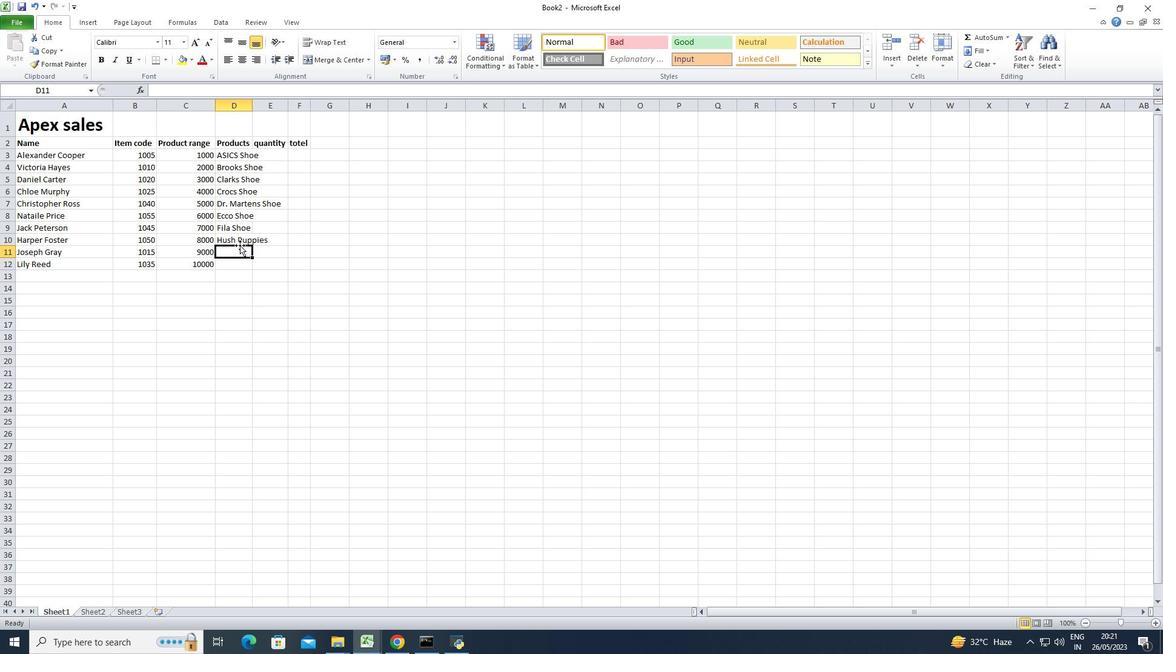
Action: Mouse pressed left at (238, 241)
Screenshot: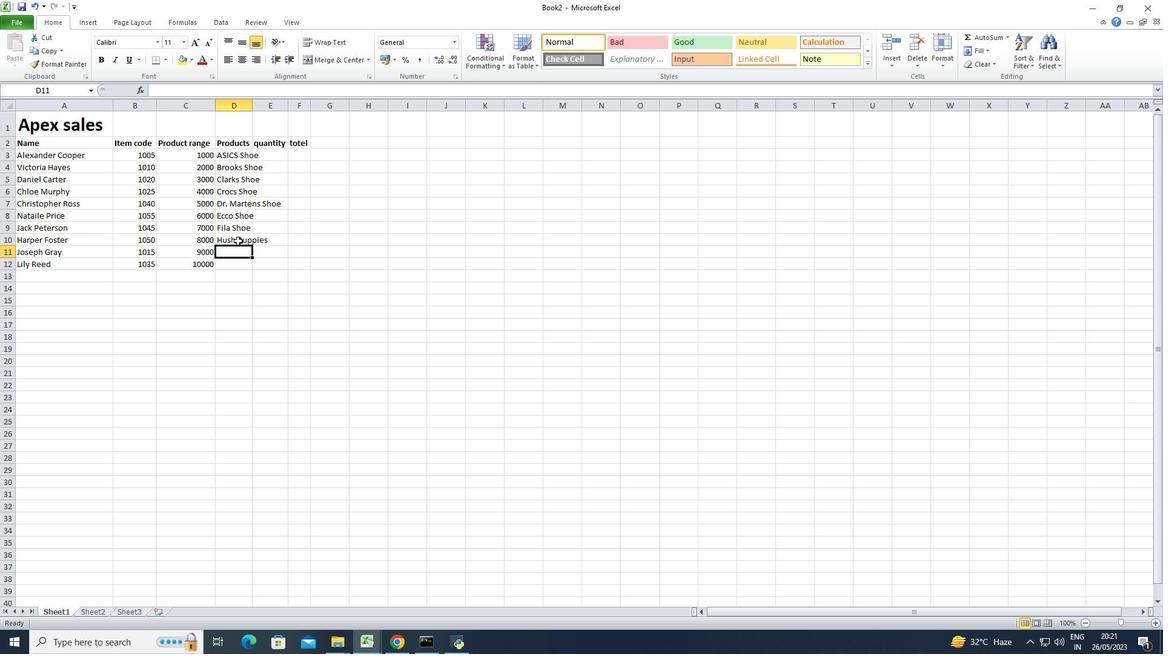 
Action: Mouse pressed left at (238, 241)
Screenshot: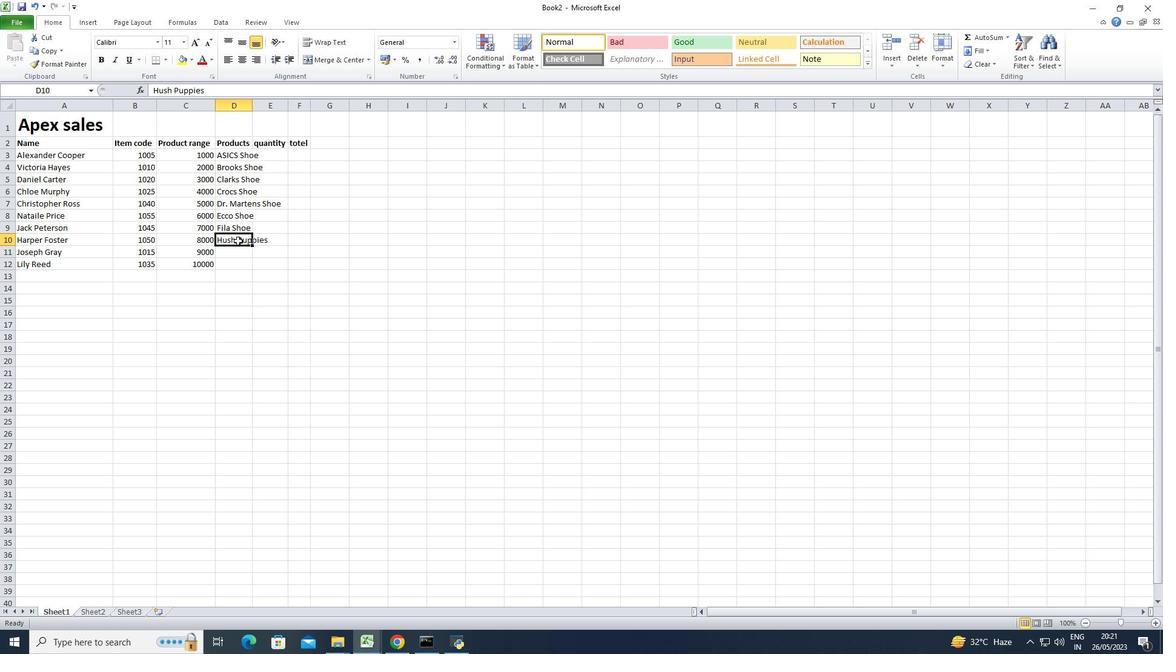 
Action: Mouse pressed left at (238, 241)
Screenshot: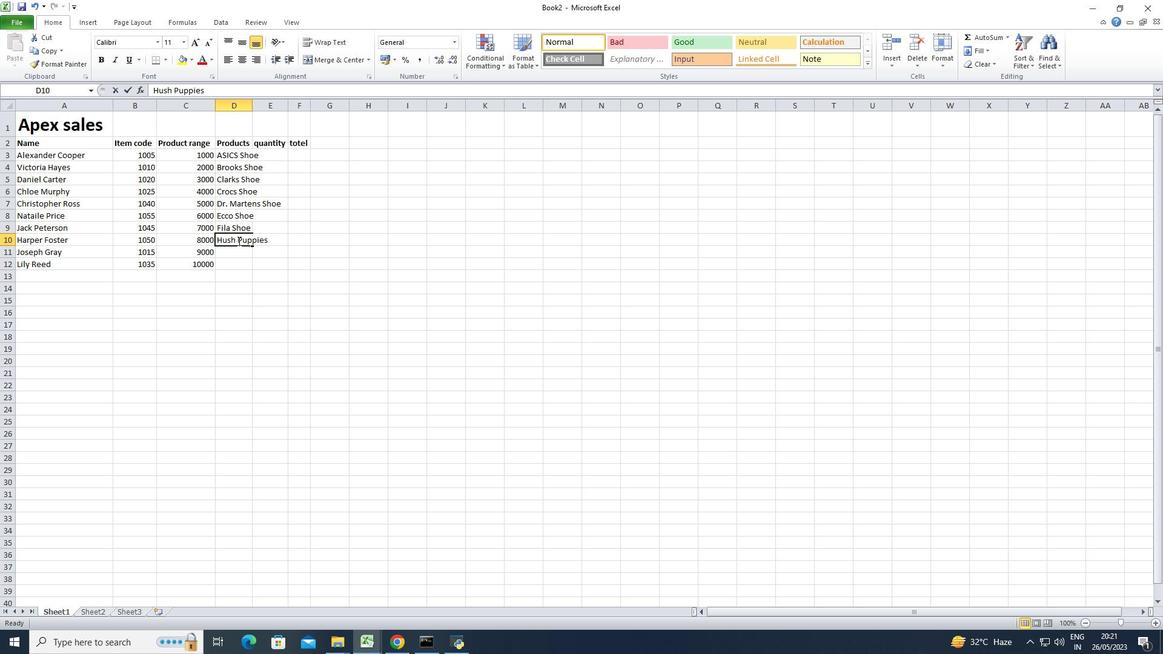 
Action: Mouse moved to (258, 241)
Screenshot: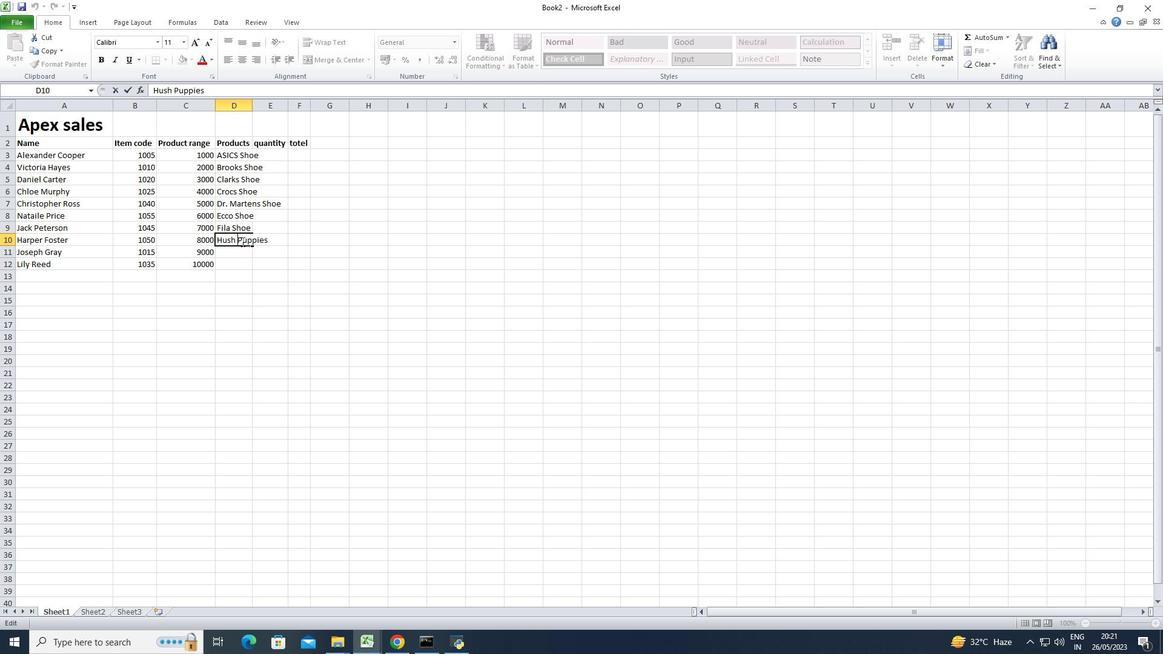 
Action: Mouse pressed left at (258, 241)
Screenshot: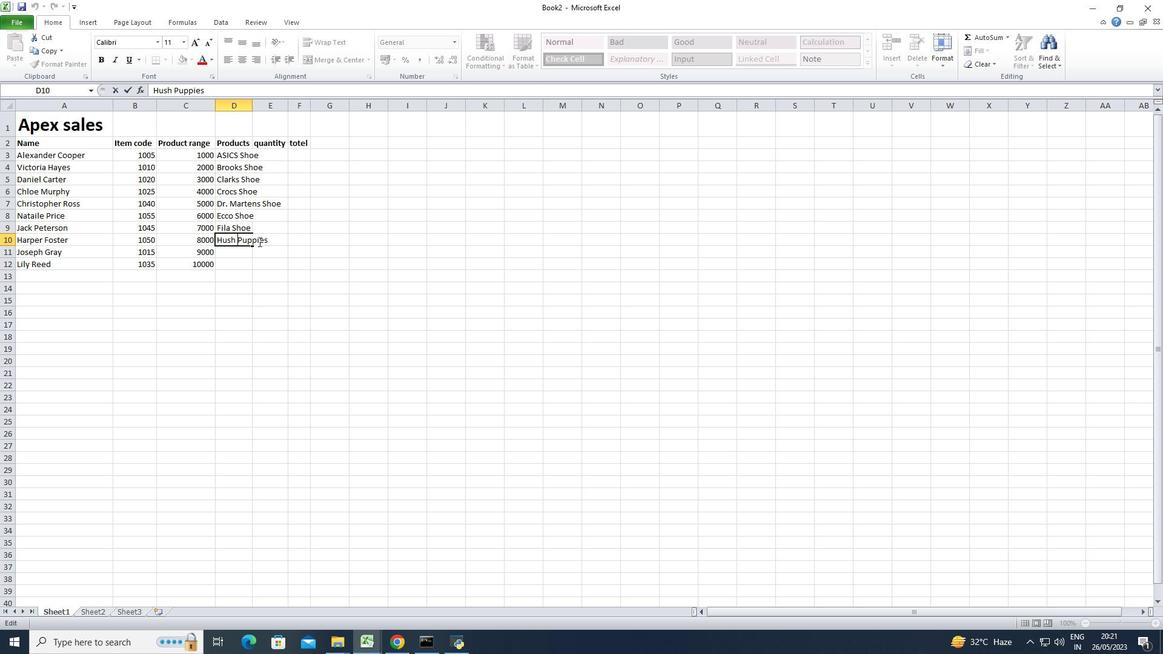 
Action: Mouse pressed left at (258, 241)
Screenshot: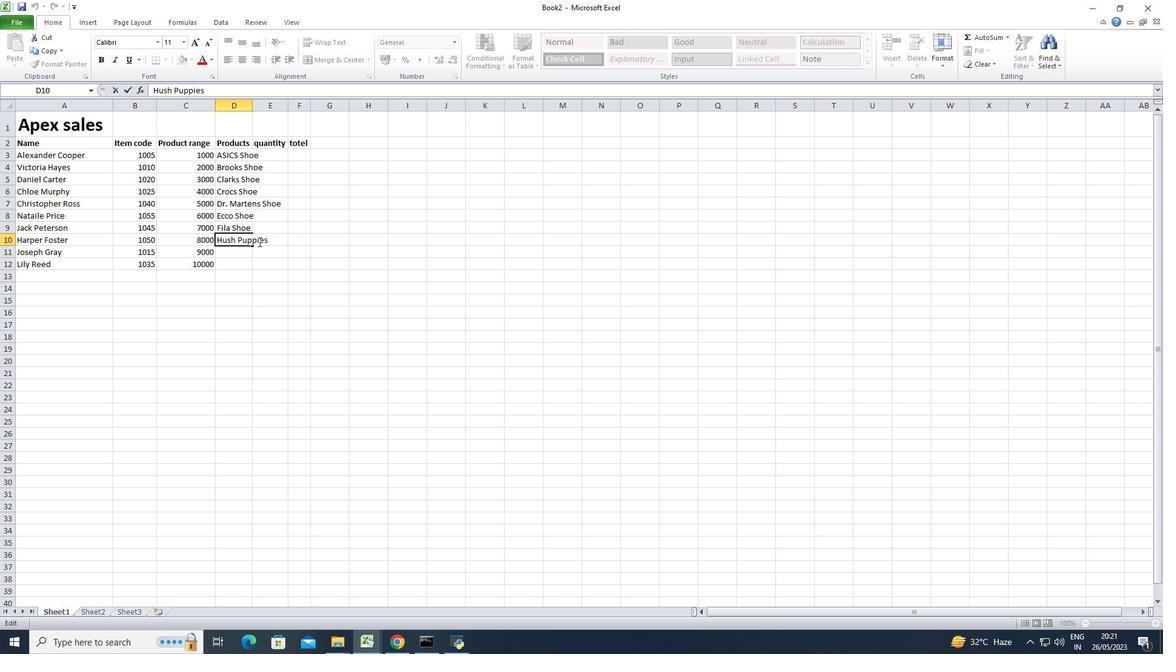 
Action: Mouse moved to (270, 238)
Screenshot: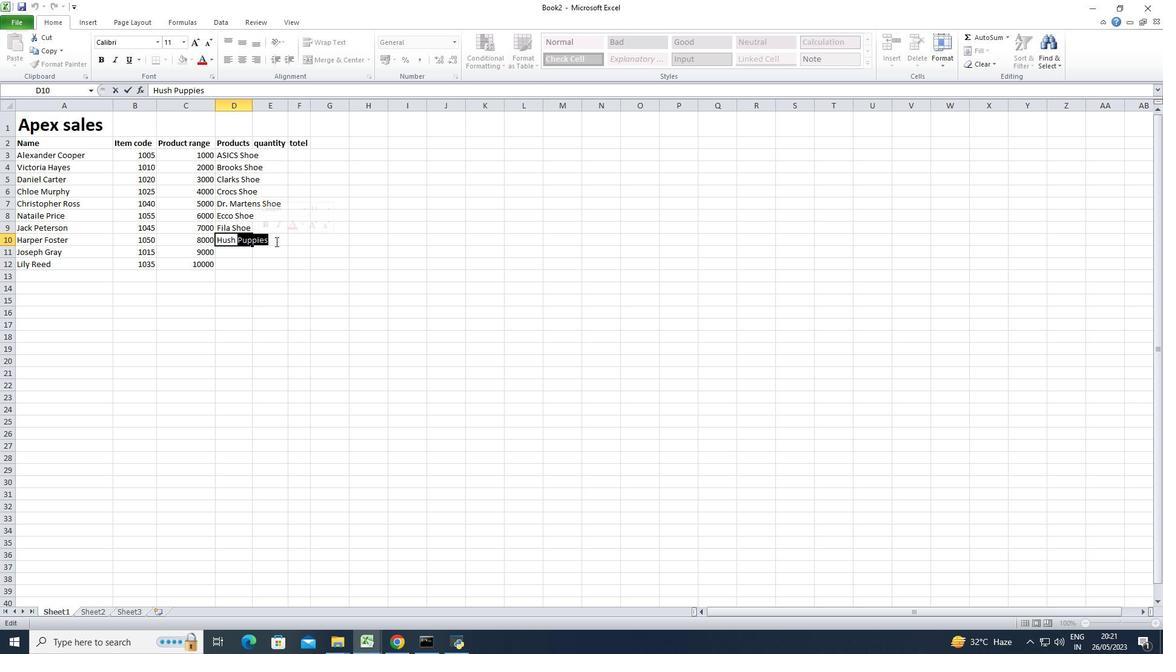 
Action: Mouse pressed left at (270, 238)
Screenshot: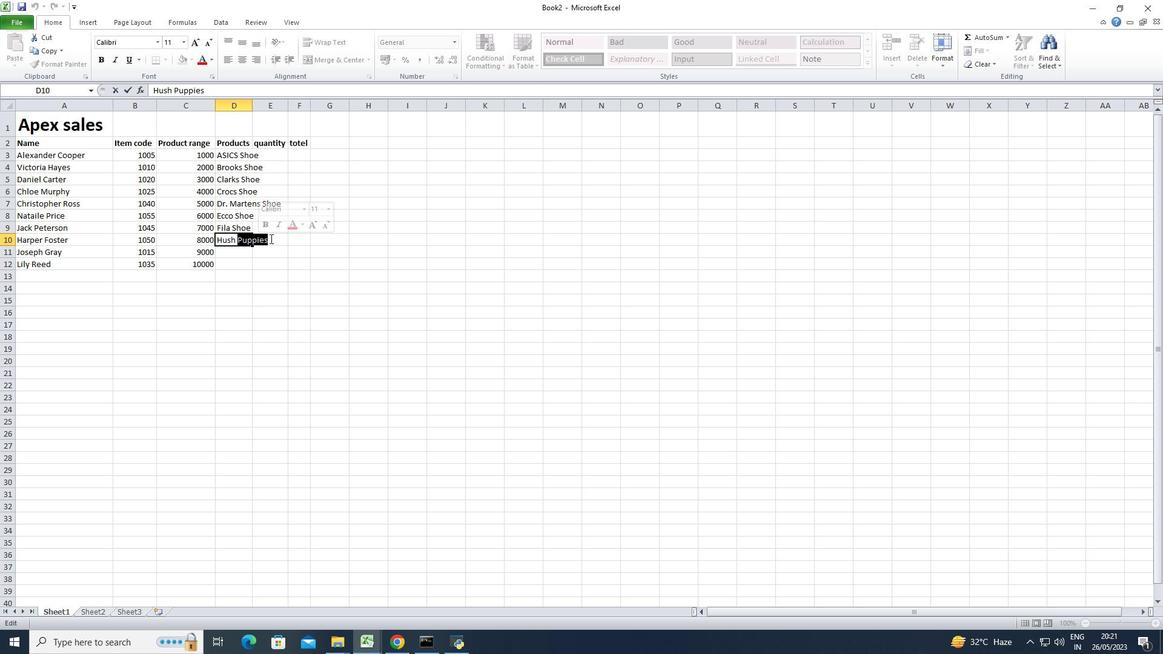 
Action: Mouse moved to (340, 277)
Screenshot: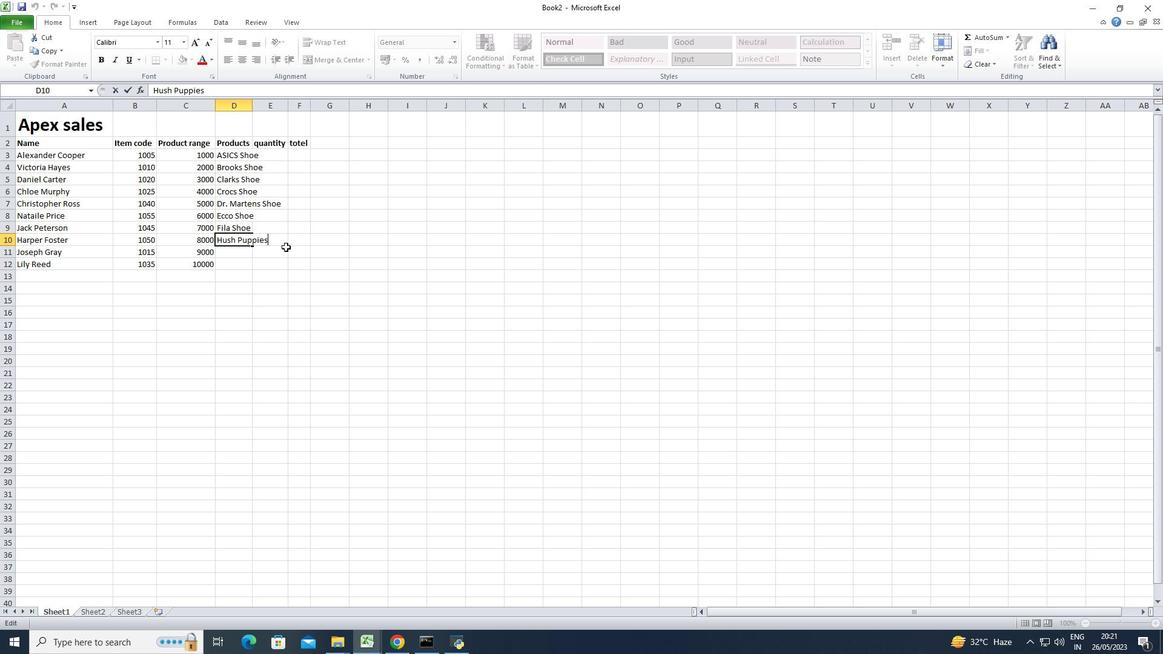 
Action: Key pressed <Key.space><Key.shift>Shoe<Key.enter><Key.shift>Jordan<Key.space><Key.shift><Key.shift><Key.shift><Key.shift><Key.shift><Key.shift><Key.shift><Key.shift><Key.shift><Key.shift>Shoe<Key.space><Key.enter><Key.shift><Key.shift><Key.shift><Key.shift>K-<Key.shift>Swiss<Key.space><Key.shift>Shoe<Key.space>
Screenshot: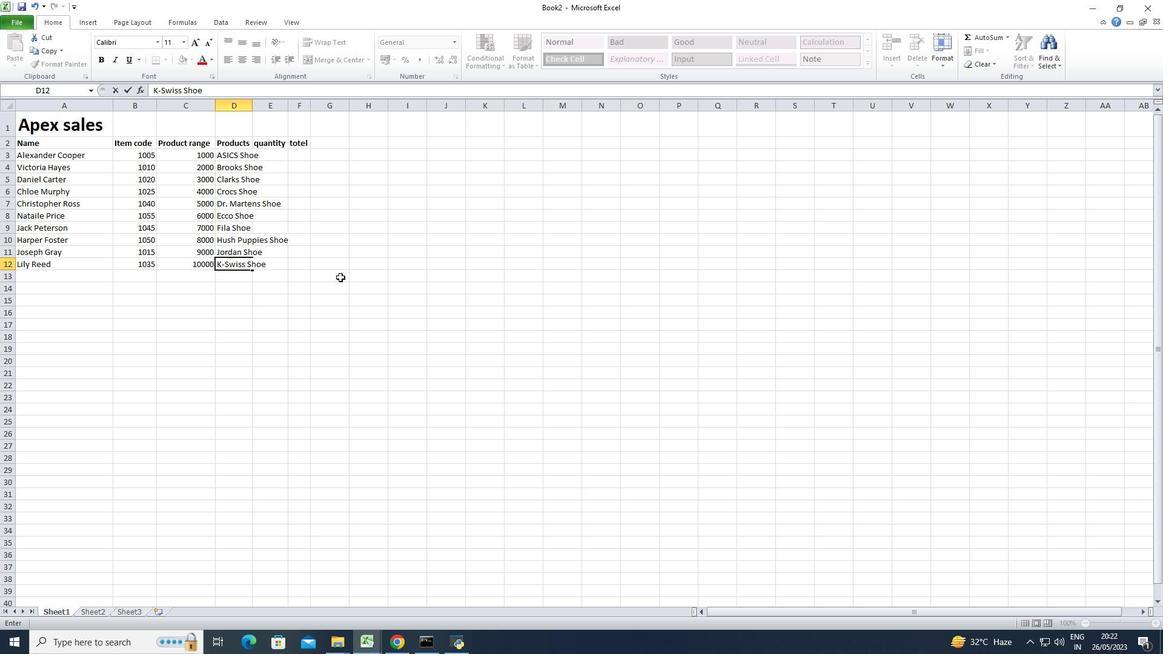 
Action: Mouse moved to (304, 255)
Screenshot: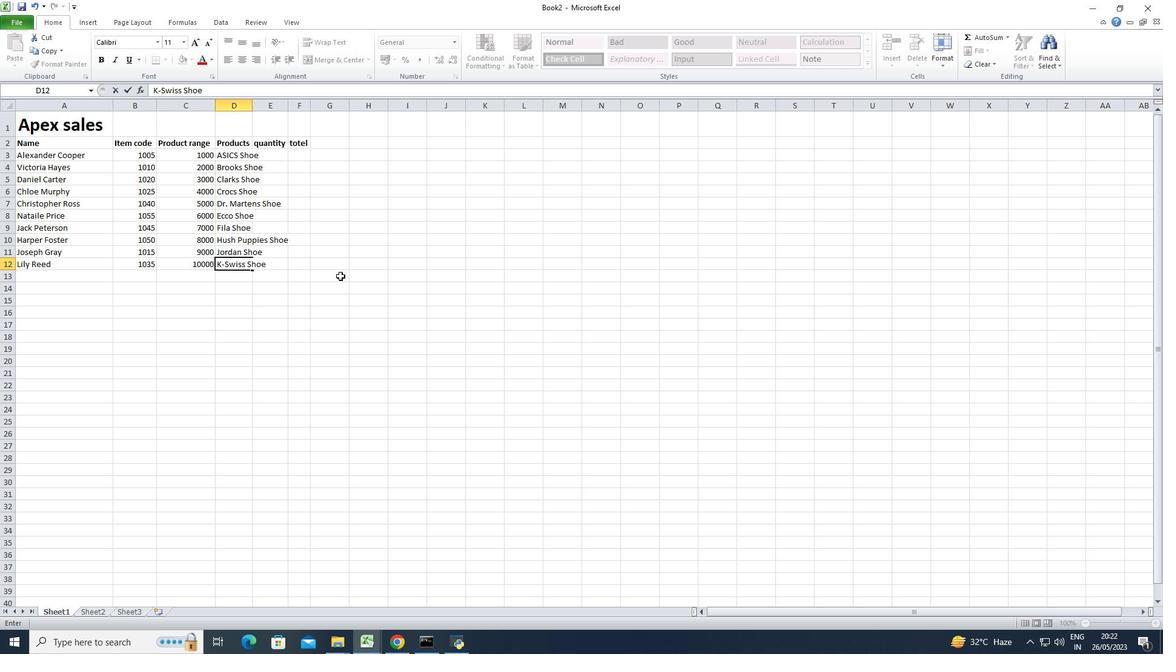 
Action: Mouse pressed left at (304, 255)
Screenshot: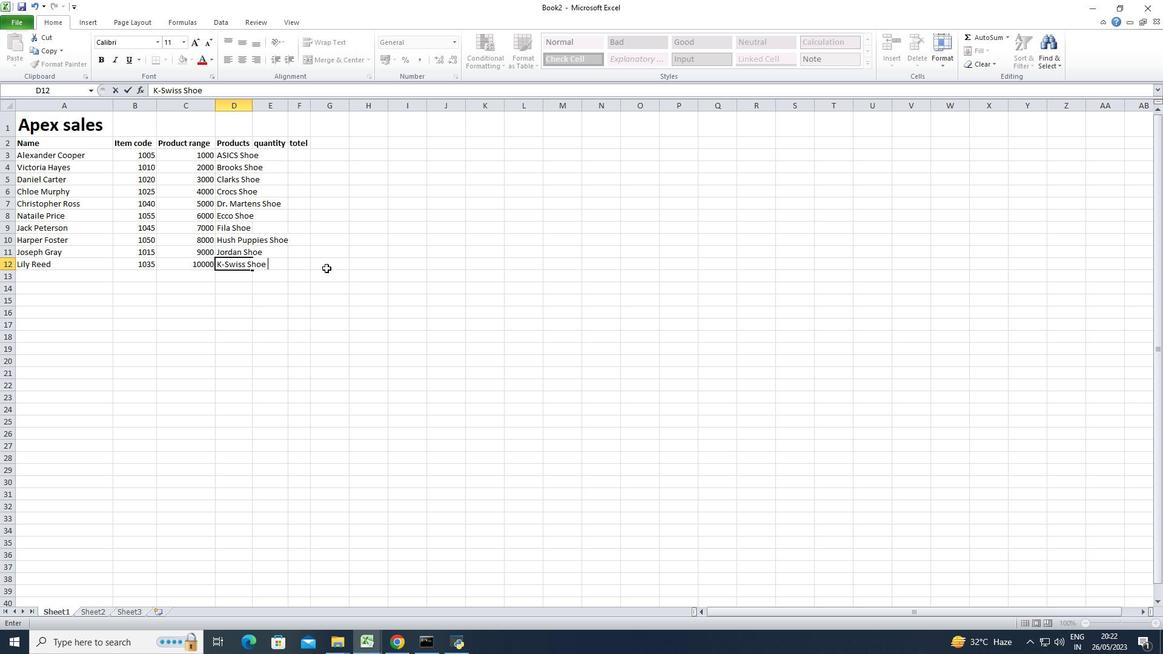 
Action: Mouse moved to (253, 102)
Screenshot: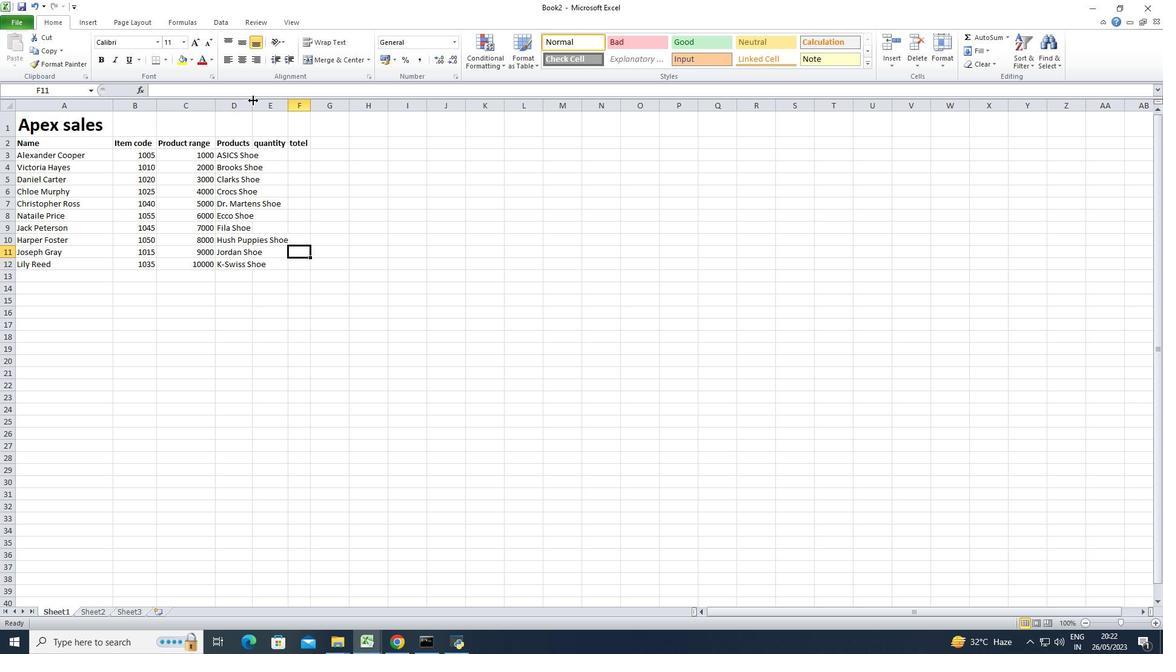 
Action: Mouse pressed left at (253, 102)
Screenshot: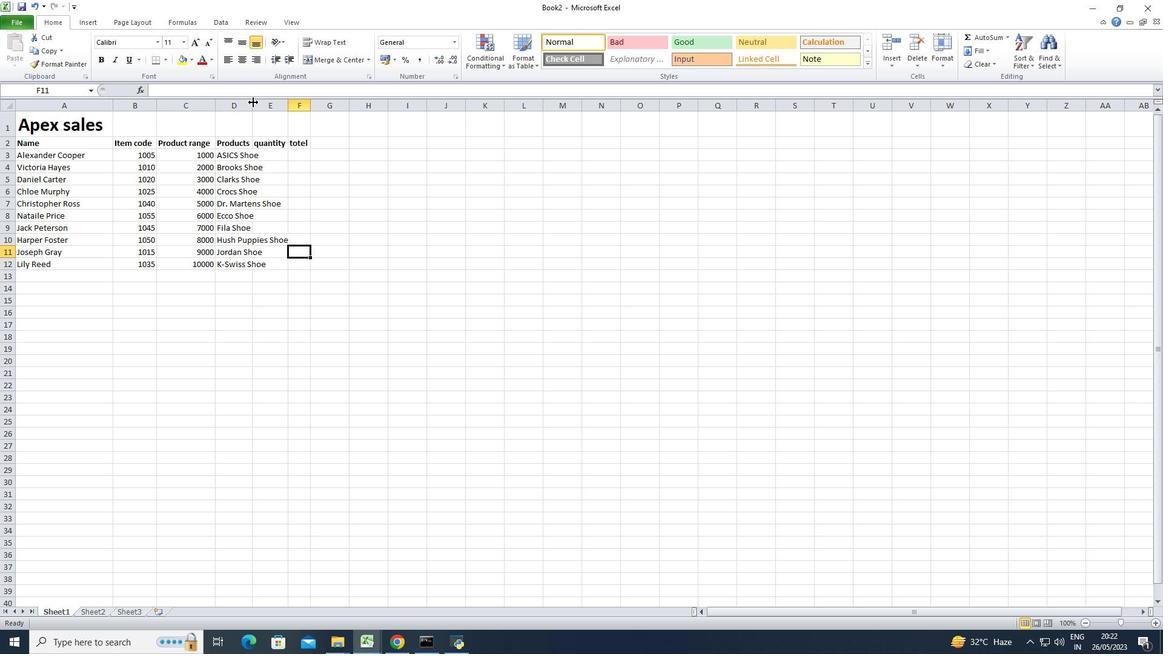 
Action: Mouse pressed left at (253, 102)
Screenshot: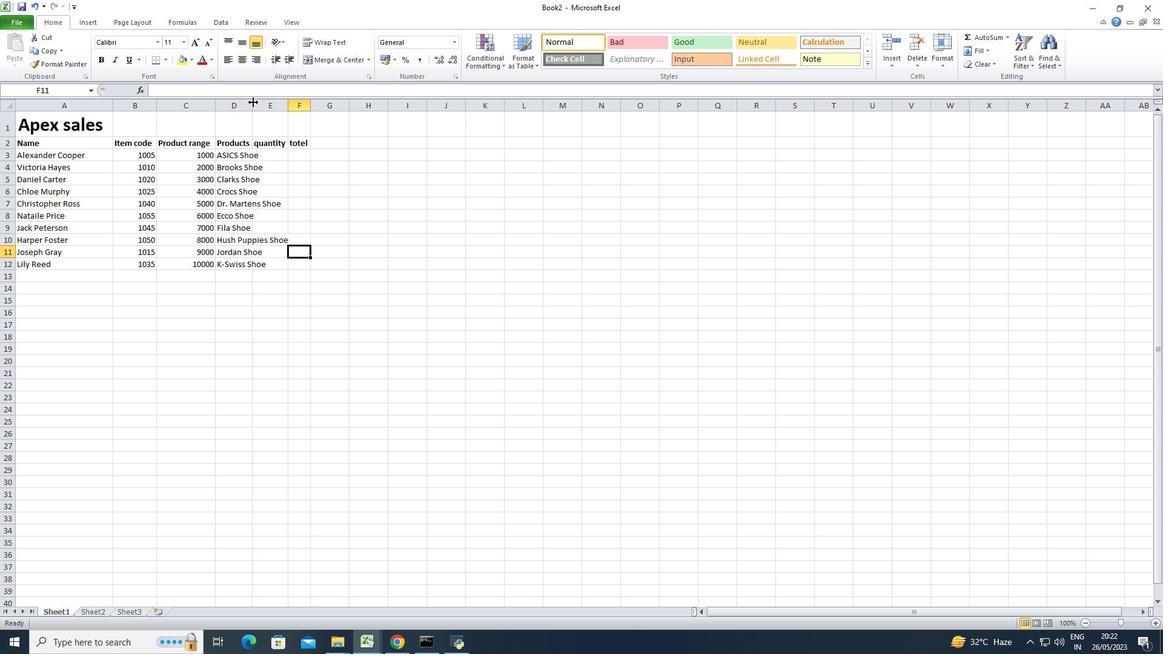 
Action: Mouse moved to (215, 103)
Screenshot: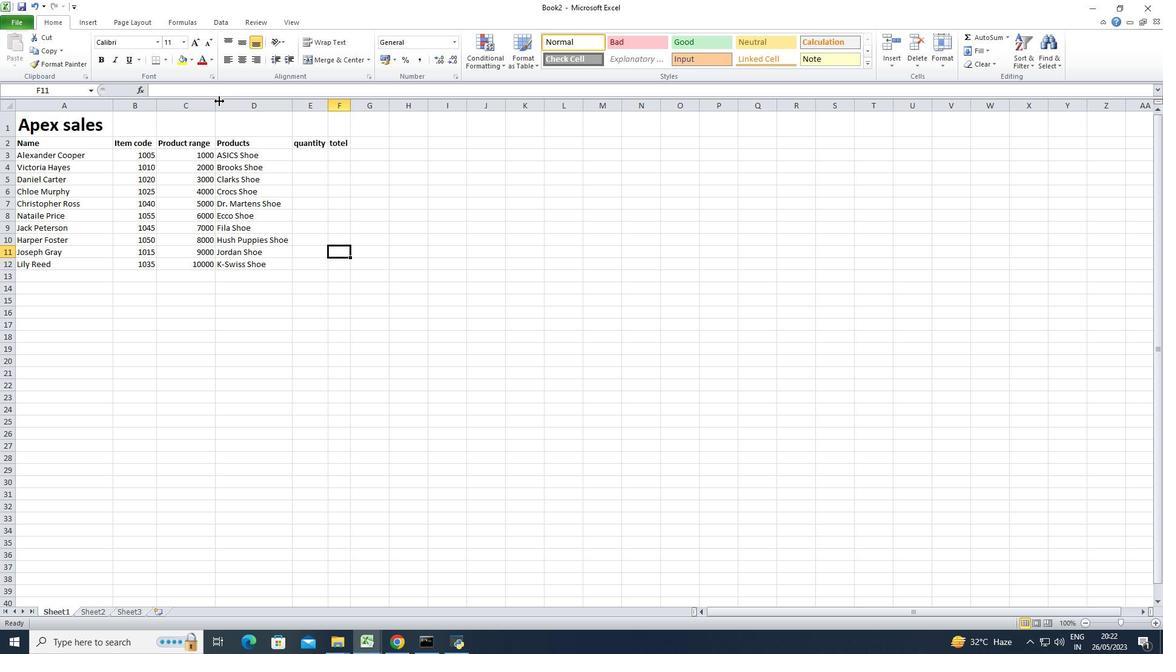 
Action: Mouse pressed left at (215, 103)
Screenshot: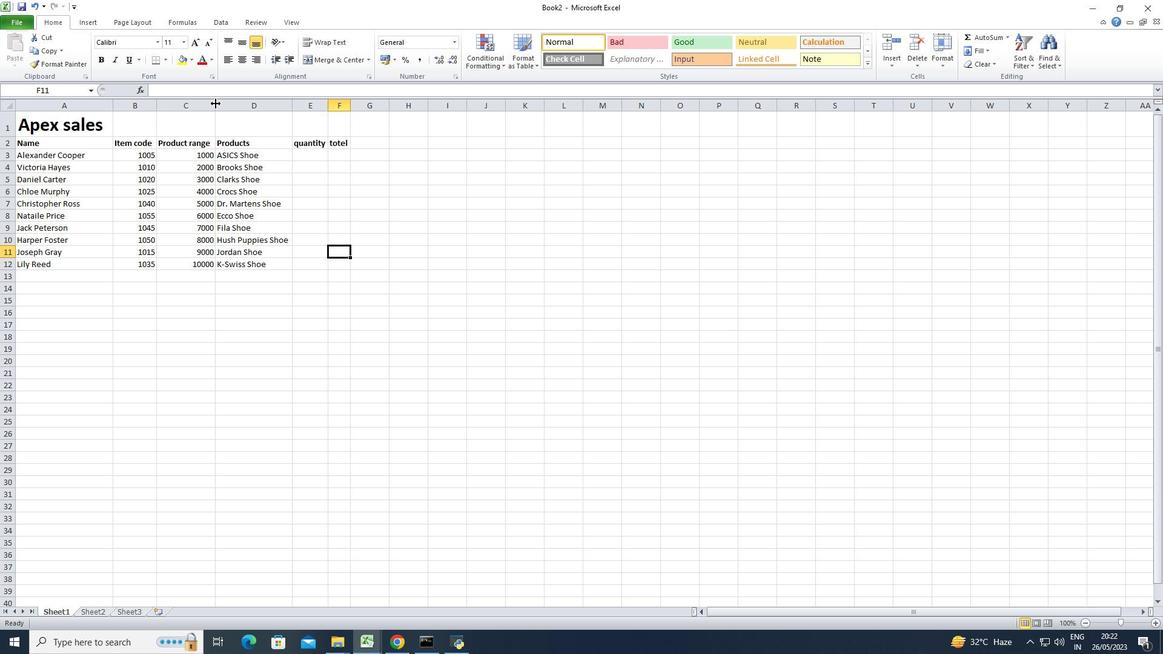 
Action: Mouse pressed left at (215, 103)
Screenshot: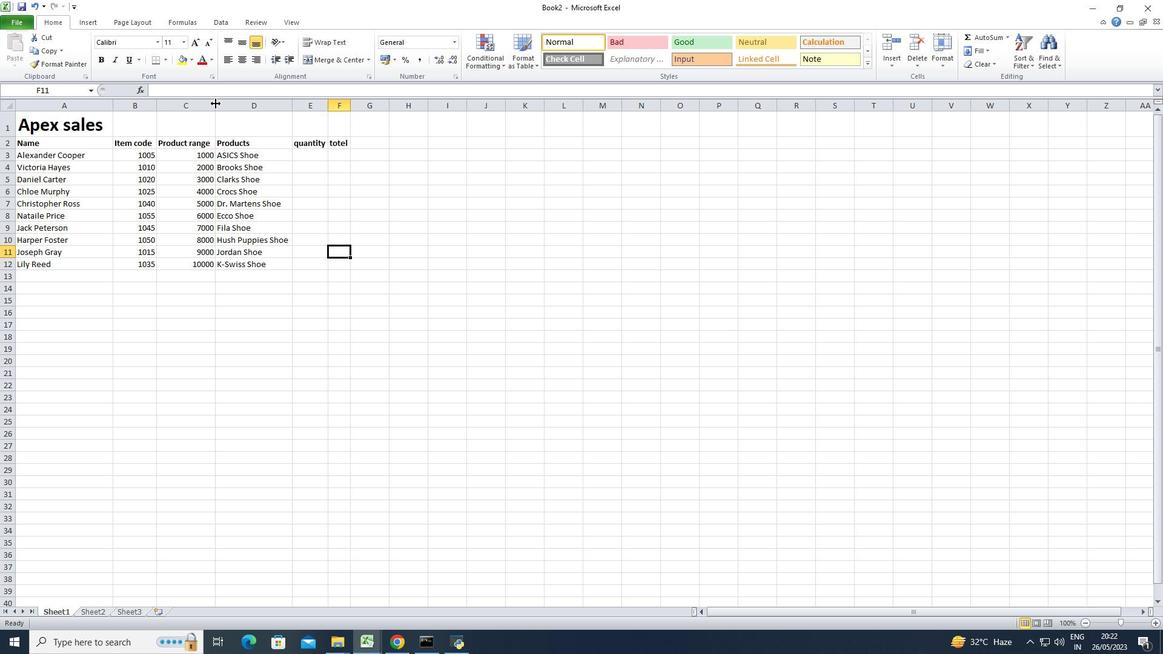 
Action: Mouse pressed left at (215, 103)
Screenshot: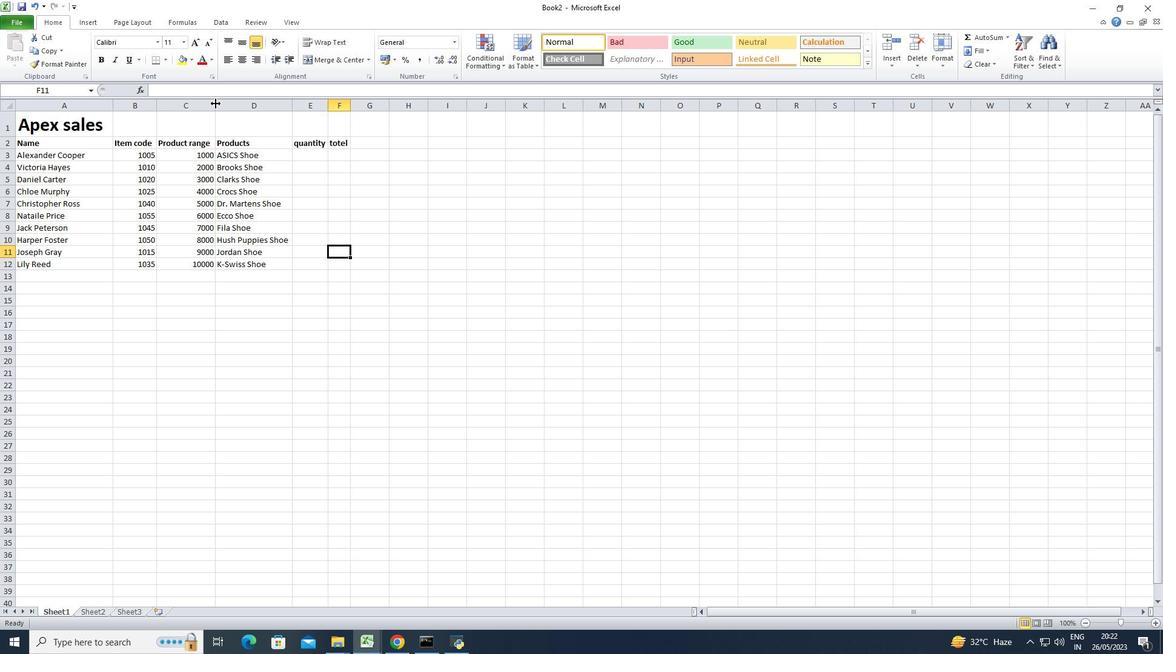 
Action: Mouse pressed left at (215, 103)
Screenshot: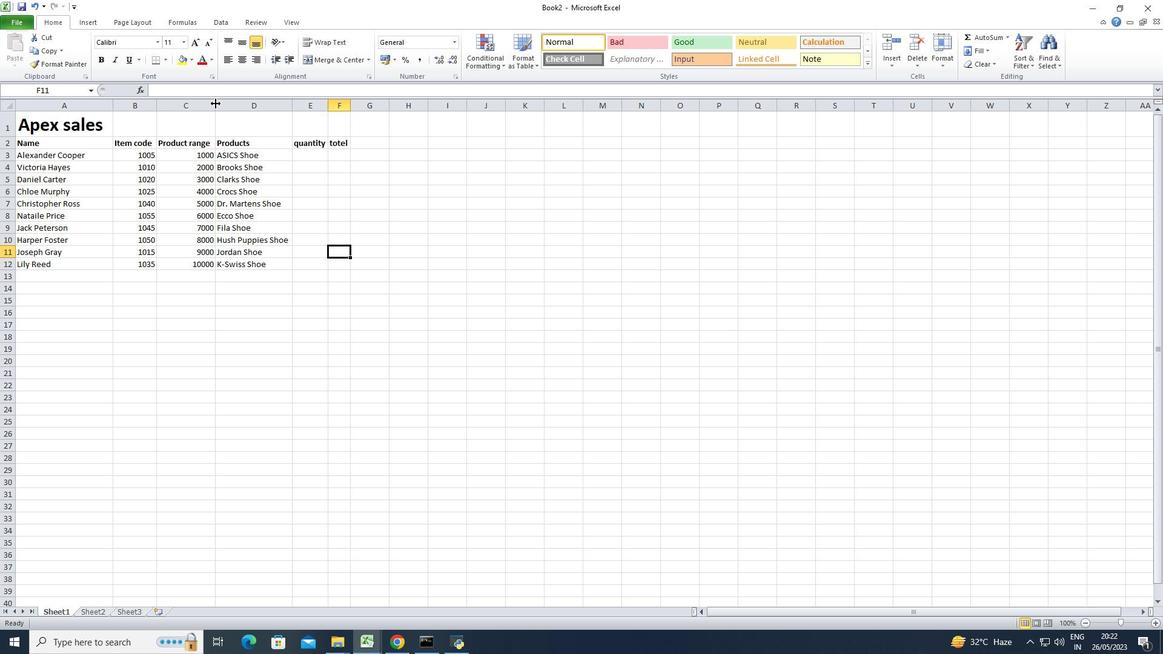 
Action: Mouse pressed left at (215, 103)
Screenshot: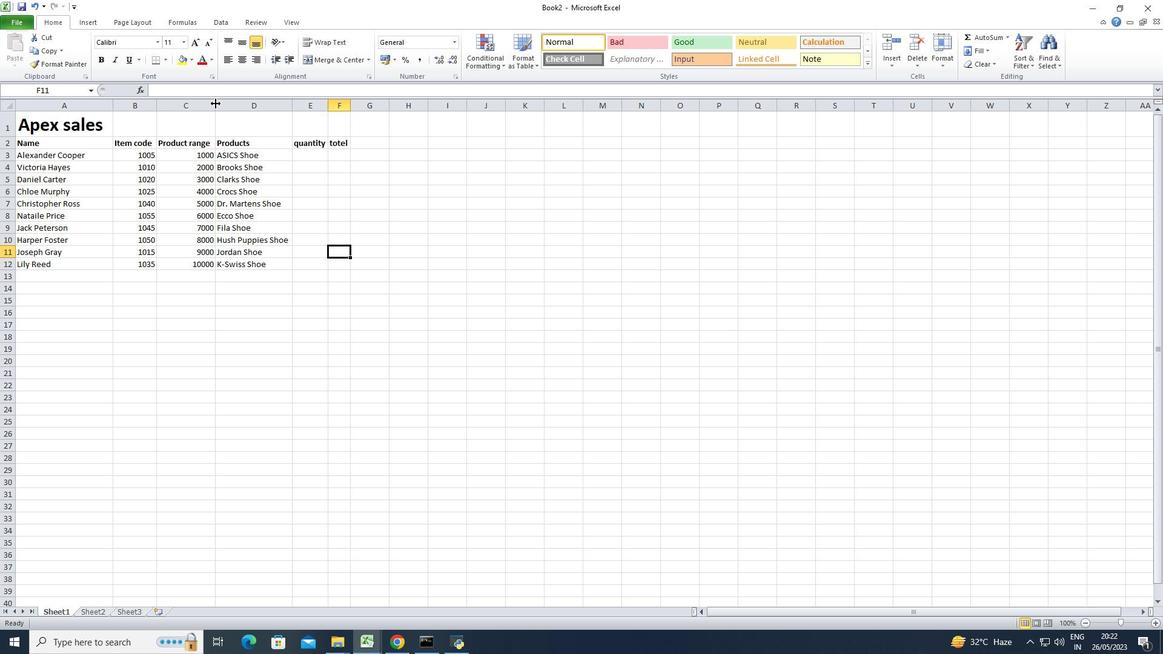 
Action: Mouse pressed left at (215, 103)
Screenshot: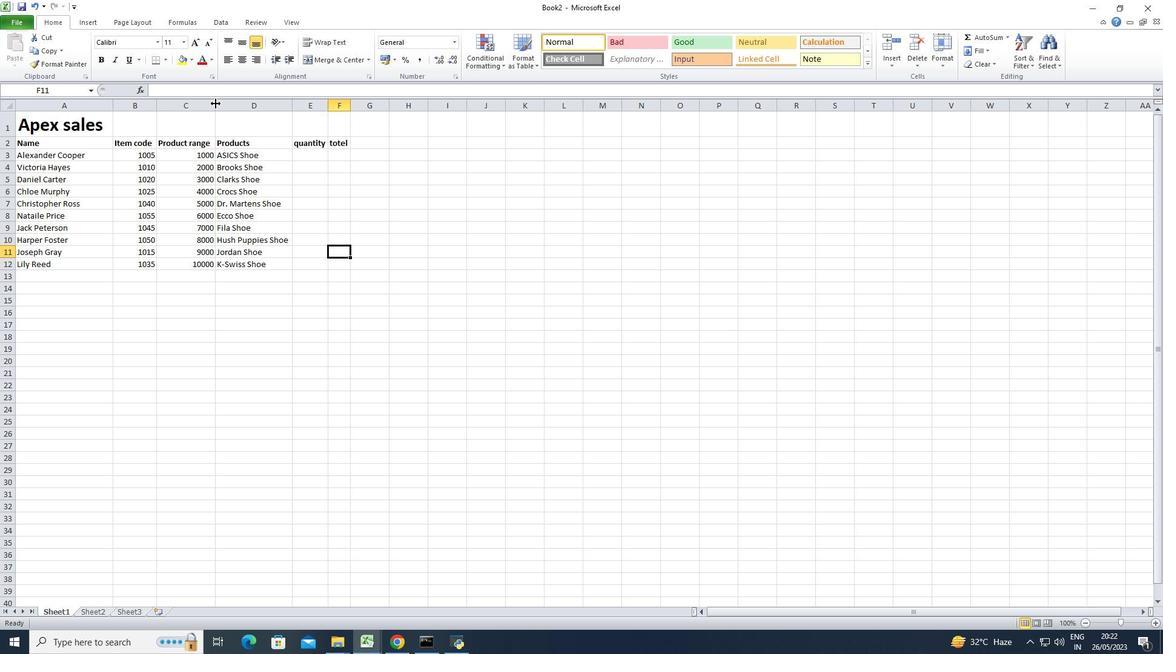 
Action: Mouse pressed left at (215, 103)
Screenshot: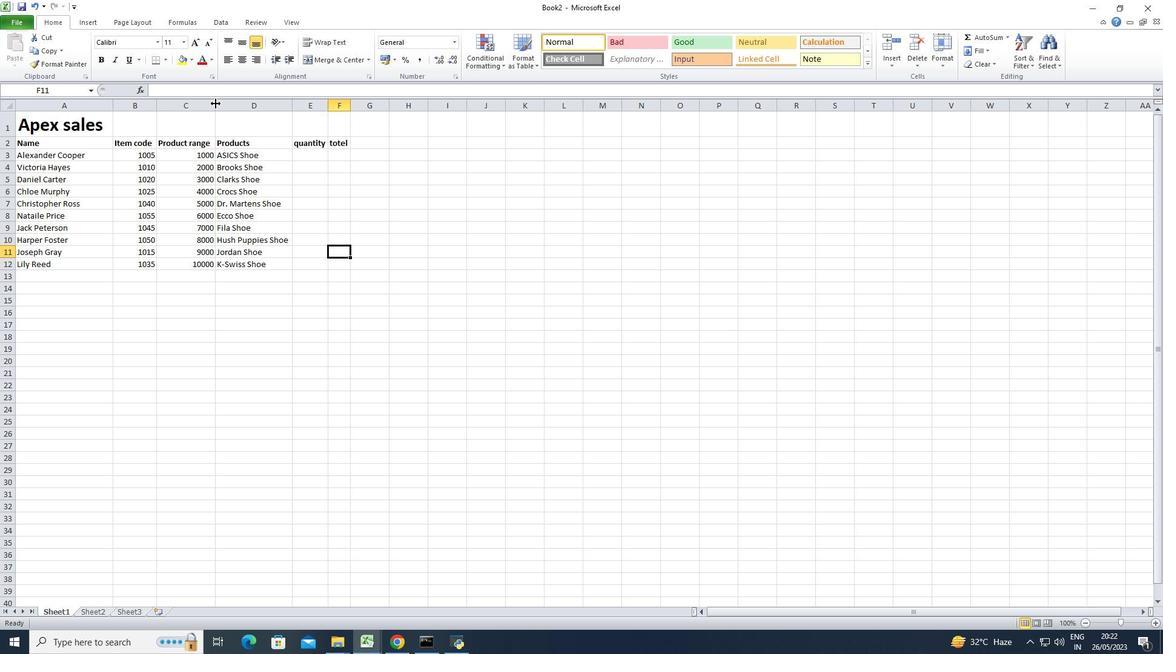 
Action: Mouse moved to (155, 99)
Screenshot: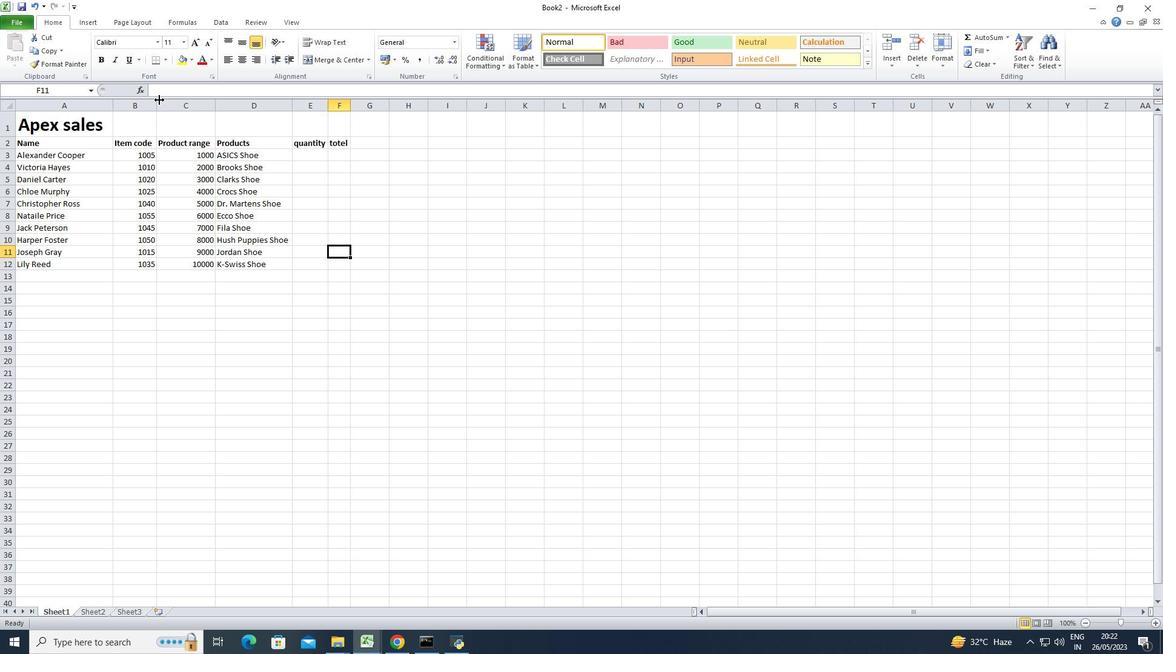 
Action: Mouse pressed left at (155, 99)
Screenshot: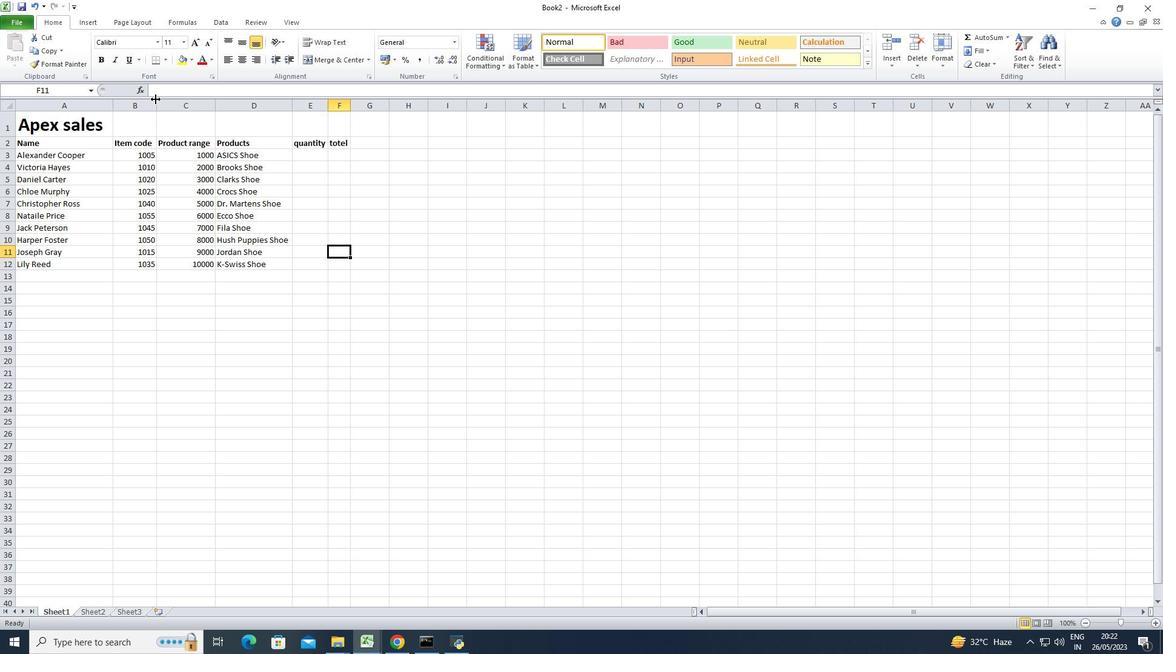 
Action: Mouse pressed left at (155, 99)
Screenshot: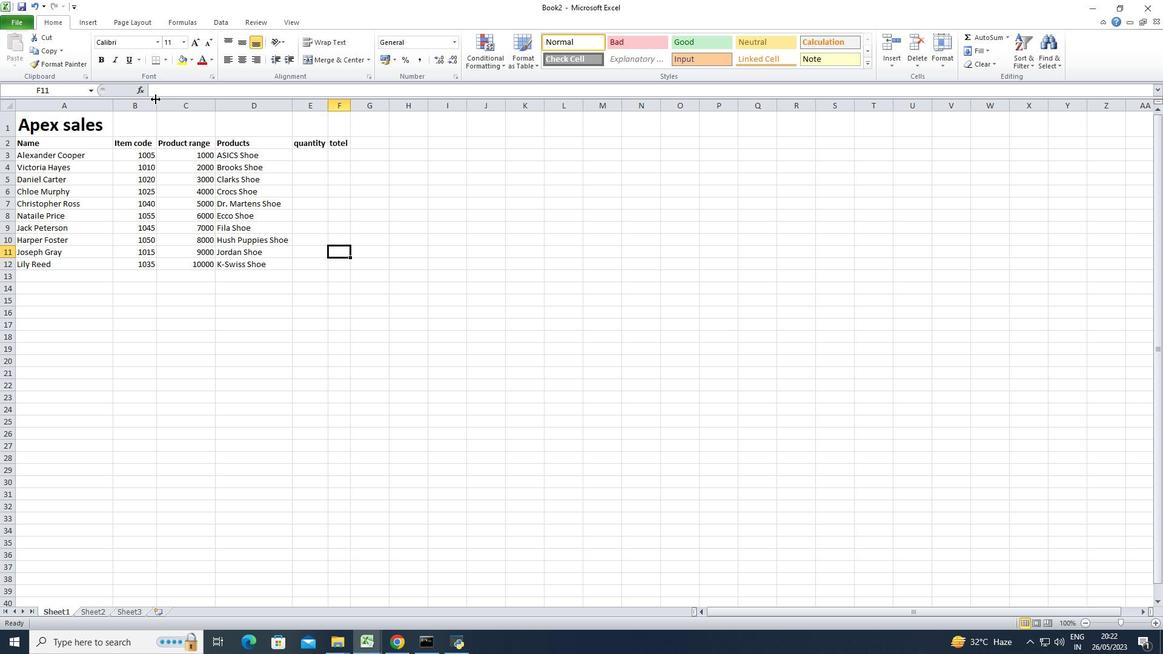 
Action: Mouse moved to (158, 99)
Screenshot: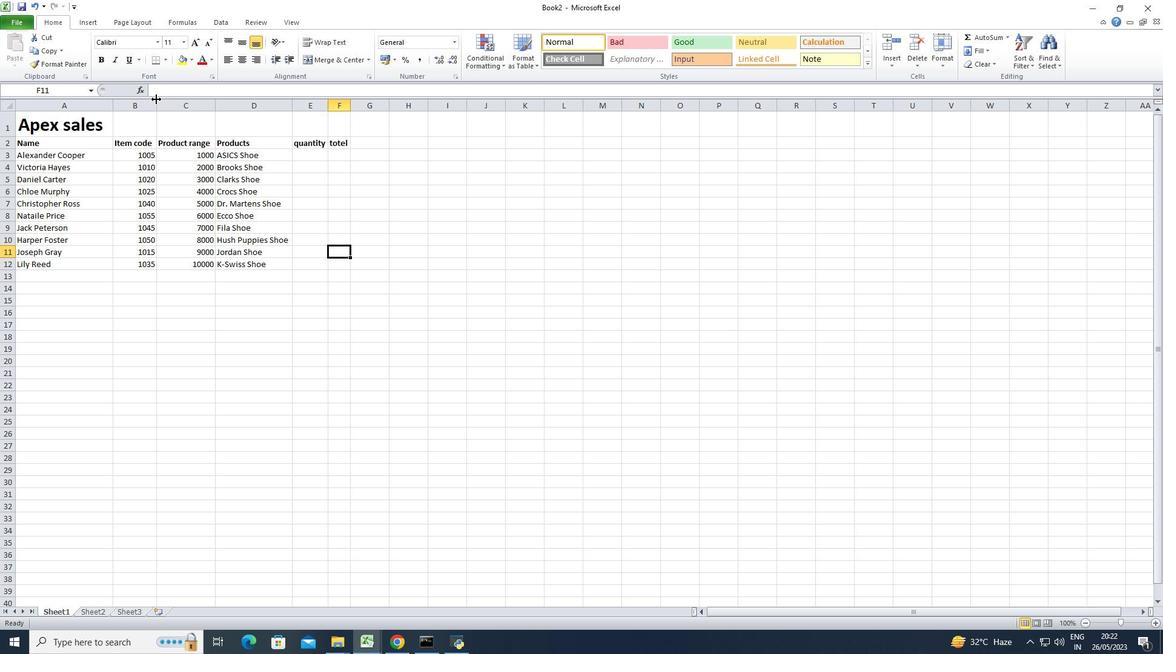
Action: Mouse pressed left at (158, 99)
Screenshot: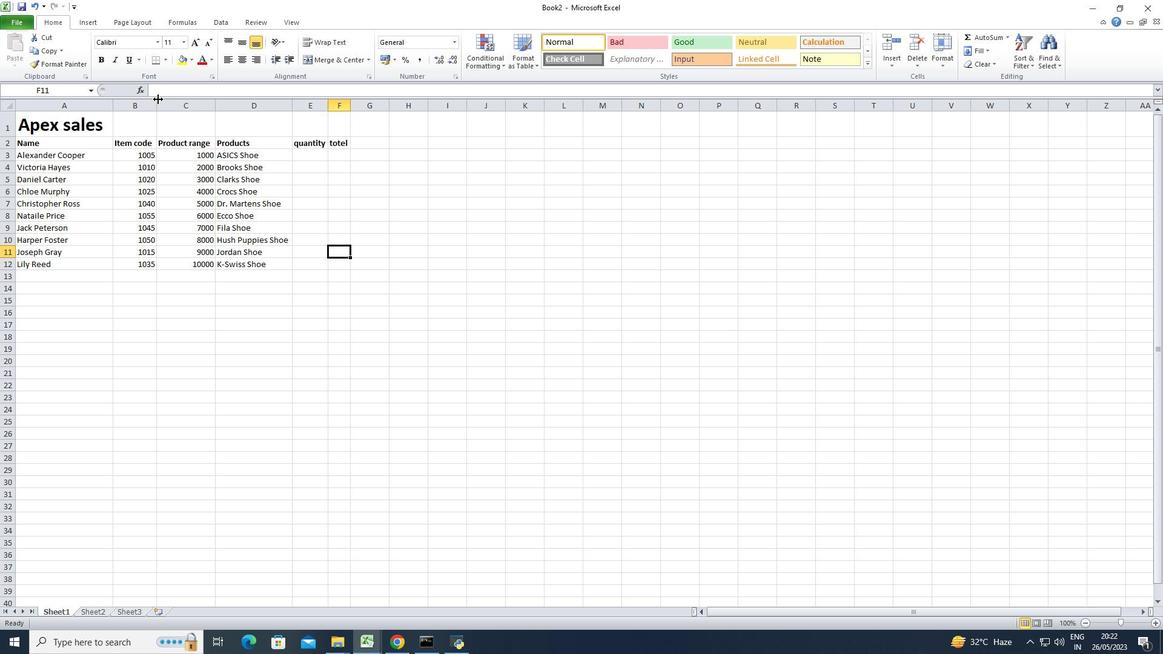 
Action: Mouse pressed left at (158, 99)
Screenshot: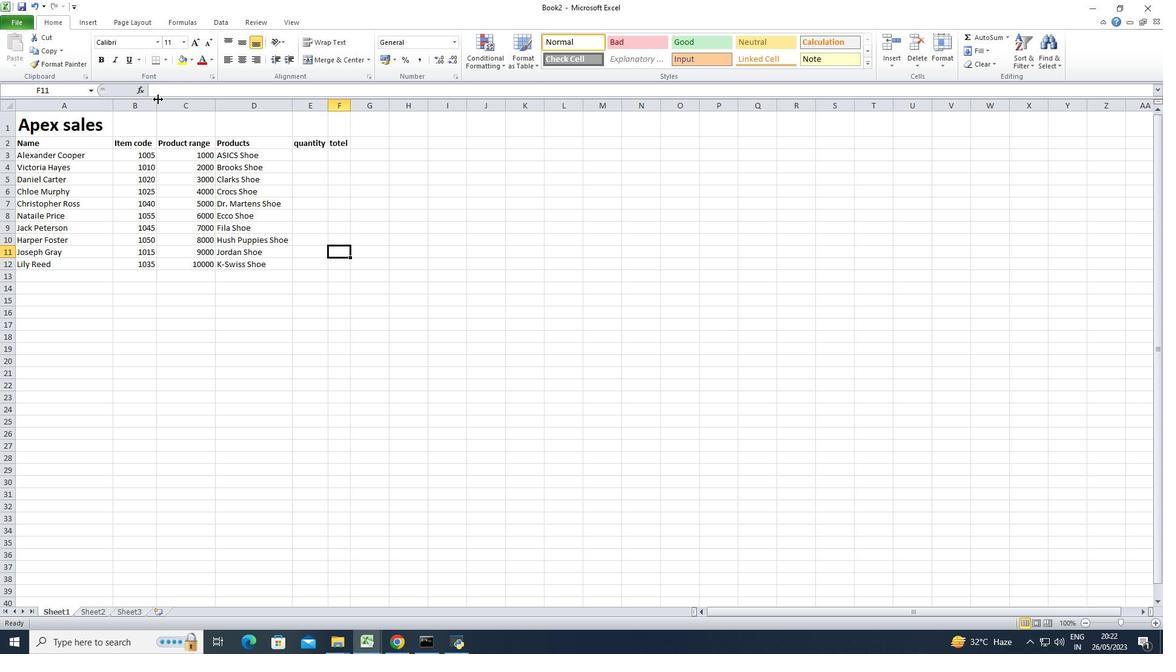 
Action: Mouse moved to (304, 196)
Screenshot: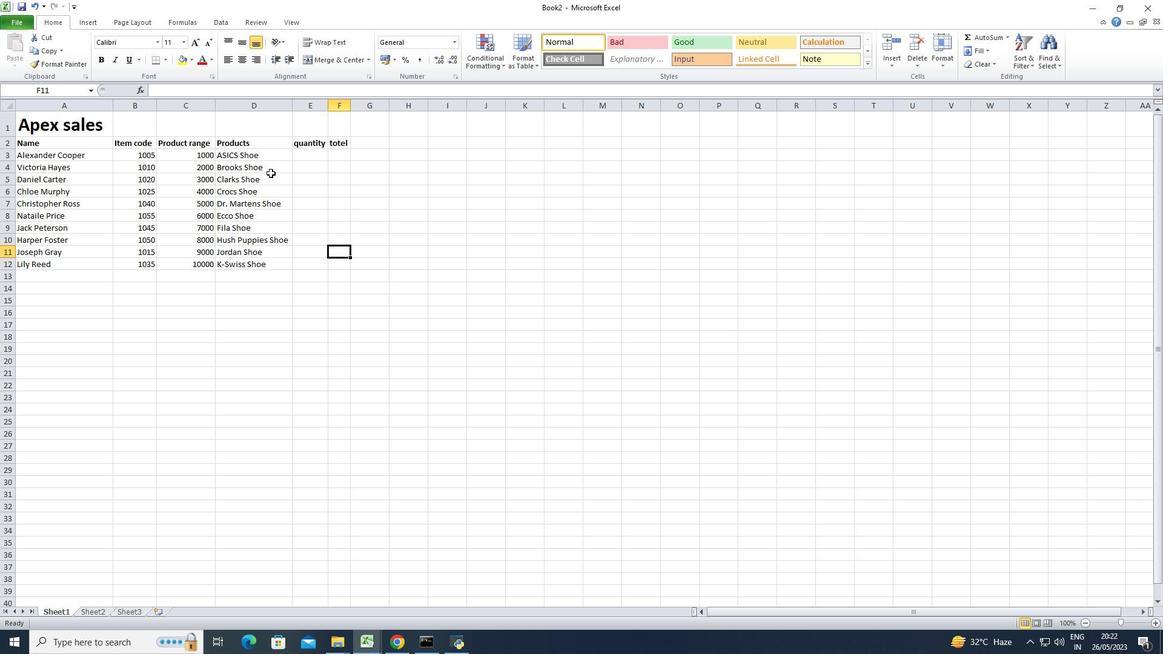
Action: Mouse pressed left at (304, 196)
Screenshot: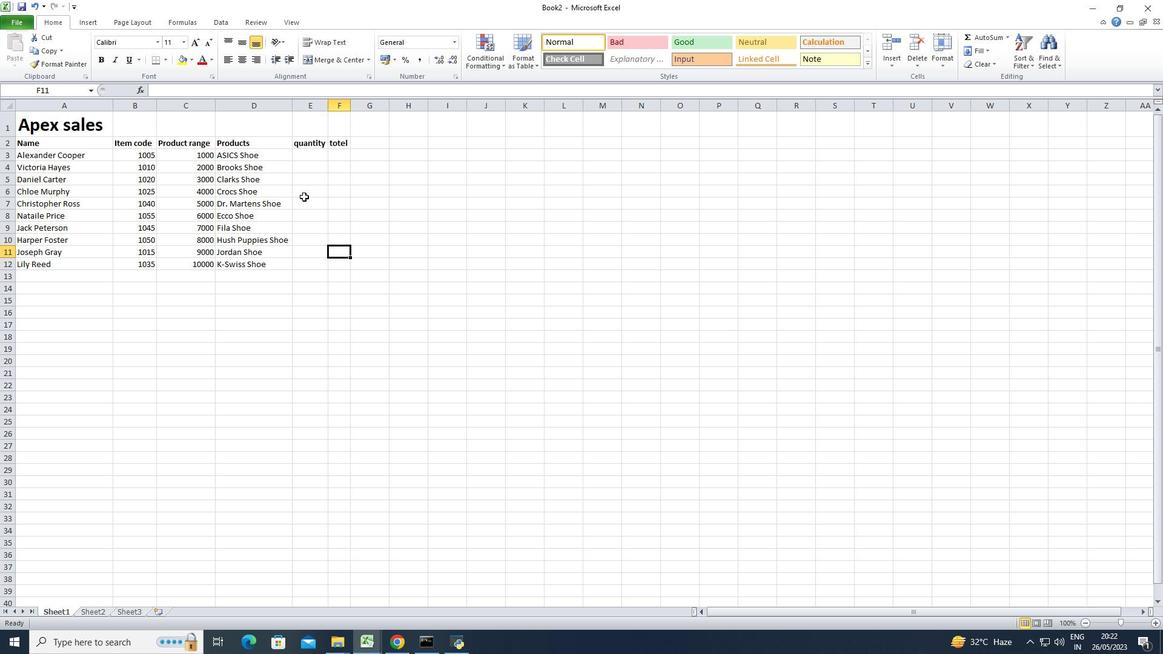 
Action: Mouse moved to (215, 110)
Screenshot: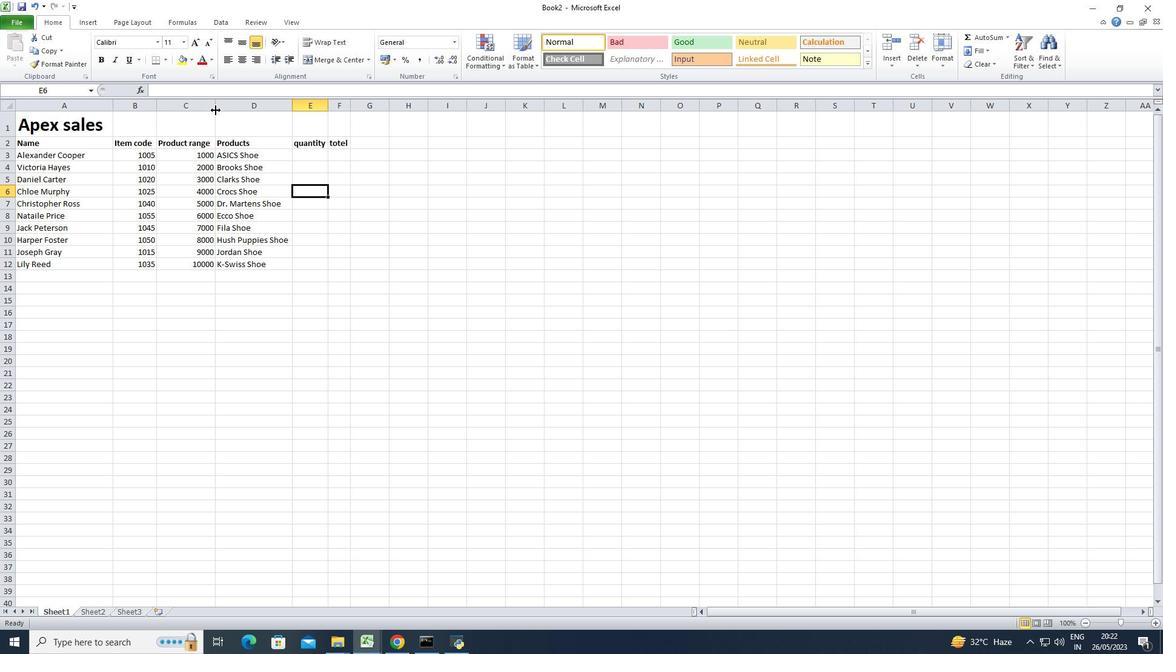 
Action: Mouse pressed left at (215, 110)
Screenshot: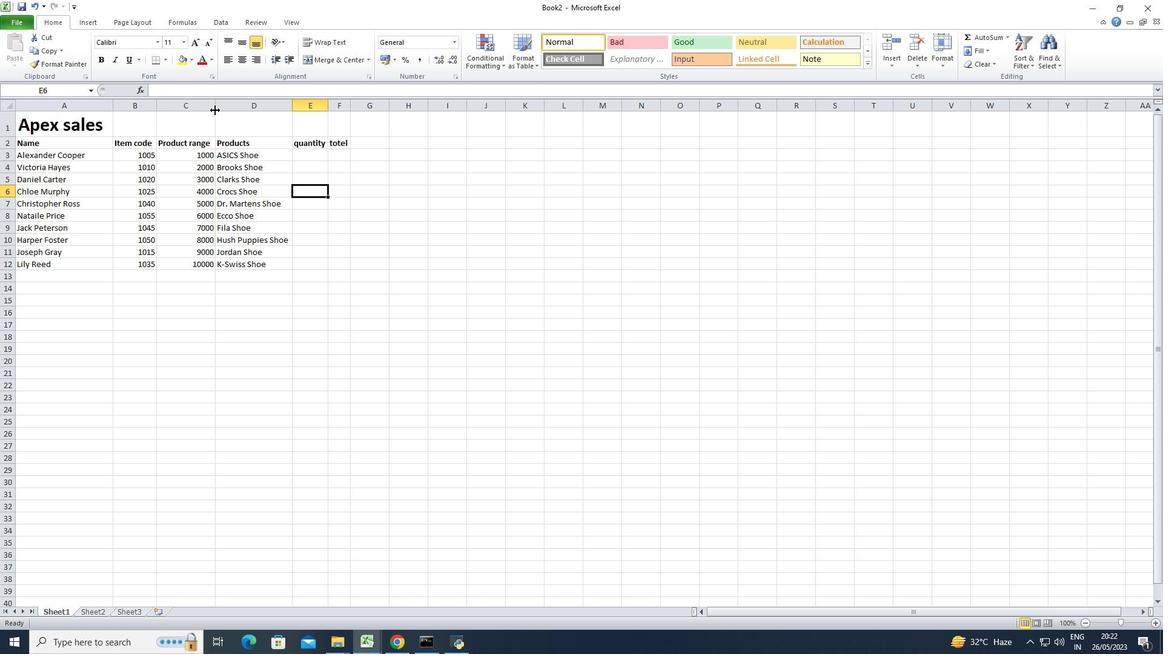 
Action: Mouse pressed left at (215, 110)
Screenshot: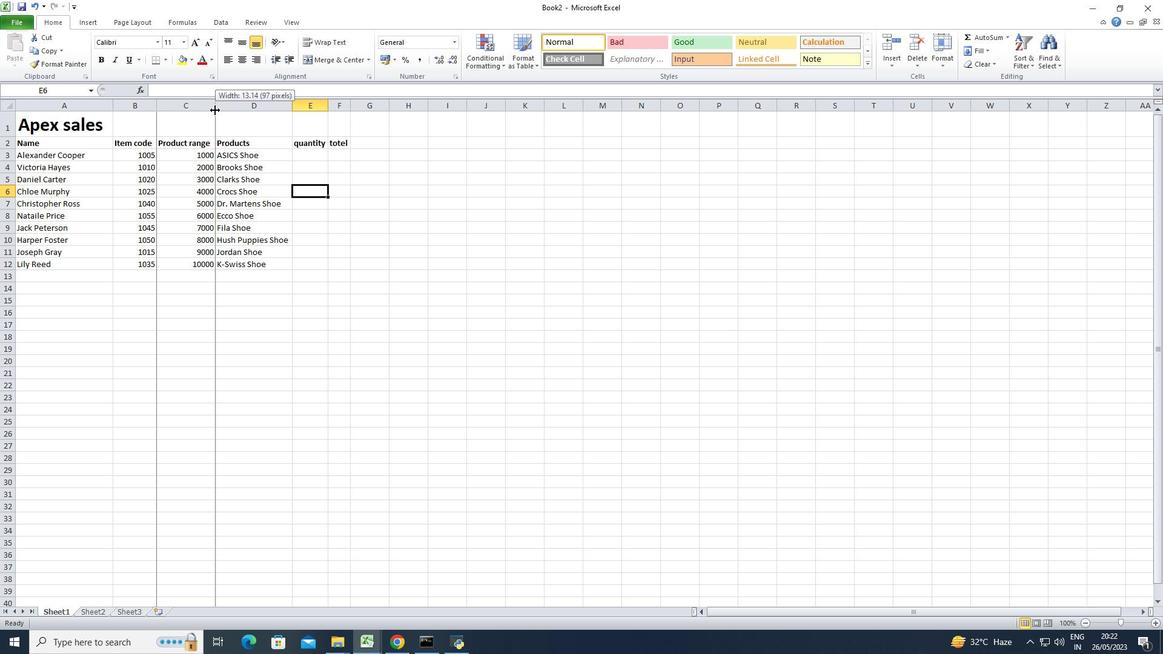 
Action: Mouse pressed left at (215, 110)
Screenshot: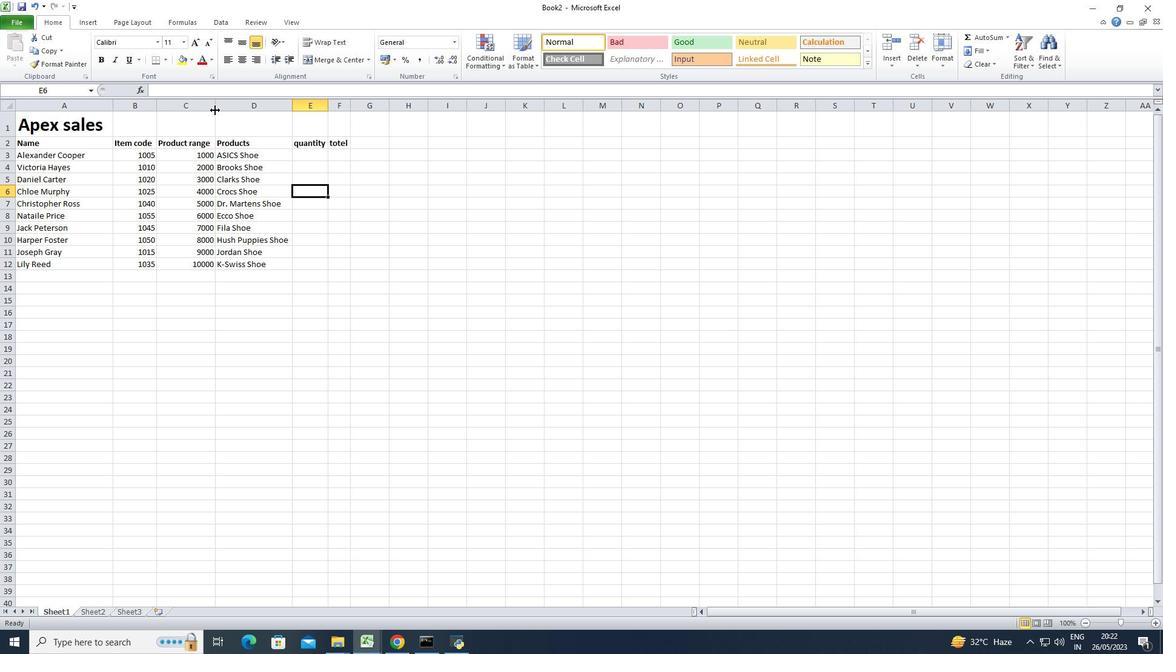 
Action: Mouse pressed left at (215, 110)
Screenshot: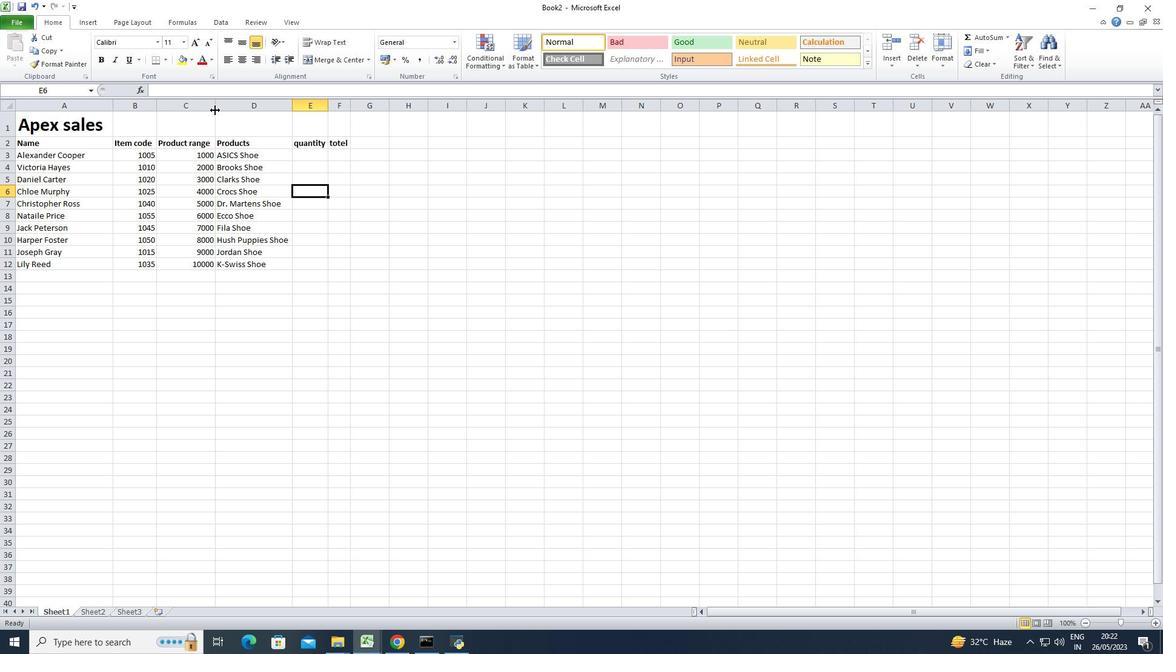 
Action: Mouse pressed left at (215, 110)
Screenshot: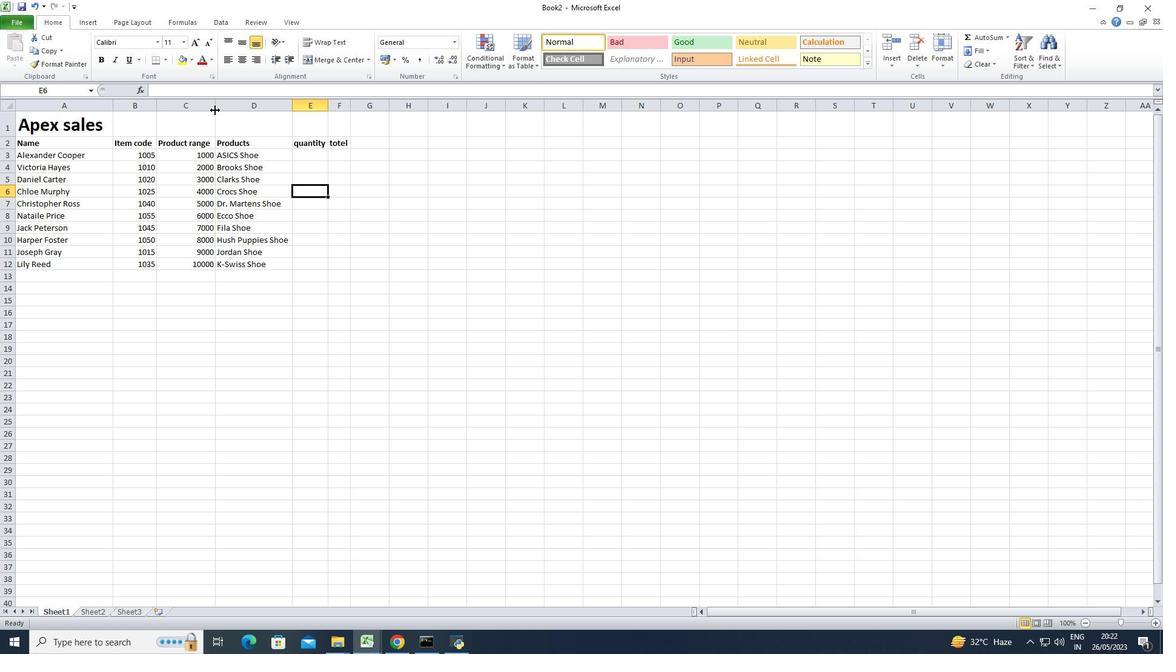 
Action: Mouse pressed left at (215, 110)
Screenshot: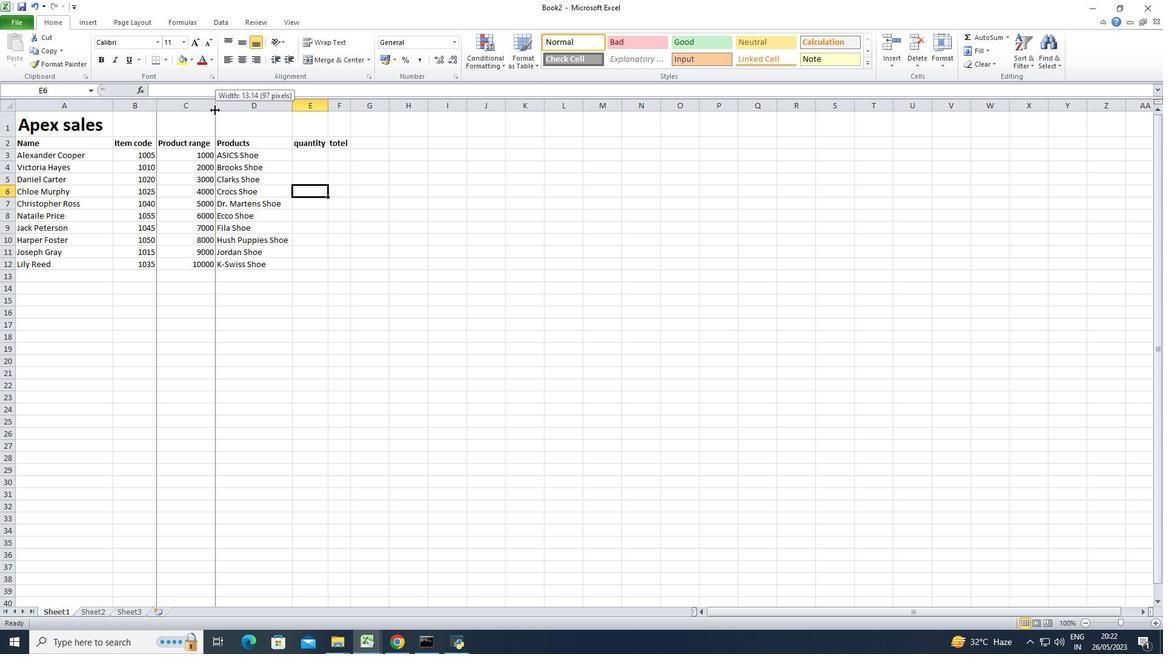 
Action: Mouse pressed left at (215, 110)
Screenshot: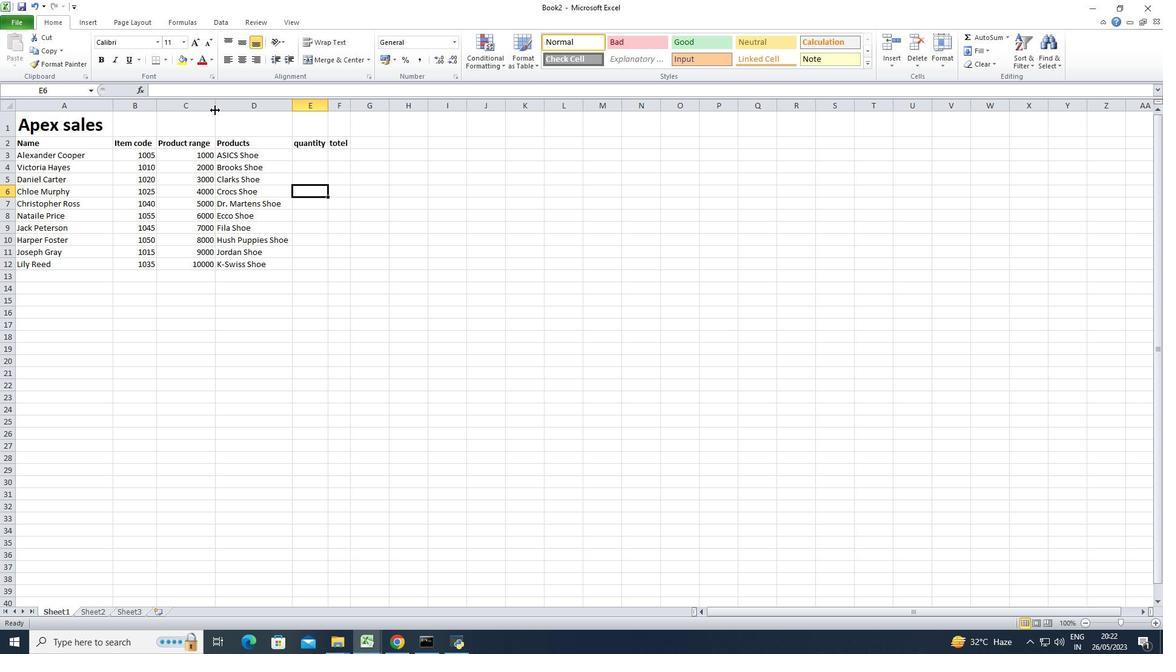 
Action: Mouse pressed left at (215, 110)
Screenshot: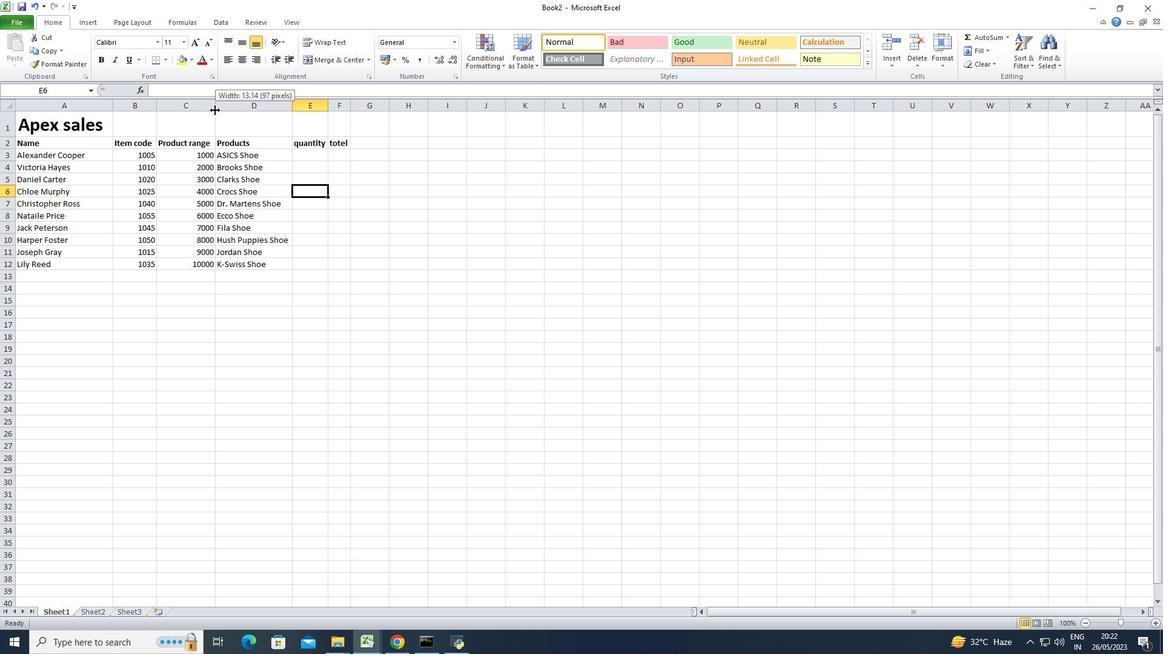 
Action: Mouse pressed left at (215, 110)
Screenshot: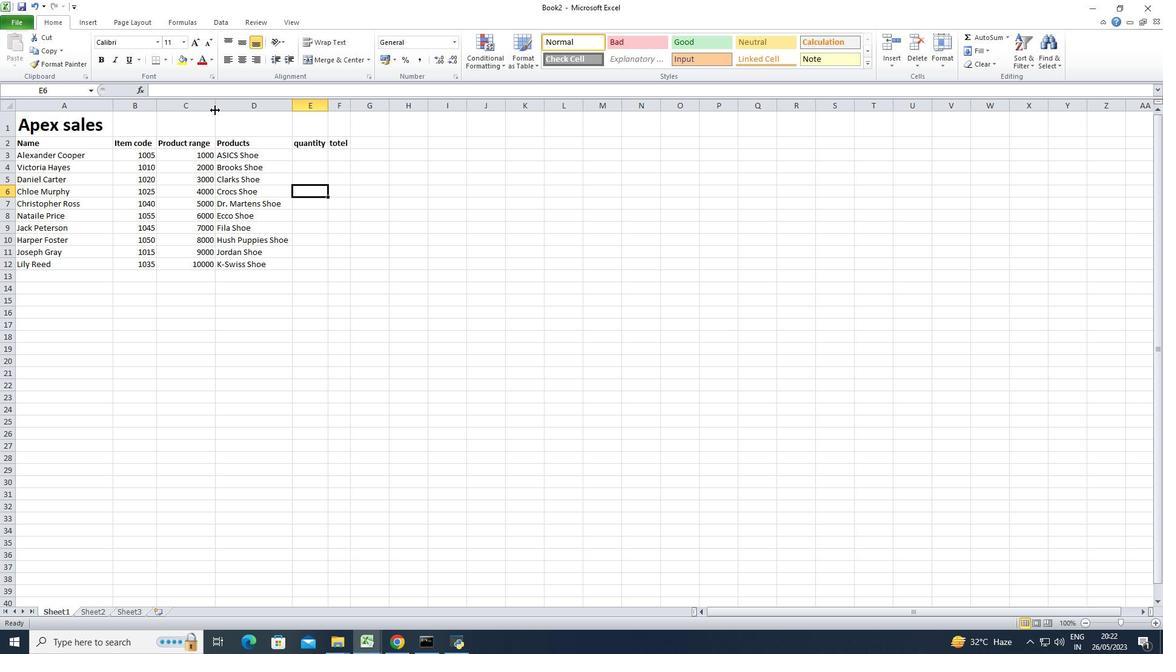 
Action: Mouse pressed left at (215, 110)
Screenshot: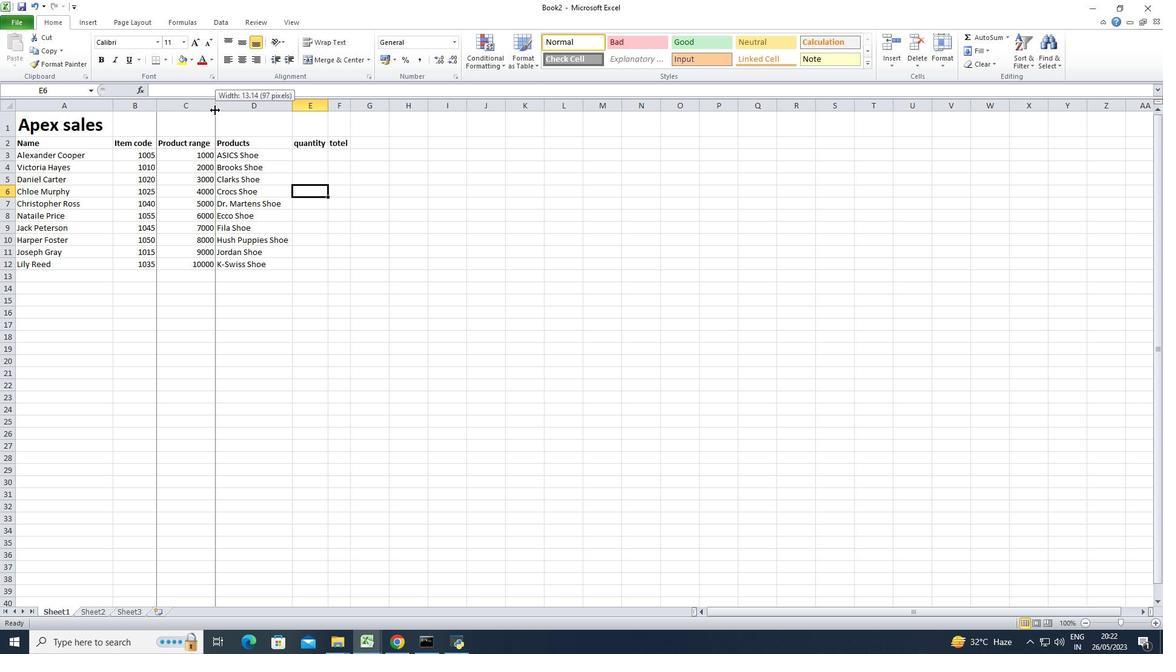 
Action: Mouse pressed left at (215, 110)
Screenshot: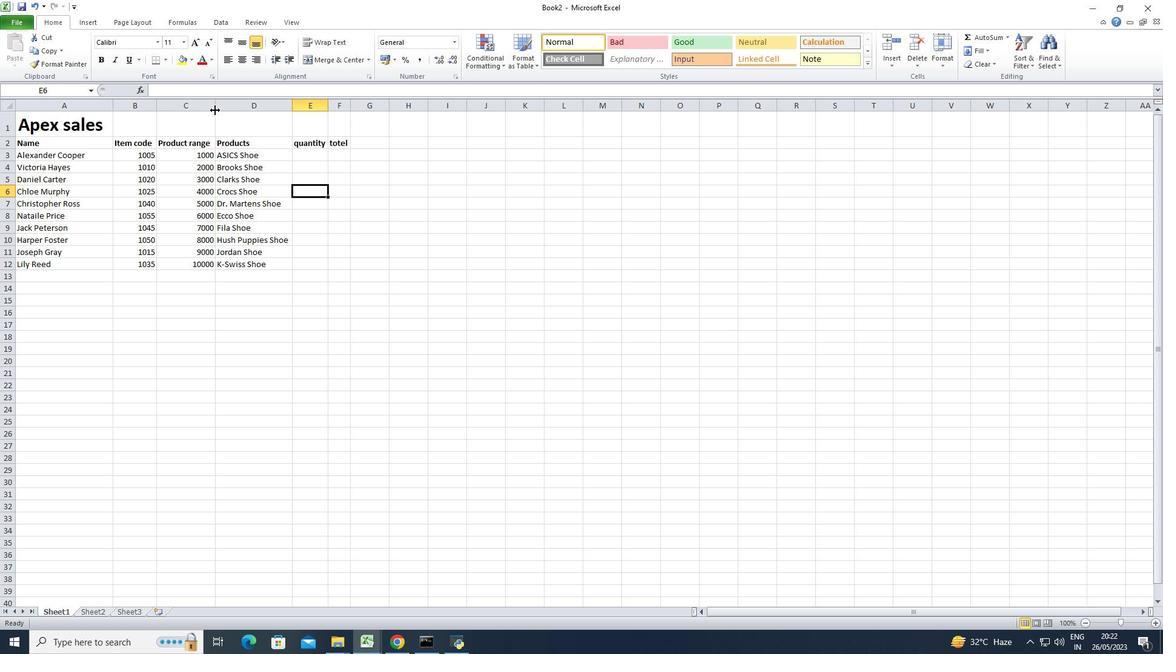 
Action: Mouse moved to (314, 152)
Screenshot: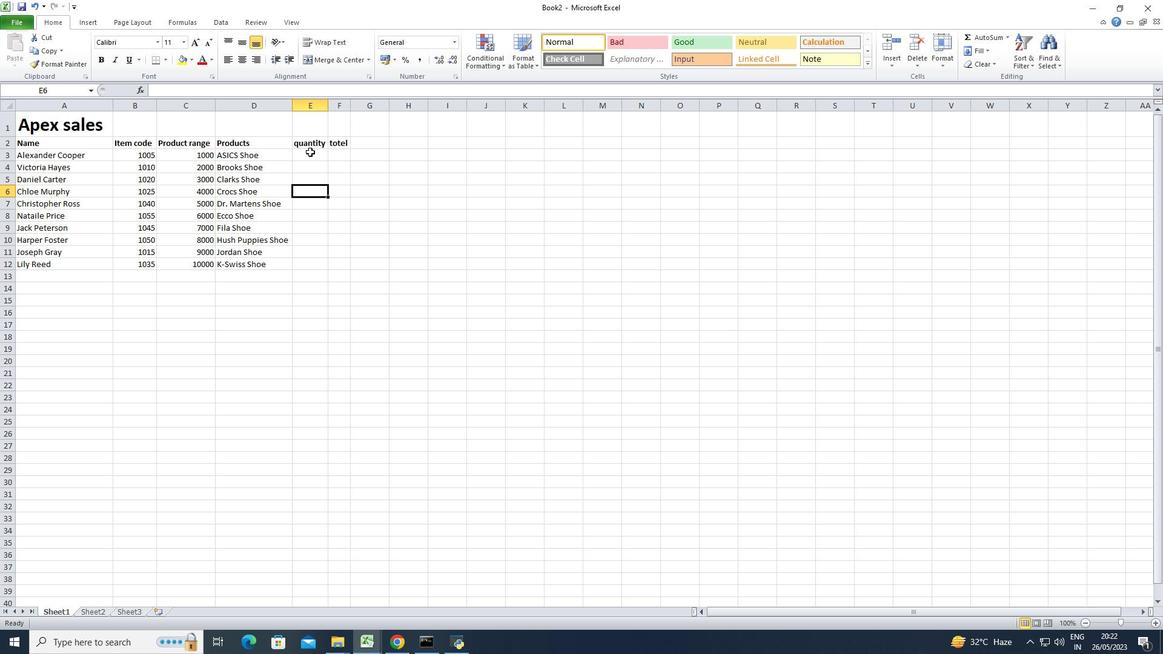 
Action: Mouse pressed left at (314, 152)
Screenshot: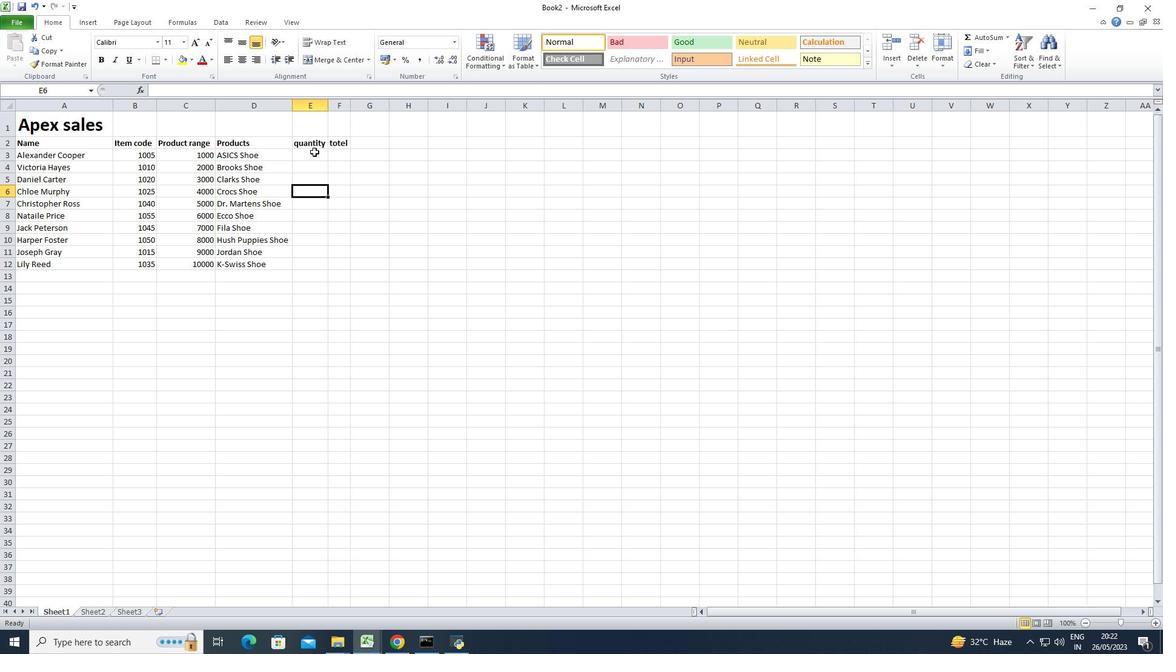 
Action: Mouse moved to (356, 360)
Screenshot: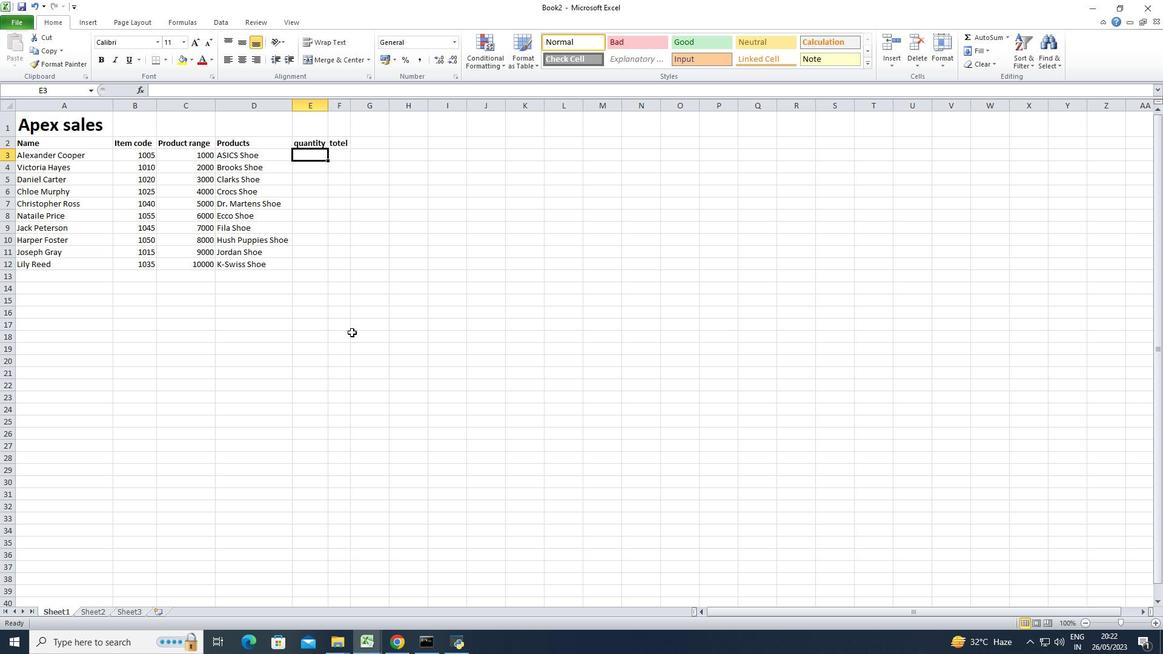 
Action: Key pressed 1<Key.enter>2<Key.enter>3<Key.enter>4<Key.enter>5<Key.enter>6<Key.enter>7<Key.enter>8<Key.enter>9<Key.enter>10<Key.enter>
Screenshot: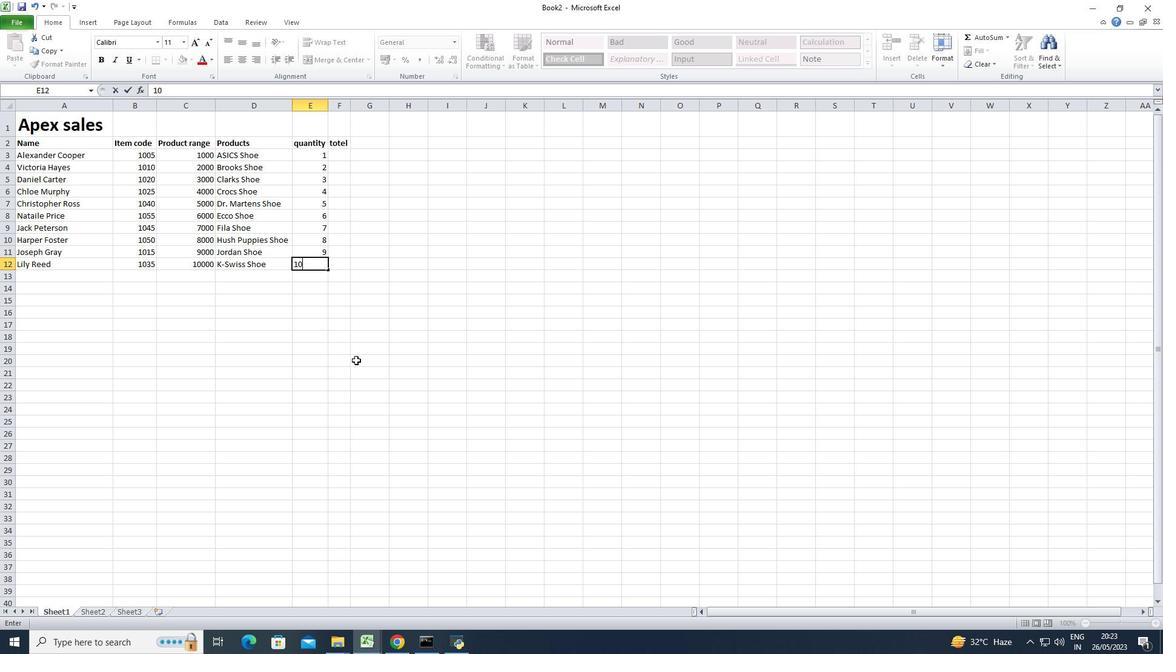 
Action: Mouse moved to (343, 152)
Screenshot: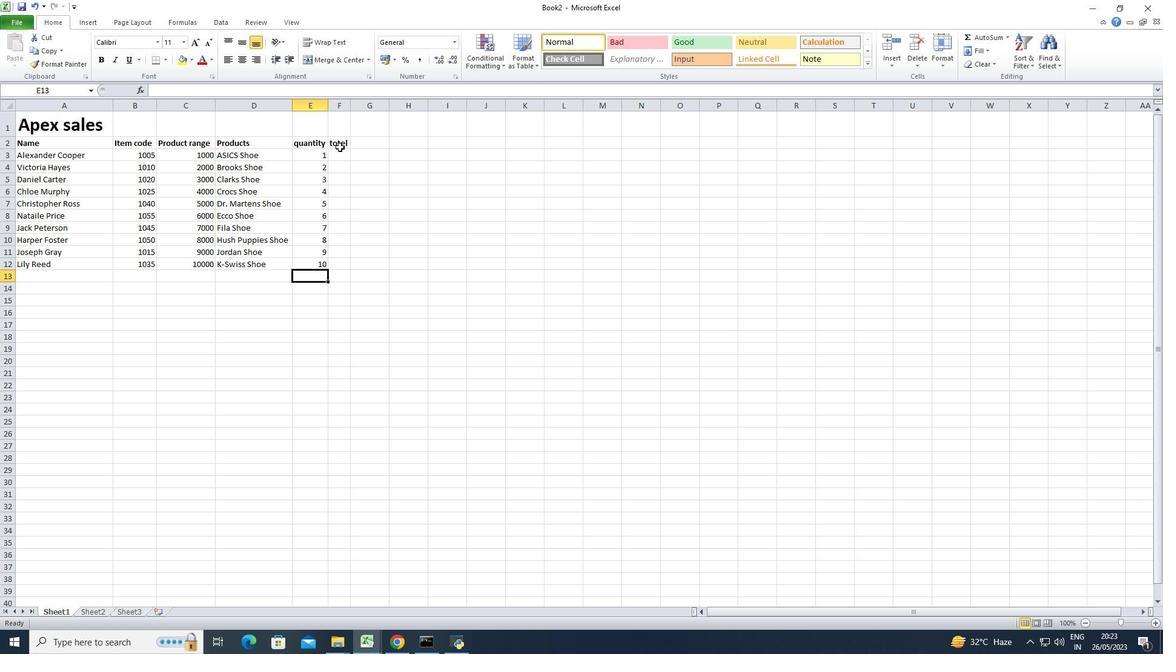 
Action: Mouse pressed left at (343, 152)
Screenshot: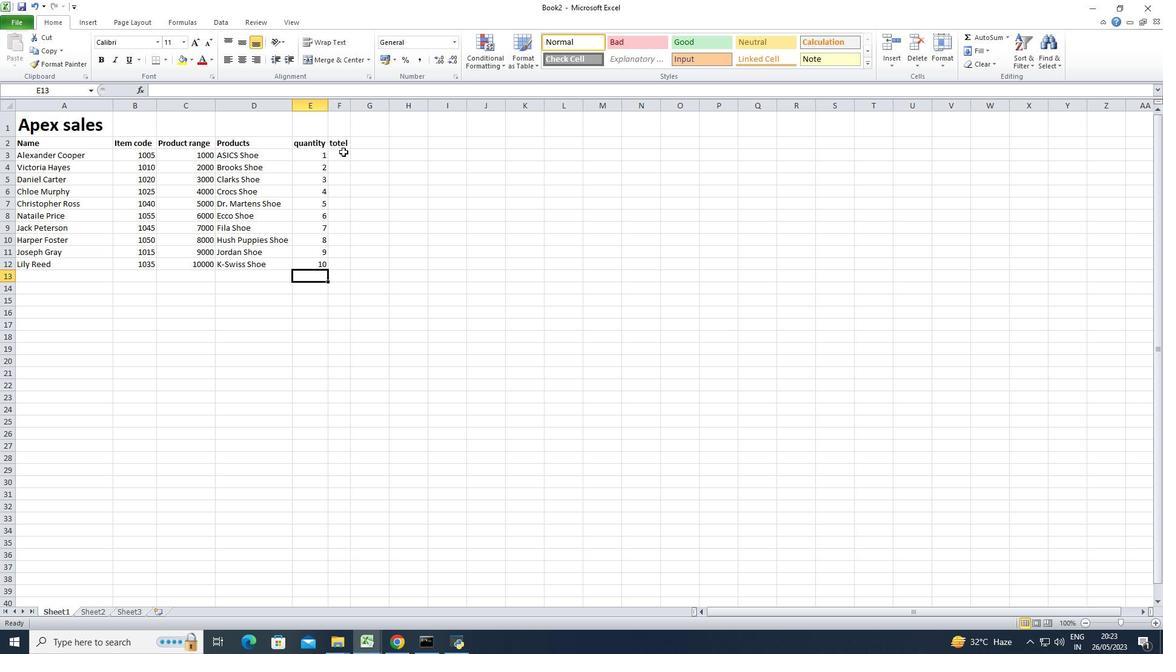 
Action: Mouse pressed left at (343, 152)
Screenshot: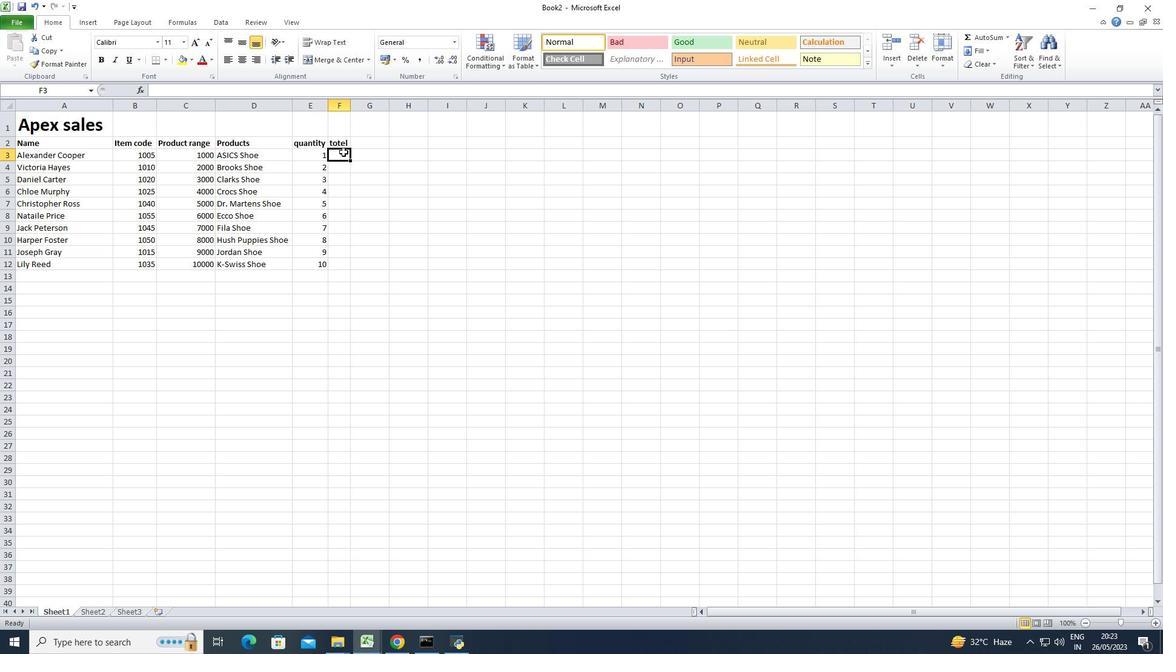 
Action: Mouse pressed left at (343, 152)
Screenshot: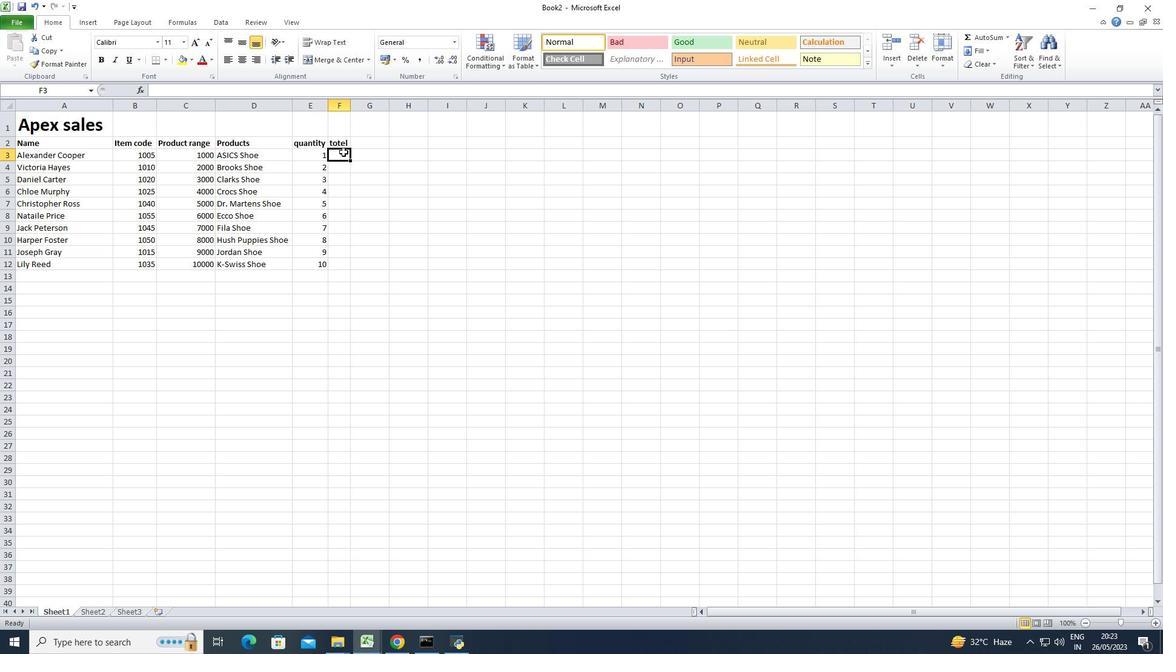 
Action: Mouse pressed left at (343, 152)
Screenshot: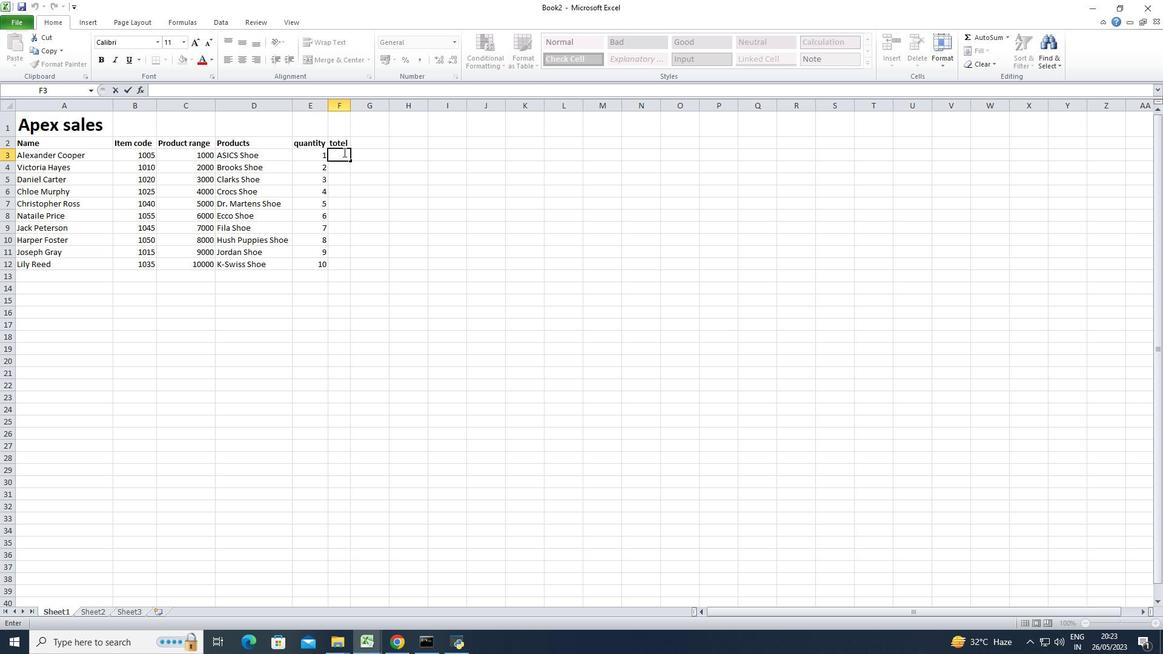 
Action: Mouse moved to (352, 132)
Screenshot: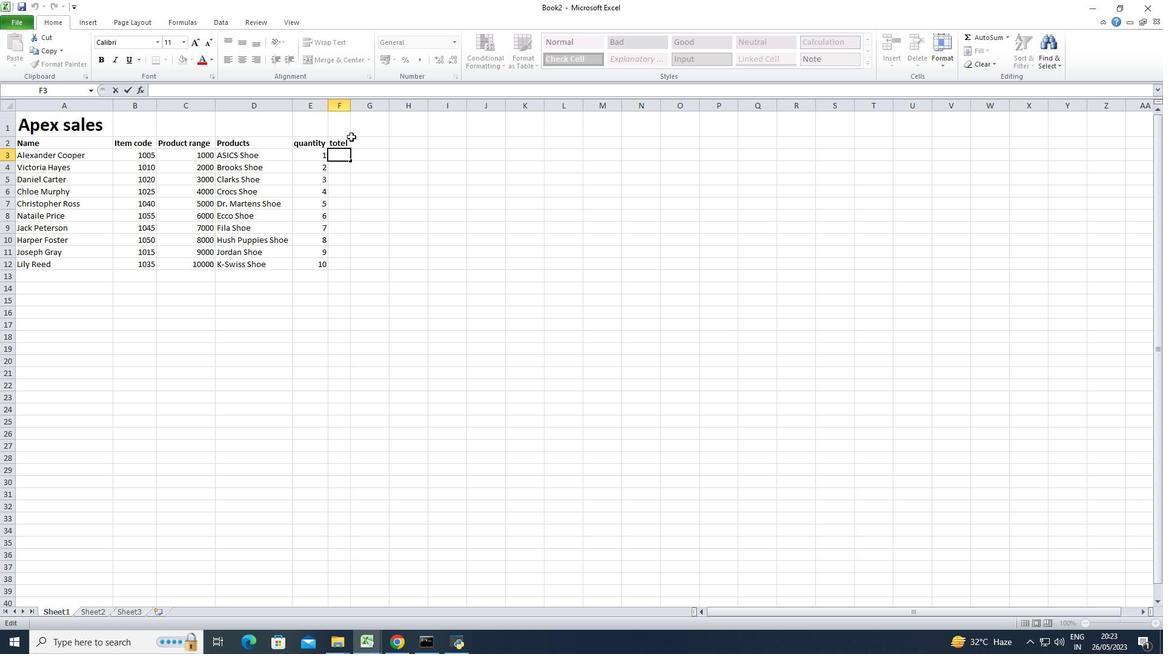 
Action: Mouse pressed left at (352, 132)
Screenshot: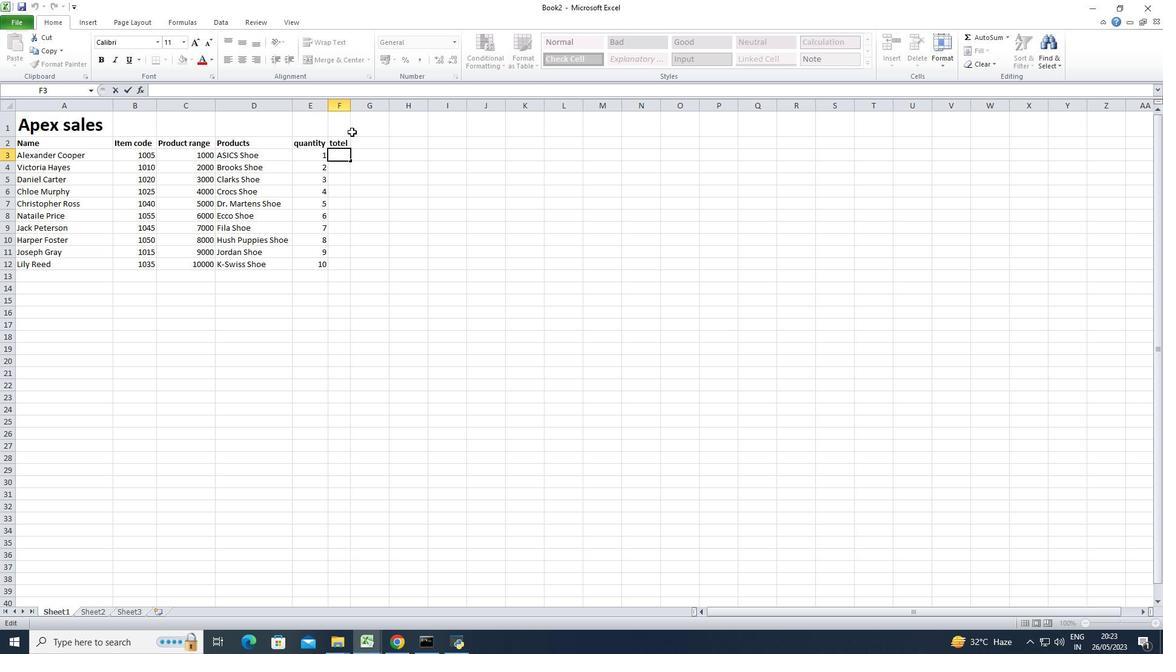 
Action: Mouse moved to (329, 97)
Screenshot: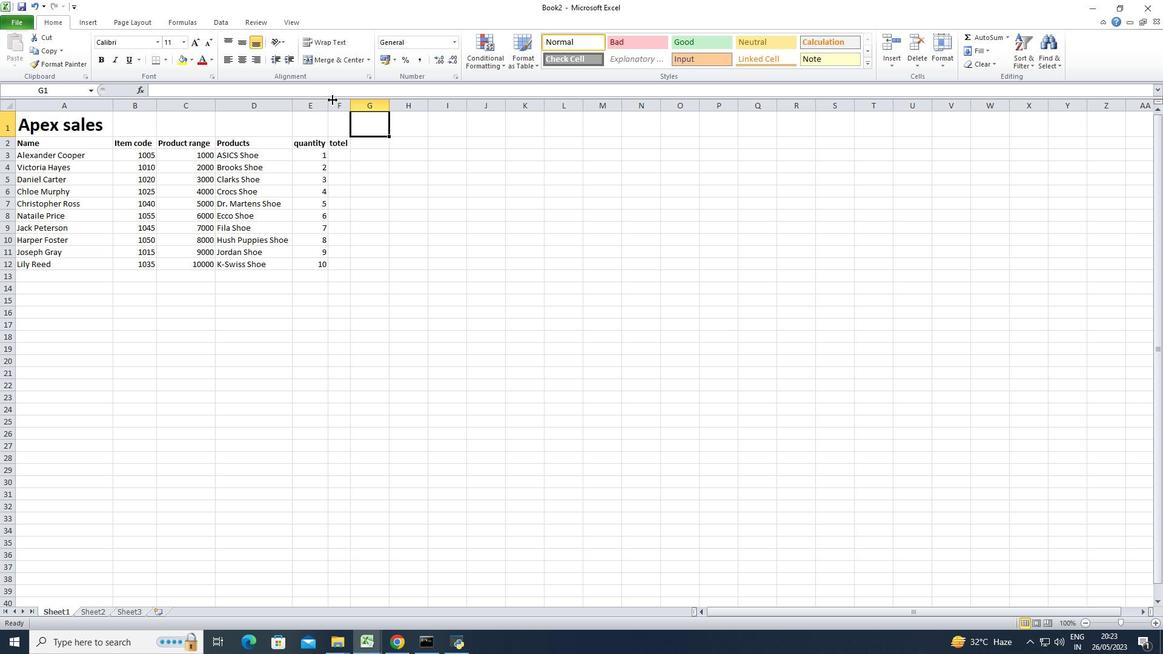 
Action: Mouse pressed left at (329, 97)
Screenshot: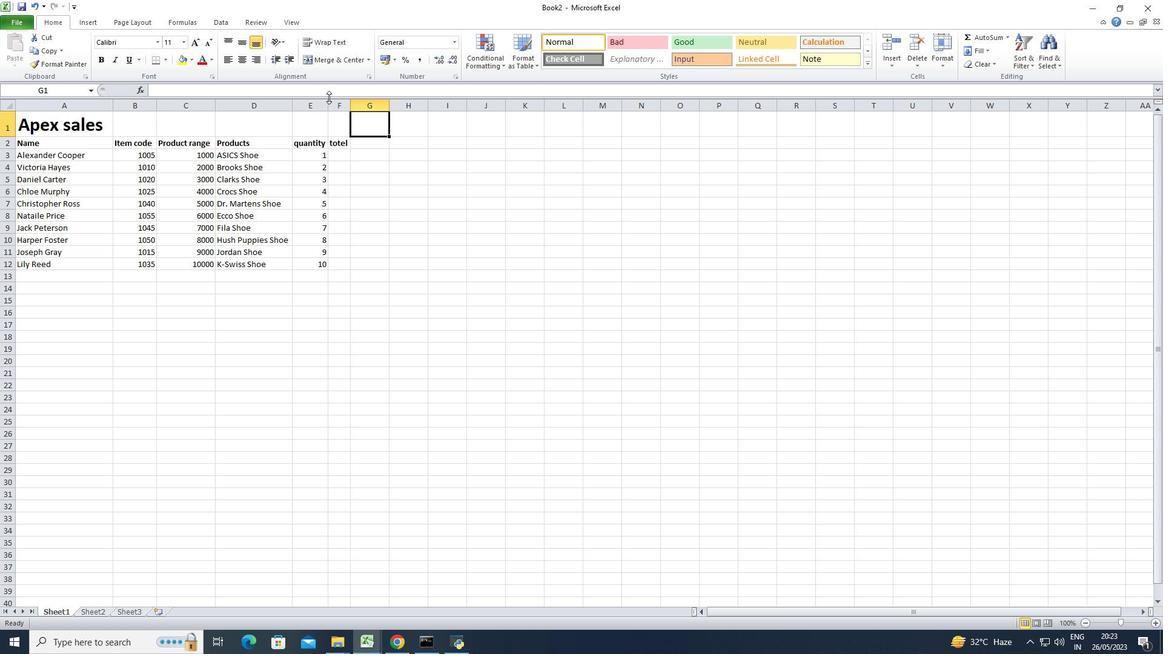 
Action: Mouse moved to (330, 102)
Screenshot: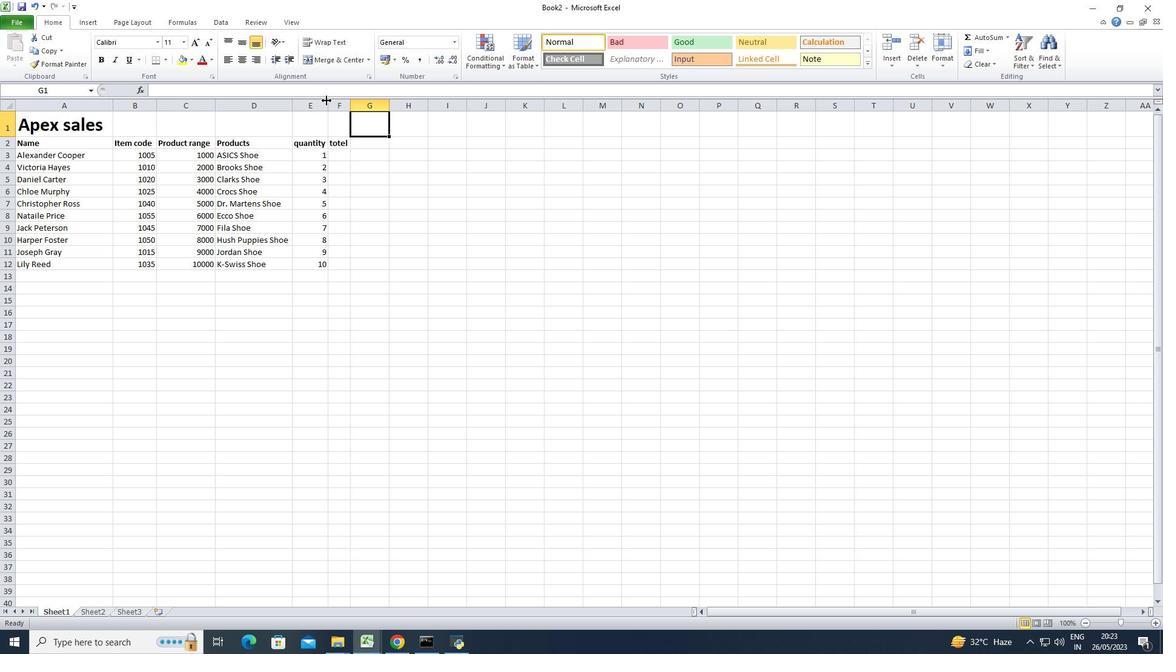 
Action: Mouse pressed left at (330, 102)
Screenshot: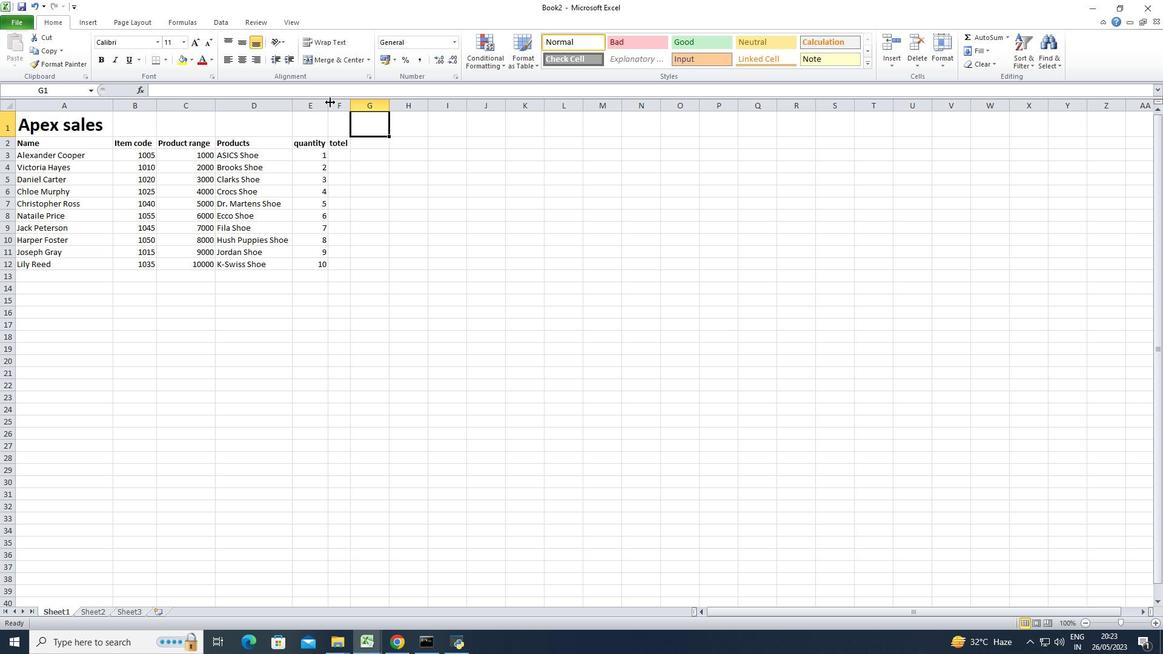 
Action: Mouse moved to (326, 106)
Screenshot: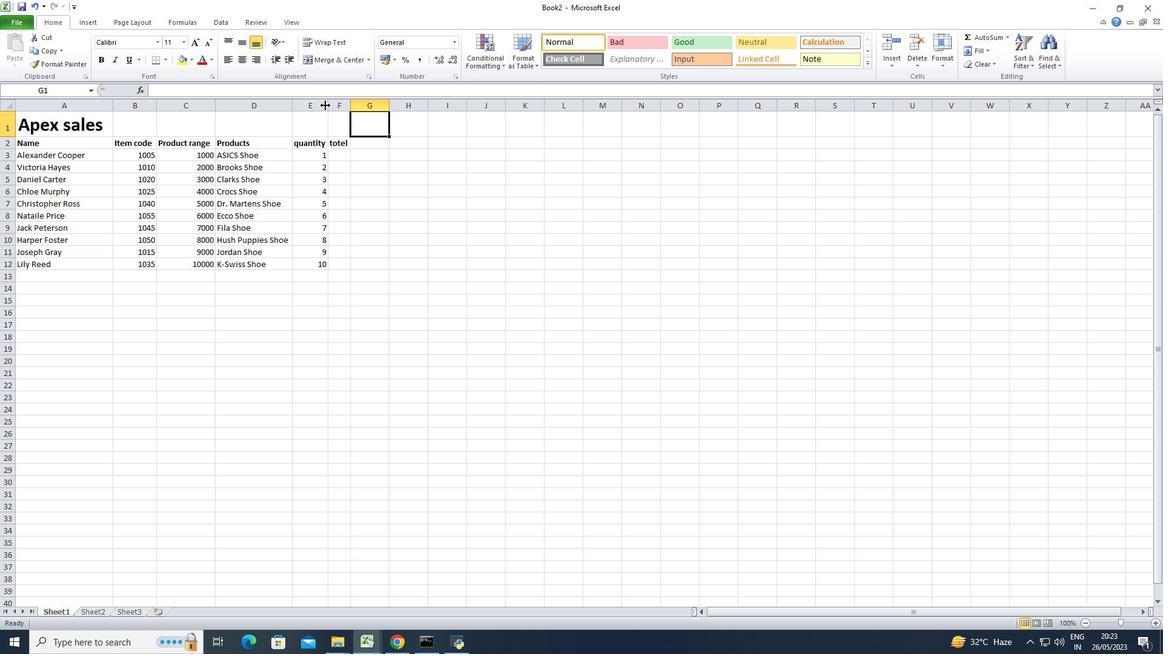 
Action: Mouse pressed left at (326, 106)
Screenshot: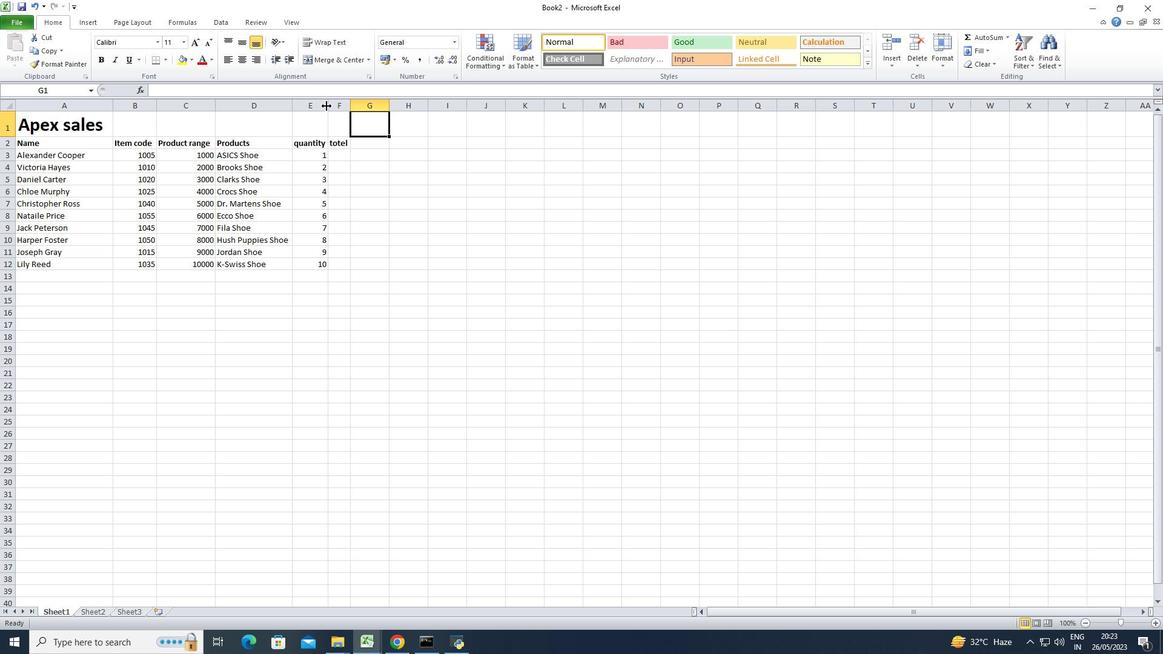 
Action: Mouse moved to (327, 103)
Screenshot: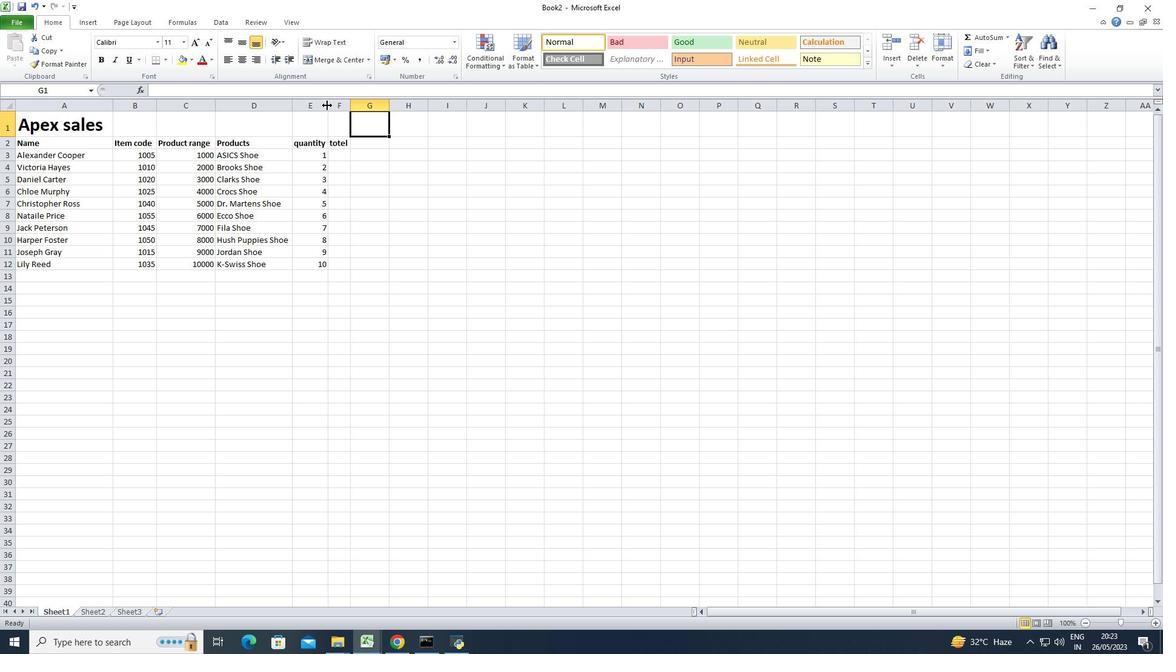 
Action: Mouse pressed left at (327, 103)
Screenshot: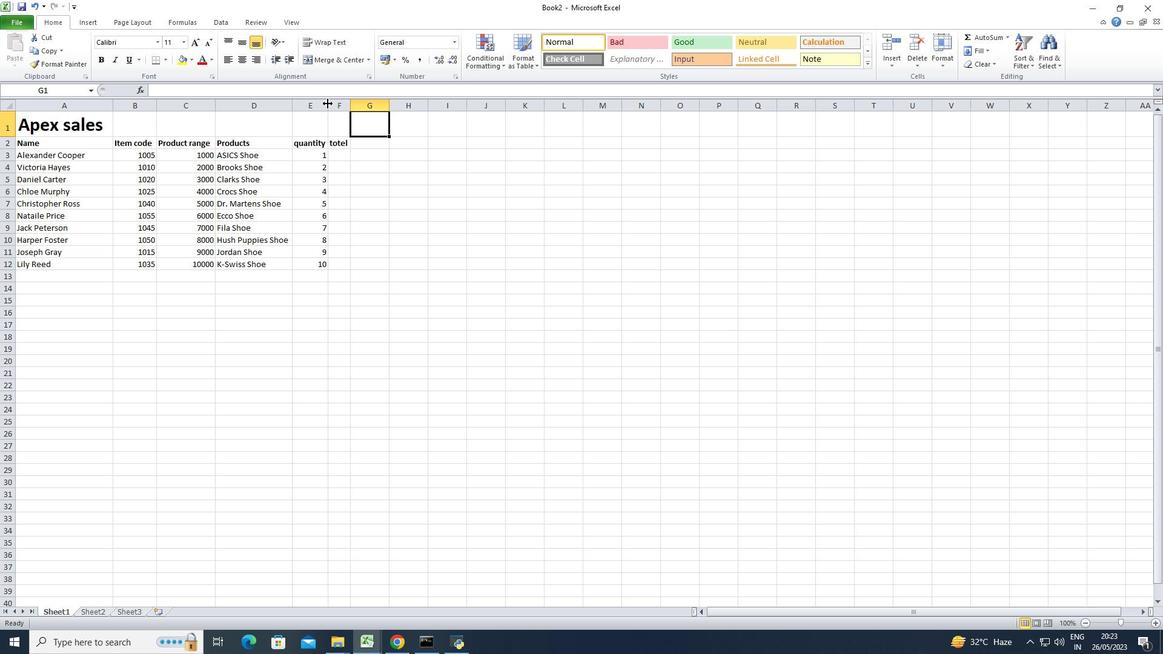 
Action: Mouse pressed left at (327, 103)
Screenshot: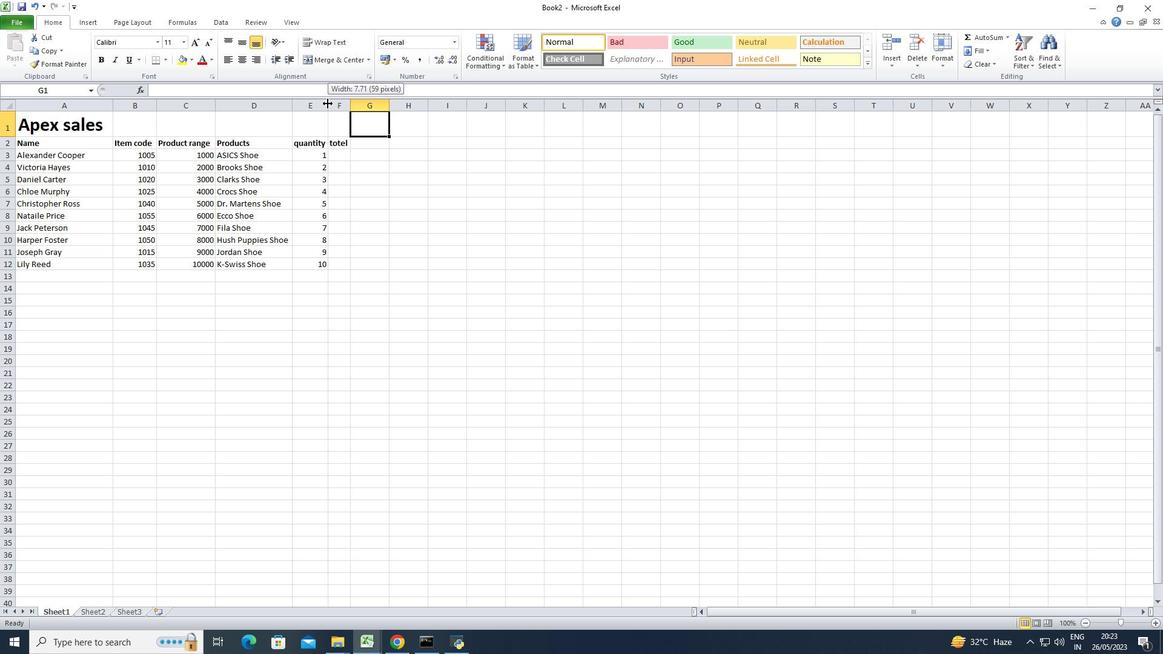 
Action: Mouse pressed left at (327, 103)
Screenshot: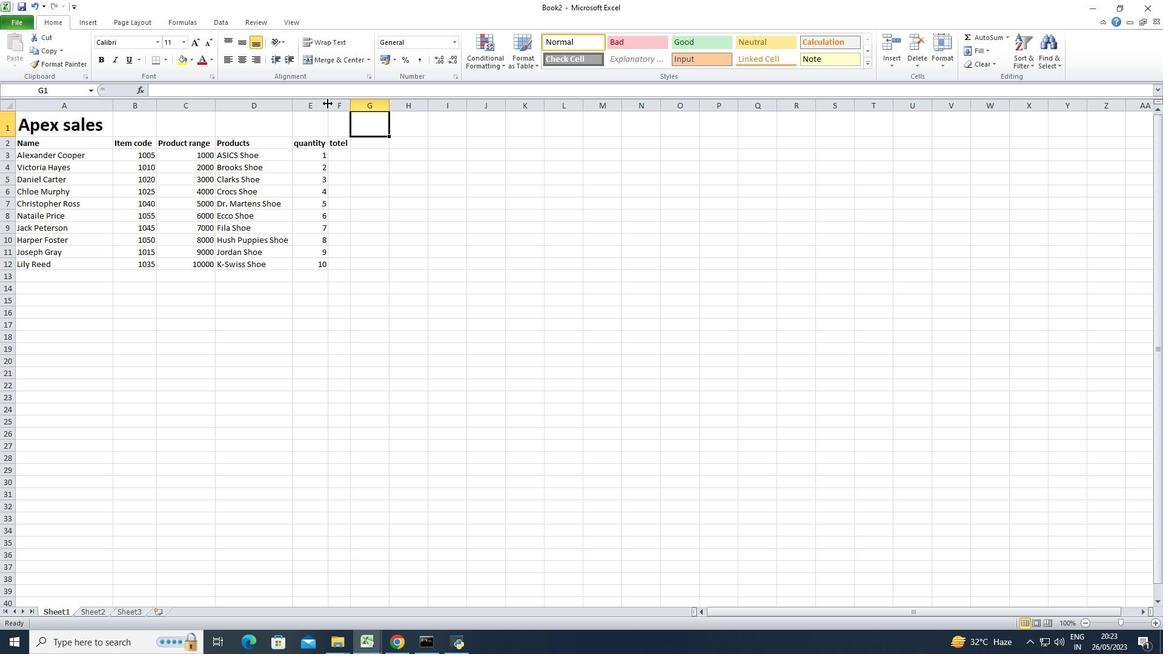 
Action: Mouse pressed left at (327, 103)
Screenshot: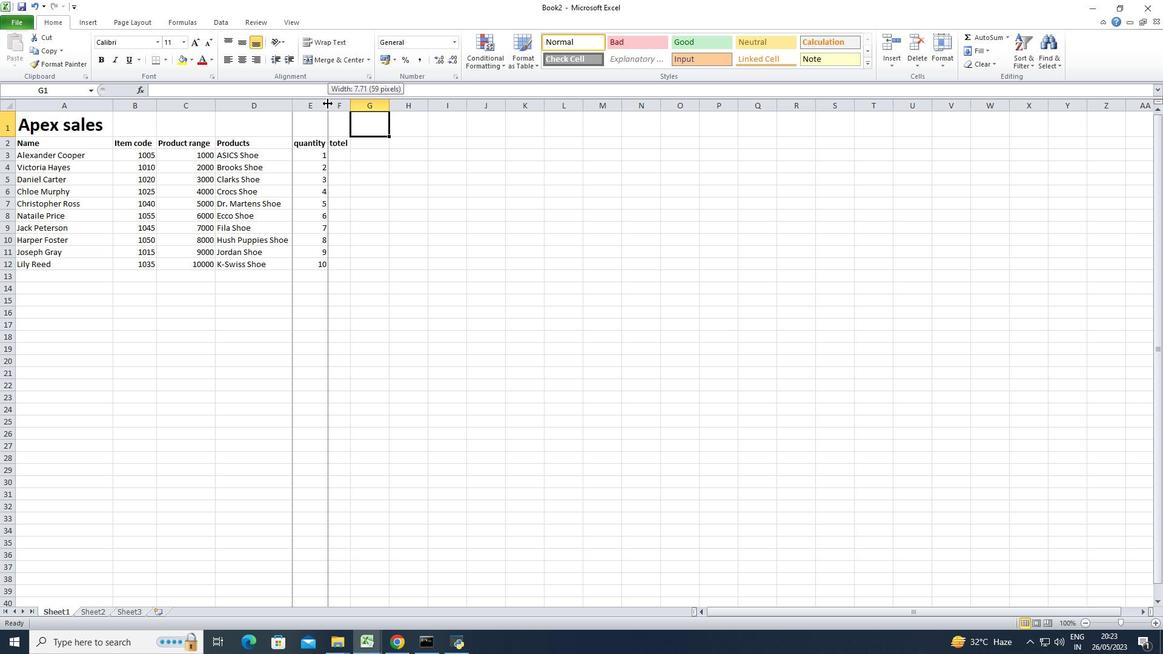 
Action: Mouse pressed left at (327, 103)
Screenshot: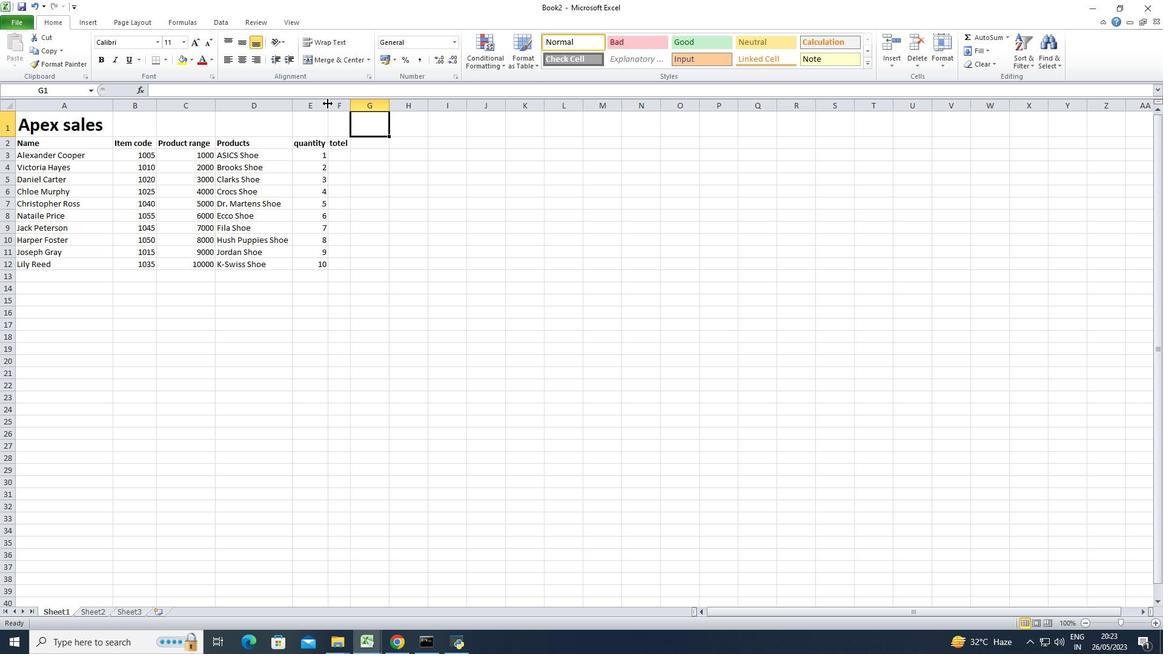 
Action: Mouse pressed left at (327, 103)
Screenshot: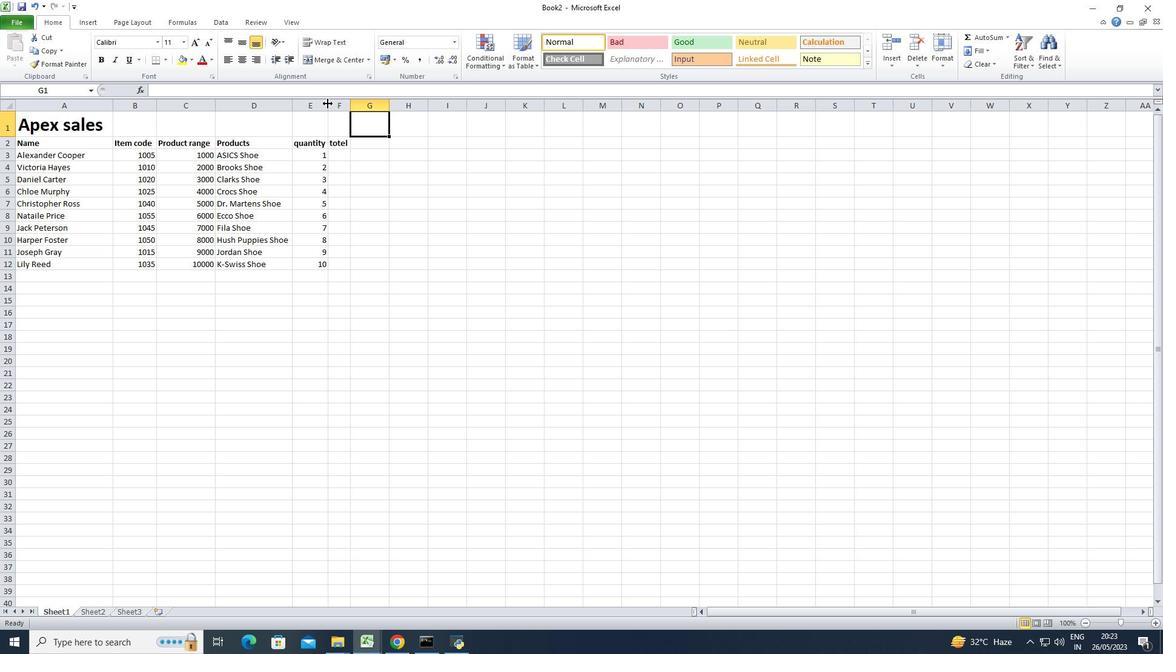 
Action: Mouse pressed left at (327, 103)
Screenshot: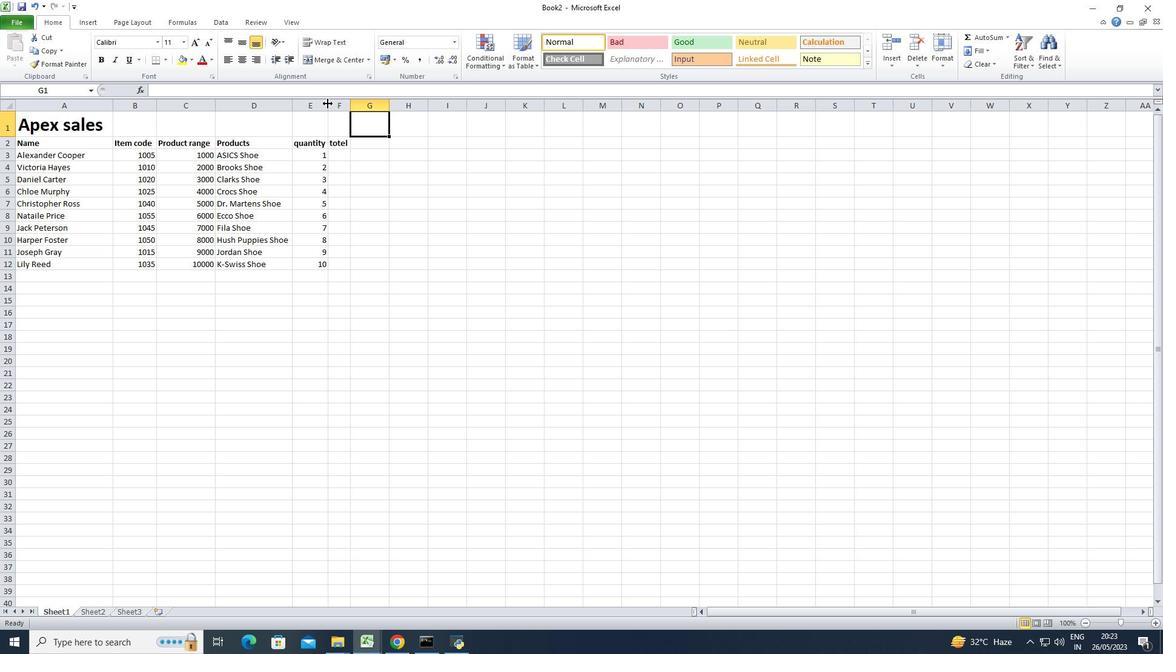 
Action: Mouse moved to (352, 101)
Screenshot: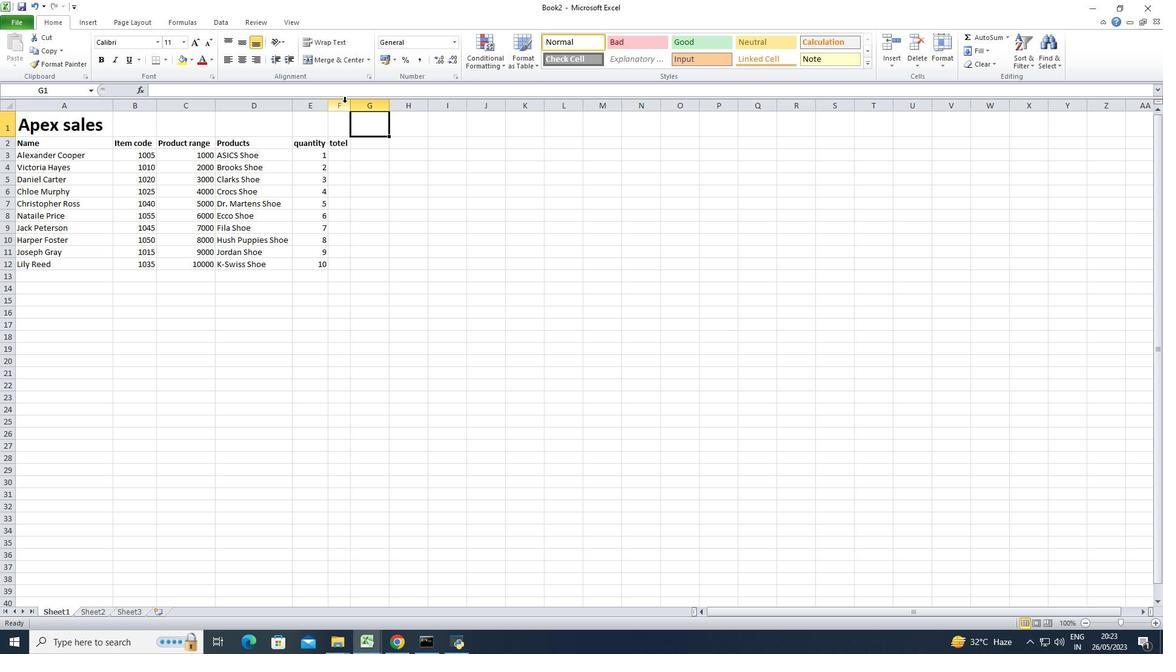 
Action: Mouse pressed left at (352, 101)
Screenshot: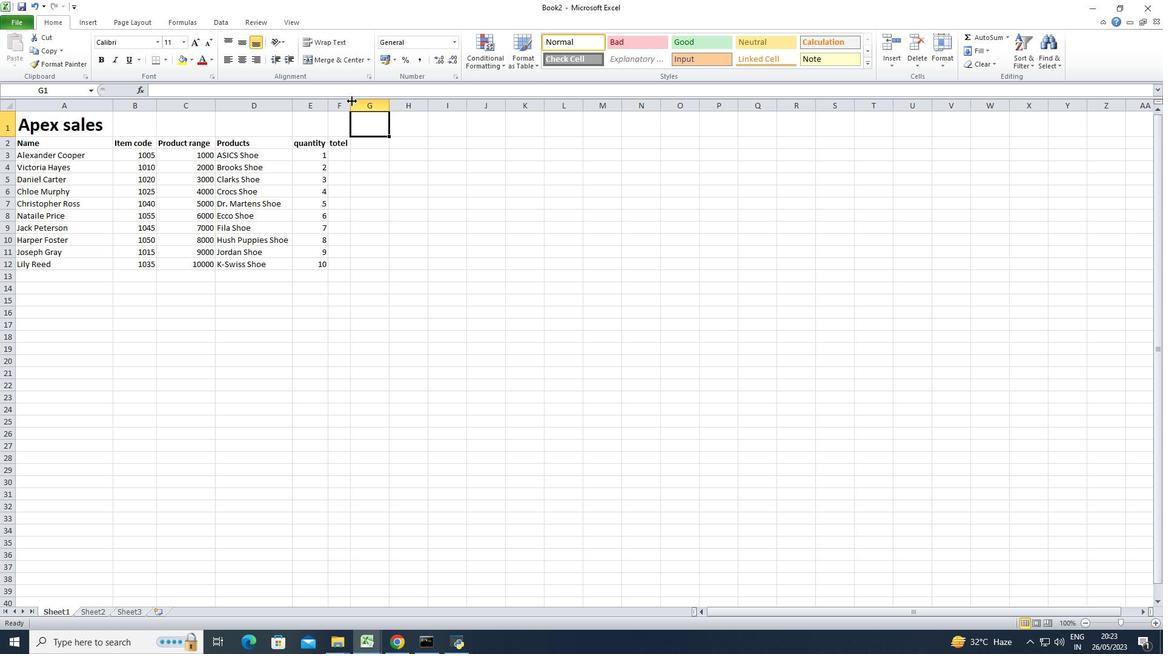 
Action: Mouse moved to (346, 153)
Screenshot: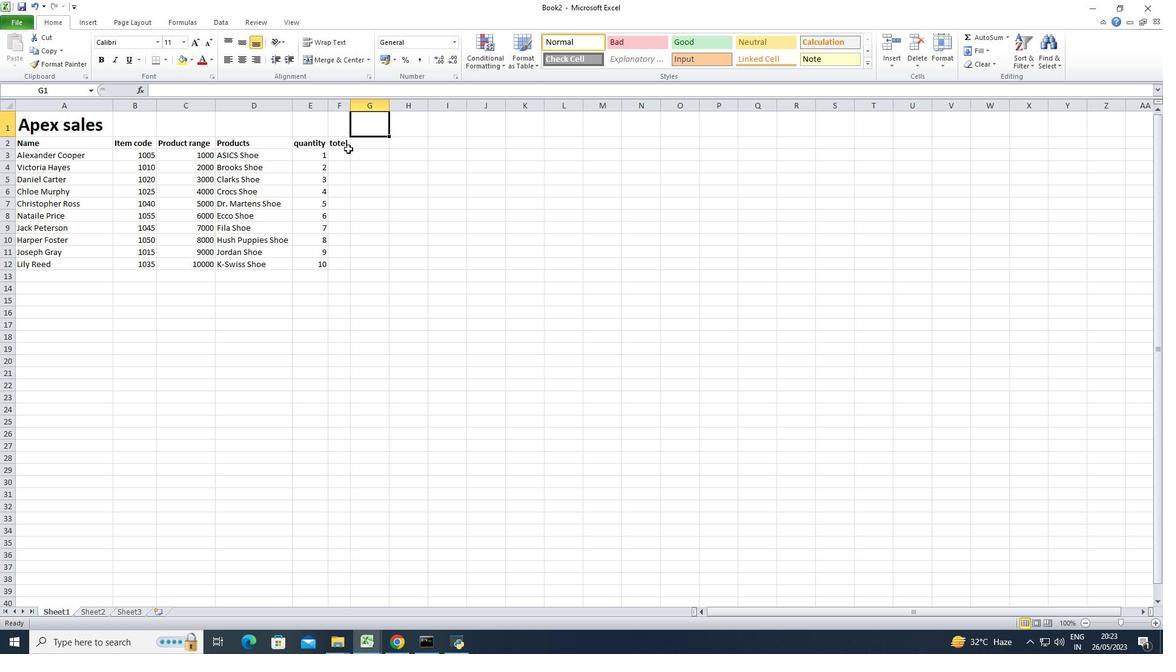 
Action: Mouse pressed left at (346, 153)
